 Task: Slide 5 - Table Of Contents-3.
Action: Mouse moved to (358, 304)
Screenshot: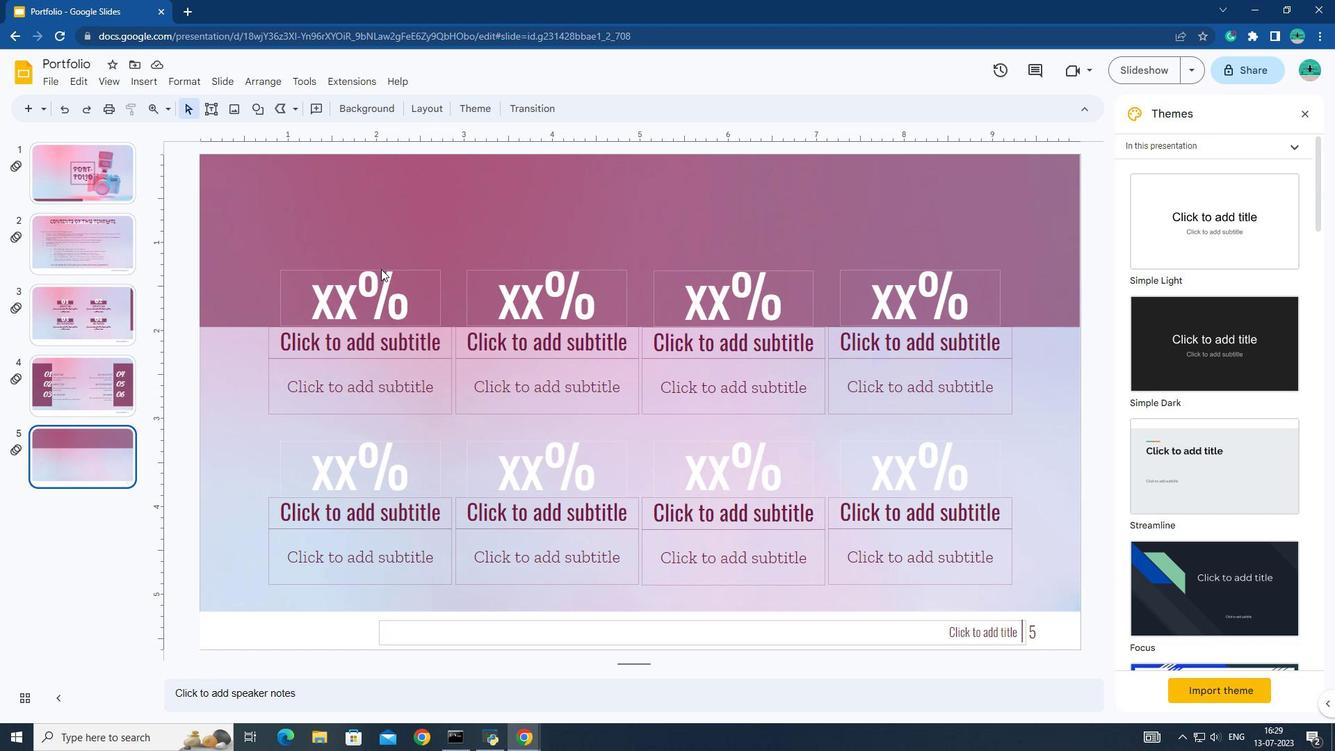 
Action: Mouse pressed left at (358, 304)
Screenshot: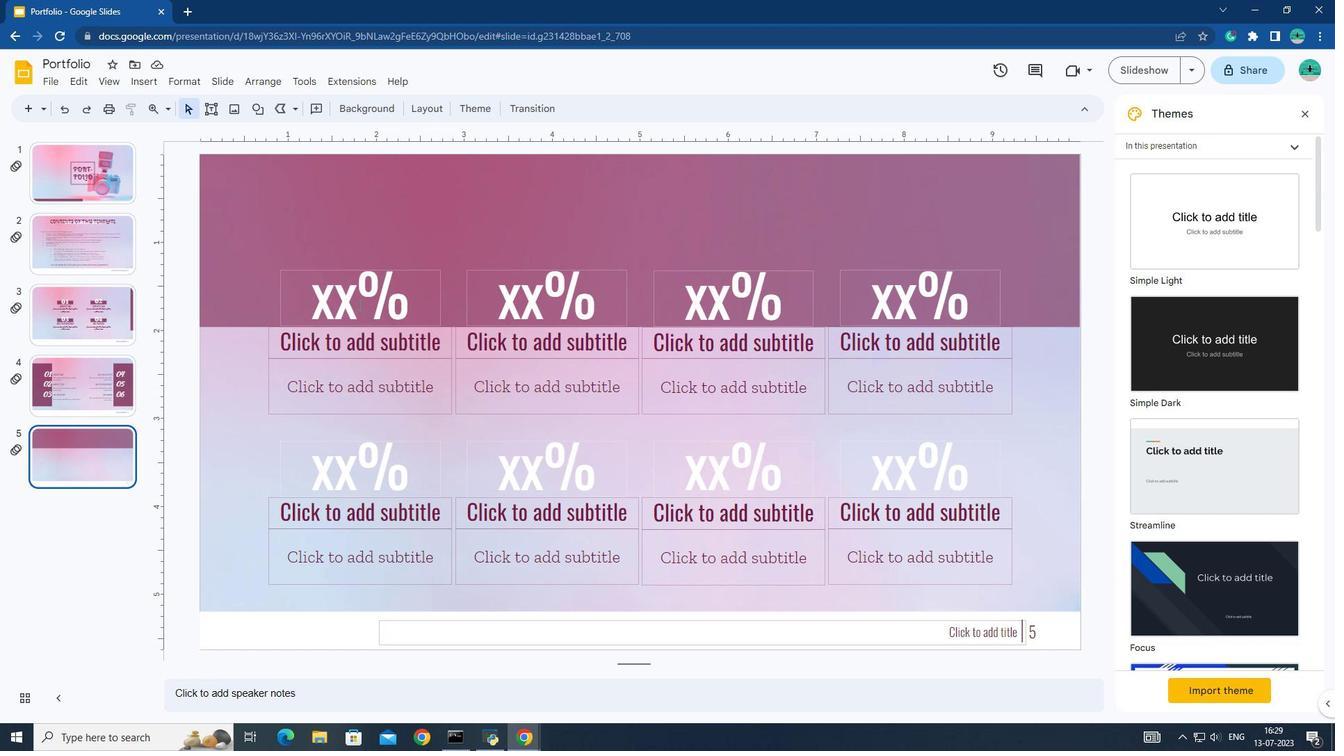 
Action: Key pressed 01
Screenshot: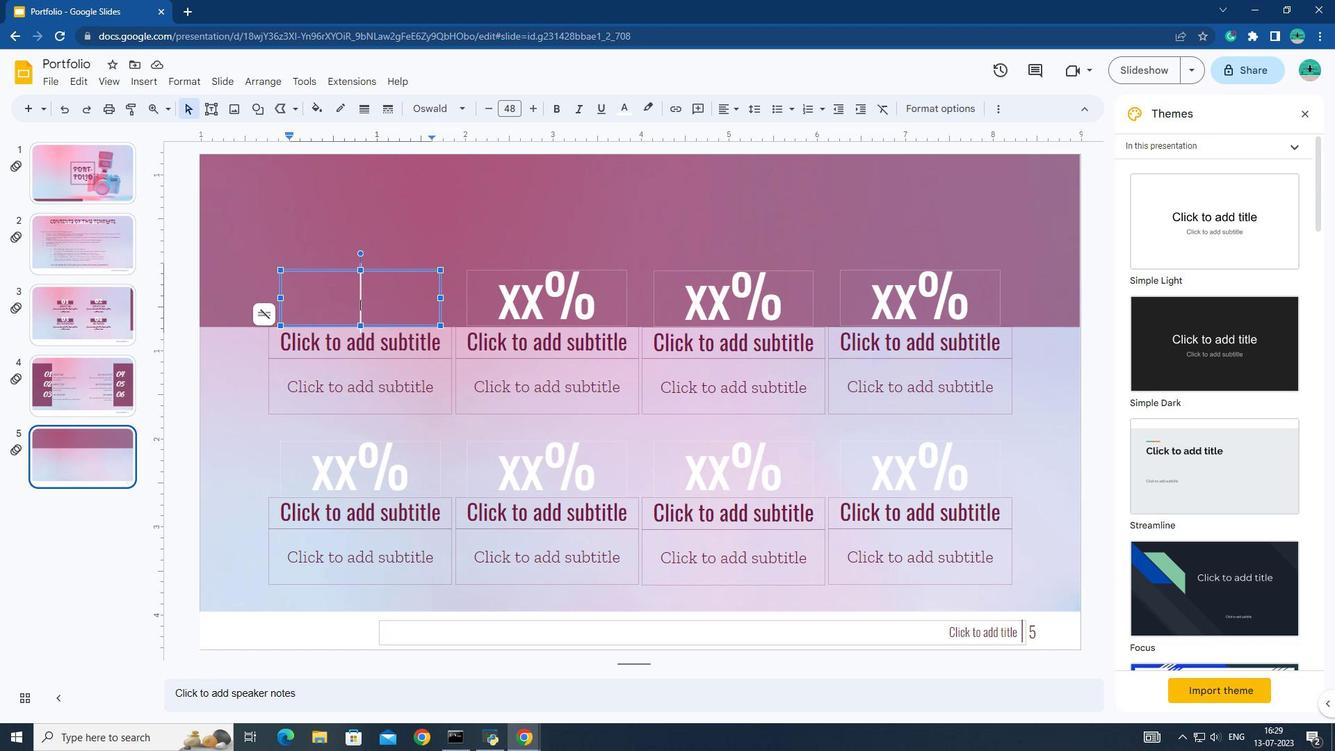 
Action: Mouse moved to (341, 336)
Screenshot: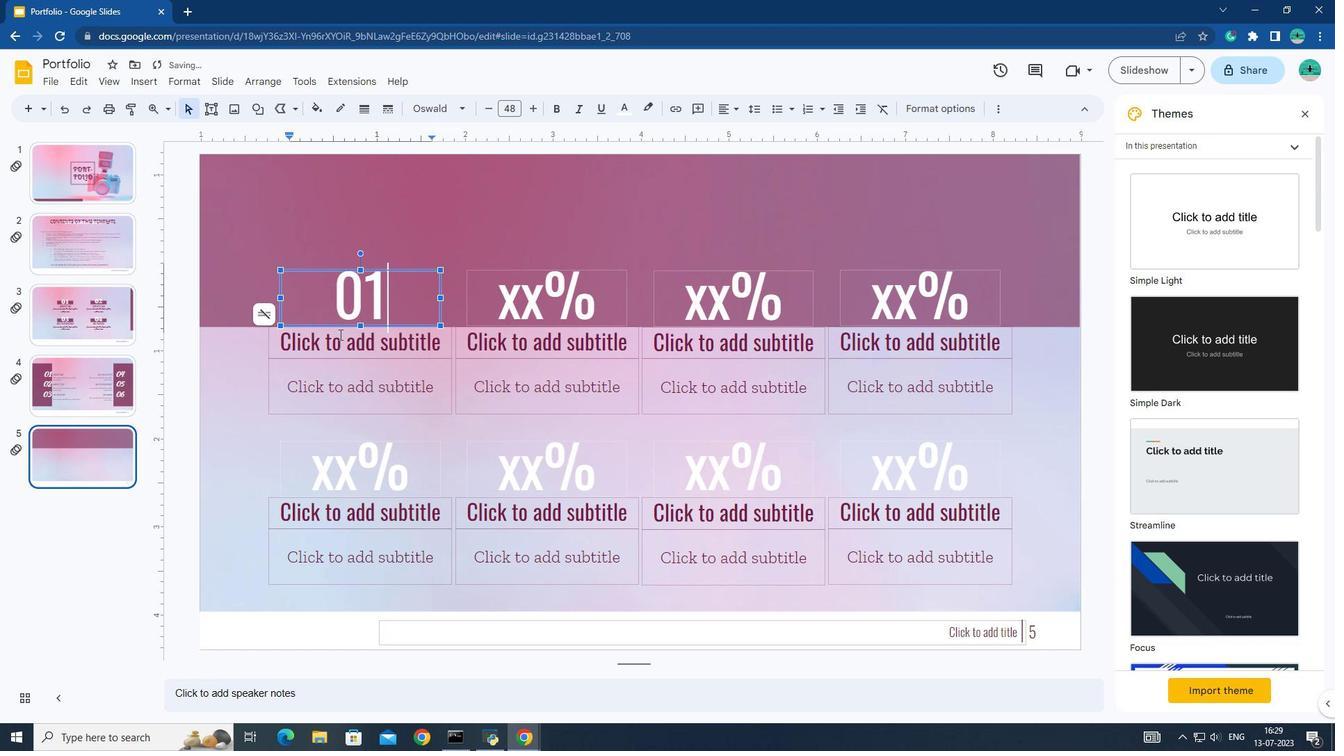 
Action: Mouse pressed left at (341, 336)
Screenshot: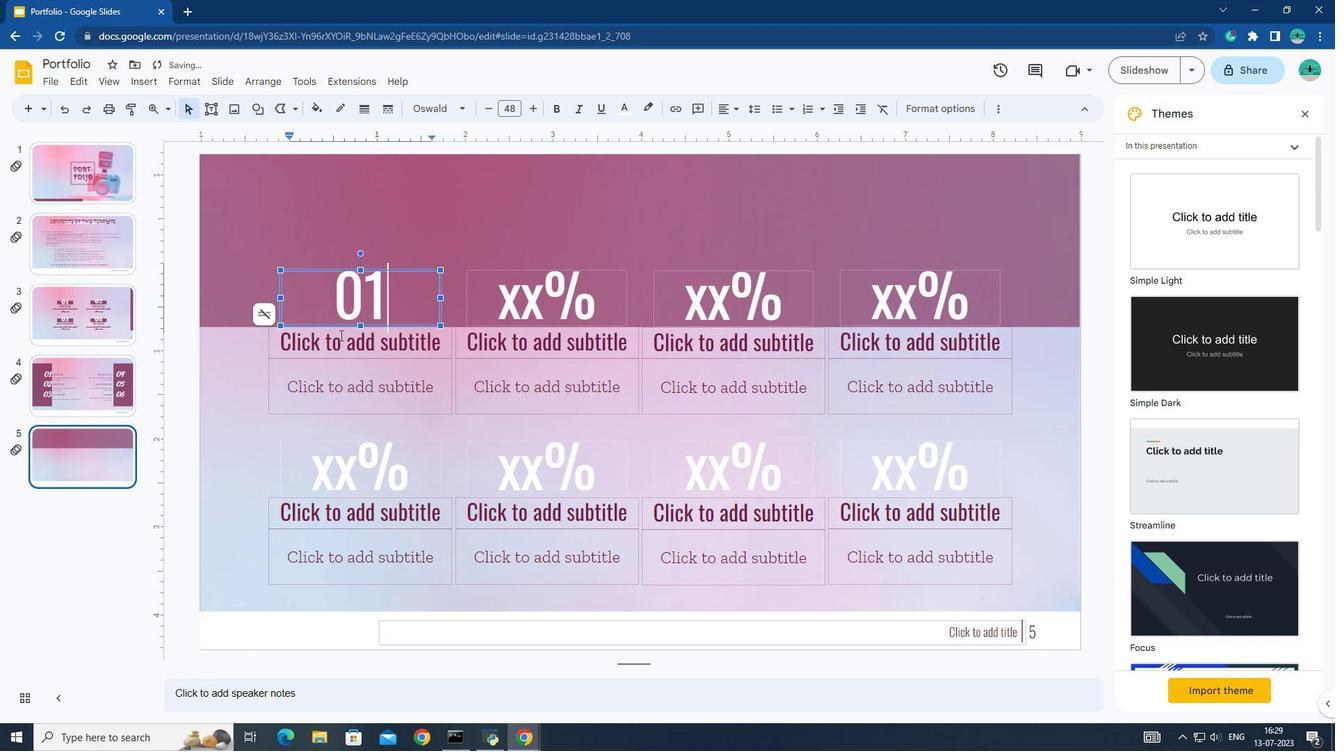
Action: Key pressed <Key.caps_lock>ABOUT<Key.space>ME
Screenshot: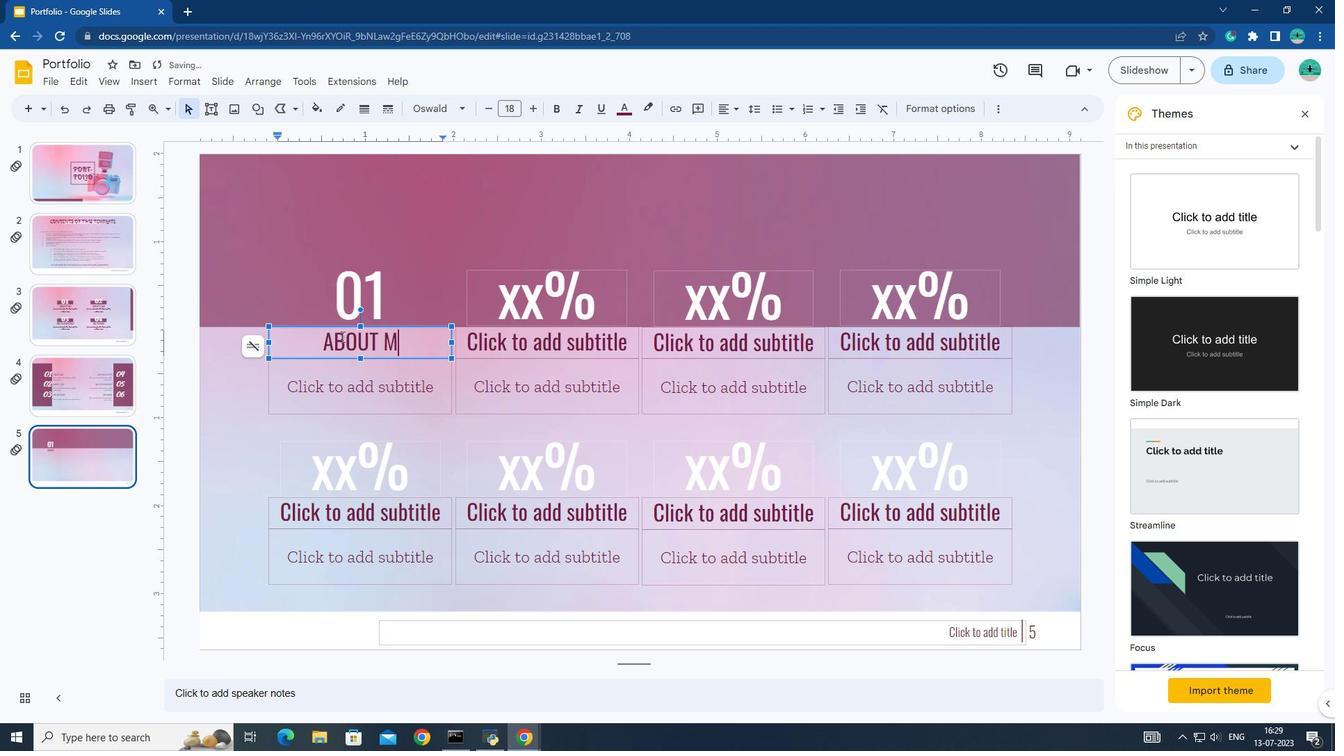 
Action: Mouse moved to (364, 380)
Screenshot: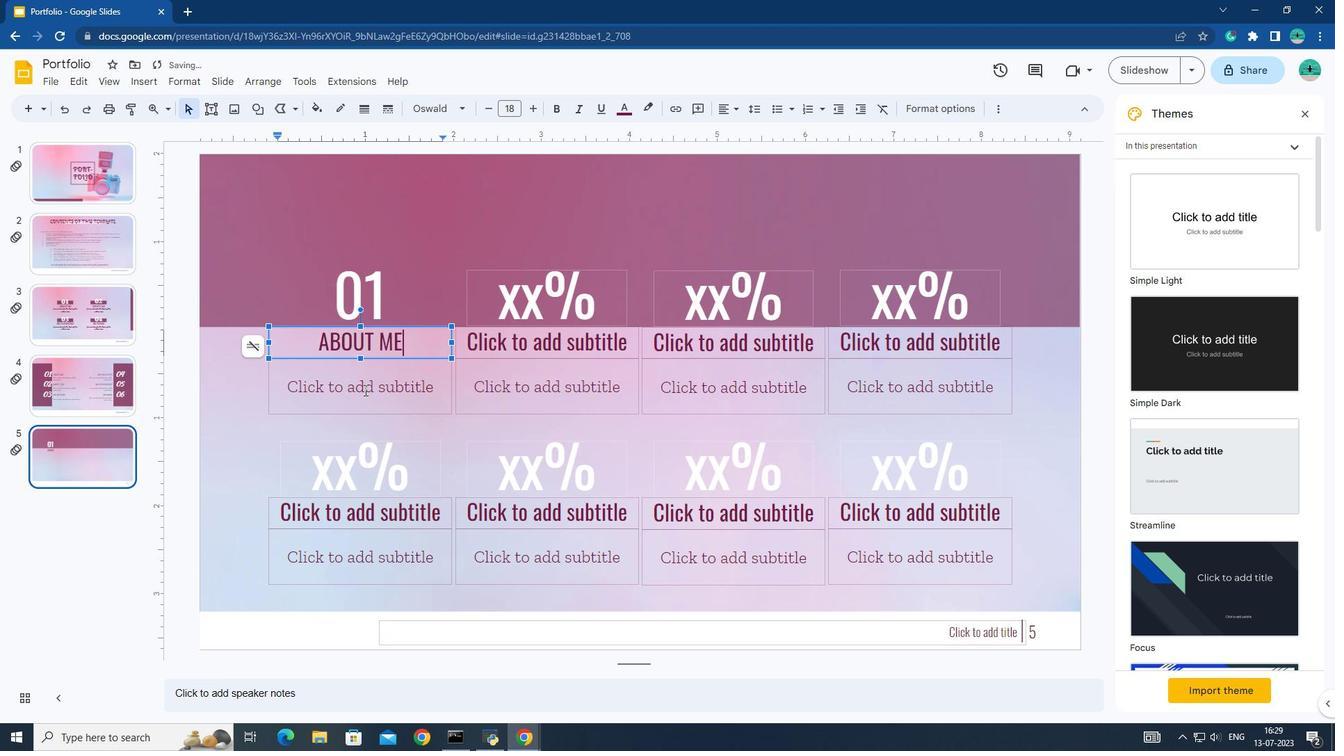 
Action: Mouse pressed left at (364, 380)
Screenshot: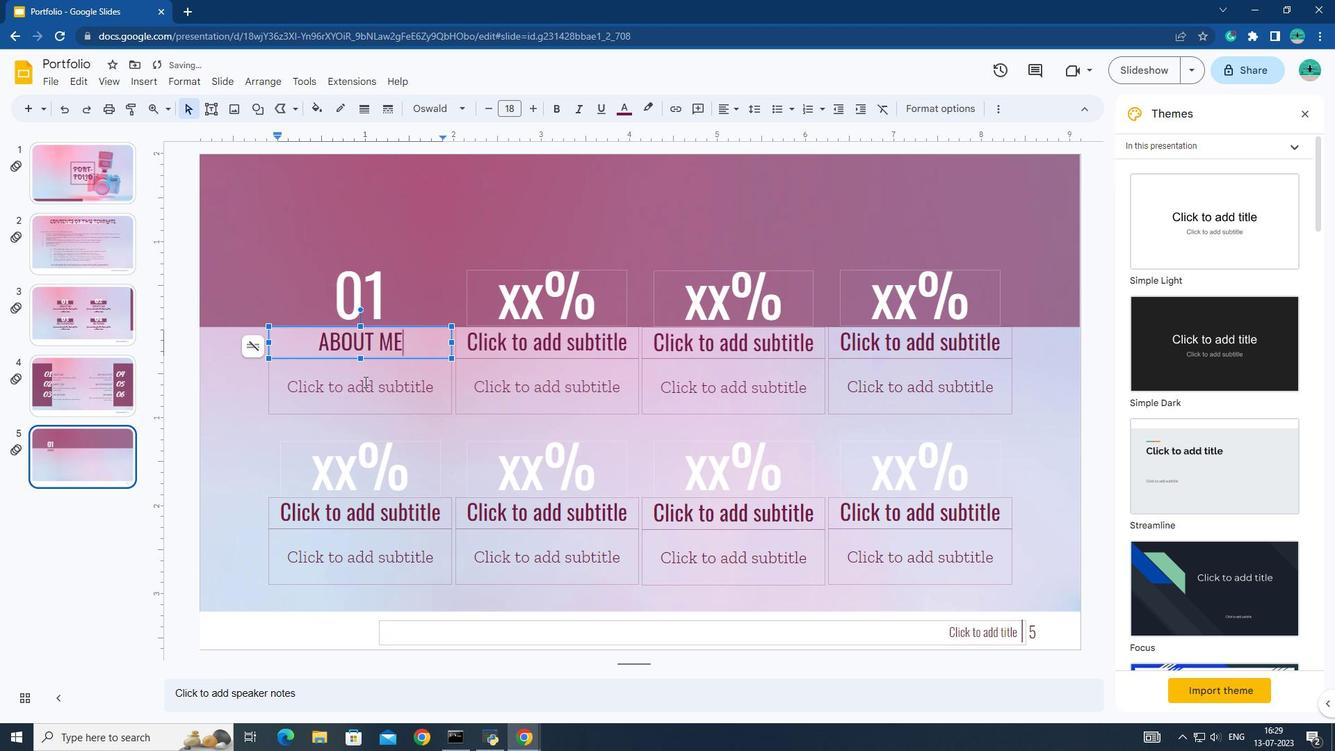
Action: Mouse moved to (366, 381)
Screenshot: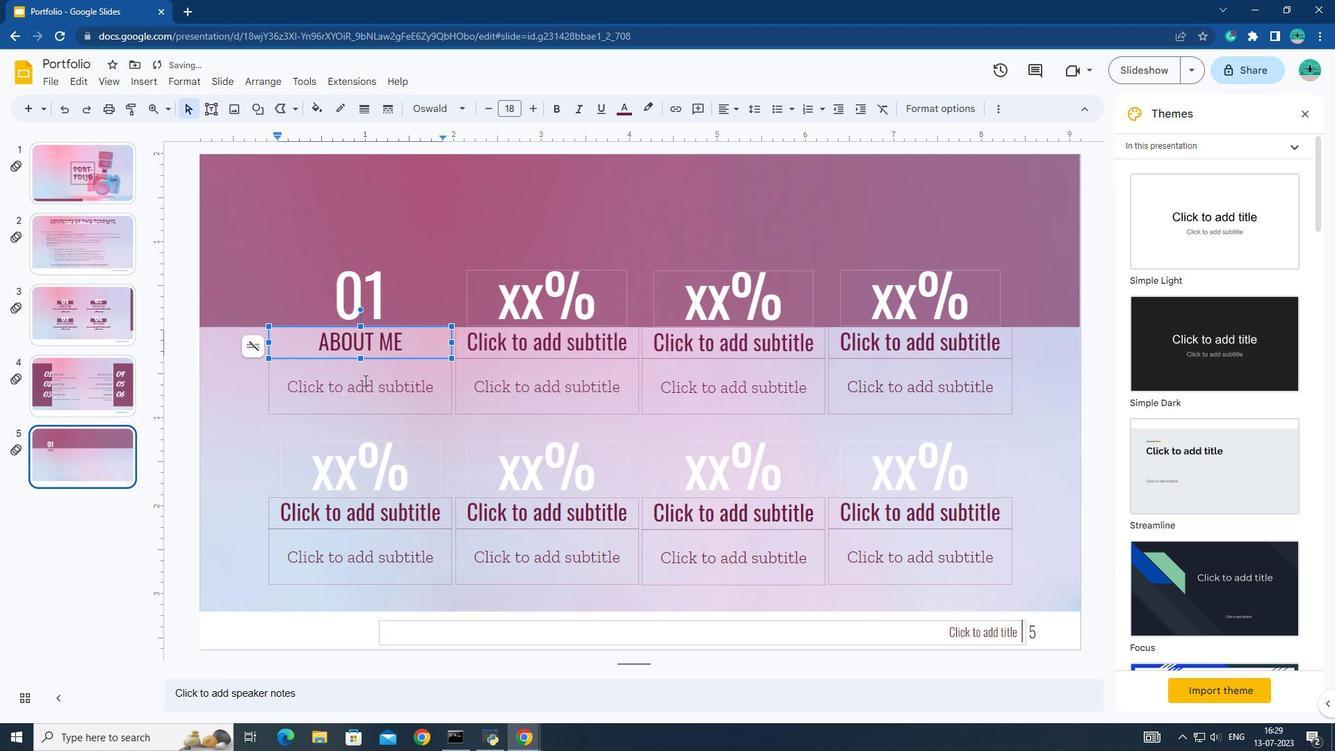 
Action: Key pressed Y<Key.caps_lock>ou<Key.space>can<Key.space>describe<Key.space>the<Key.space>topic<Key.space>ofth<Key.backspace><Key.backspace><Key.space>the<Key.space>section<Key.space>here
Screenshot: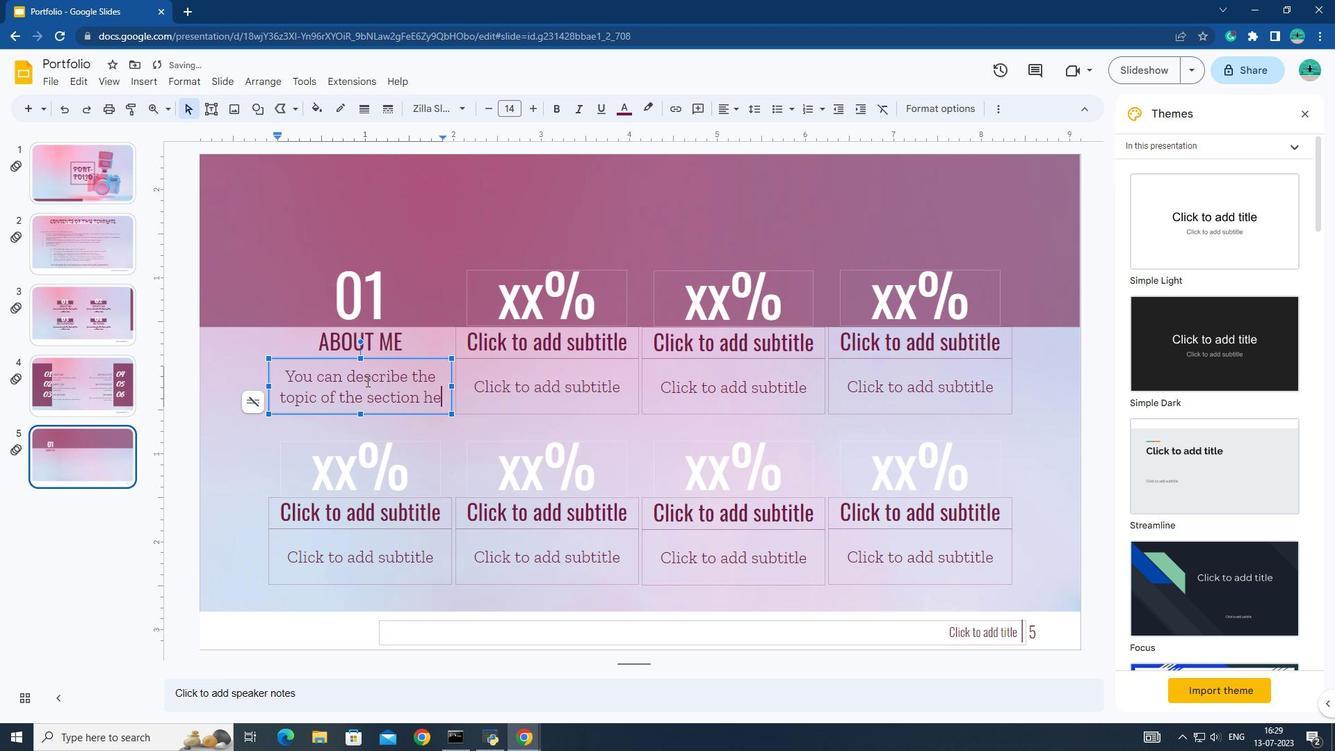 
Action: Mouse moved to (346, 333)
Screenshot: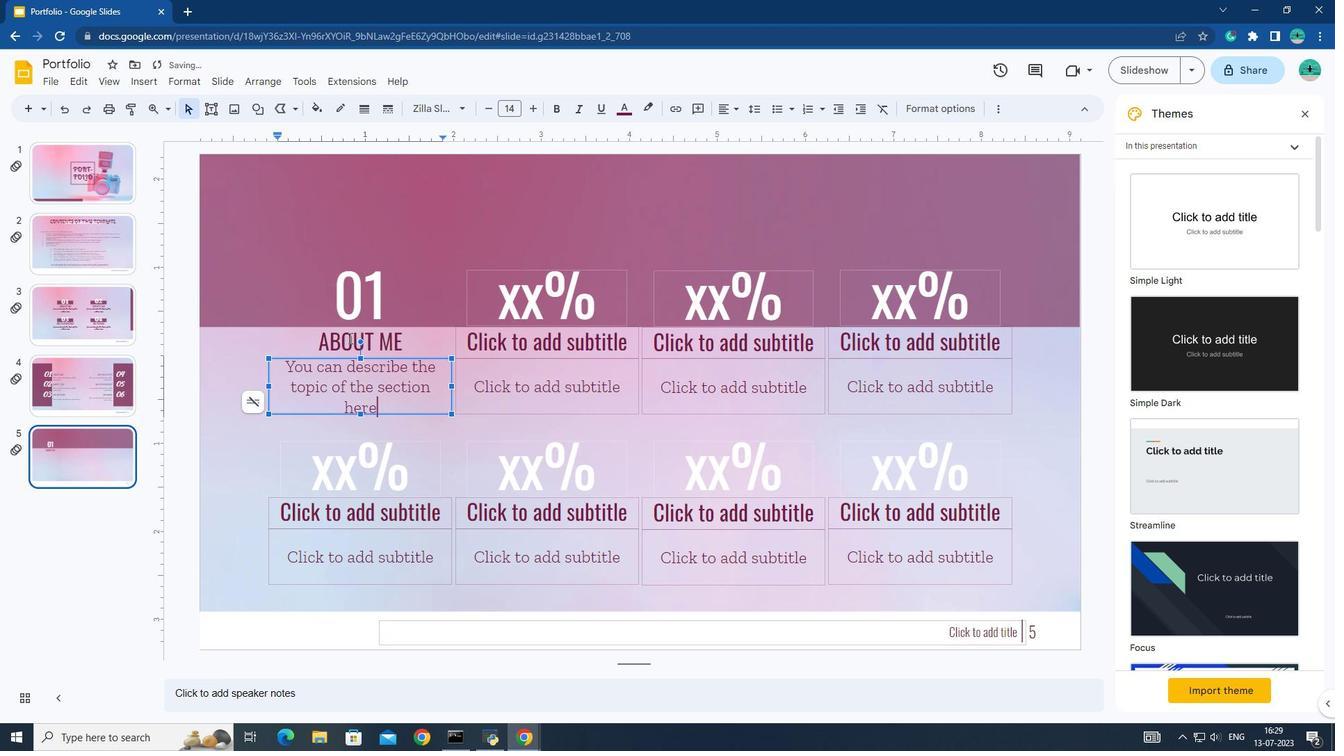 
Action: Mouse pressed left at (346, 333)
Screenshot: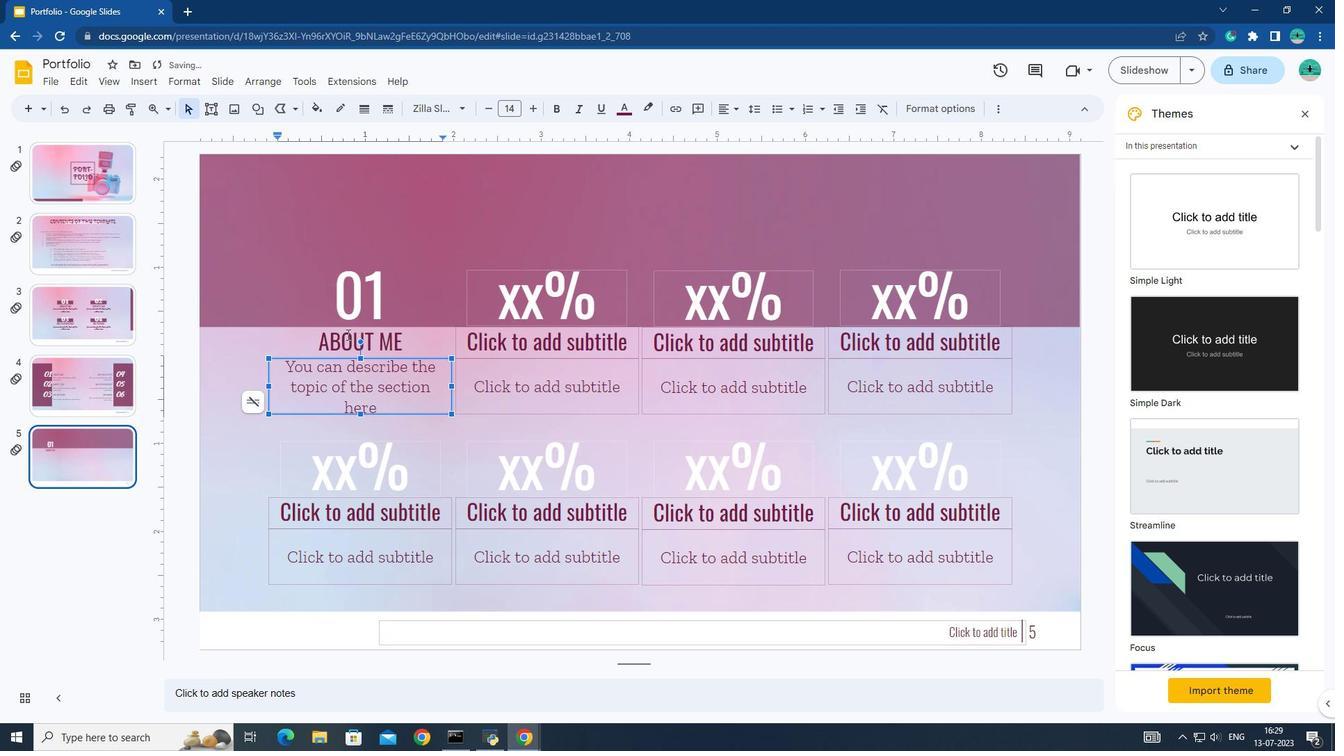 
Action: Mouse pressed left at (346, 333)
Screenshot: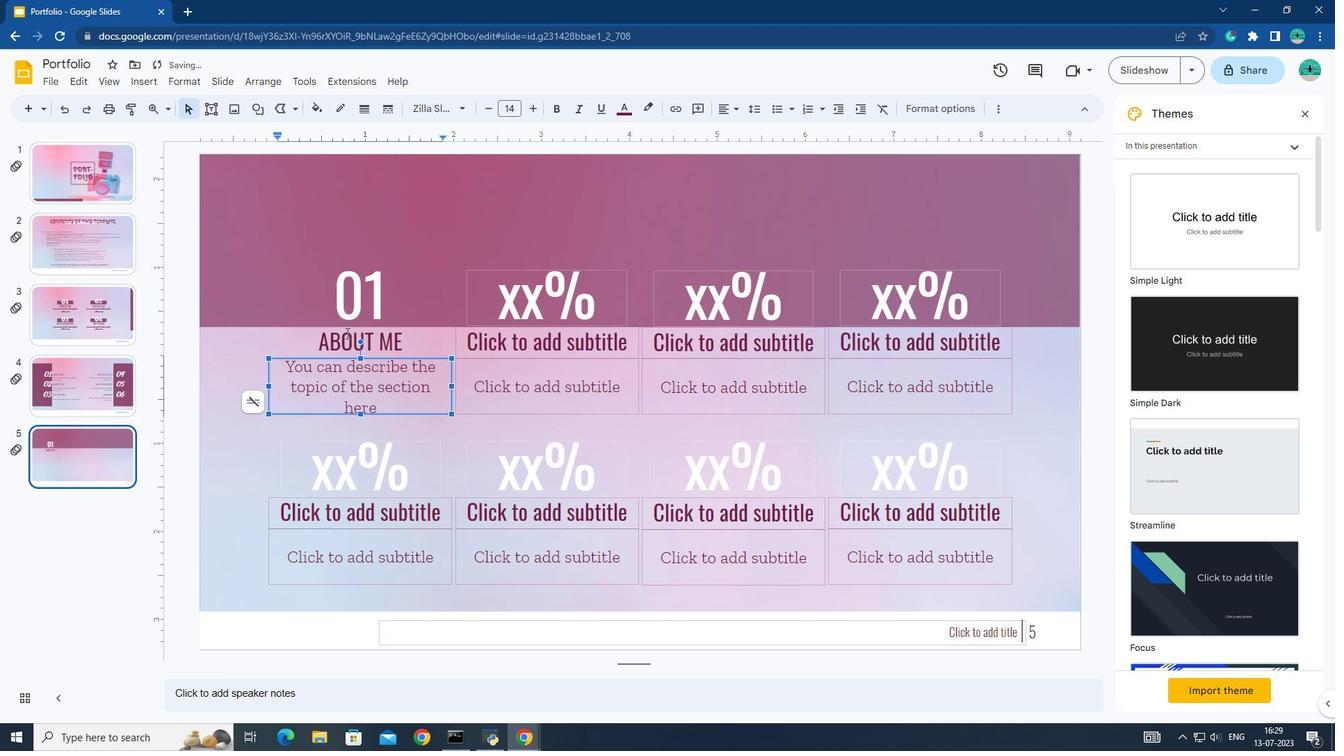 
Action: Mouse moved to (334, 342)
Screenshot: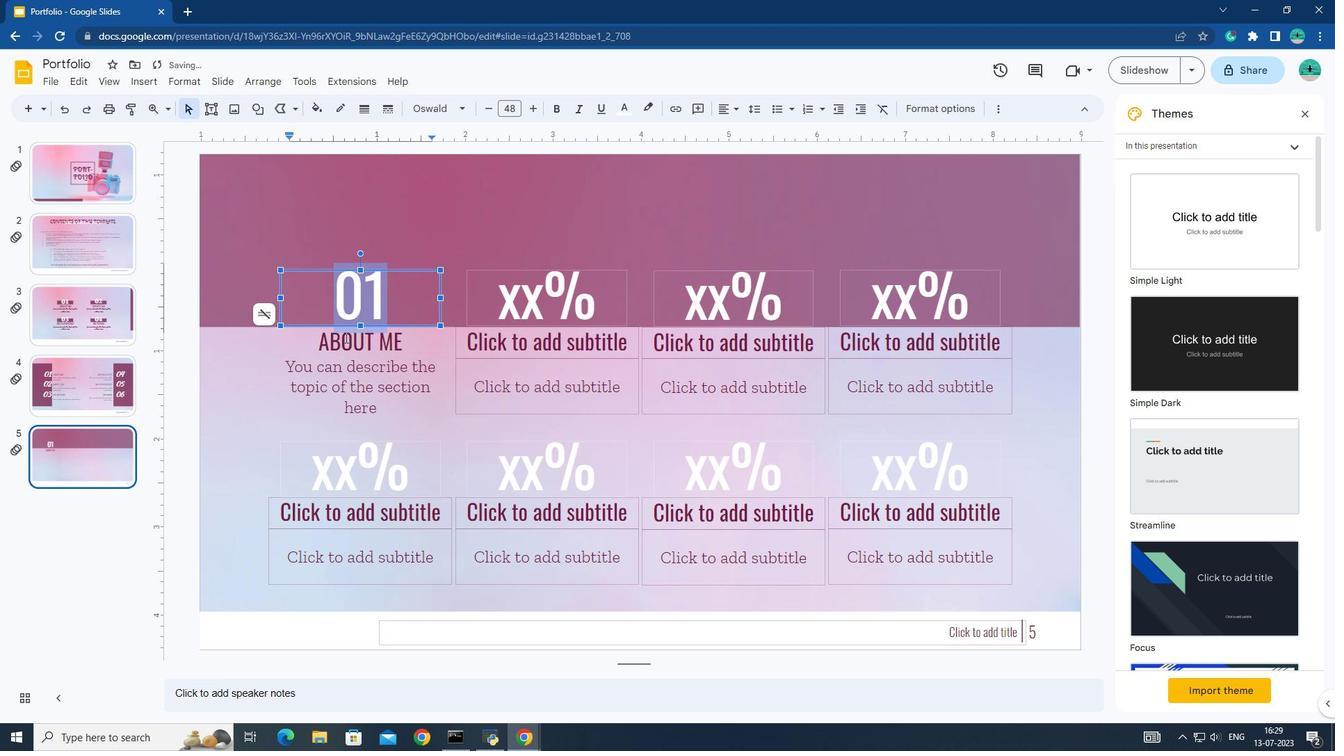 
Action: Mouse pressed left at (334, 342)
Screenshot: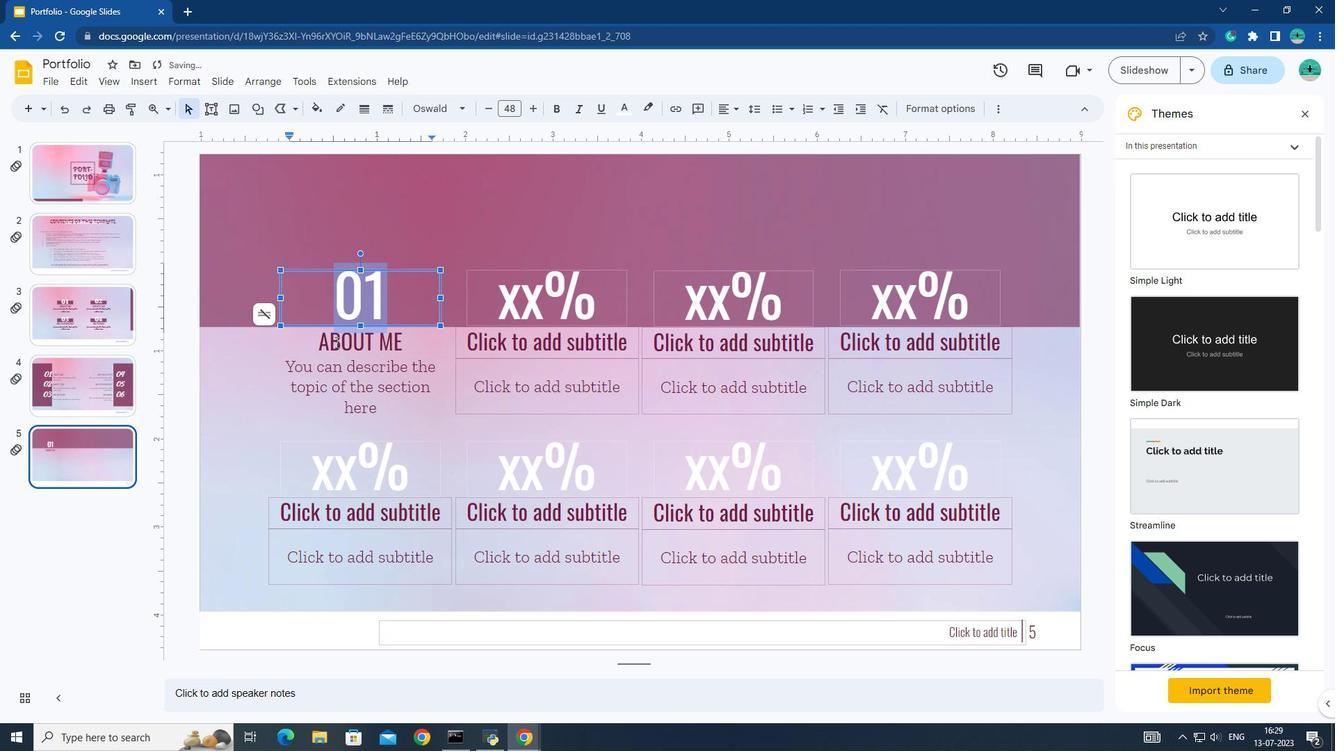 
Action: Mouse pressed left at (334, 342)
Screenshot: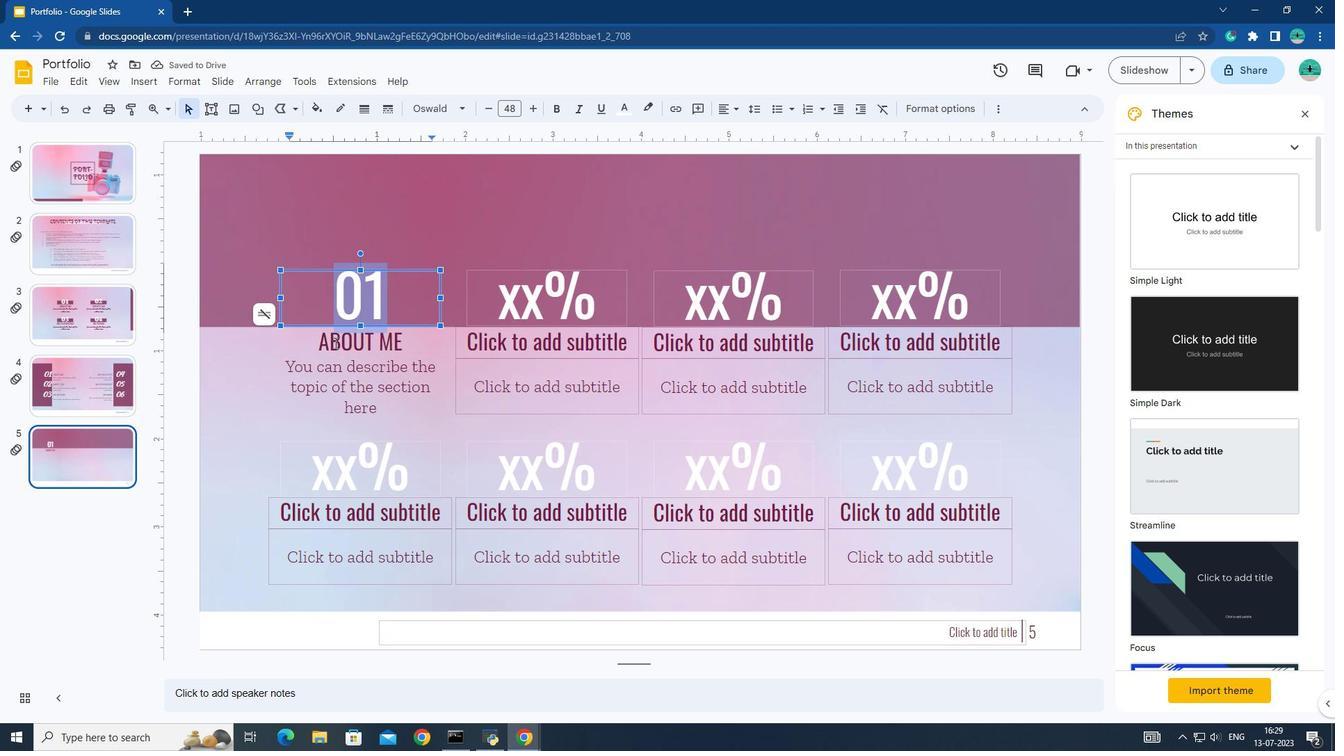 
Action: Mouse moved to (335, 345)
Screenshot: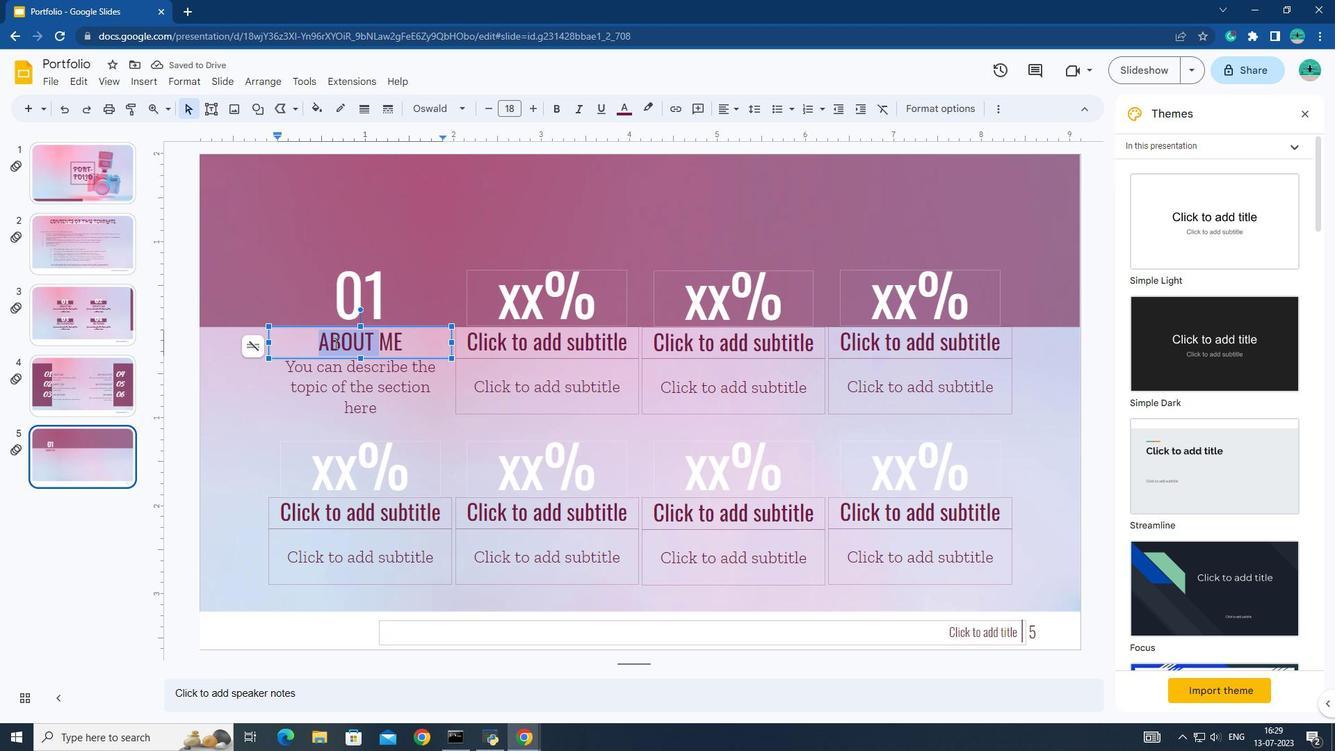 
Action: Mouse pressed left at (335, 345)
Screenshot: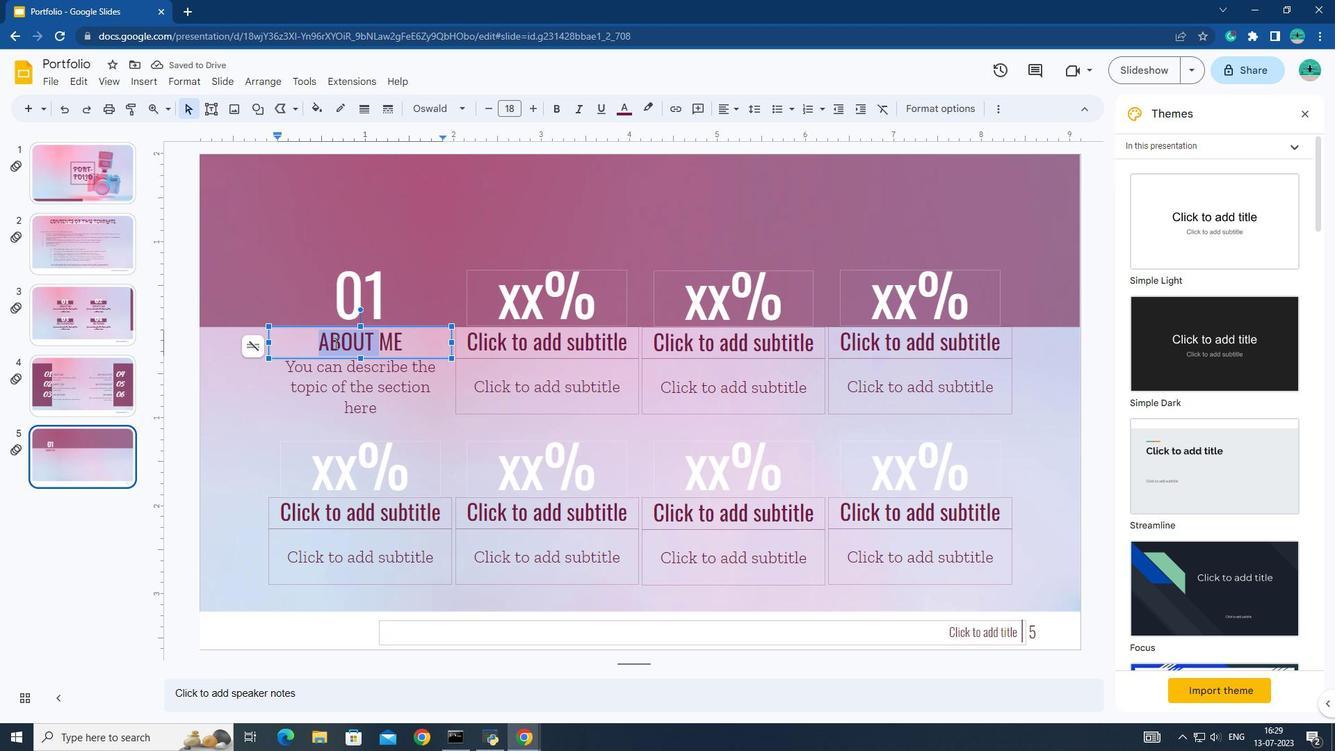 
Action: Mouse moved to (324, 338)
Screenshot: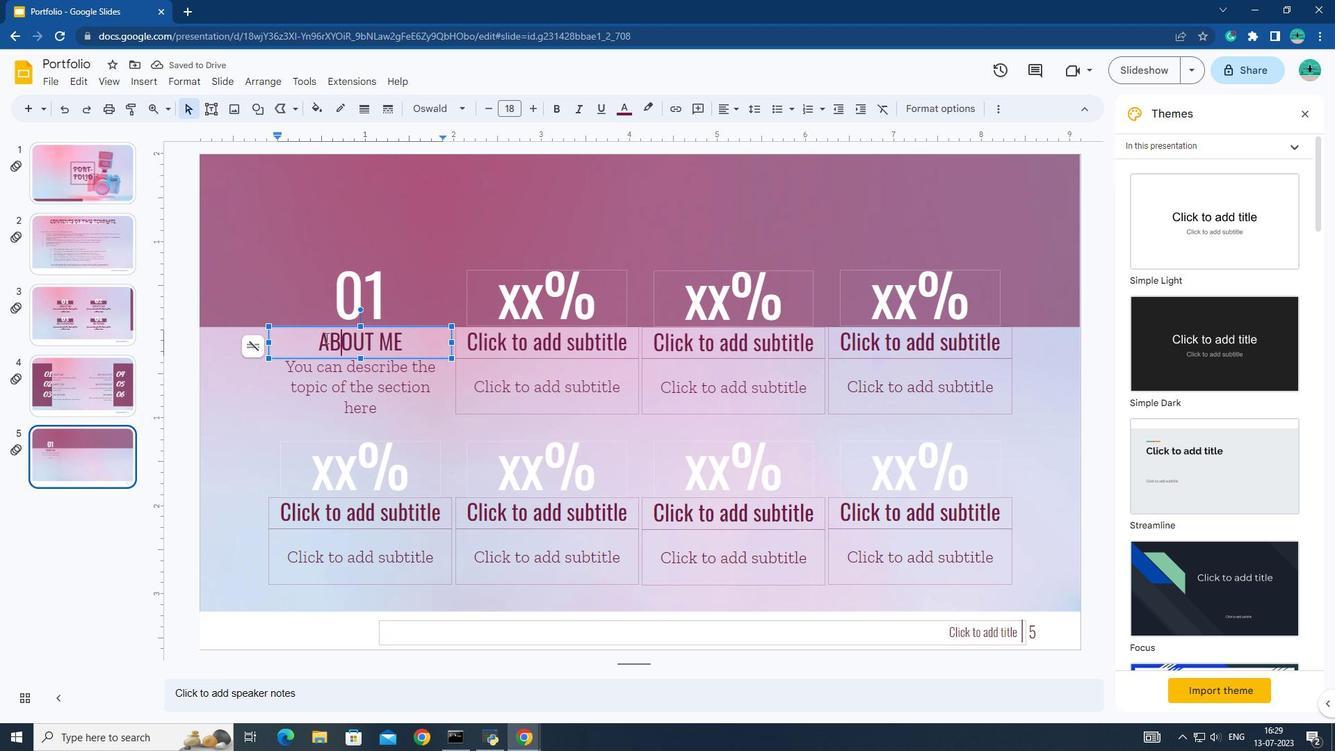 
Action: Mouse pressed left at (324, 338)
Screenshot: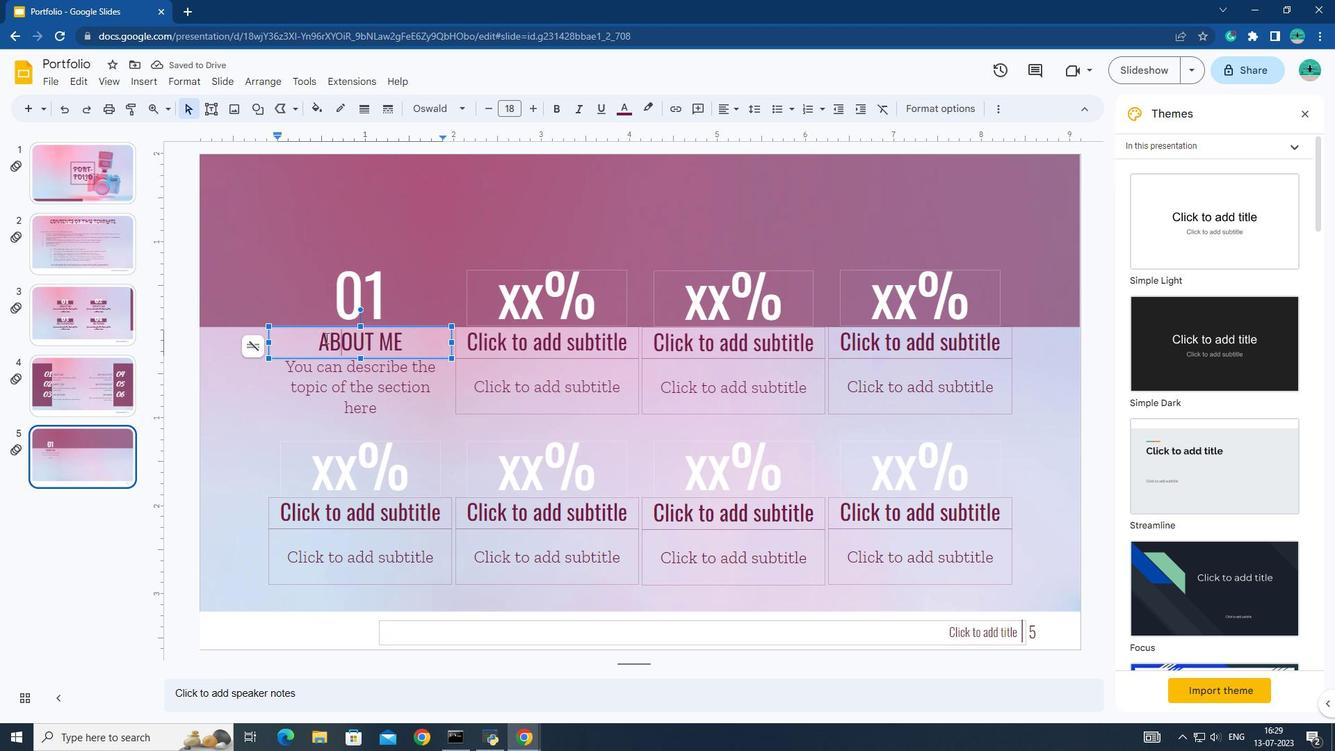 
Action: Mouse pressed left at (324, 338)
Screenshot: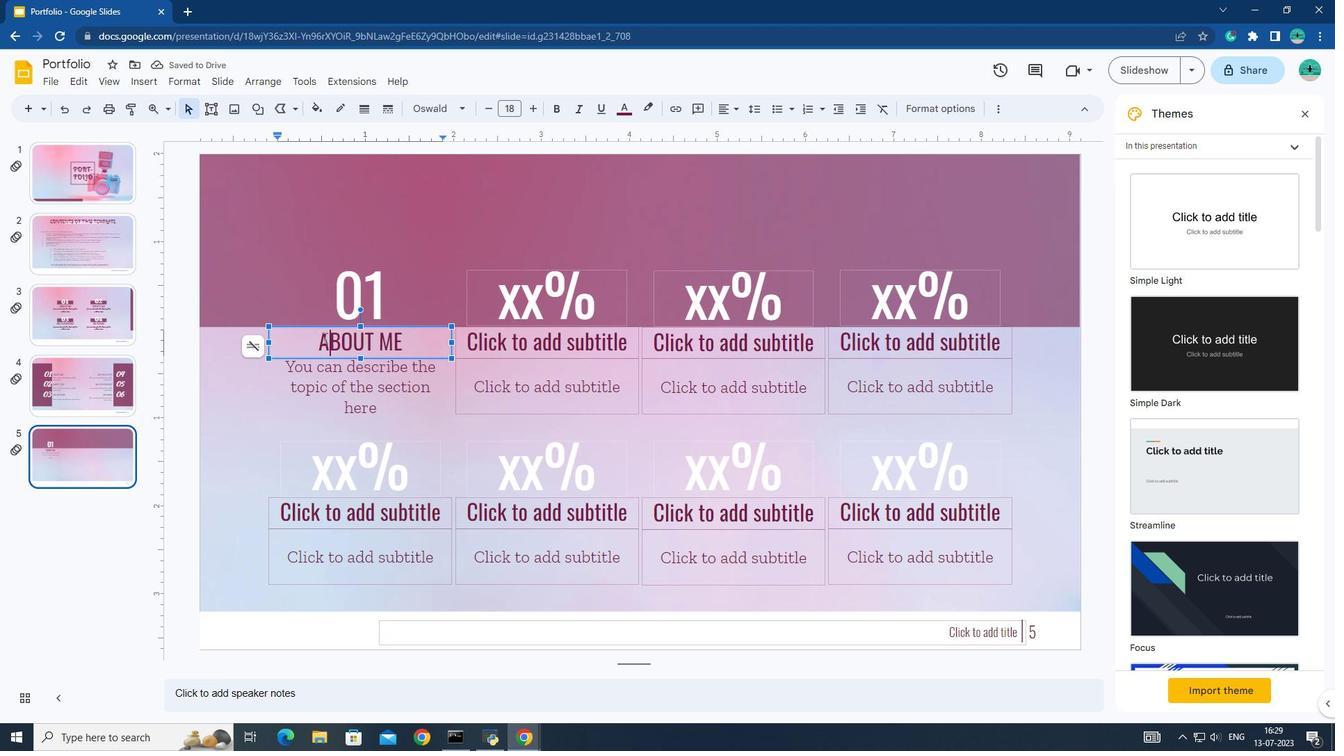 
Action: Mouse moved to (323, 337)
Screenshot: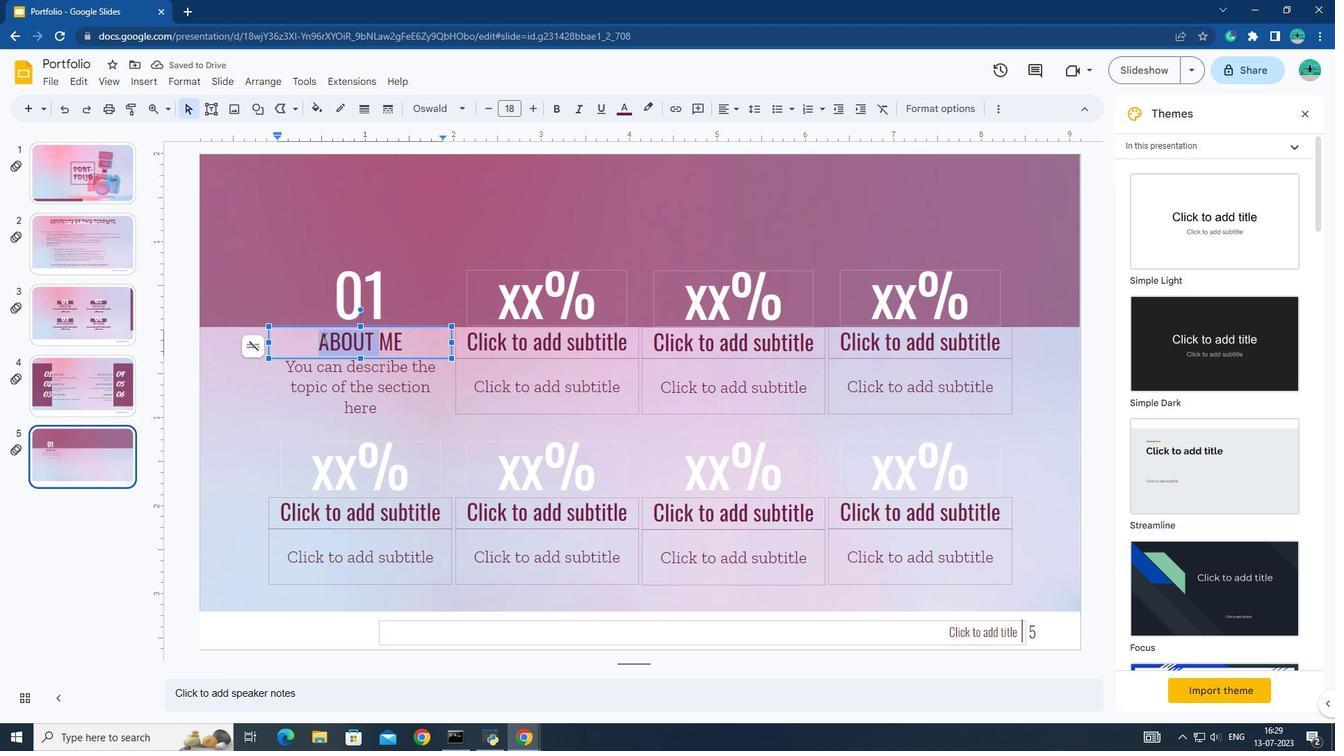 
Action: Mouse pressed left at (323, 337)
Screenshot: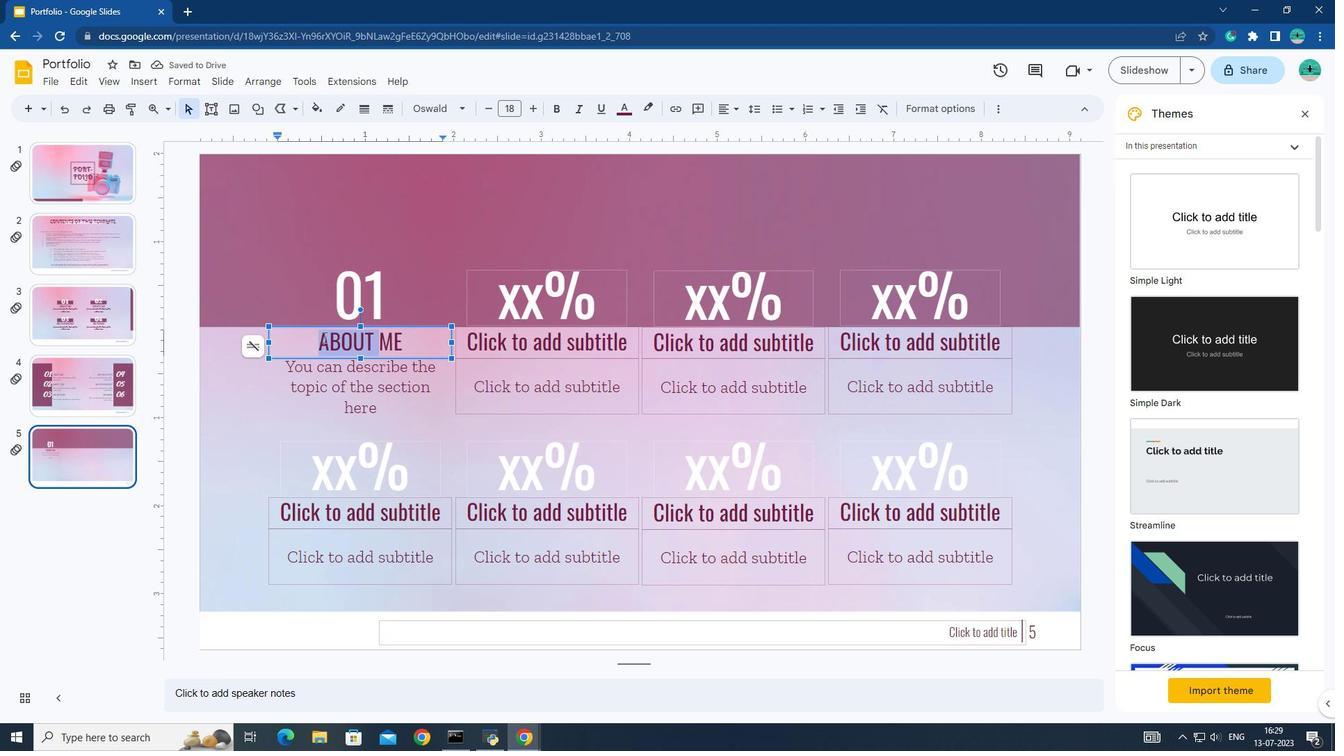 
Action: Mouse moved to (320, 333)
Screenshot: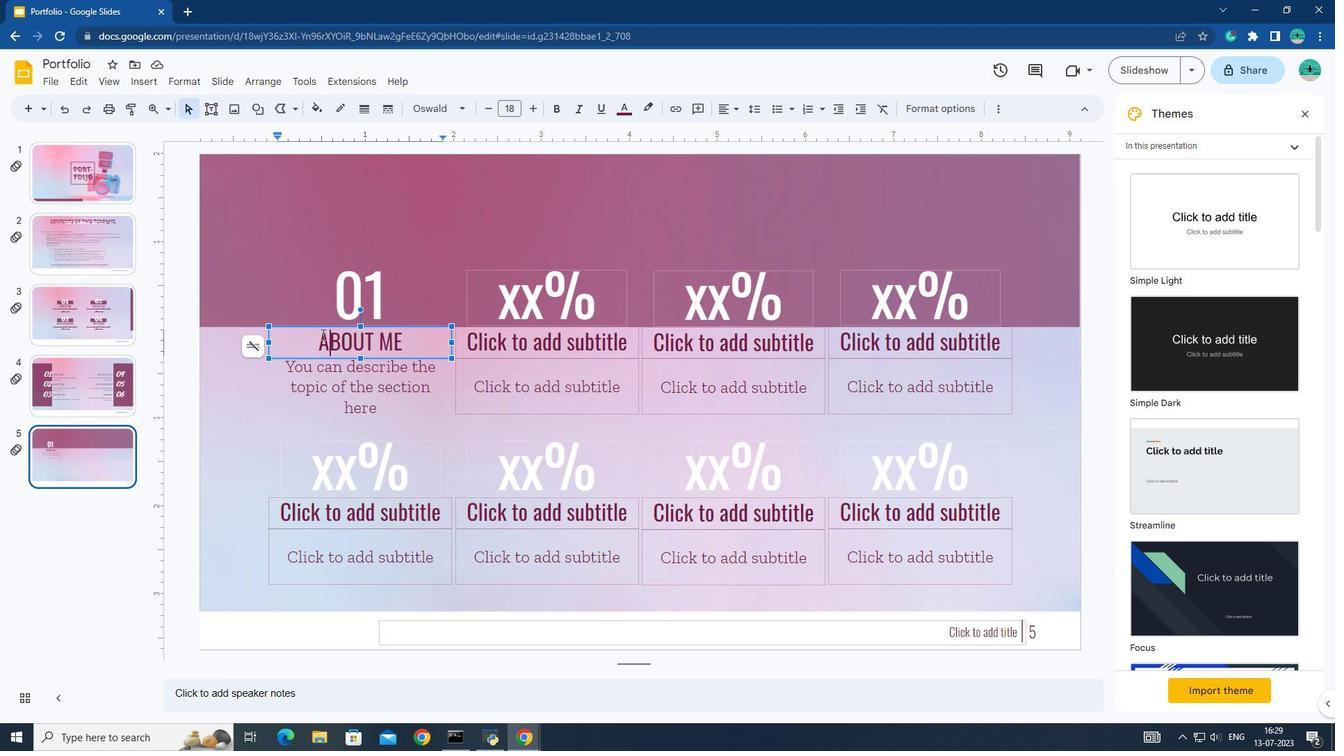 
Action: Mouse pressed left at (320, 333)
Screenshot: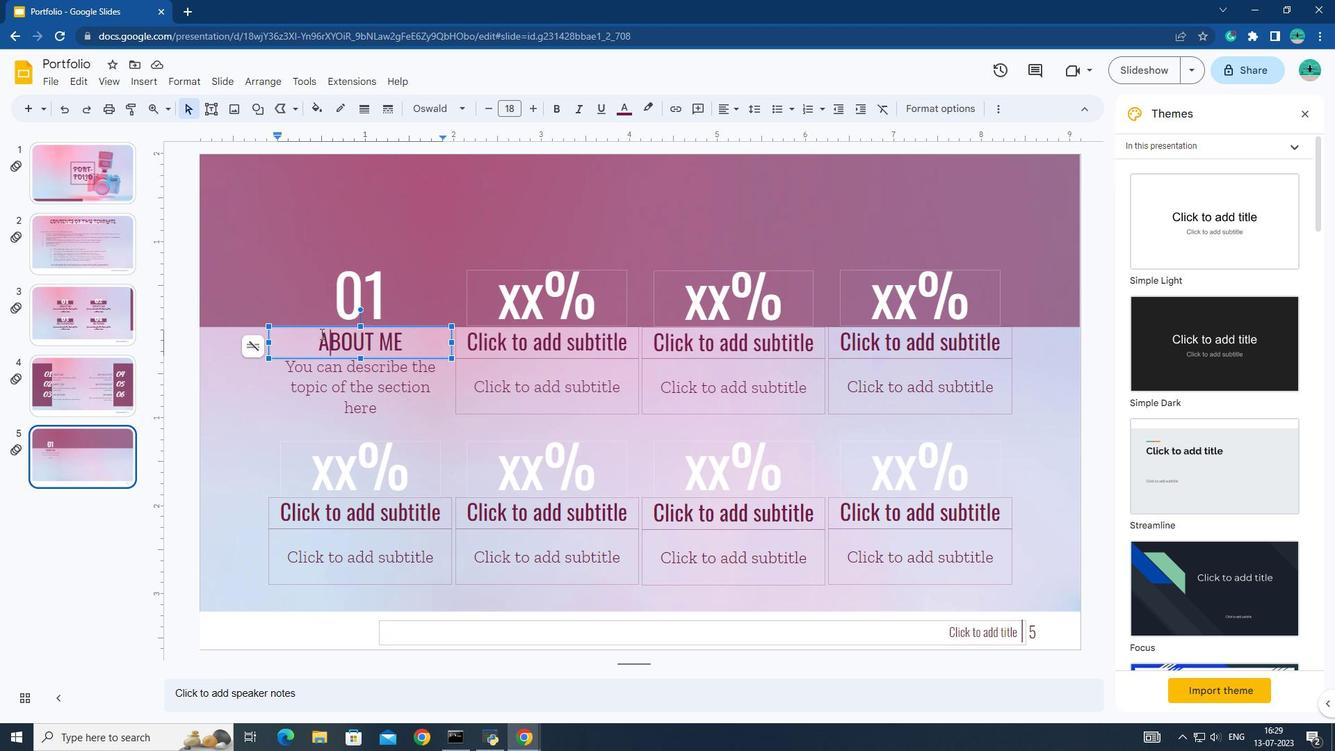 
Action: Mouse moved to (320, 333)
Screenshot: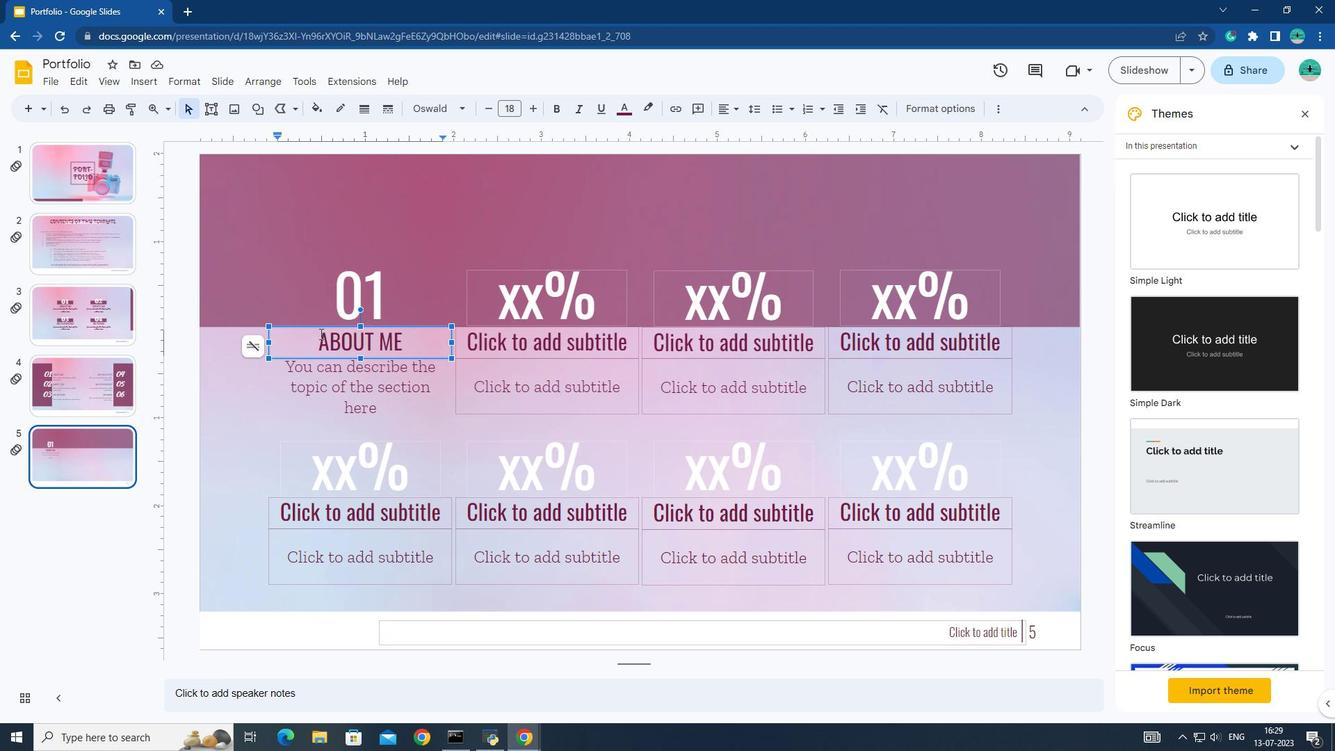 
Action: Mouse pressed left at (320, 333)
Screenshot: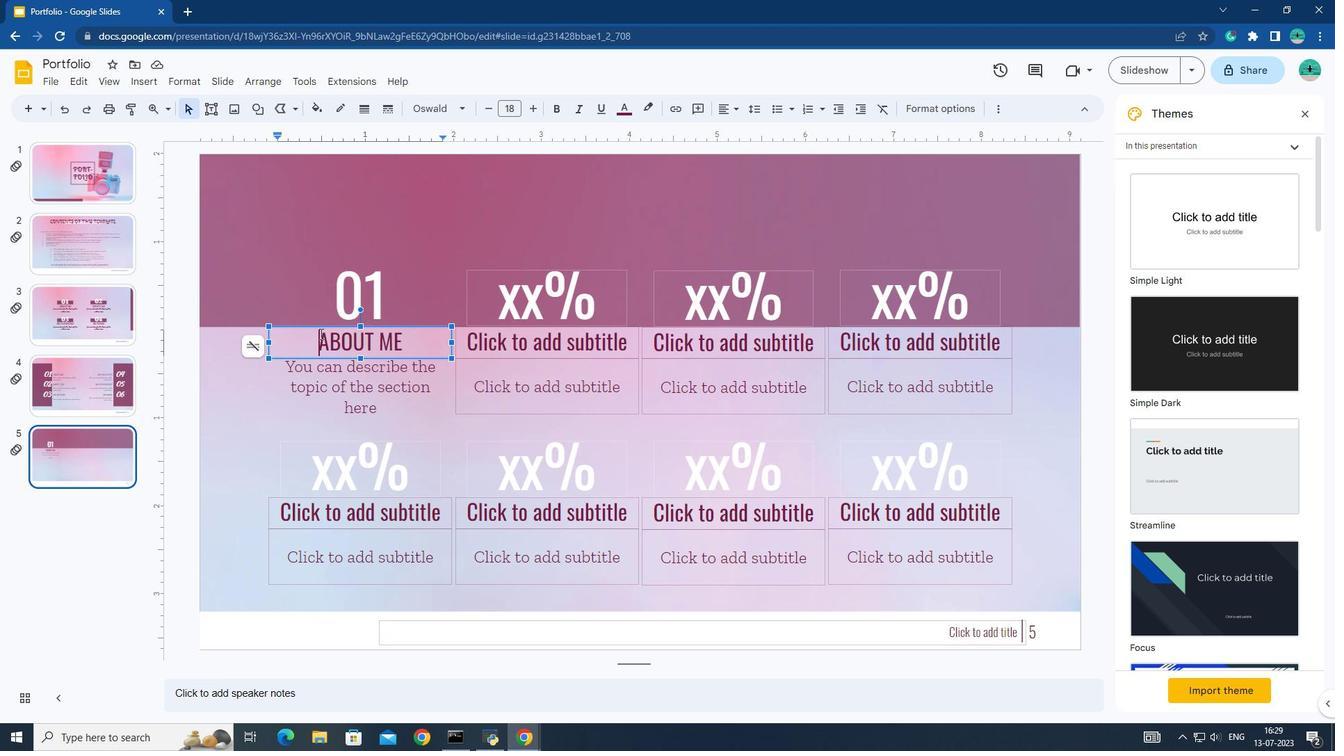 
Action: Mouse pressed left at (320, 333)
Screenshot: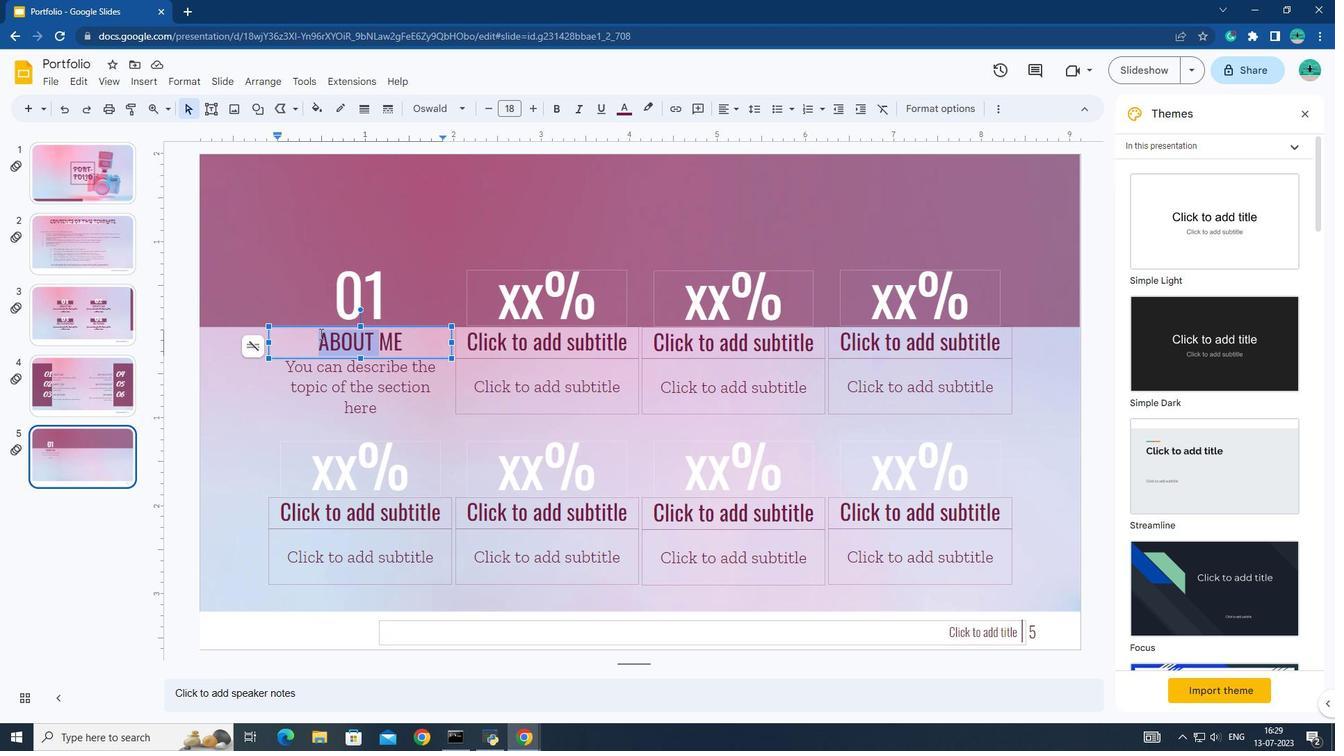 
Action: Mouse moved to (460, 106)
Screenshot: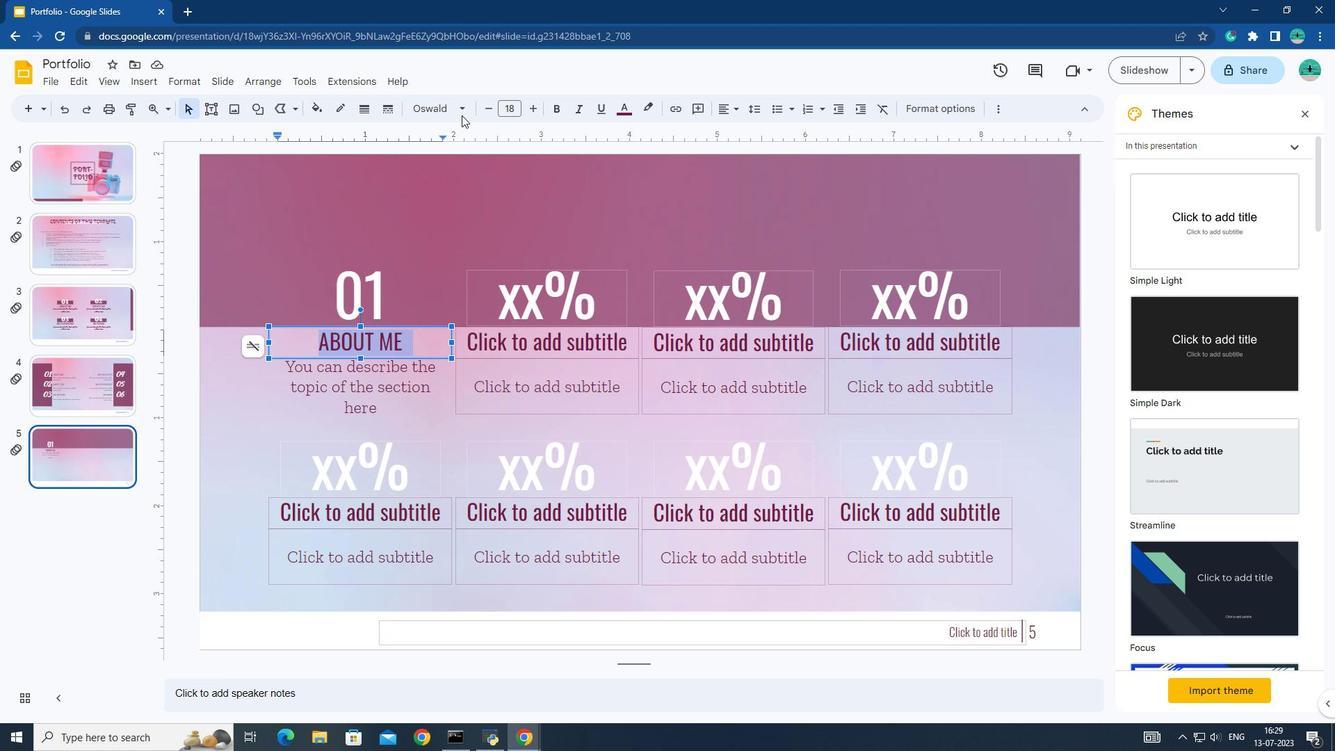 
Action: Mouse pressed left at (460, 106)
Screenshot: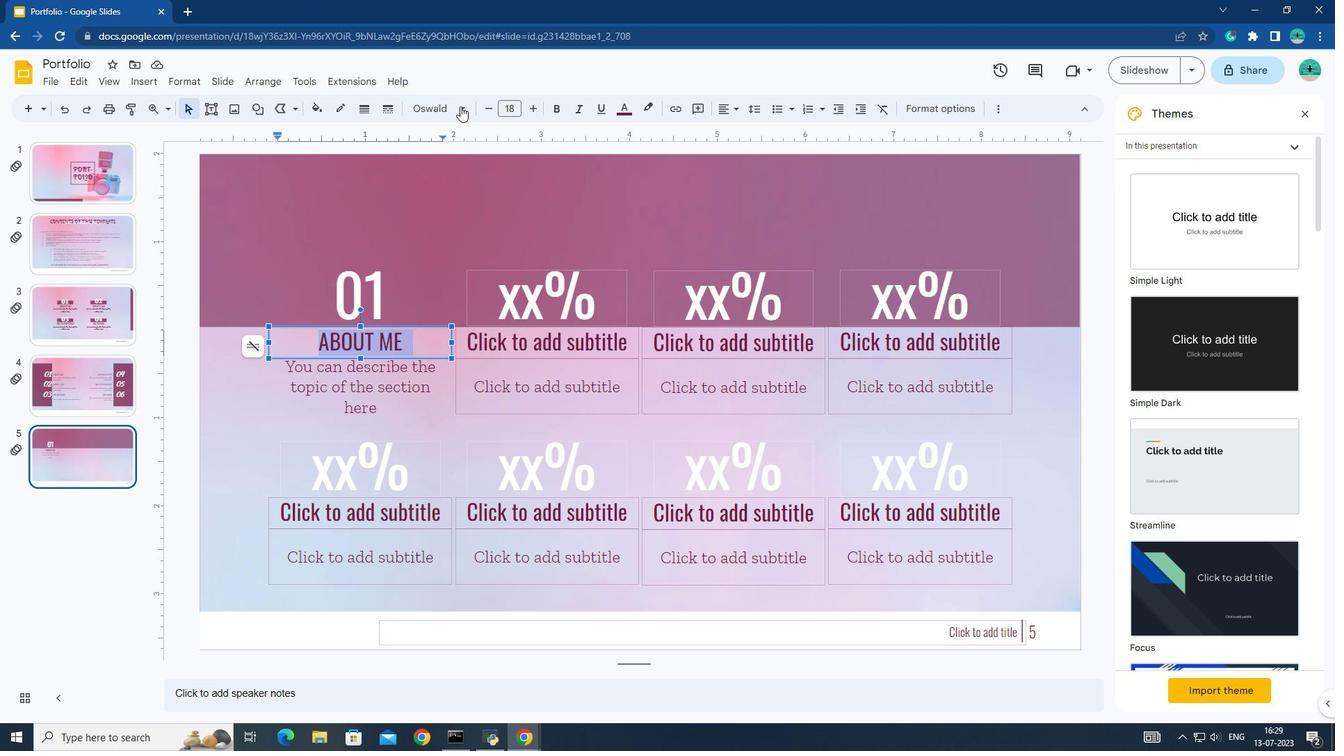 
Action: Mouse moved to (505, 587)
Screenshot: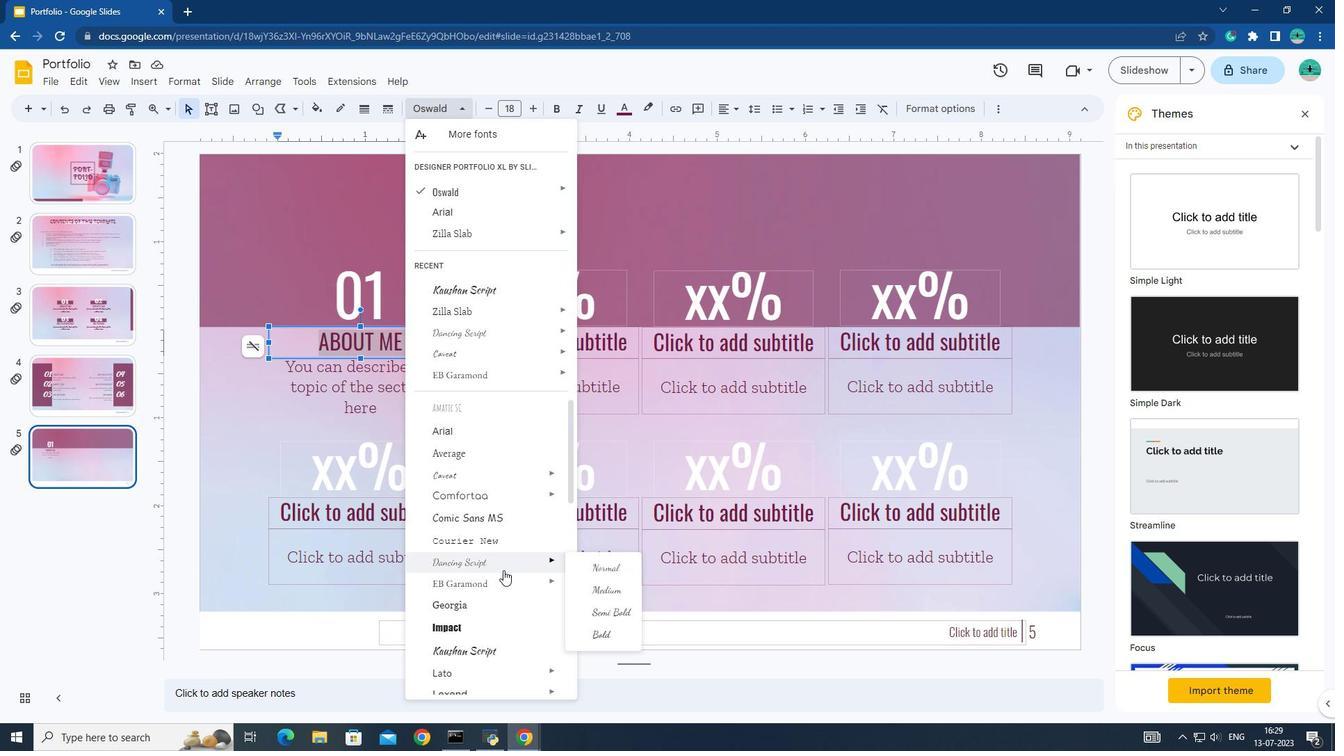 
Action: Mouse scrolled (505, 586) with delta (0, 0)
Screenshot: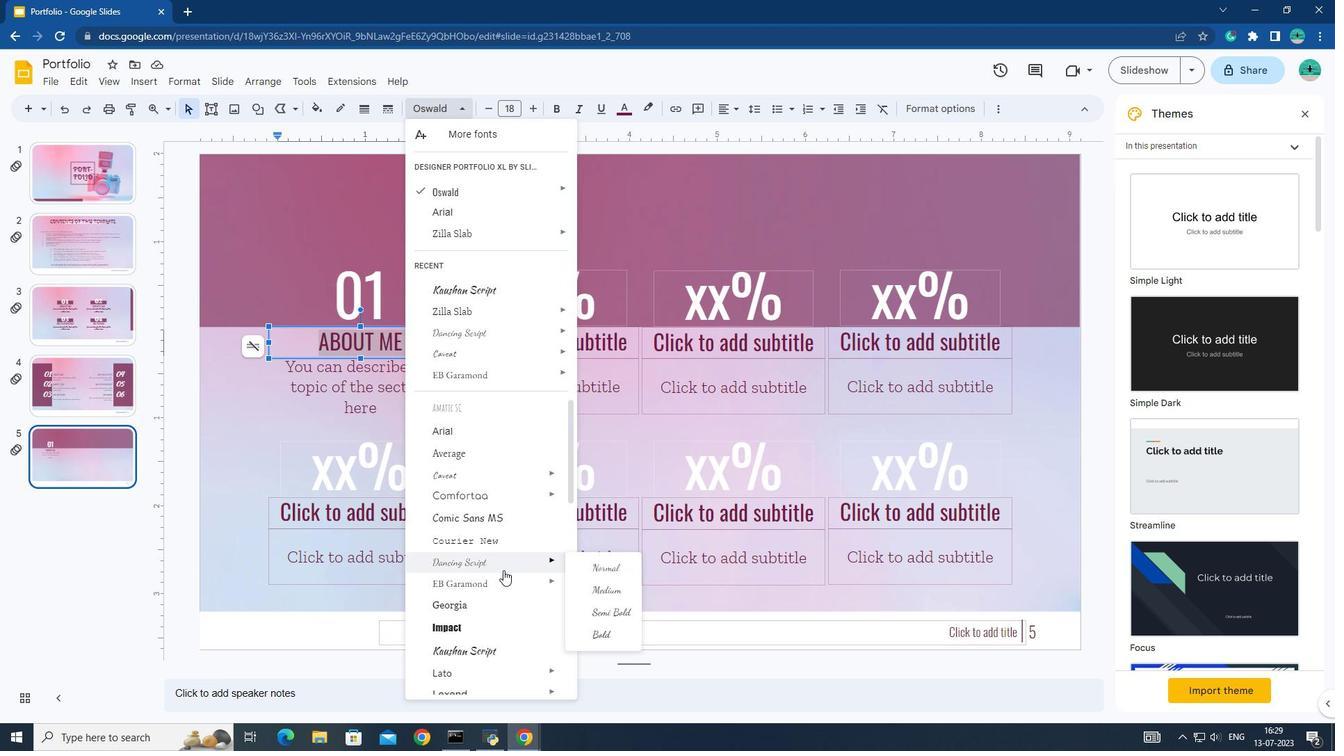 
Action: Mouse moved to (505, 598)
Screenshot: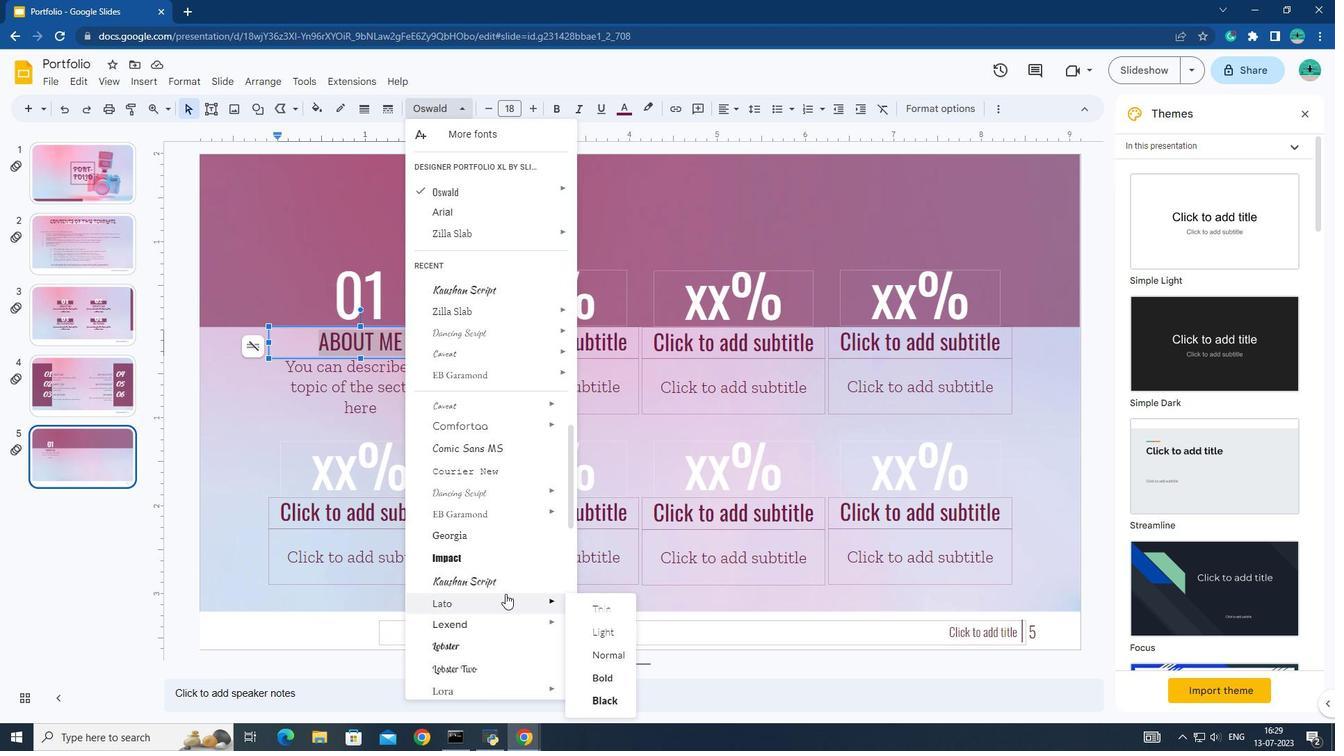 
Action: Mouse scrolled (505, 598) with delta (0, 0)
Screenshot: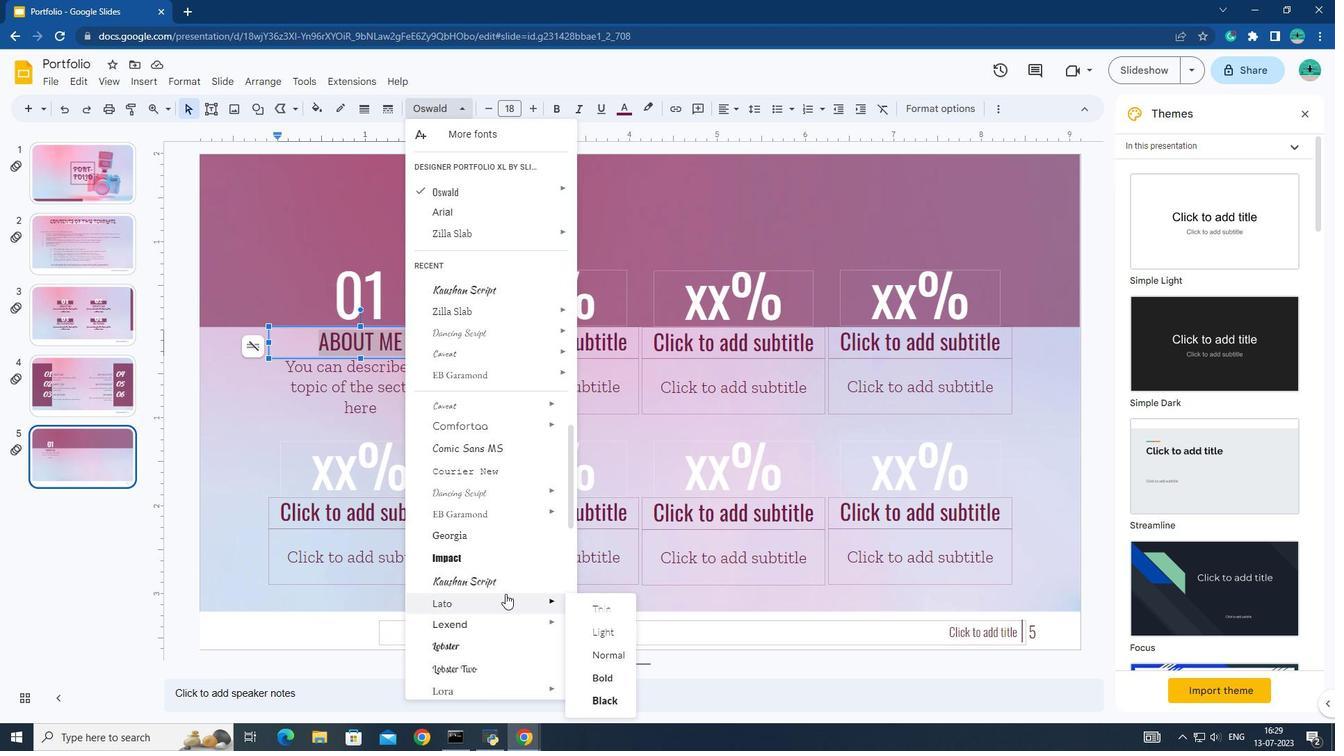 
Action: Mouse moved to (502, 601)
Screenshot: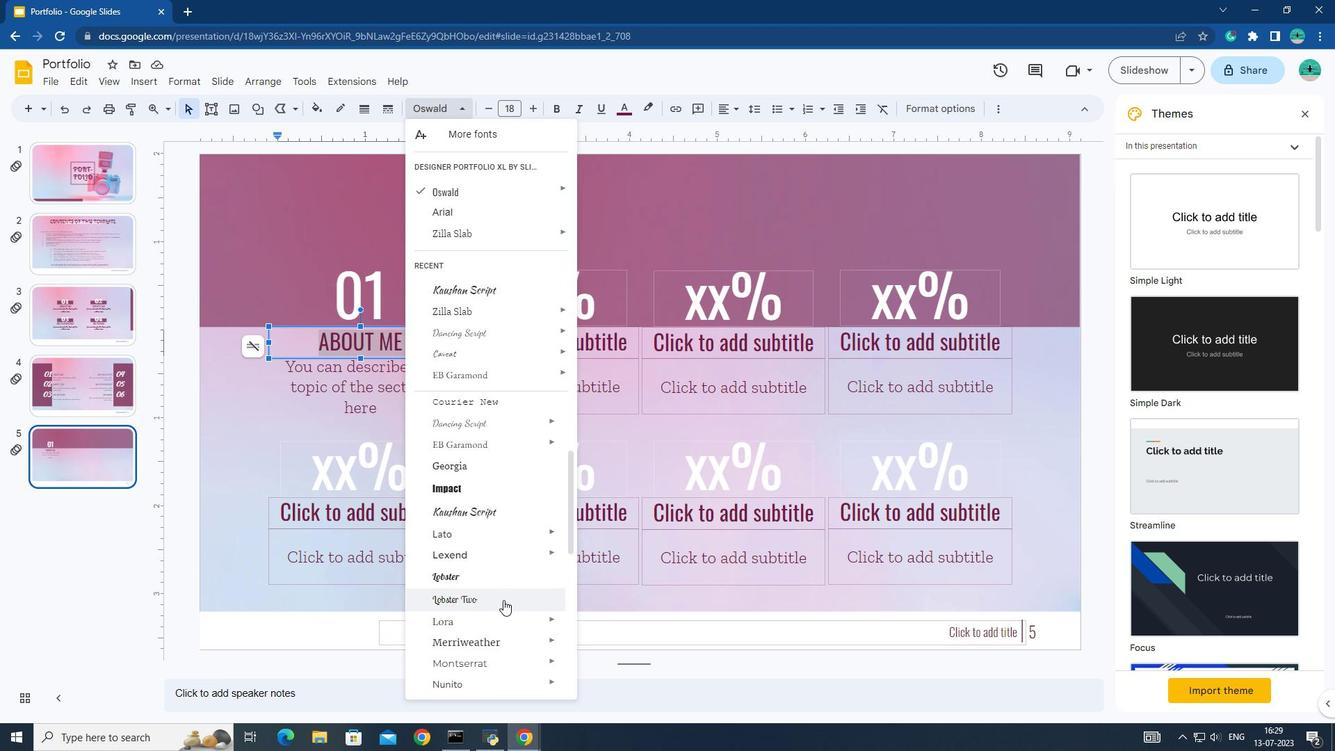 
Action: Mouse pressed left at (502, 601)
Screenshot: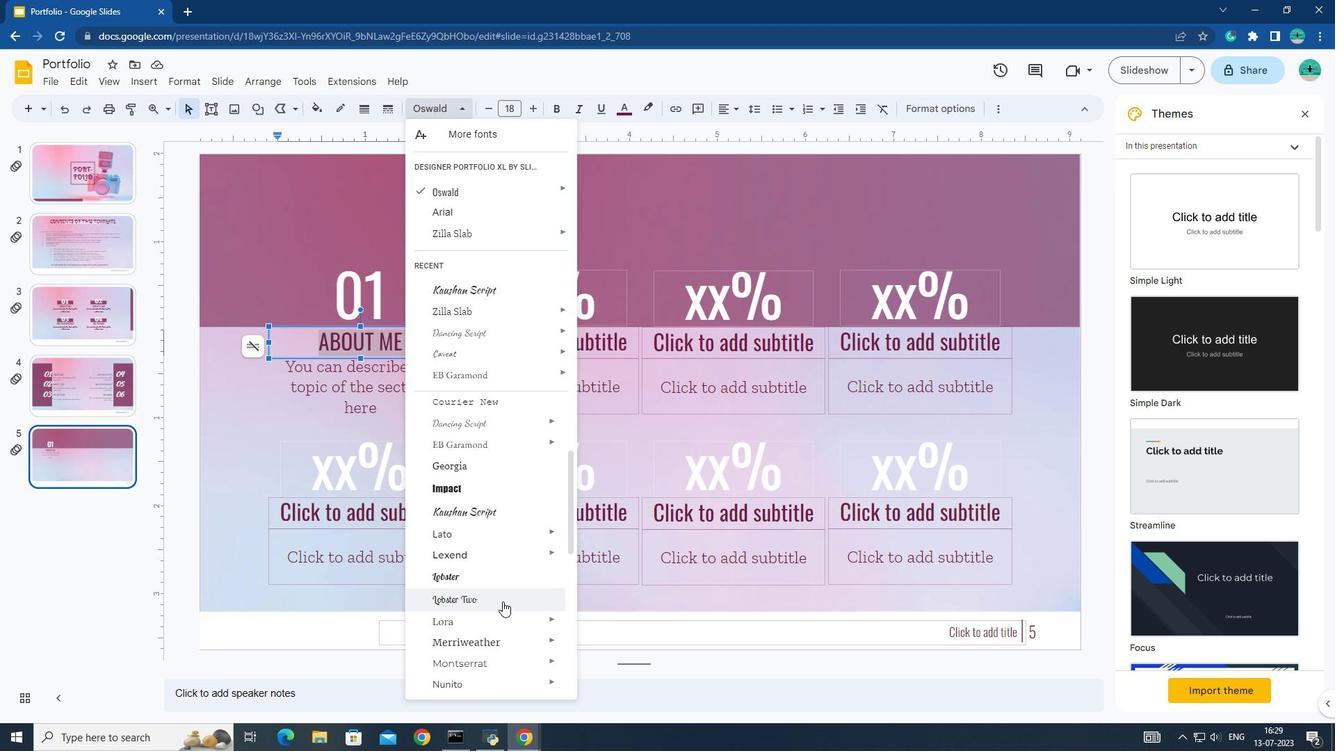 
Action: Mouse moved to (363, 387)
Screenshot: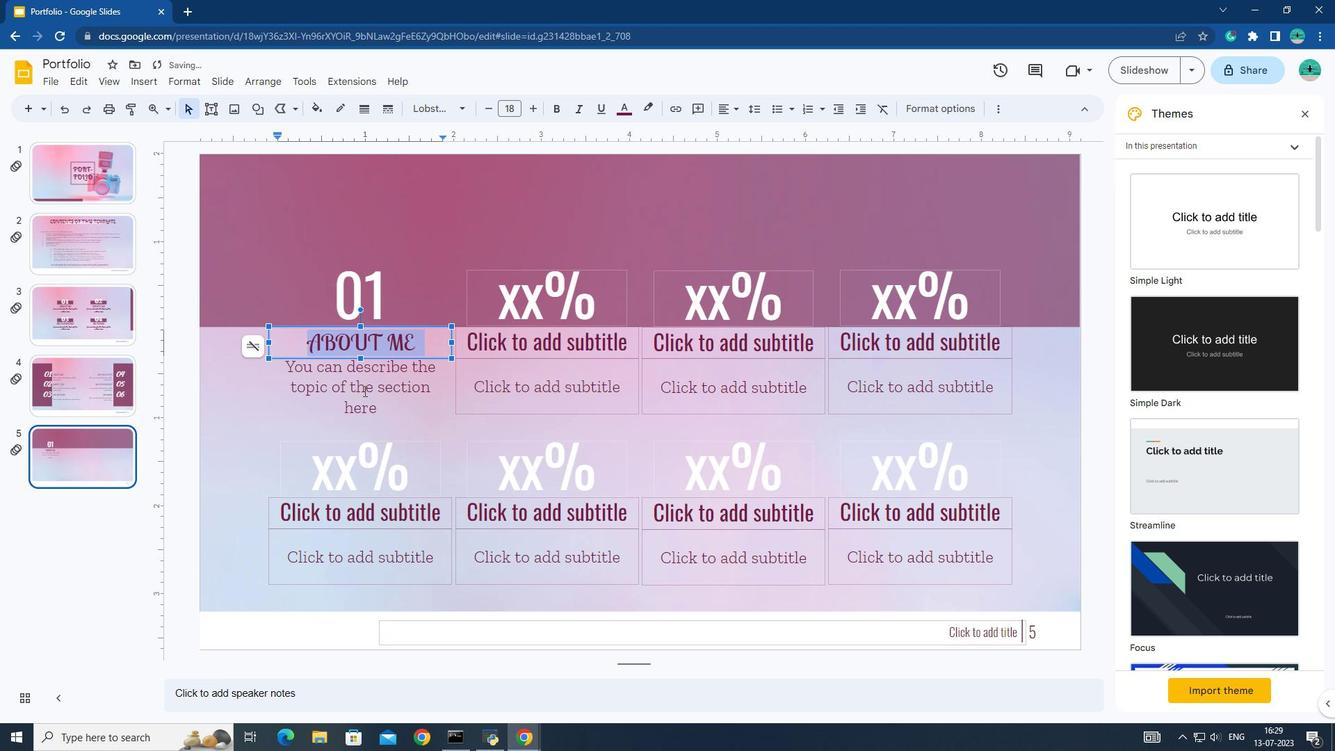 
Action: Mouse pressed left at (363, 387)
Screenshot: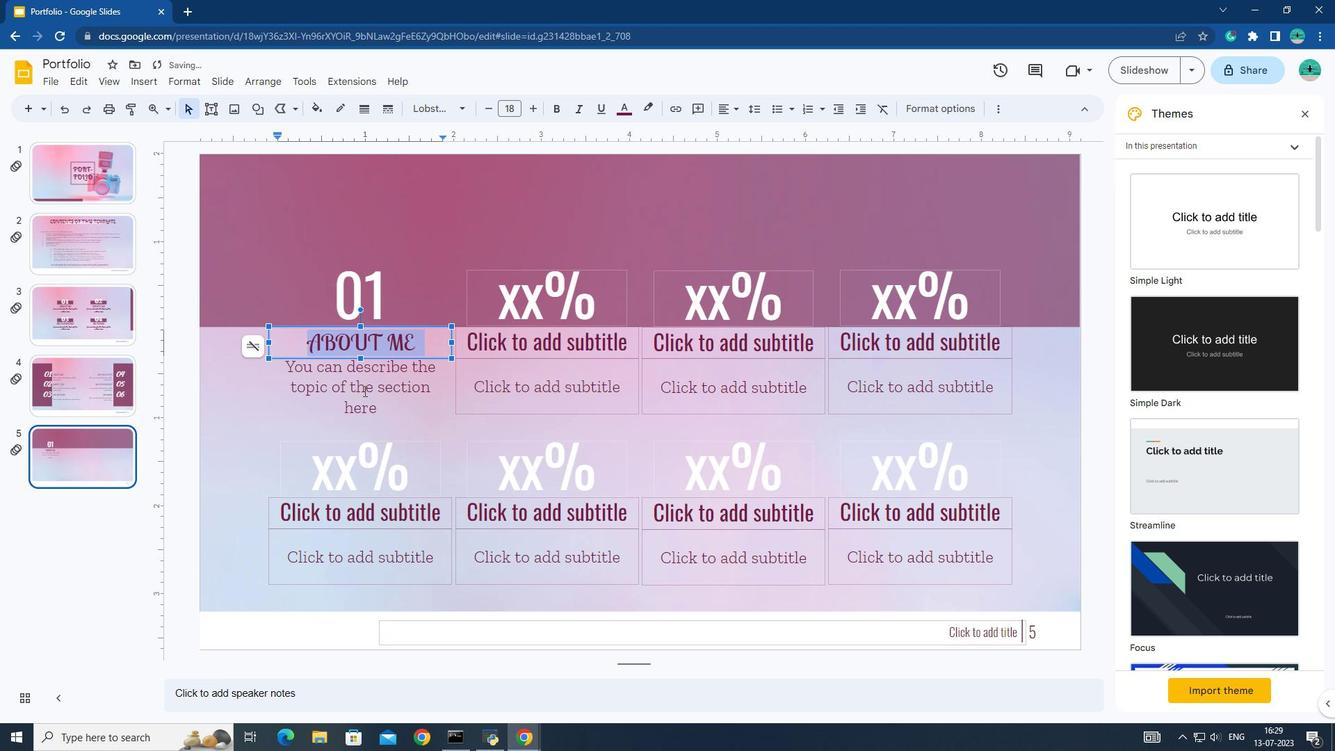 
Action: Mouse pressed left at (363, 387)
Screenshot: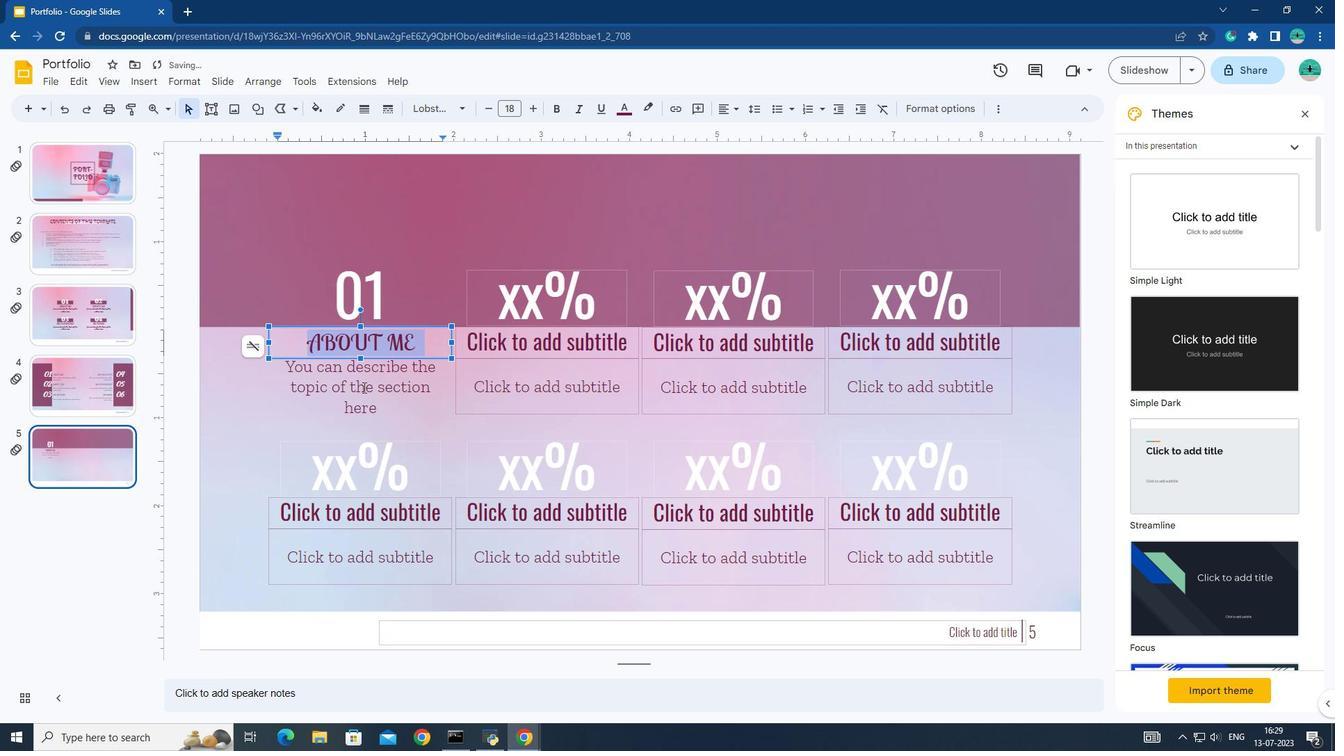 
Action: Mouse moved to (290, 364)
Screenshot: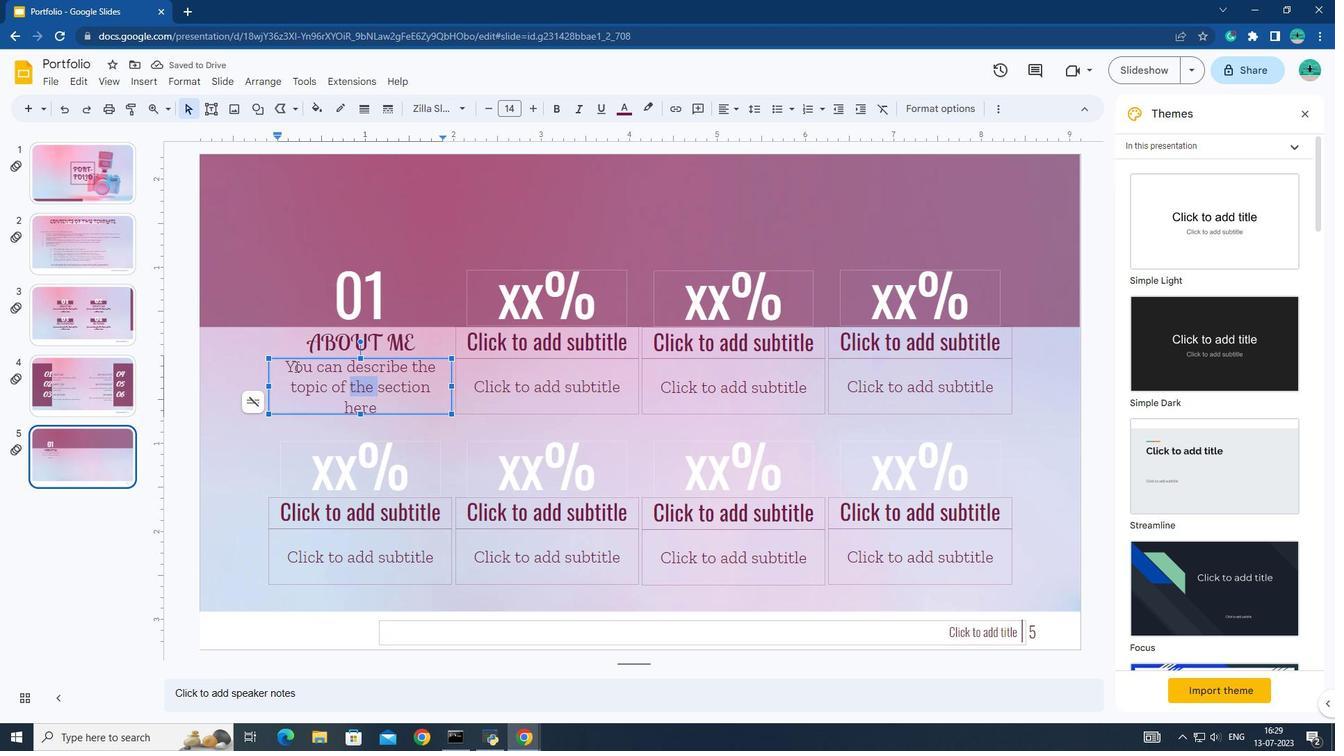 
Action: Mouse pressed left at (290, 364)
Screenshot: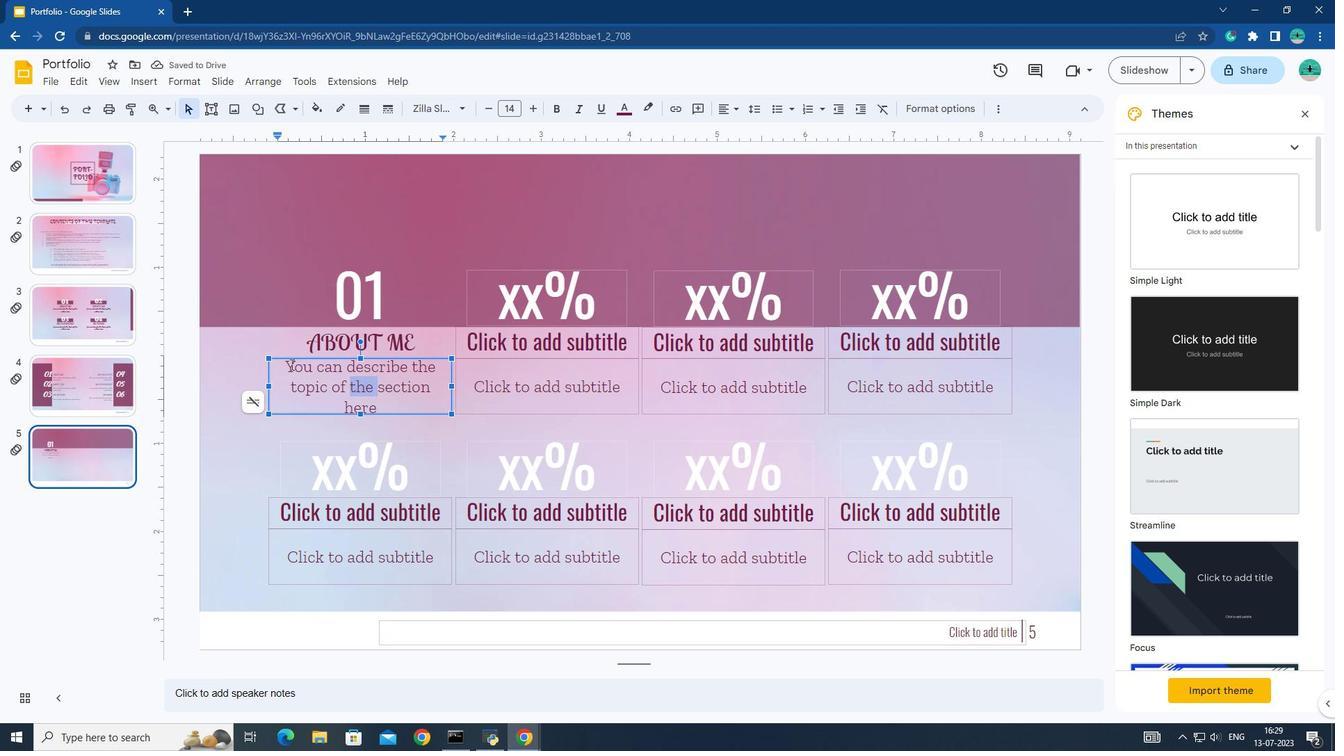 
Action: Mouse pressed left at (290, 364)
Screenshot: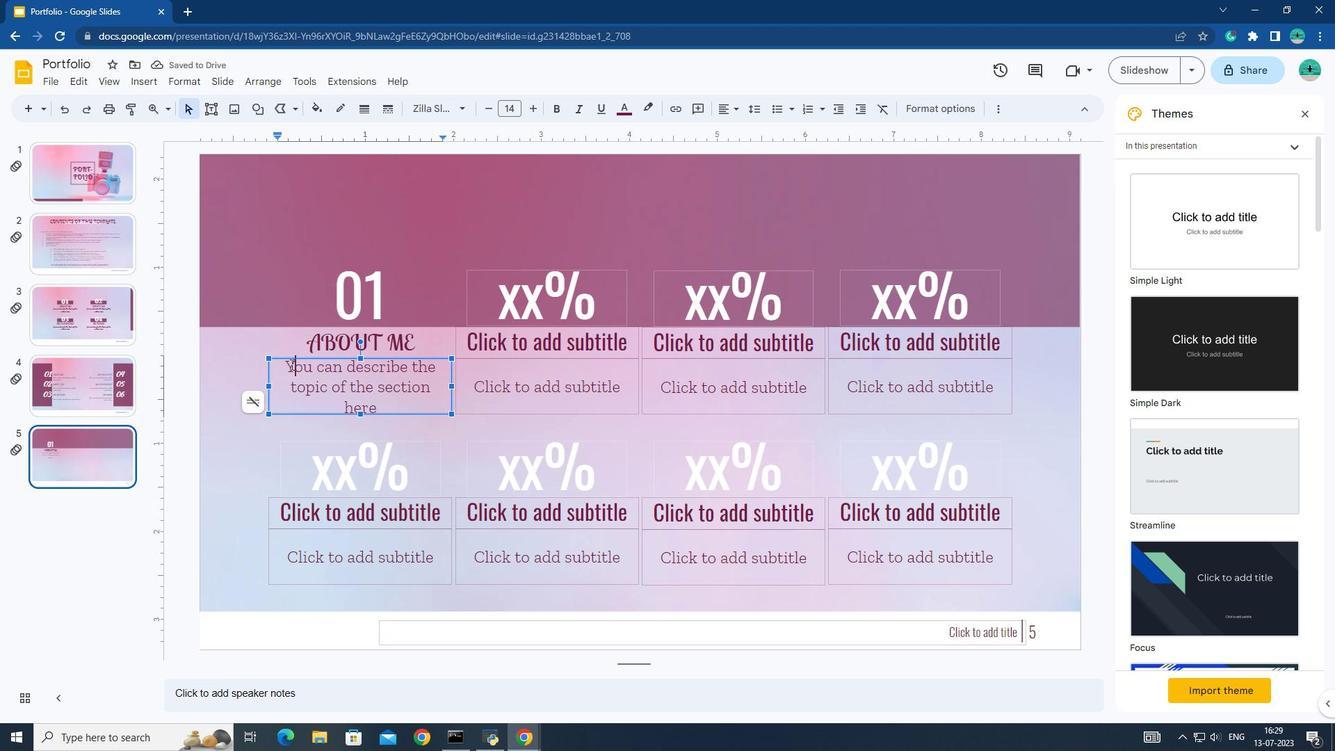 
Action: Mouse pressed left at (290, 364)
Screenshot: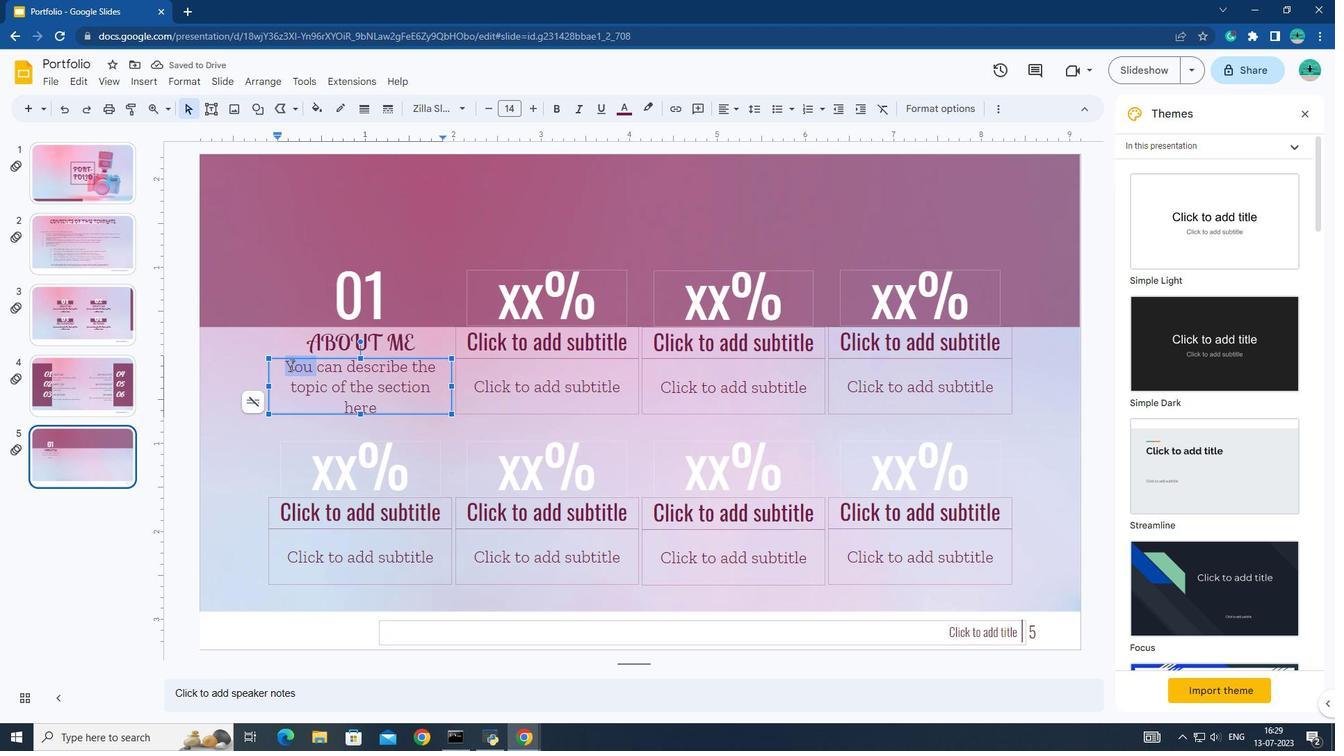 
Action: Mouse moved to (465, 107)
Screenshot: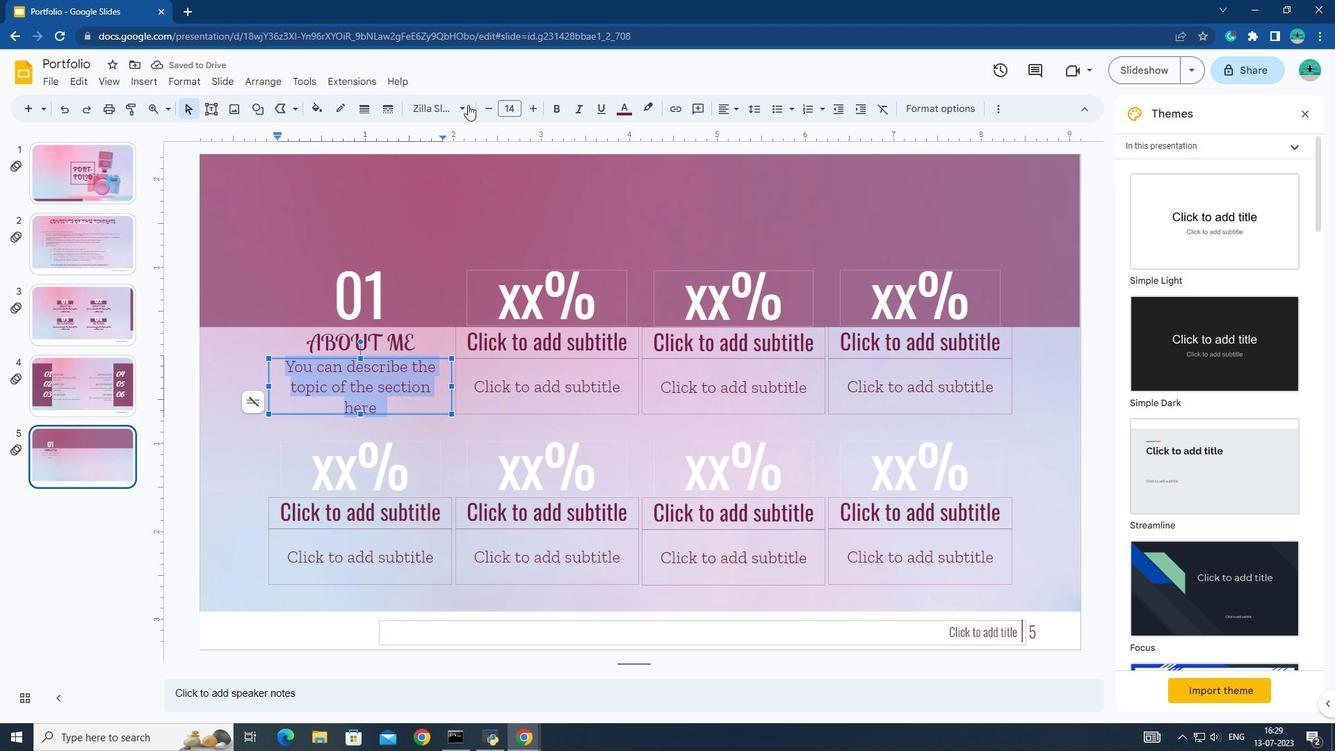 
Action: Mouse pressed left at (465, 107)
Screenshot: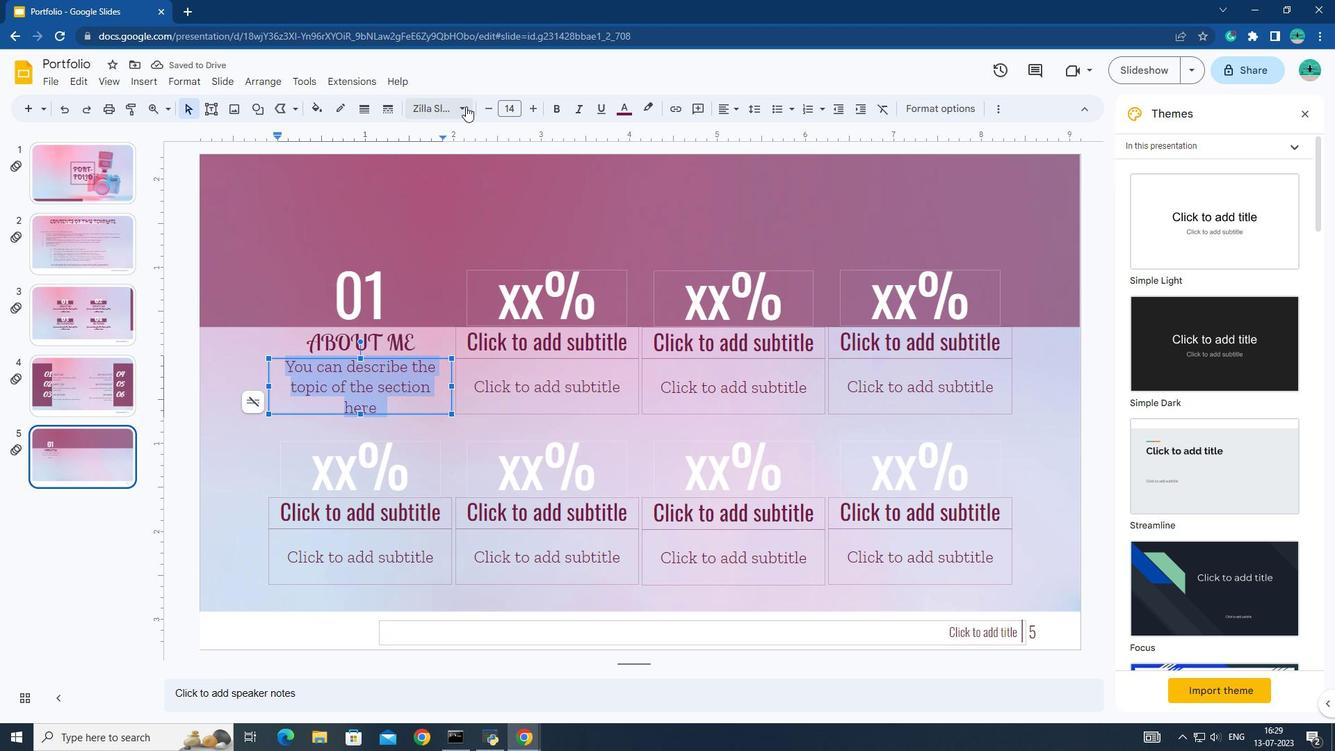 
Action: Mouse moved to (498, 531)
Screenshot: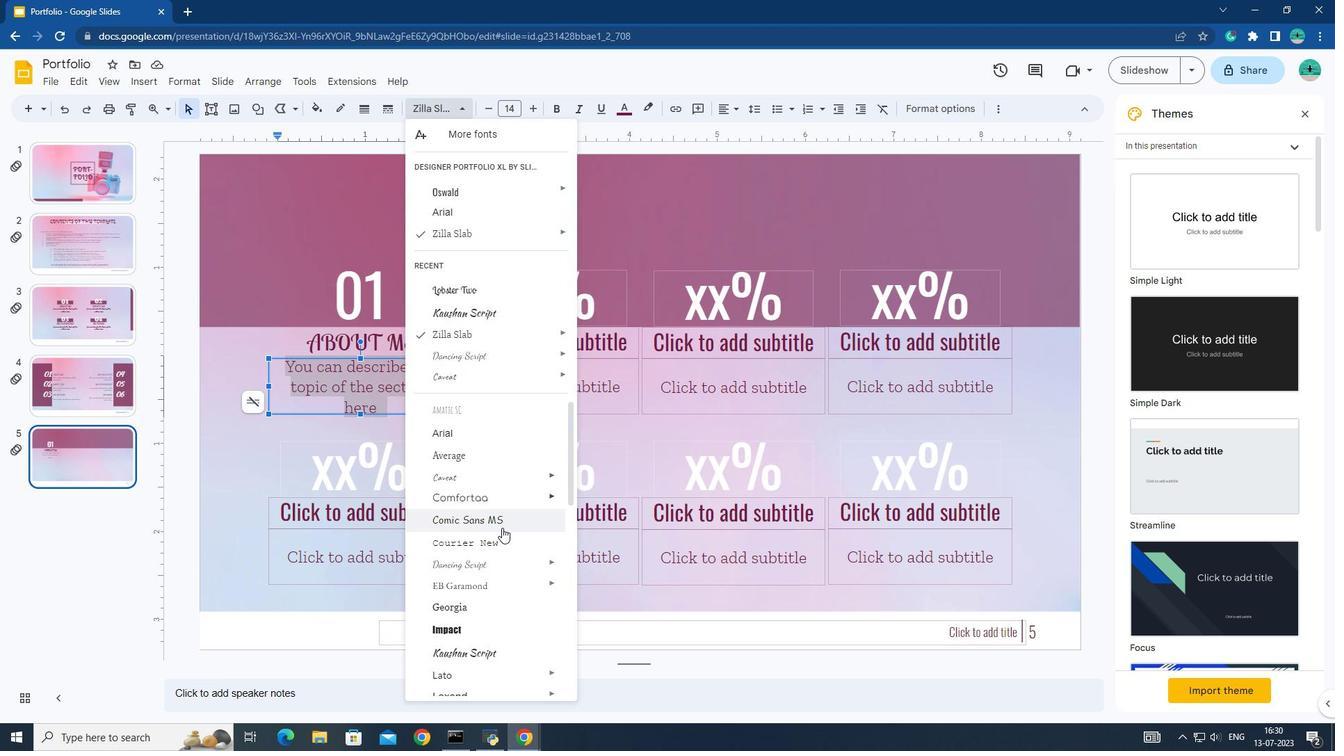 
Action: Mouse scrolled (498, 530) with delta (0, 0)
Screenshot: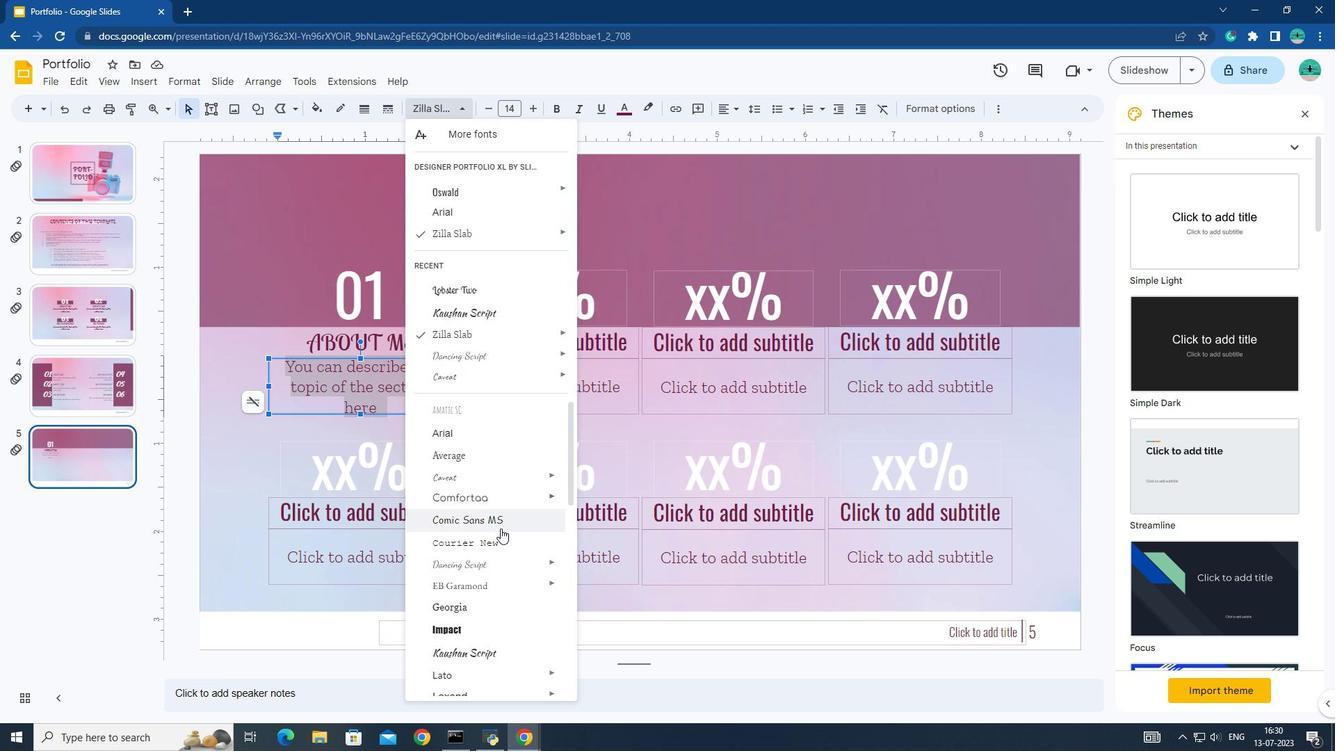 
Action: Mouse scrolled (498, 530) with delta (0, 0)
Screenshot: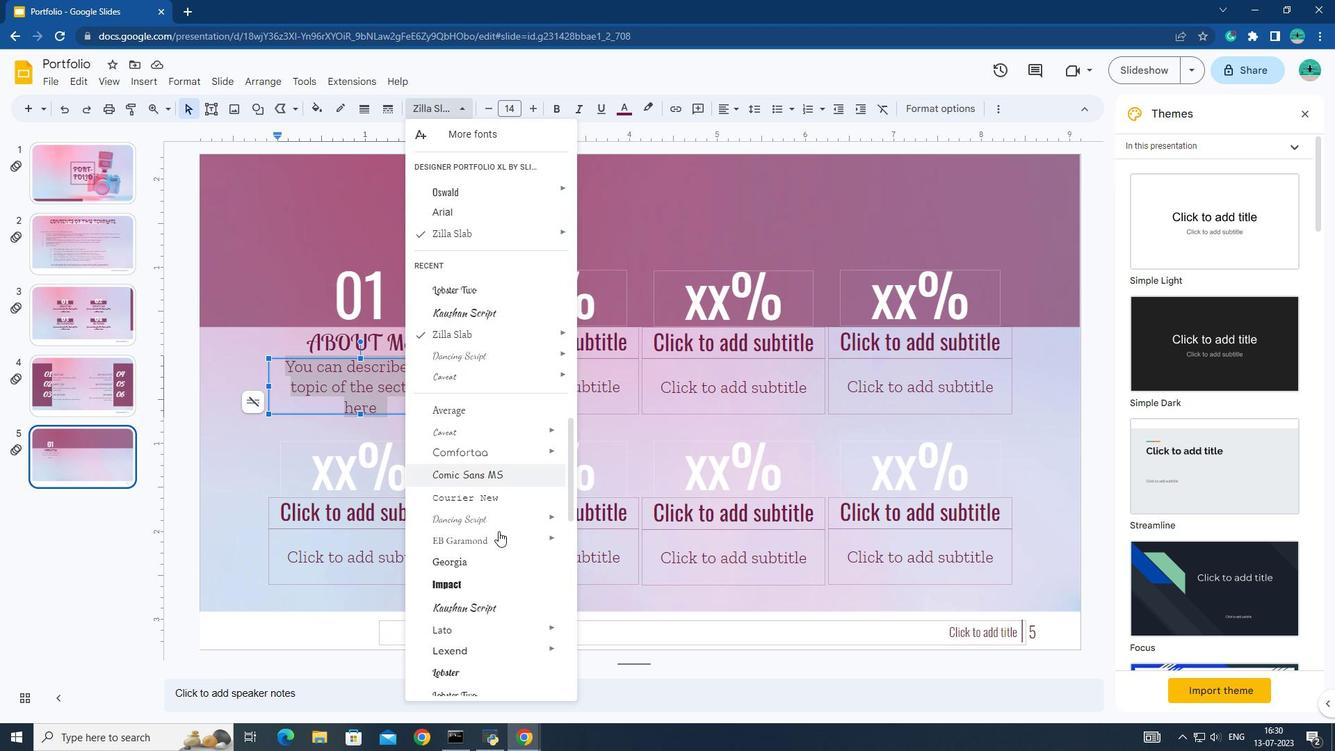 
Action: Mouse moved to (497, 531)
Screenshot: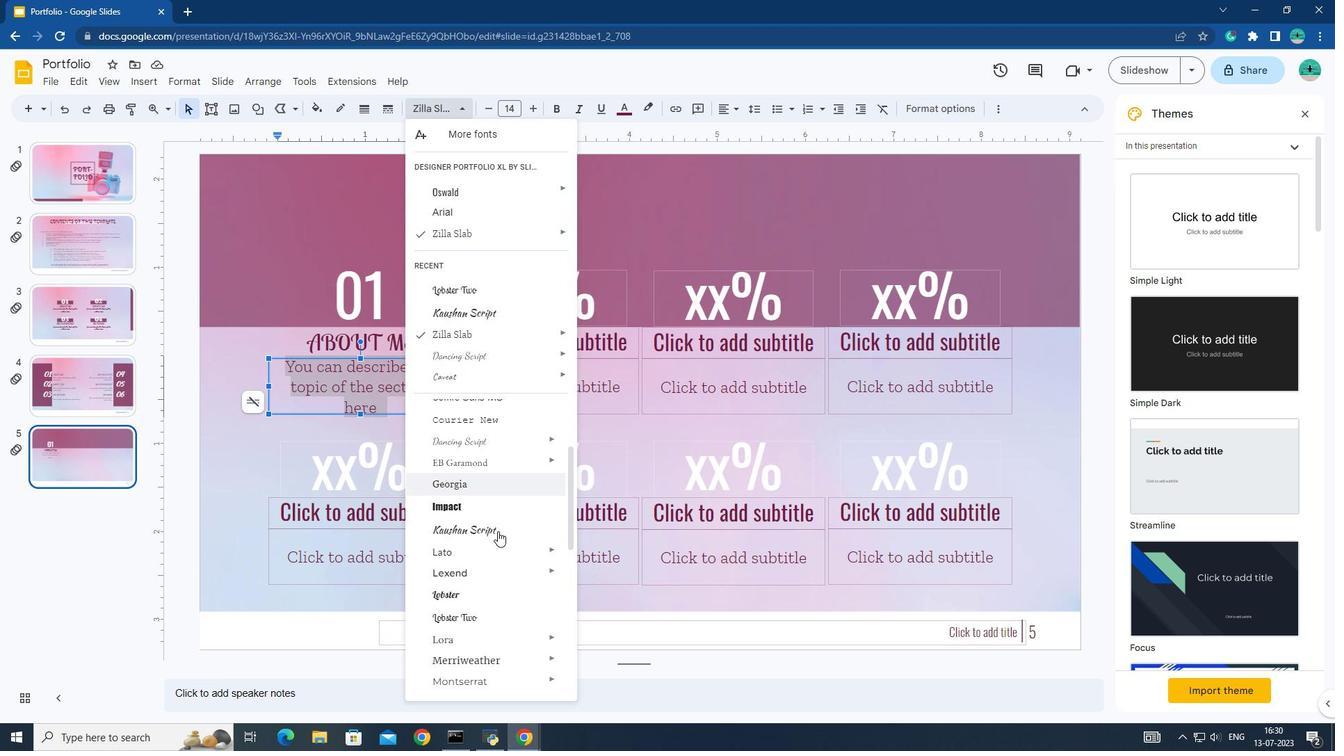 
Action: Mouse scrolled (497, 530) with delta (0, 0)
Screenshot: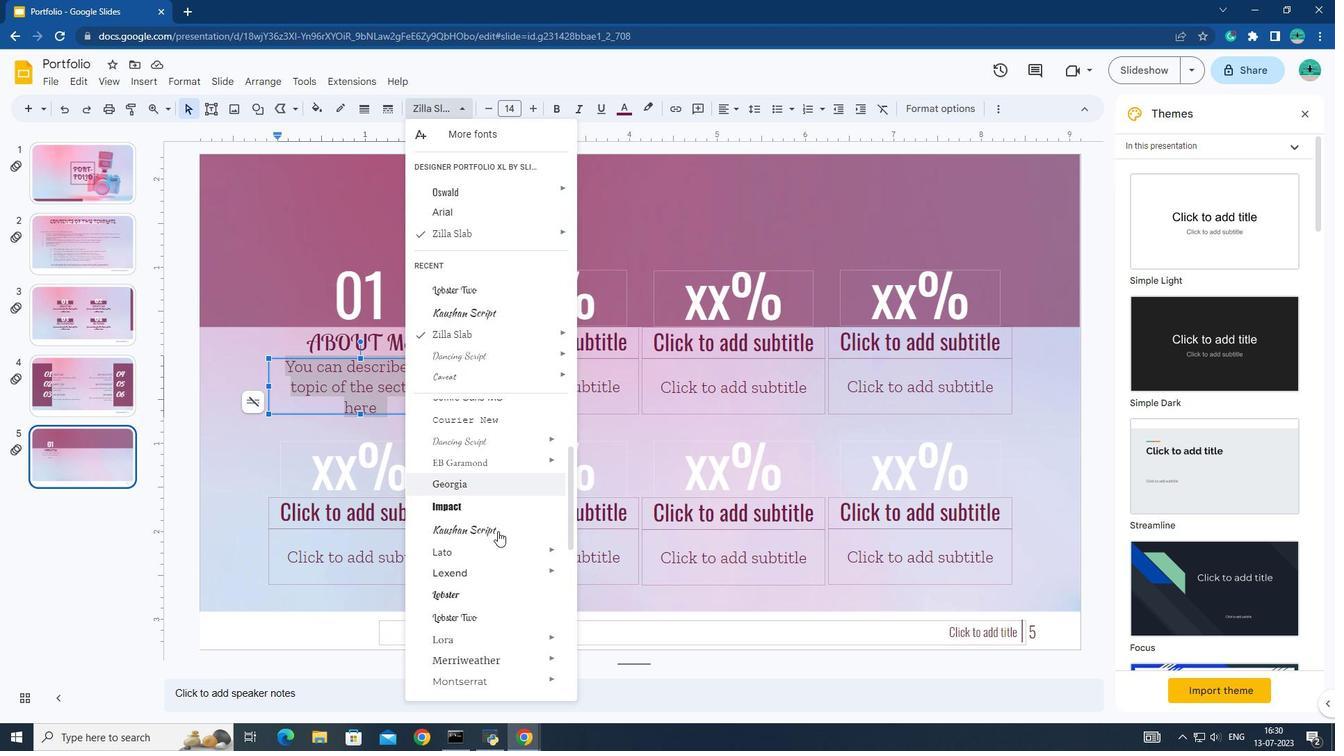 
Action: Mouse scrolled (497, 530) with delta (0, 0)
Screenshot: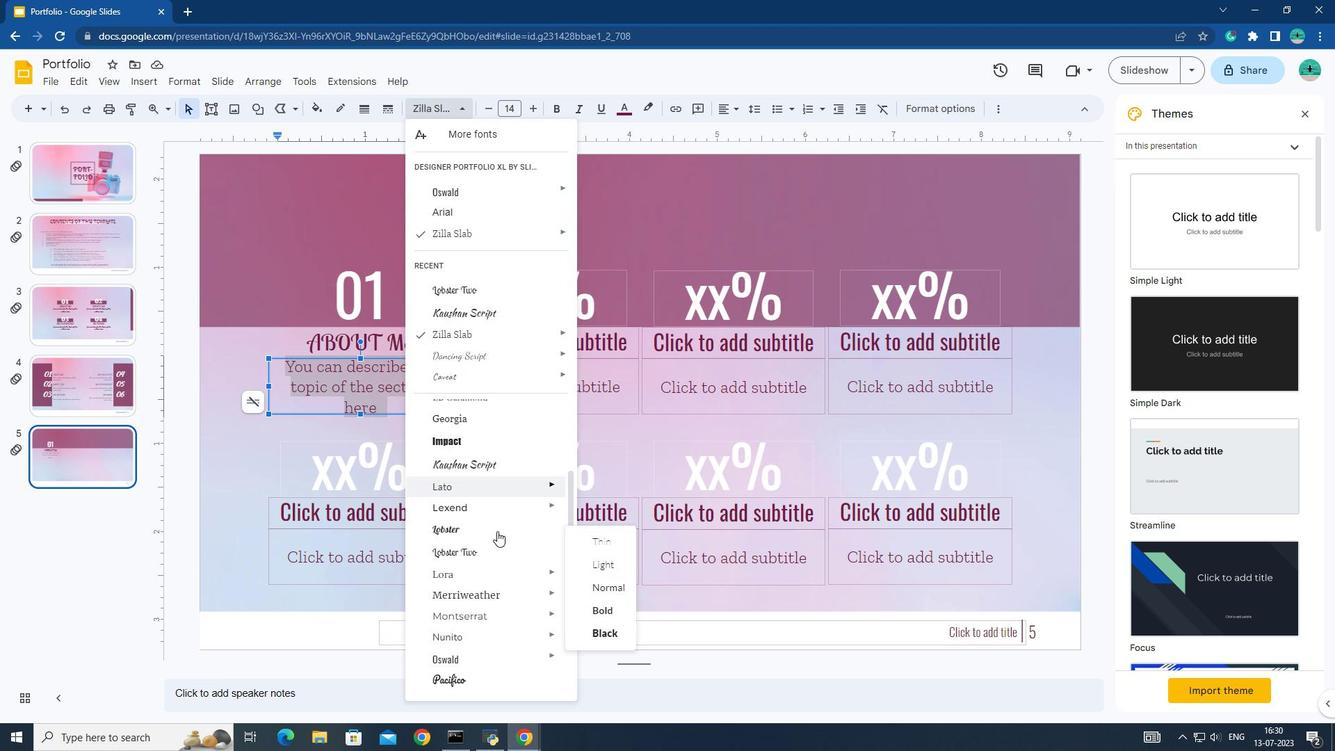 
Action: Mouse scrolled (497, 530) with delta (0, 0)
Screenshot: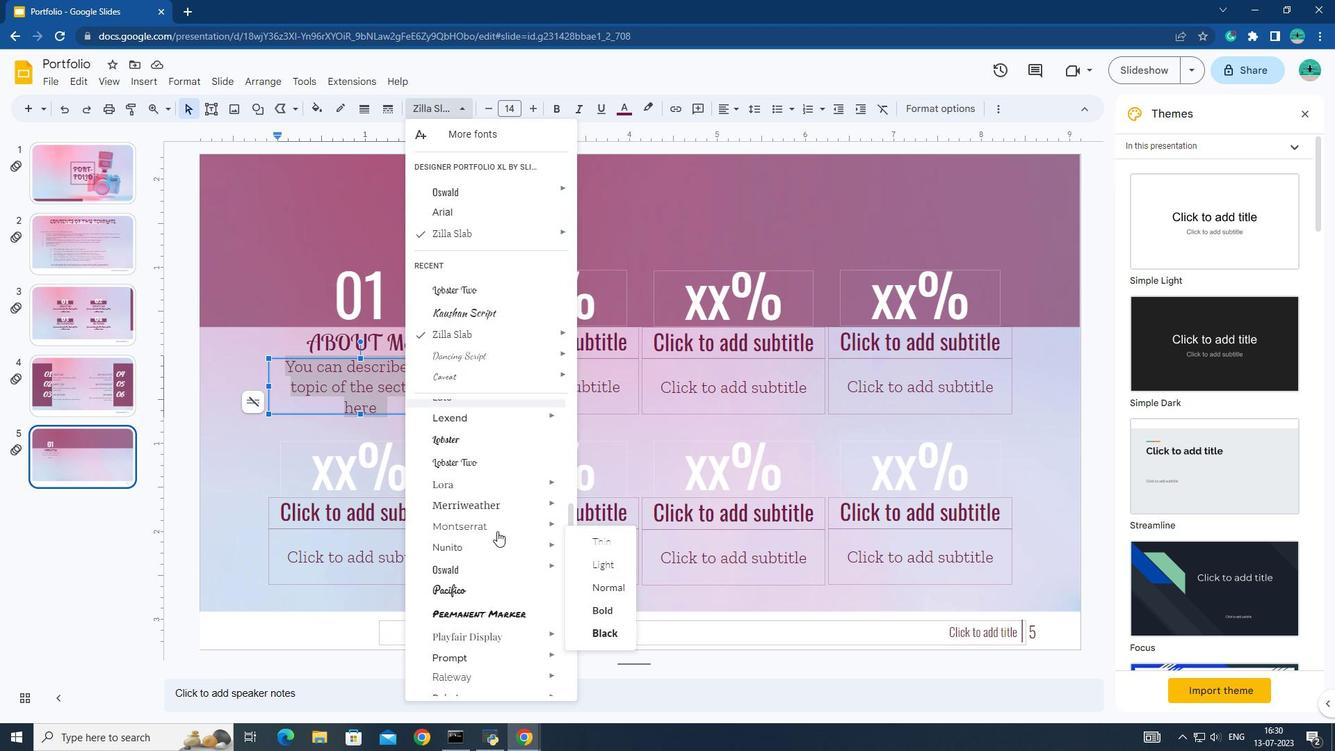 
Action: Mouse moved to (468, 516)
Screenshot: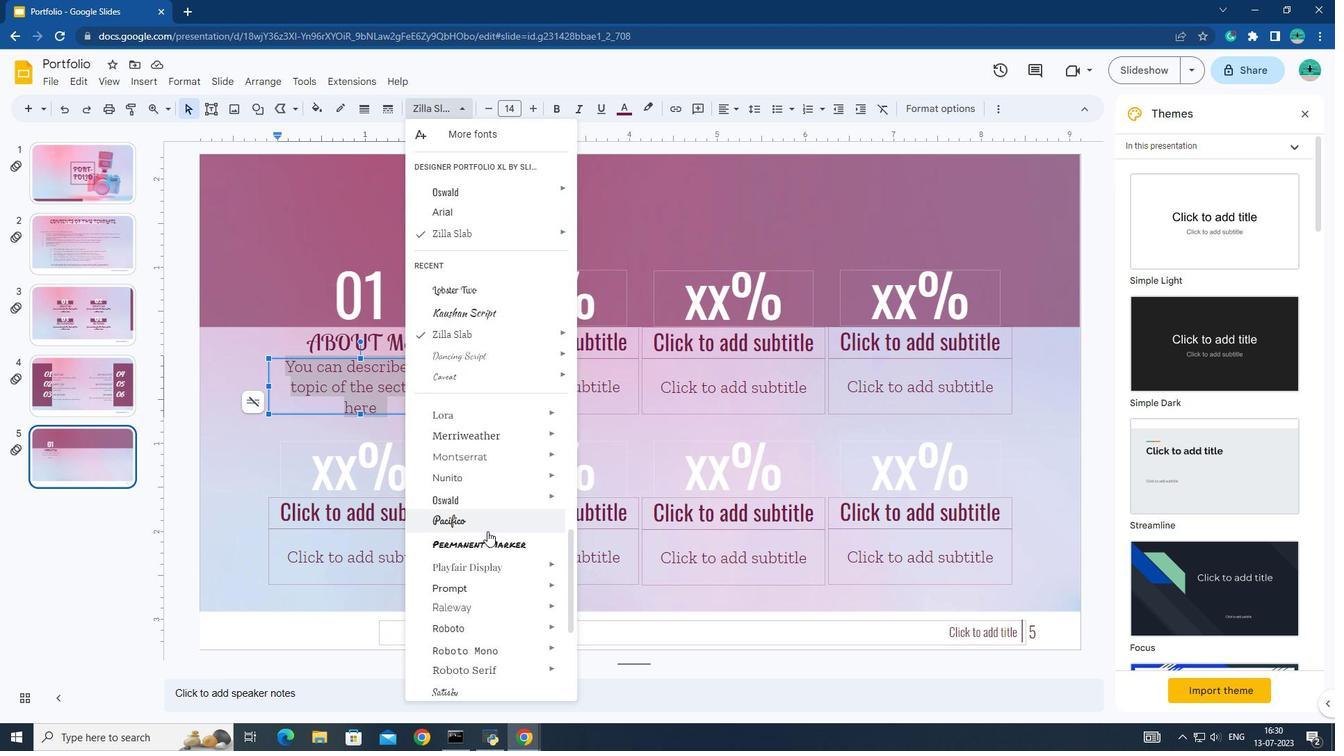 
Action: Mouse pressed left at (468, 516)
Screenshot: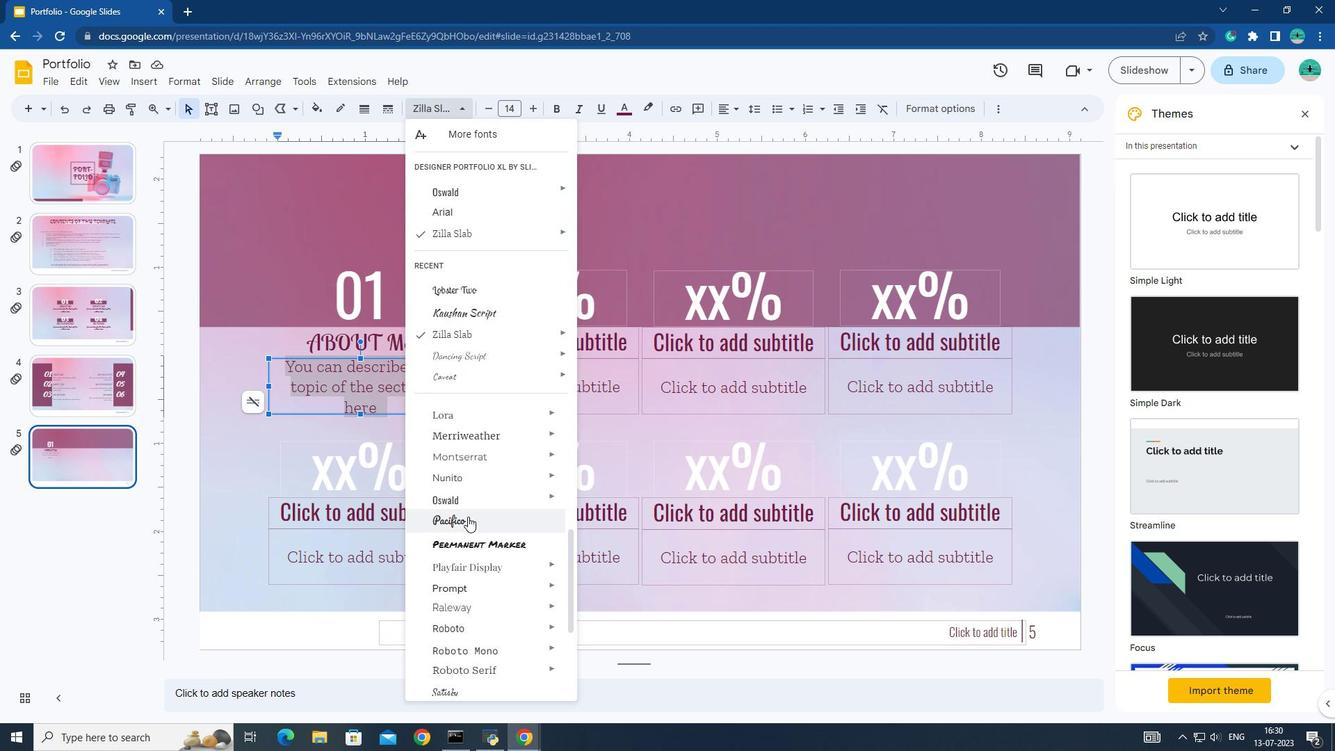 
Action: Mouse moved to (547, 306)
Screenshot: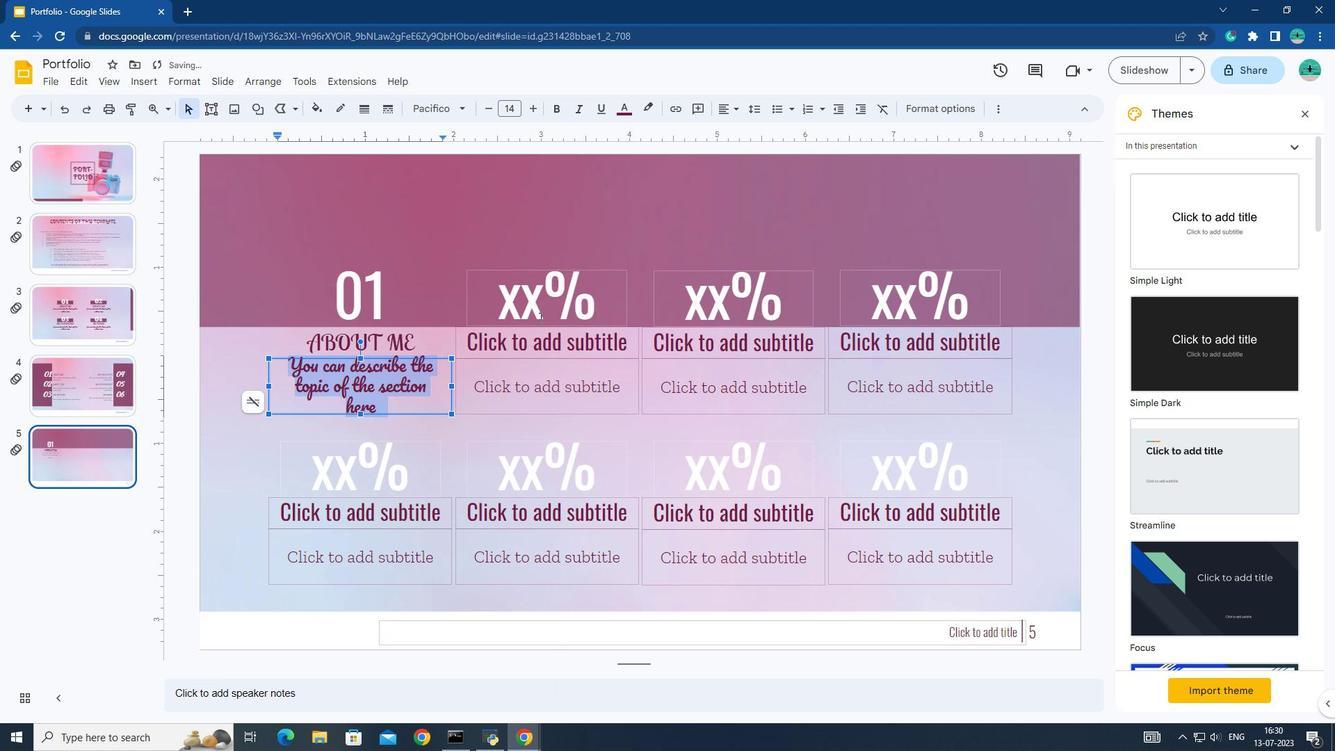 
Action: Mouse pressed left at (547, 306)
Screenshot: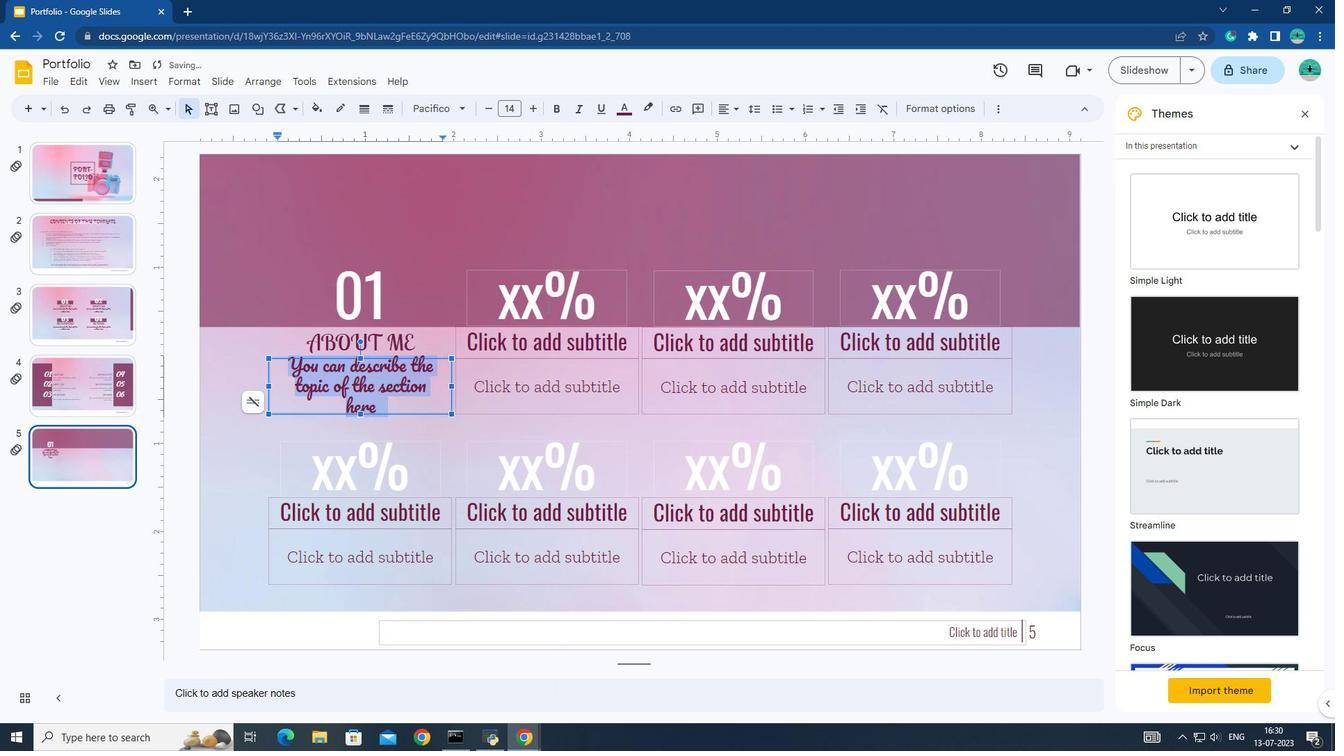 
Action: Mouse moved to (547, 306)
Screenshot: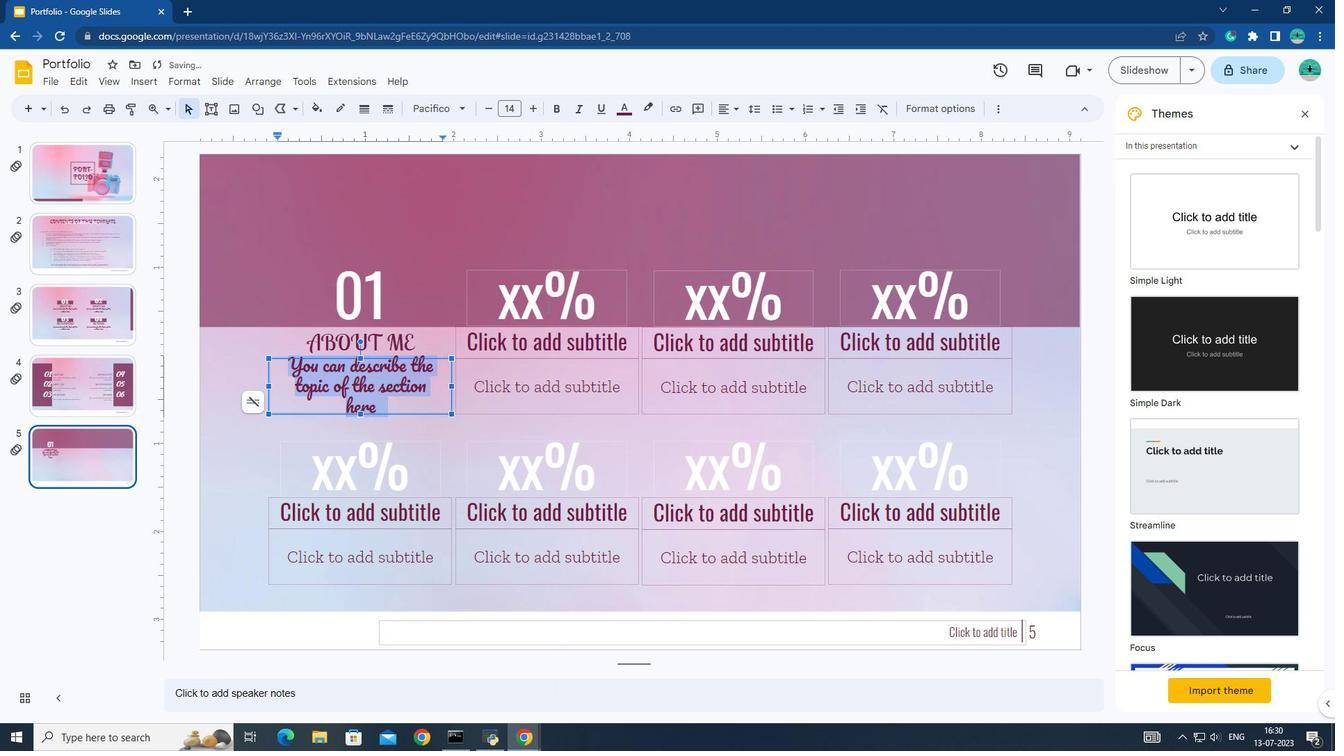 
Action: Key pressed 02
Screenshot: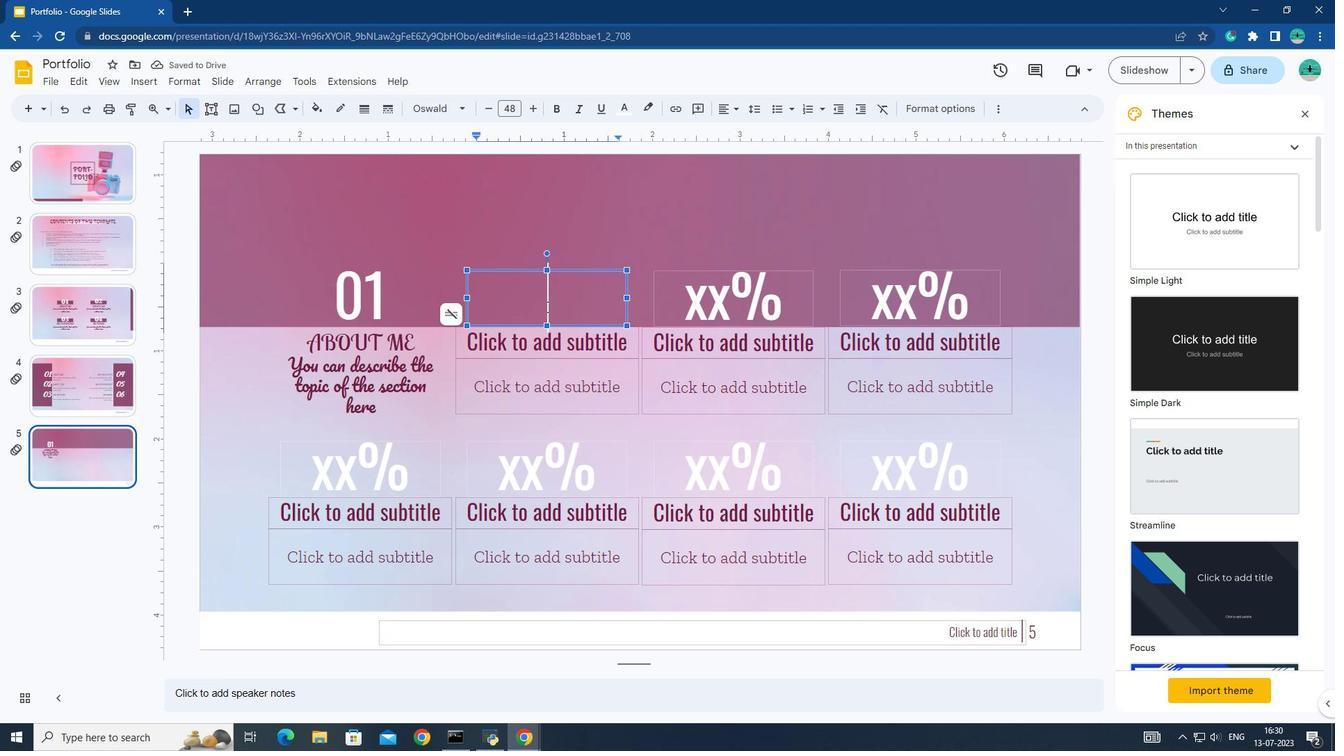 
Action: Mouse moved to (570, 340)
Screenshot: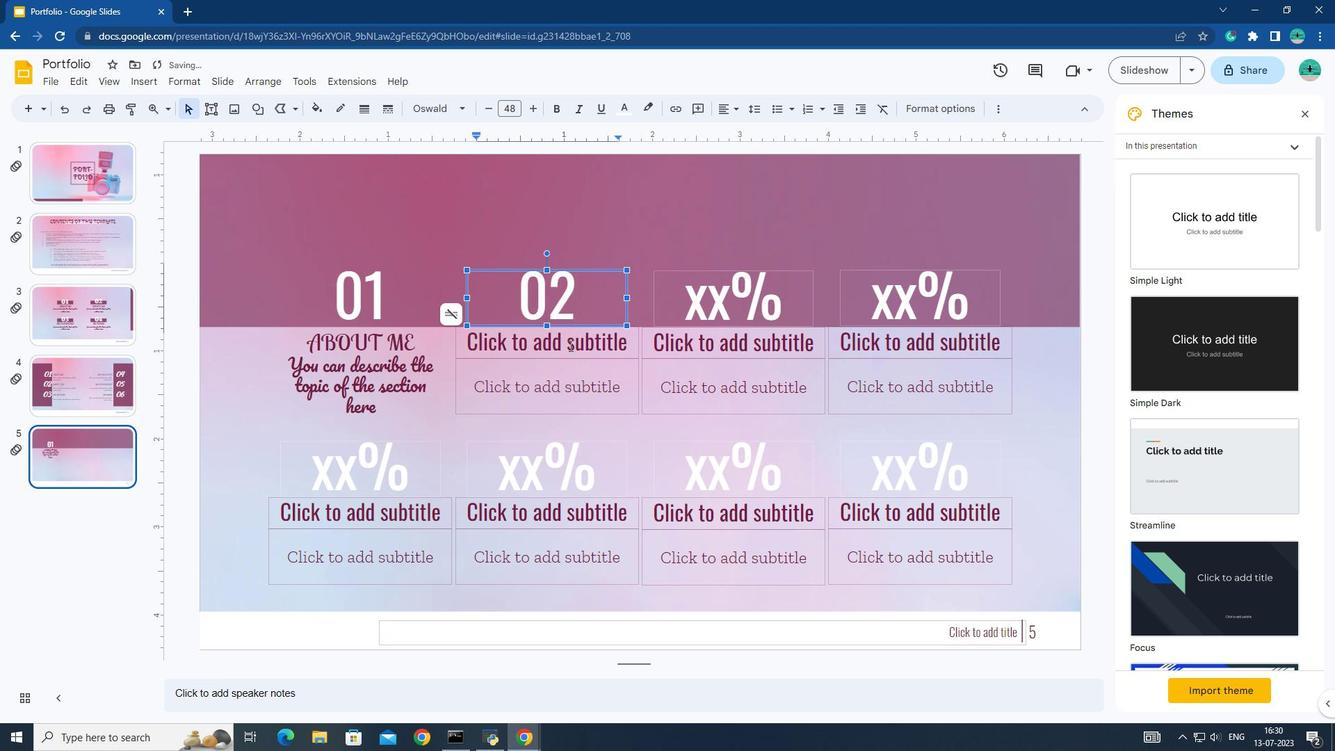 
Action: Mouse pressed left at (570, 340)
Screenshot: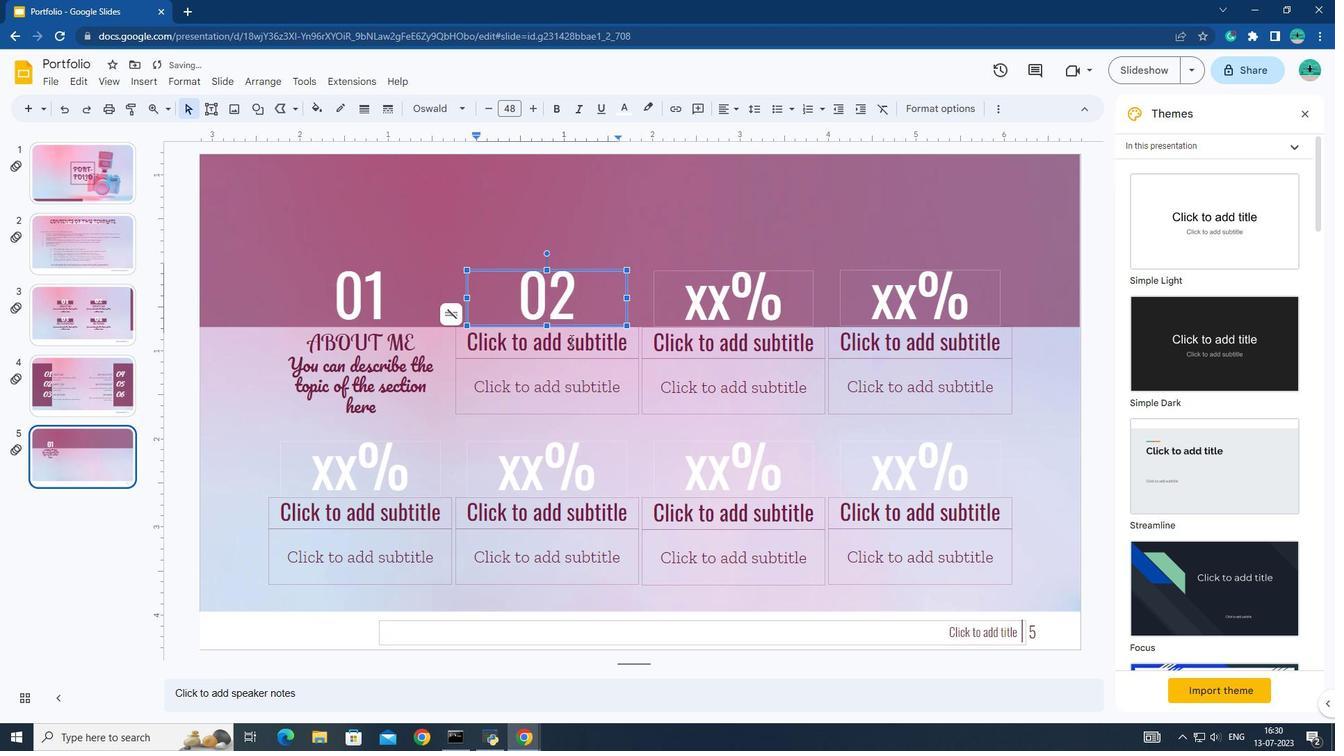 
Action: Mouse moved to (571, 339)
Screenshot: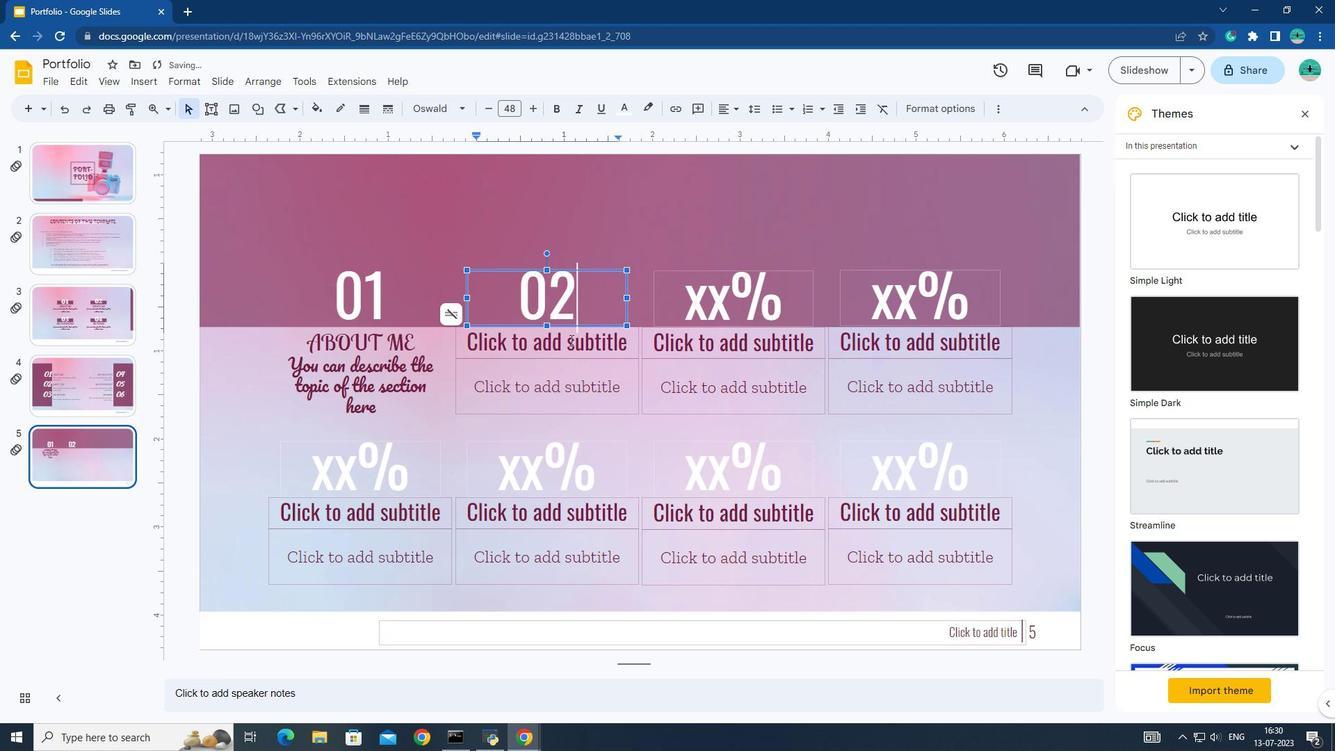 
Action: Key pressed <Key.caps_lock>WHAT<Key.space>I<Key.space>DO
Screenshot: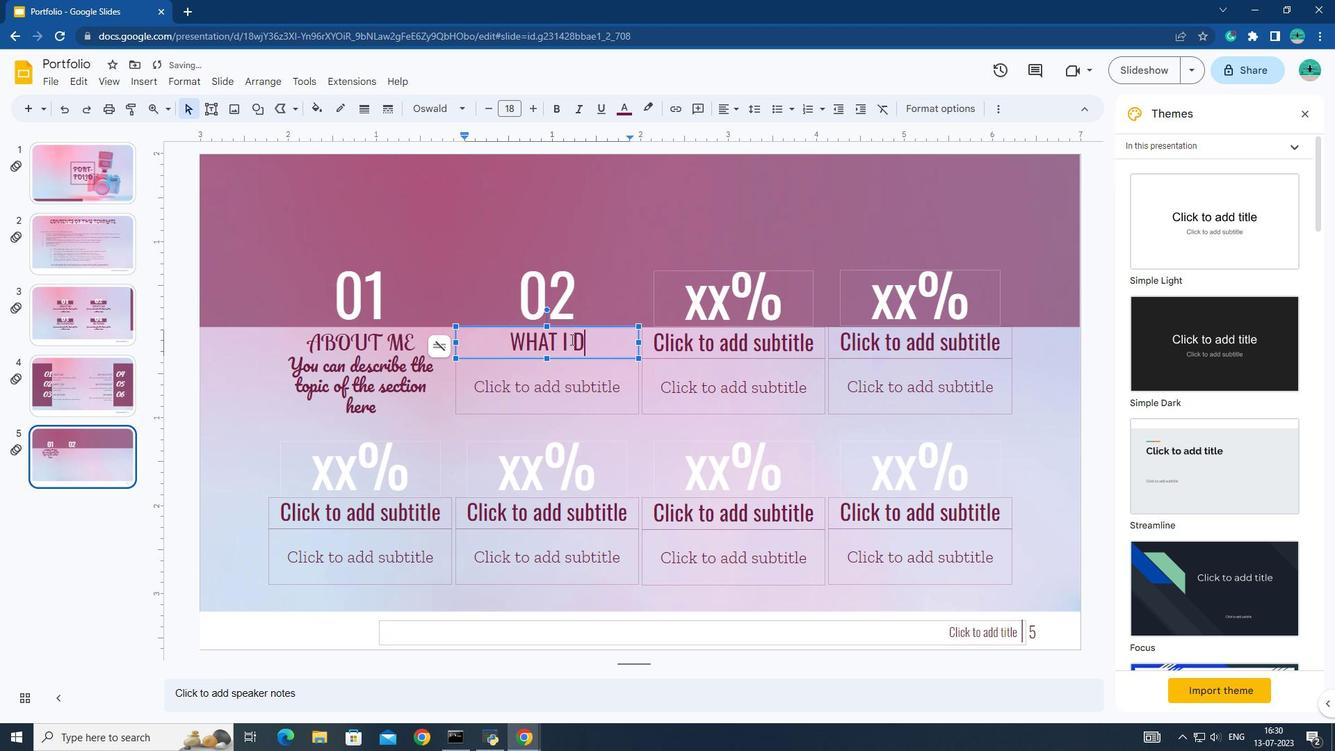 
Action: Mouse moved to (587, 382)
Screenshot: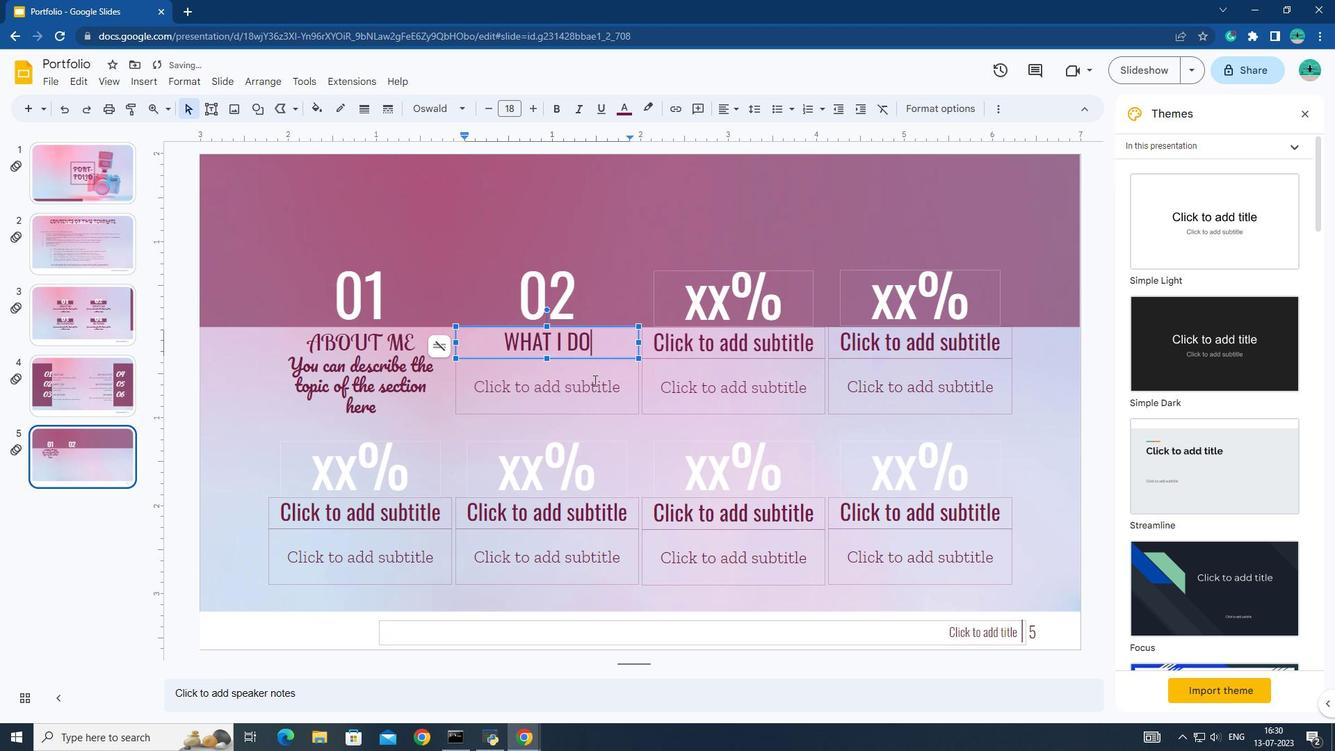 
Action: Mouse pressed left at (587, 382)
Screenshot: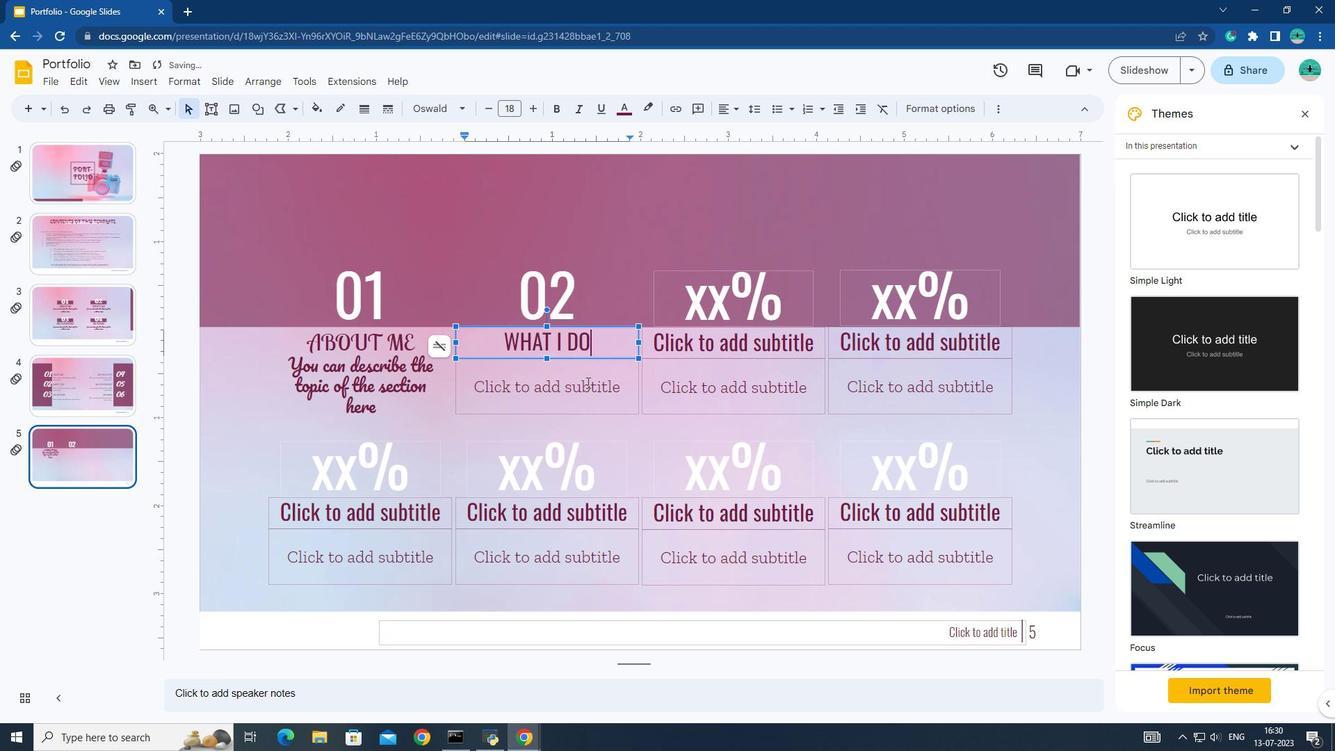 
Action: Key pressed Y<Key.caps_lock>ou<Key.space>can<Key.space>describe<Key.space>the<Key.space>topic<Key.space>of<Key.space>the<Key.space>section
Screenshot: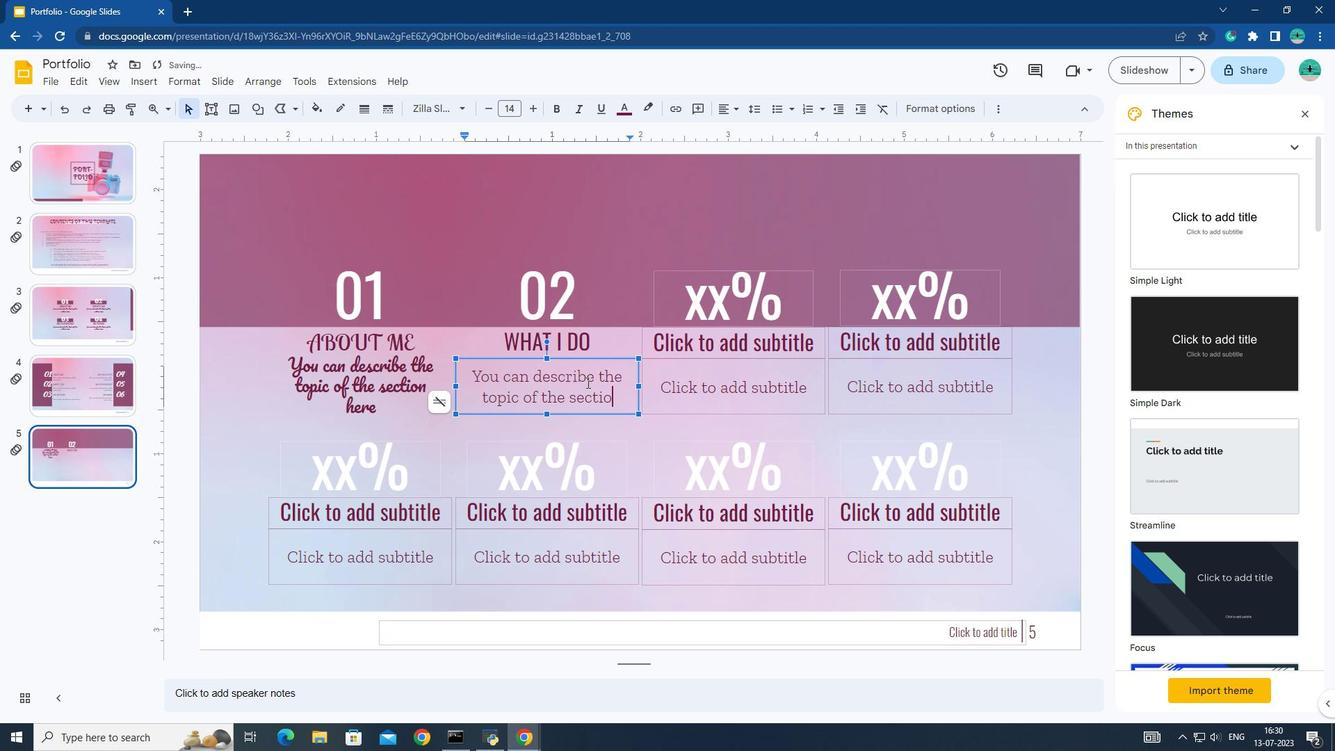 
Action: Mouse moved to (575, 338)
Screenshot: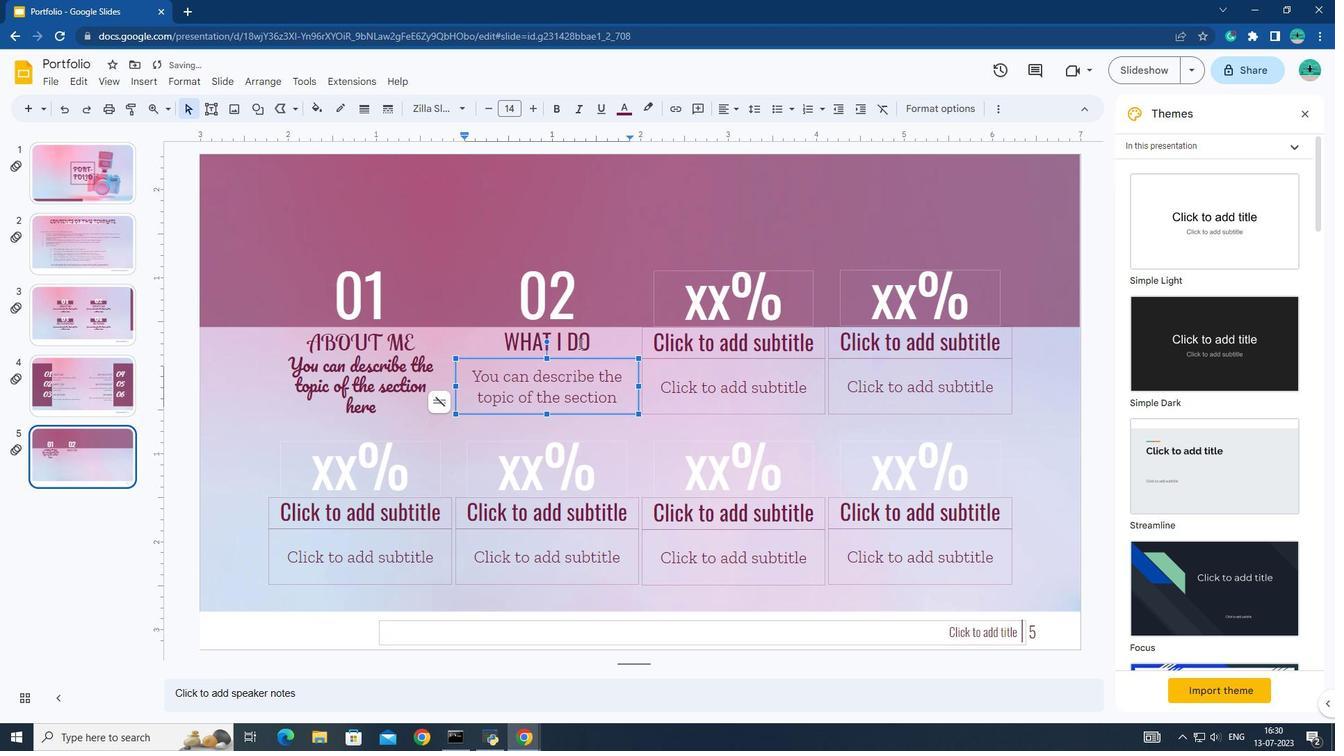 
Action: Mouse pressed left at (575, 338)
Screenshot: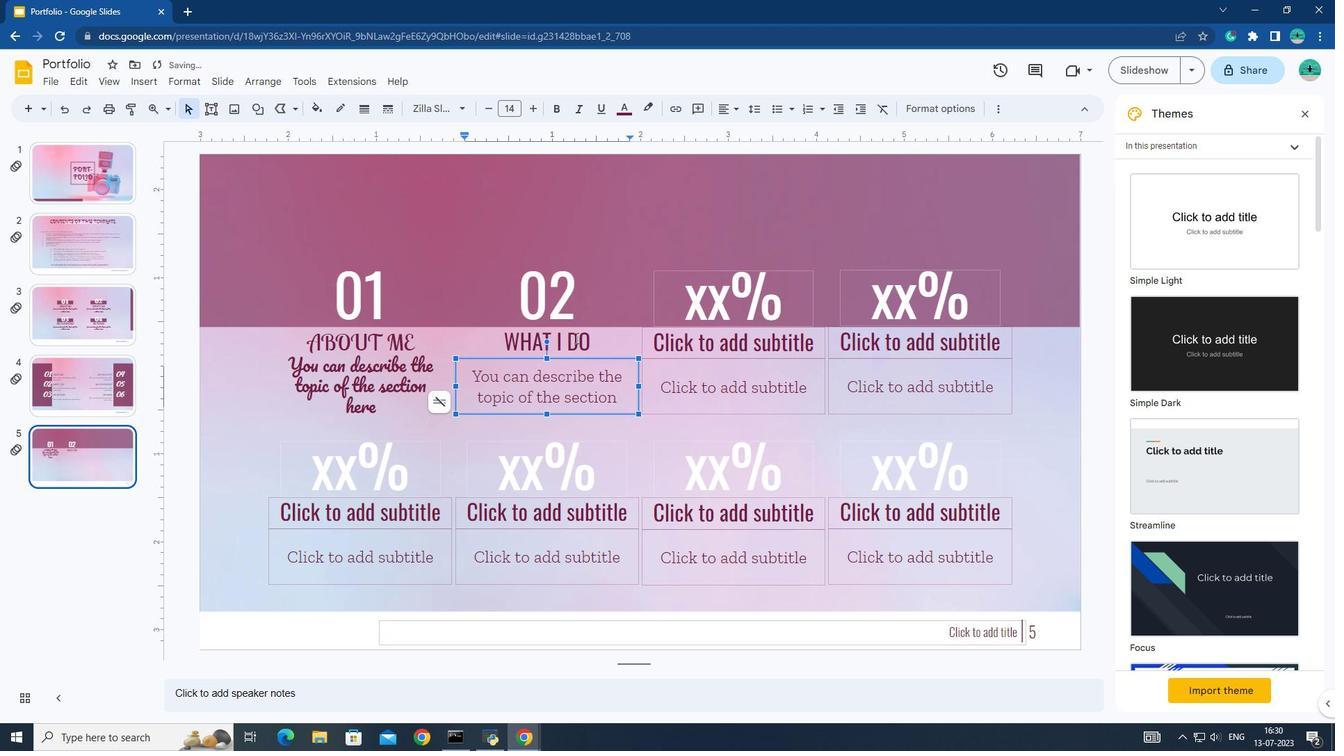 
Action: Mouse moved to (505, 336)
Screenshot: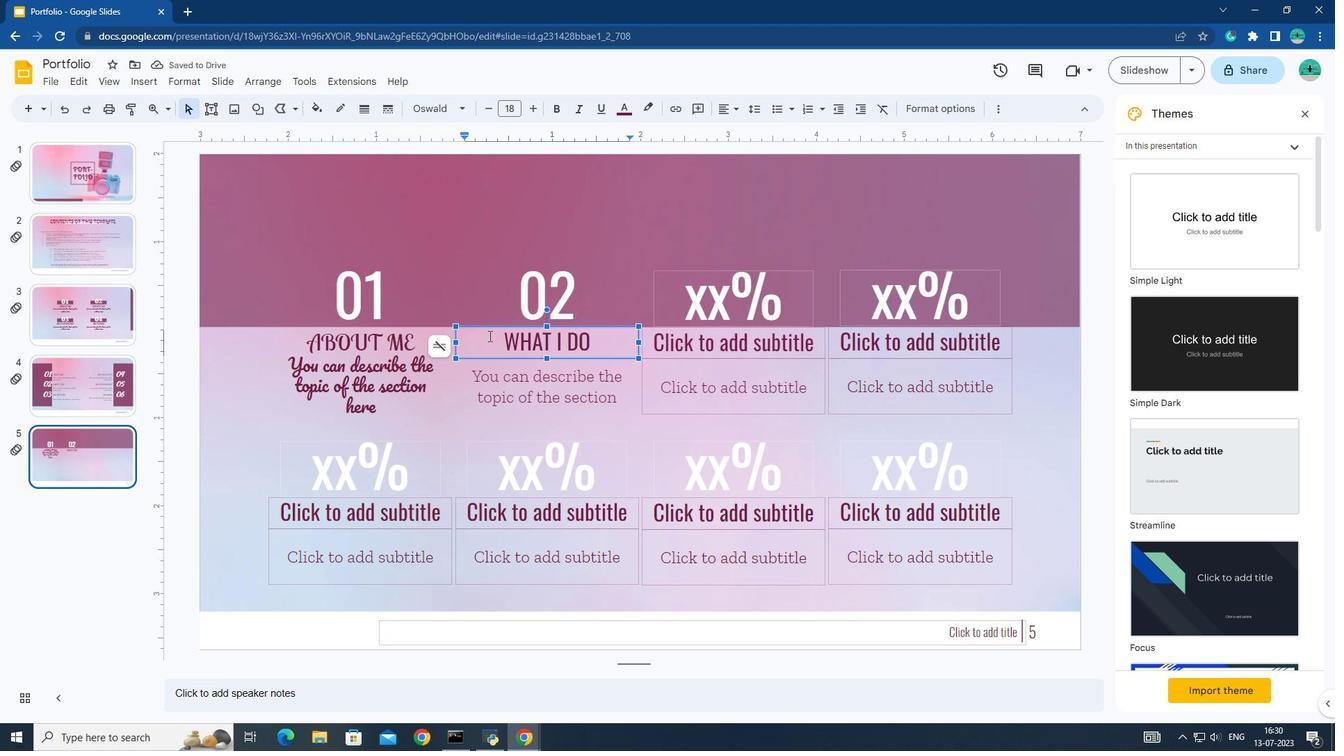 
Action: Mouse pressed left at (505, 336)
Screenshot: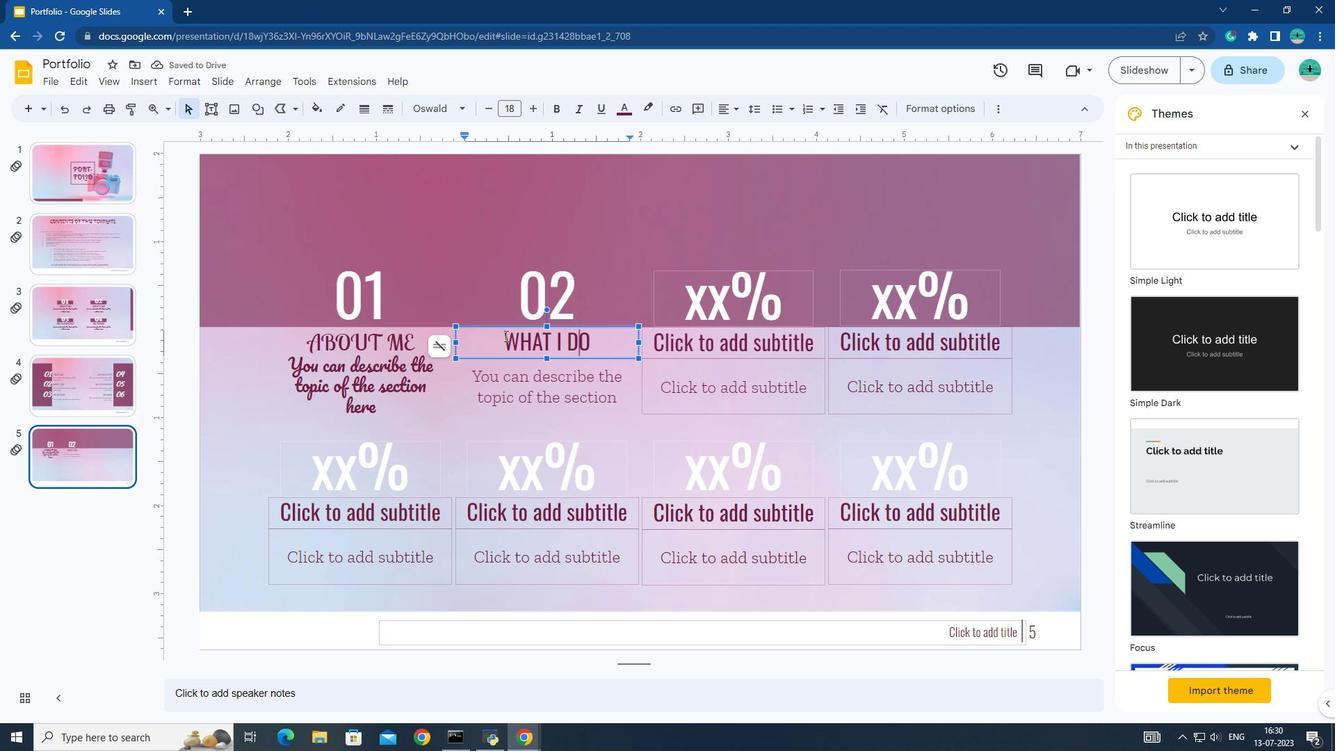 
Action: Mouse pressed left at (505, 336)
Screenshot: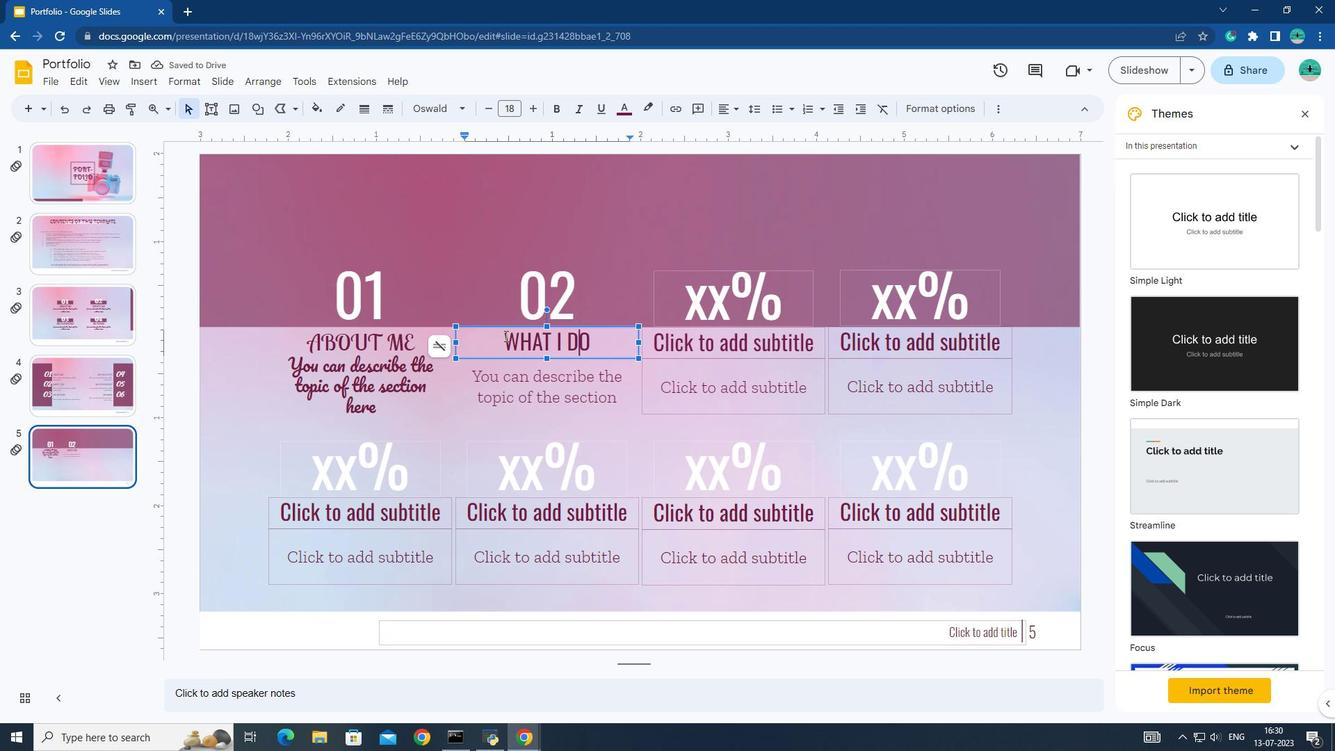 
Action: Mouse moved to (505, 336)
Screenshot: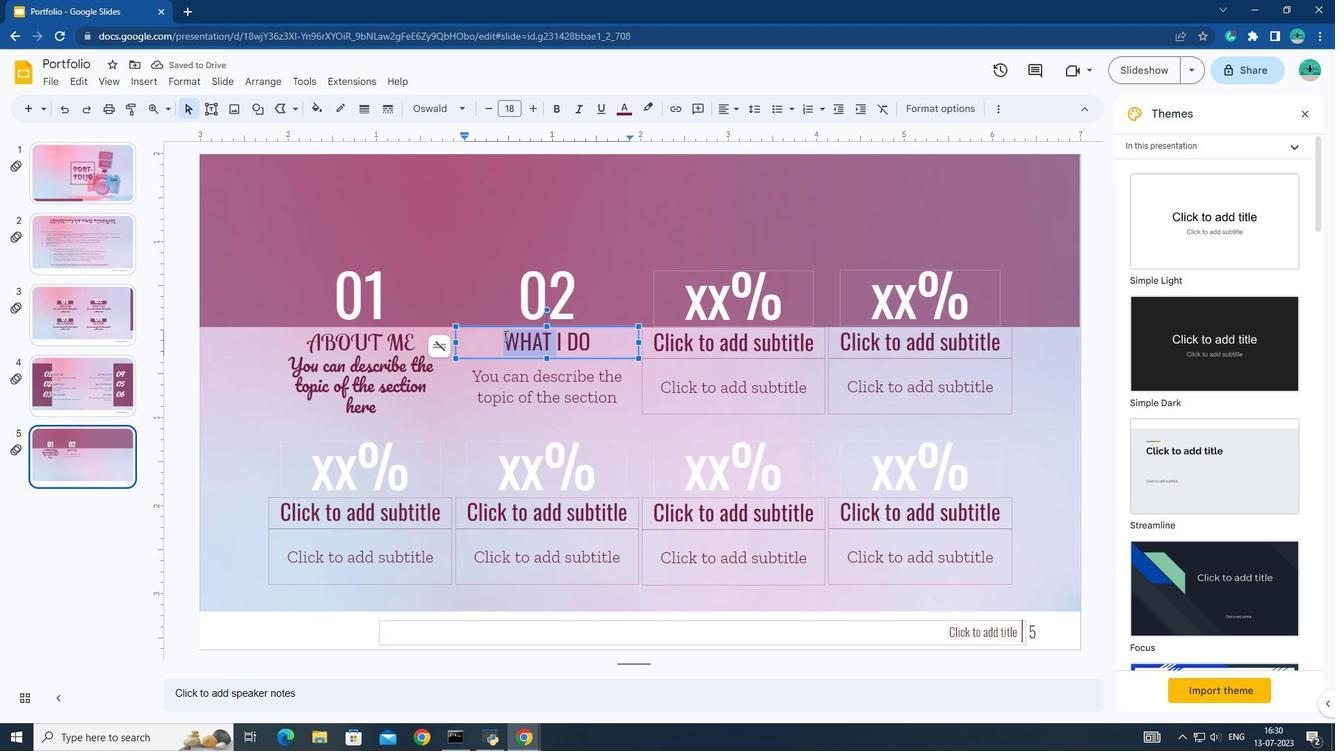 
Action: Mouse pressed left at (505, 336)
Screenshot: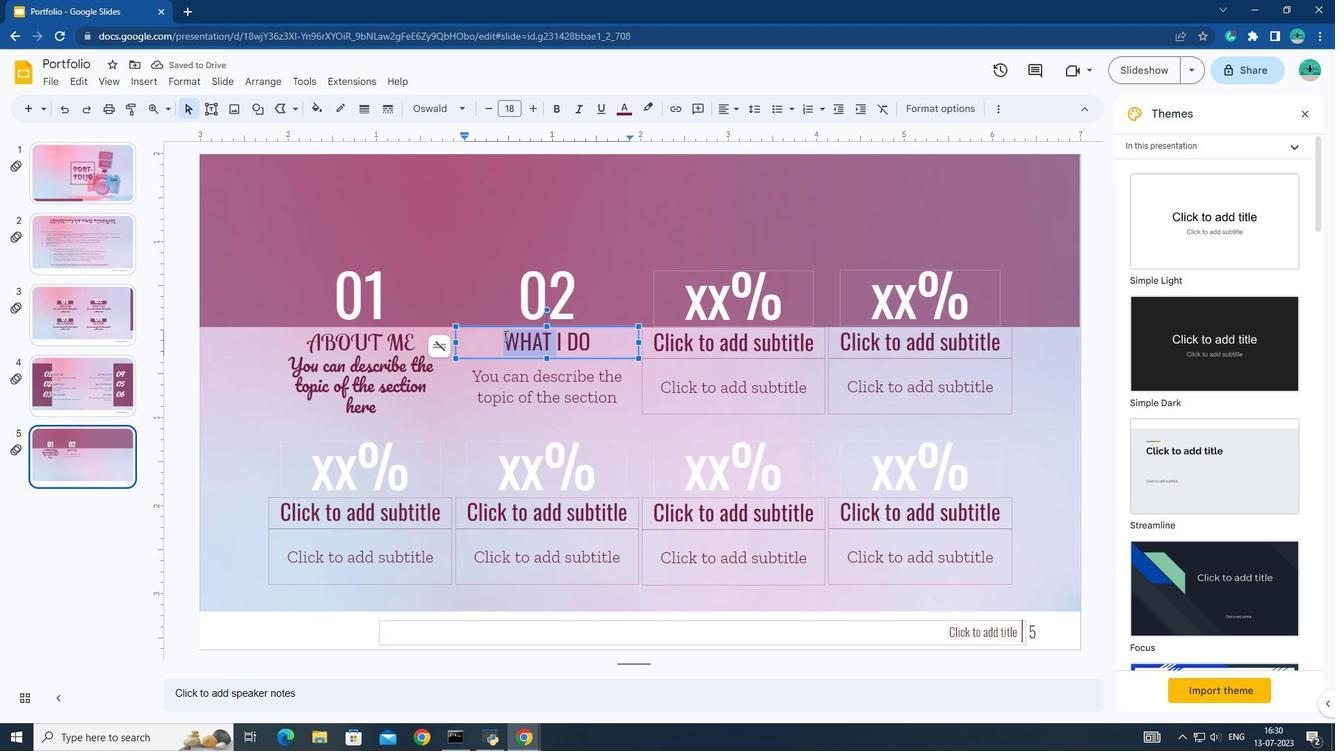 
Action: Mouse moved to (450, 105)
Screenshot: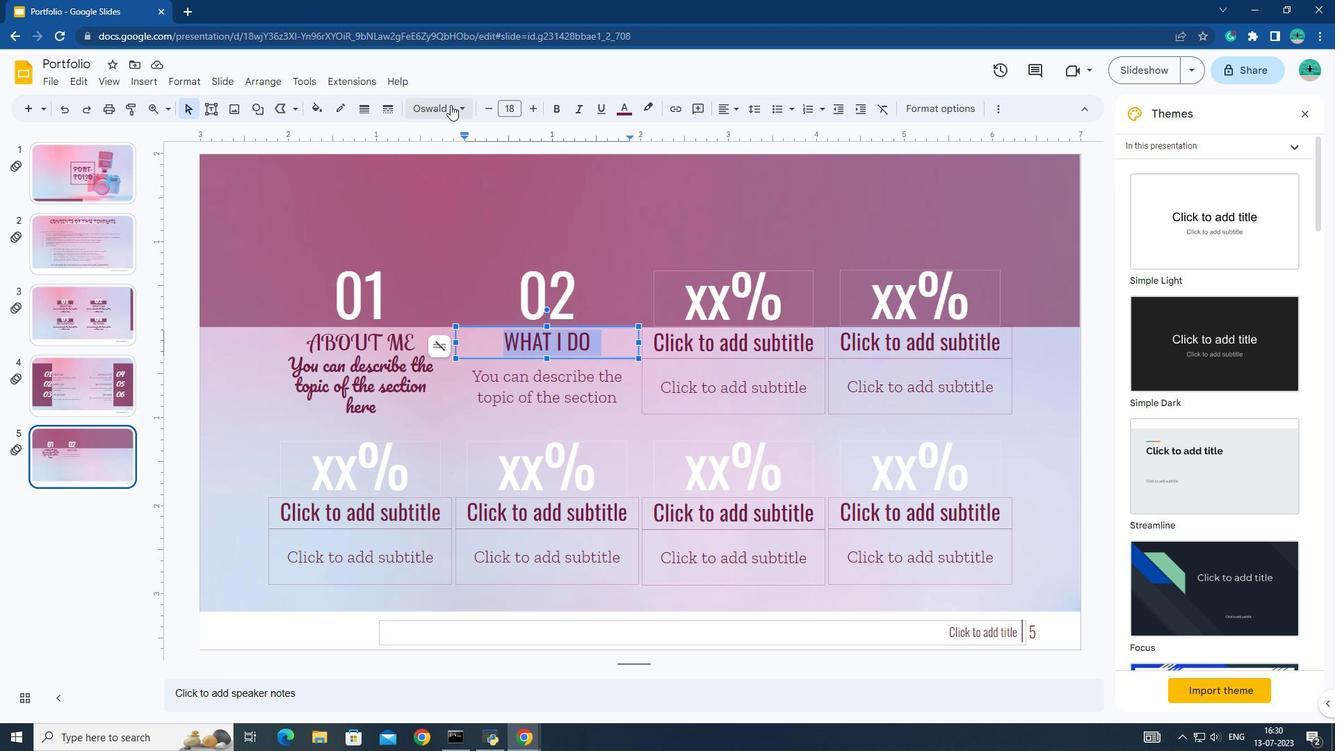 
Action: Mouse pressed left at (450, 105)
Screenshot: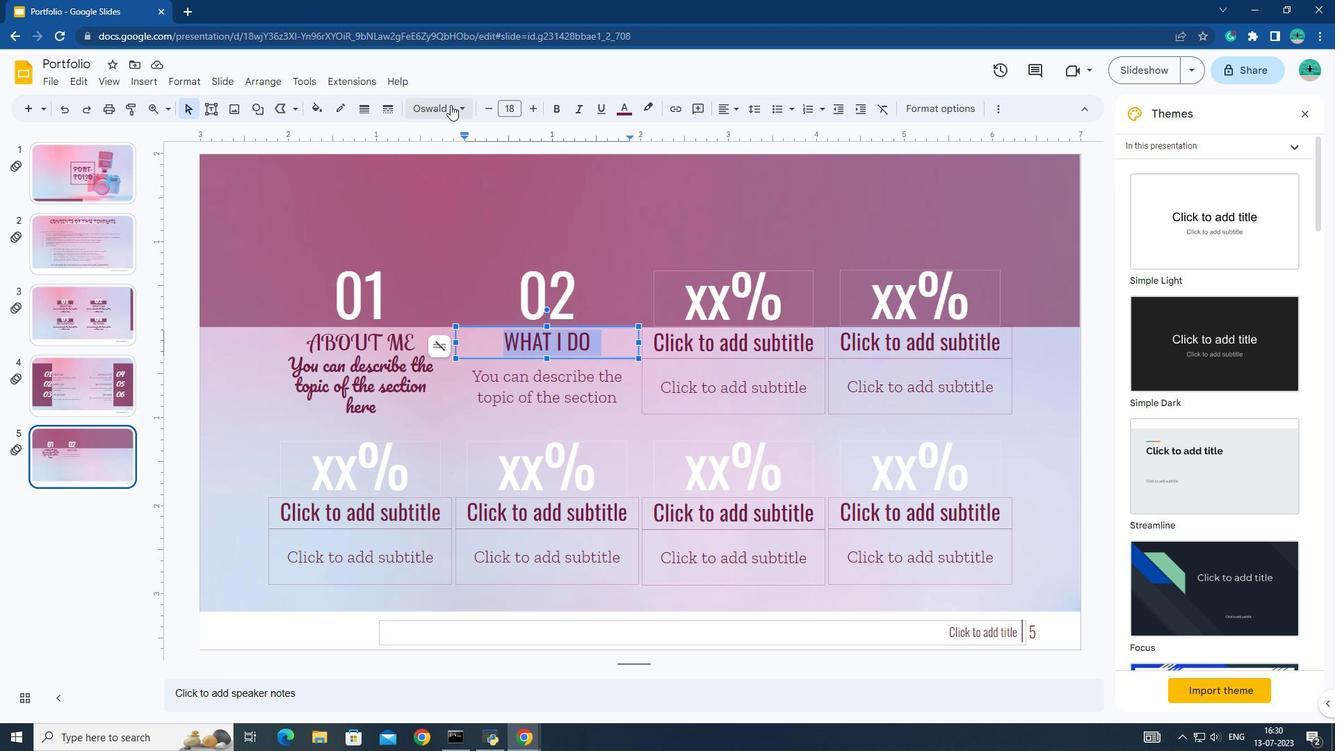 
Action: Mouse moved to (498, 315)
Screenshot: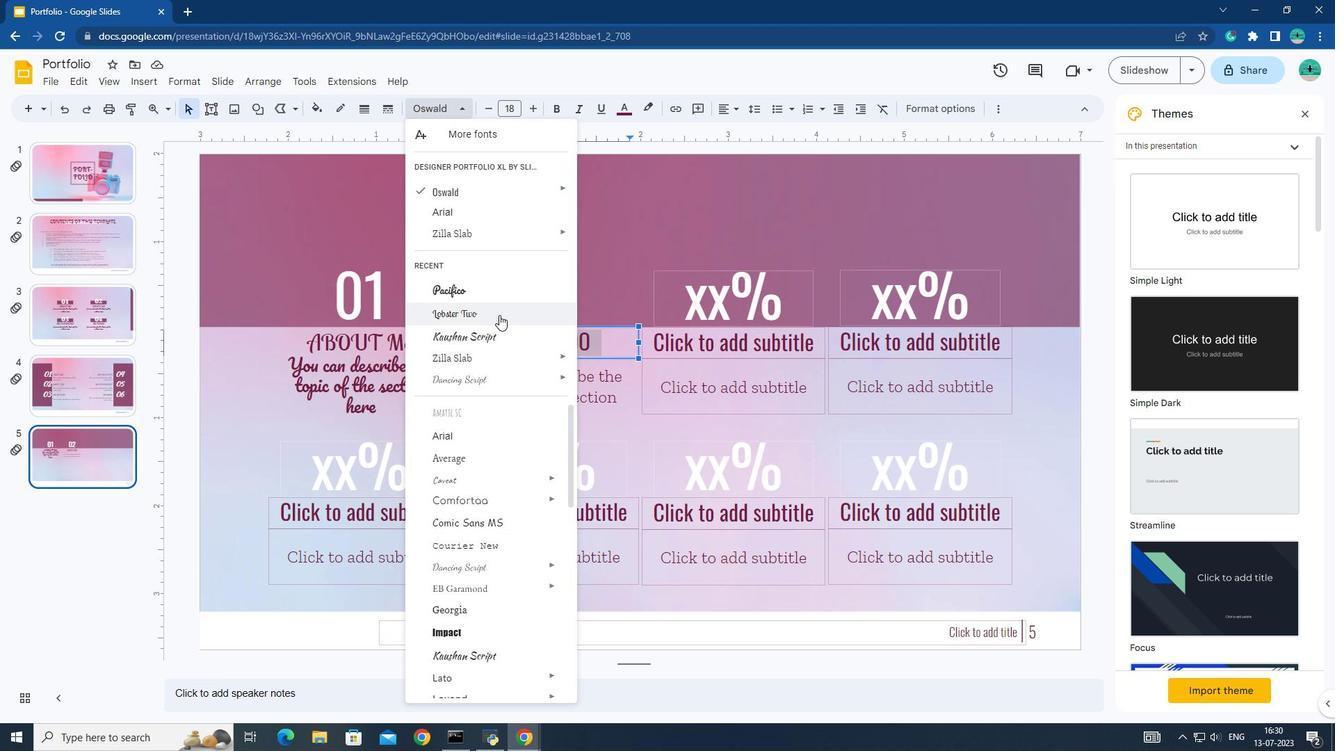 
Action: Mouse pressed left at (498, 315)
Screenshot: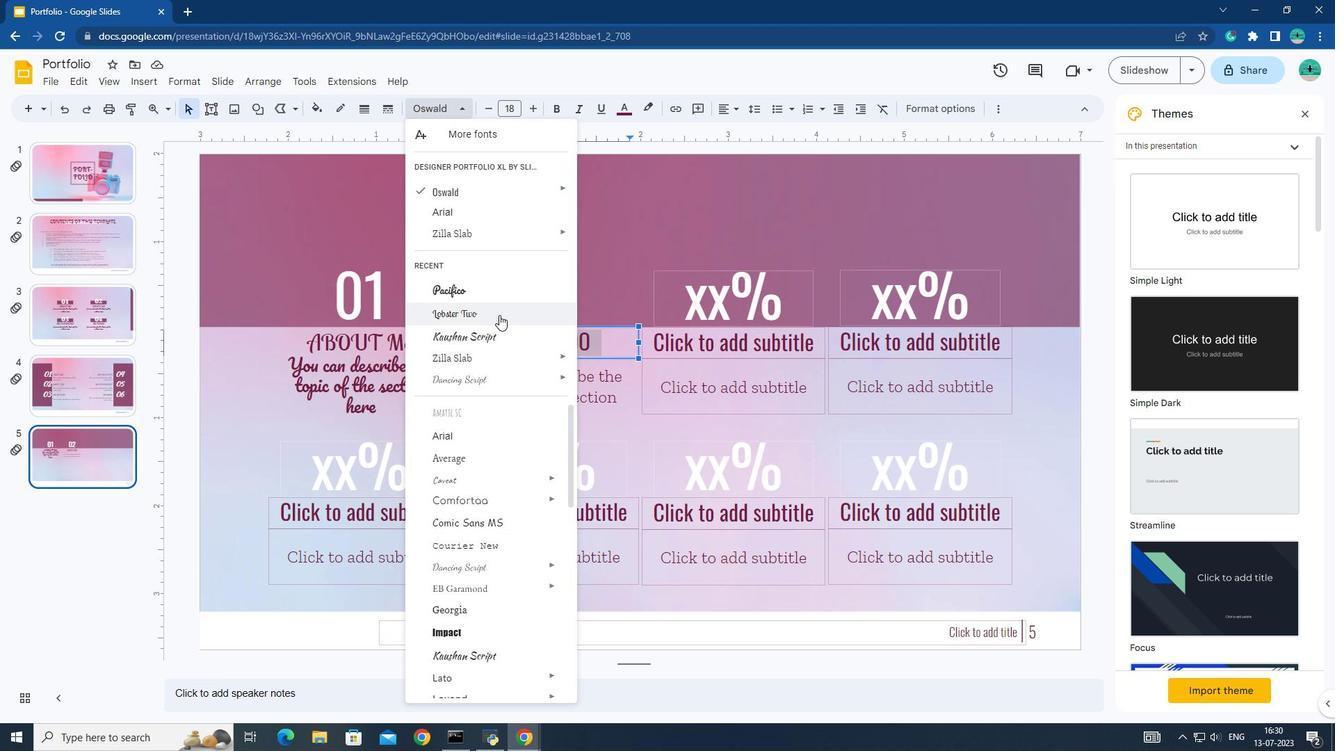 
Action: Mouse moved to (519, 378)
Screenshot: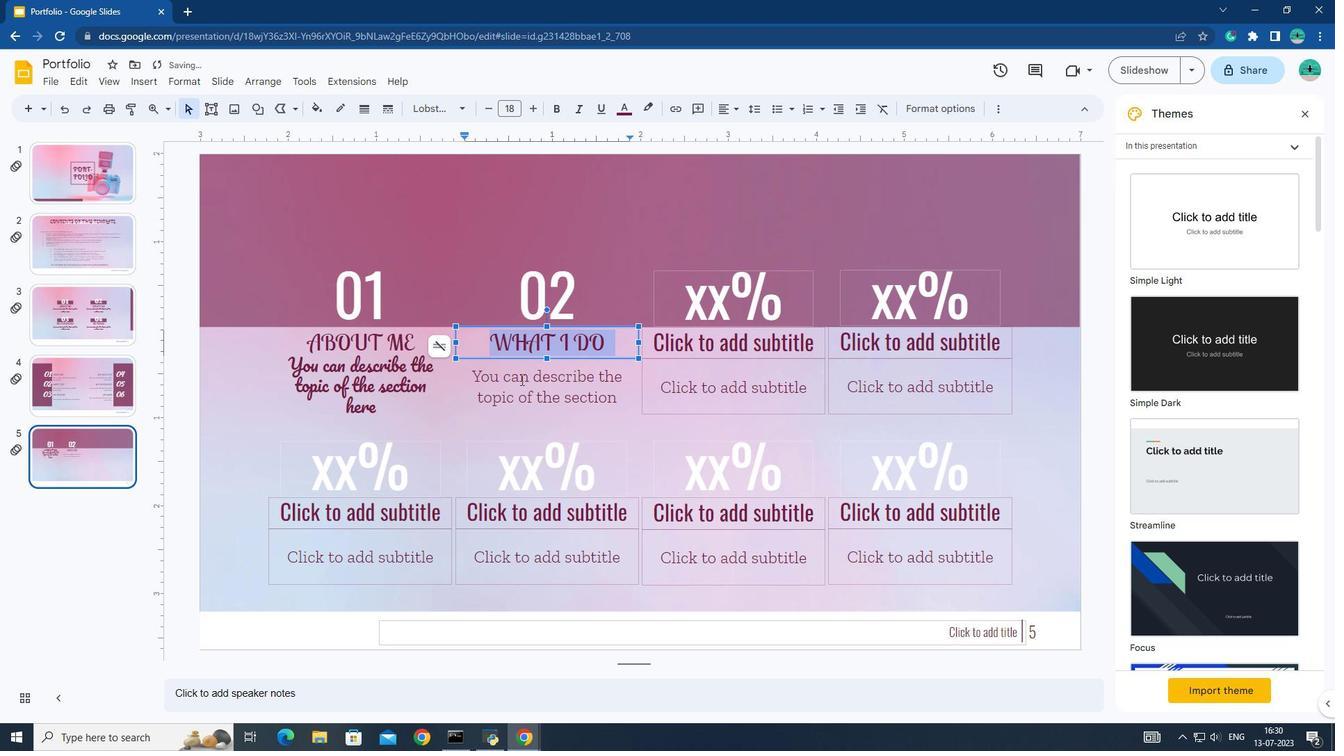 
Action: Mouse pressed left at (519, 378)
Screenshot: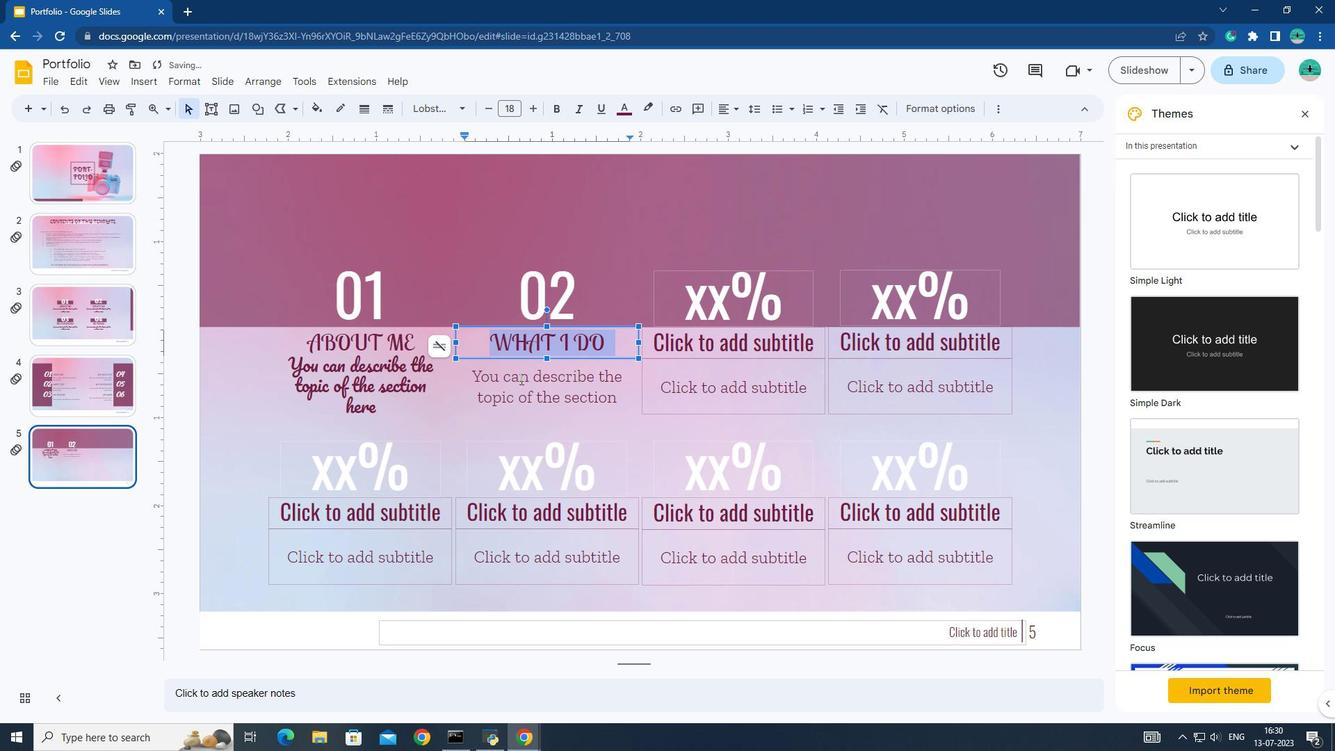 
Action: Mouse pressed left at (519, 378)
Screenshot: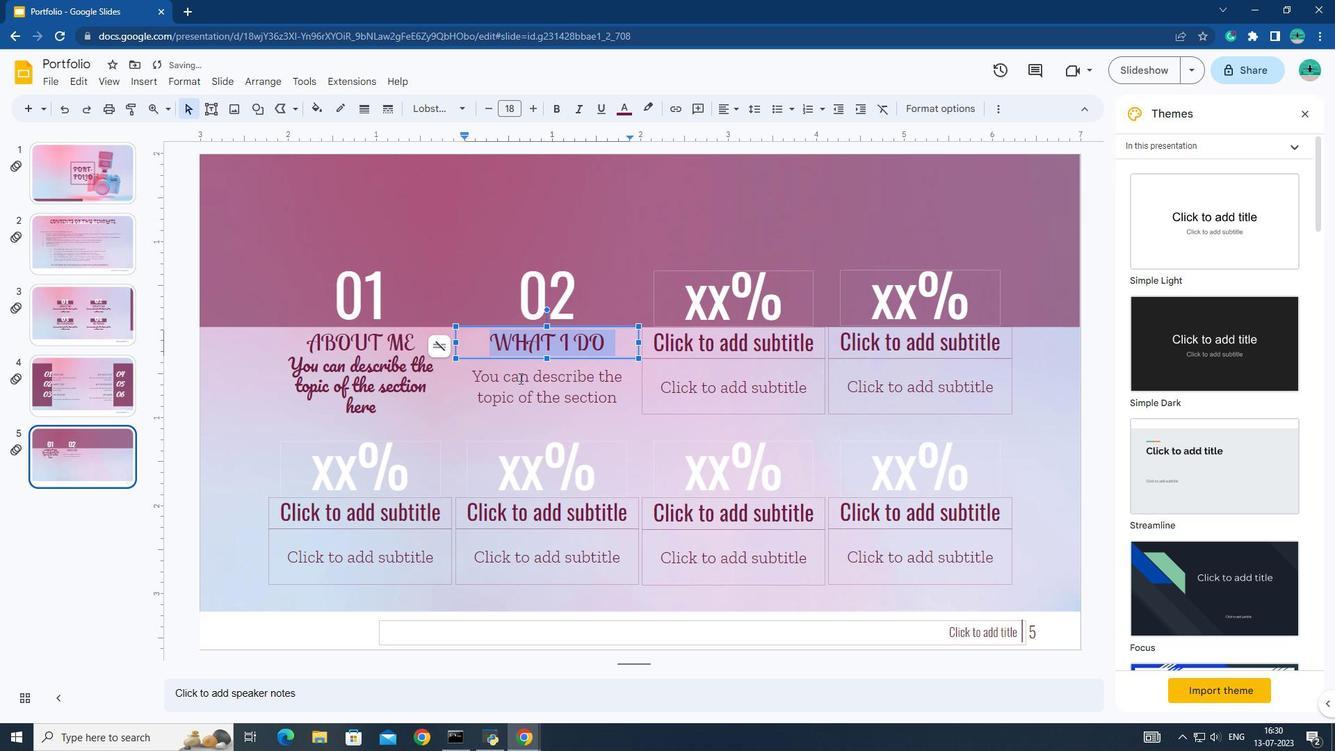 
Action: Mouse moved to (468, 372)
Screenshot: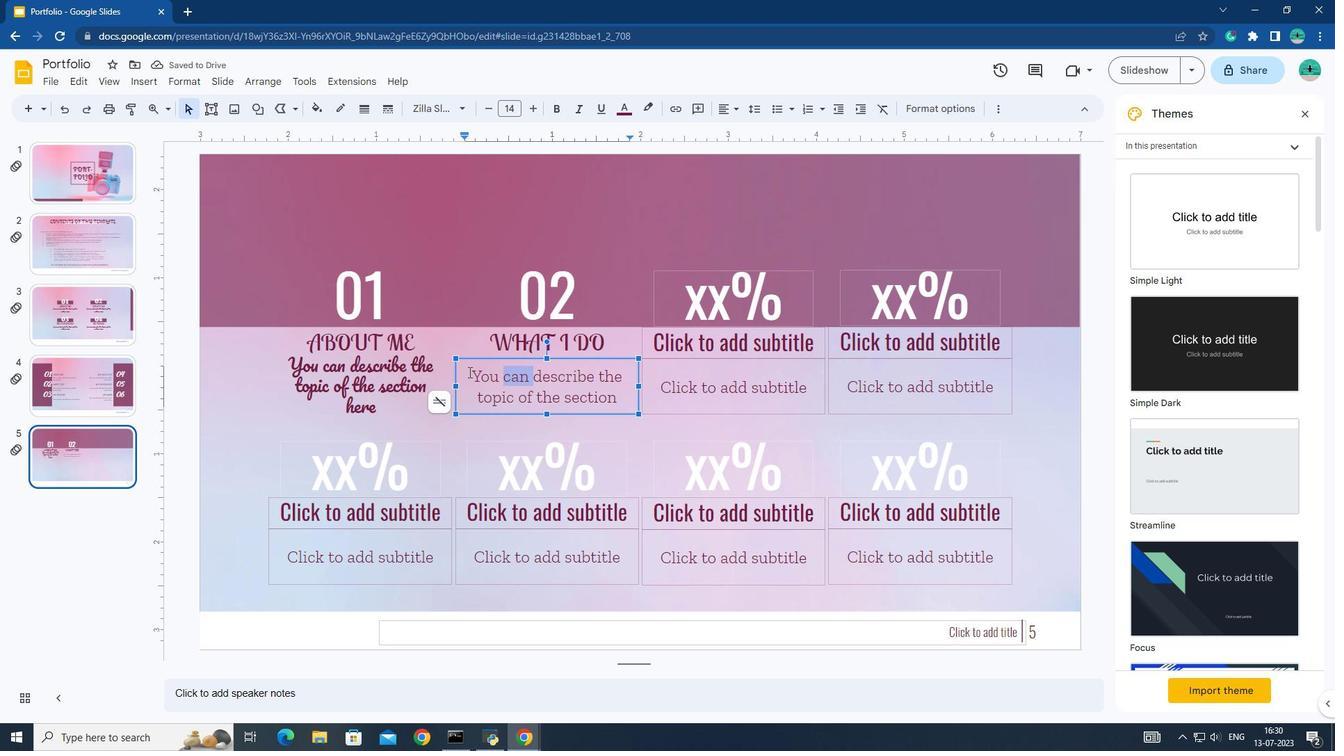 
Action: Mouse pressed left at (468, 372)
Screenshot: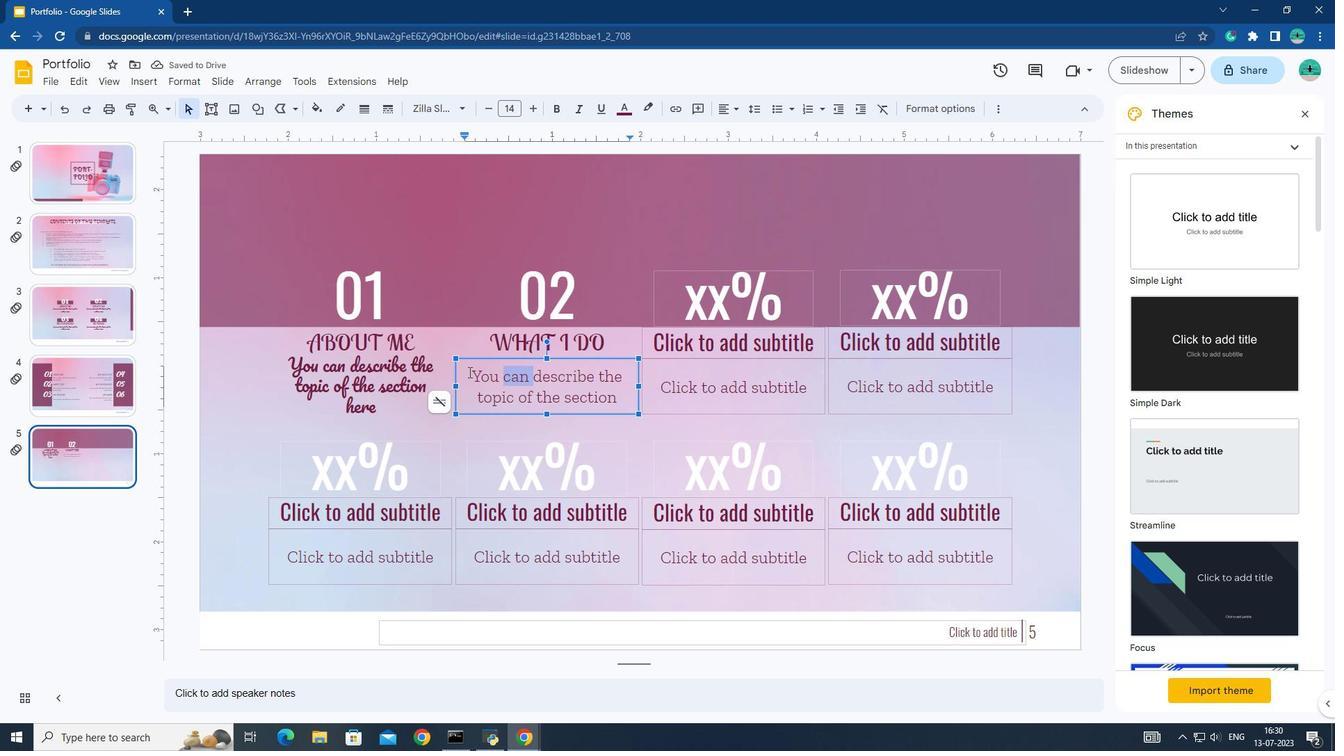 
Action: Mouse moved to (468, 373)
Screenshot: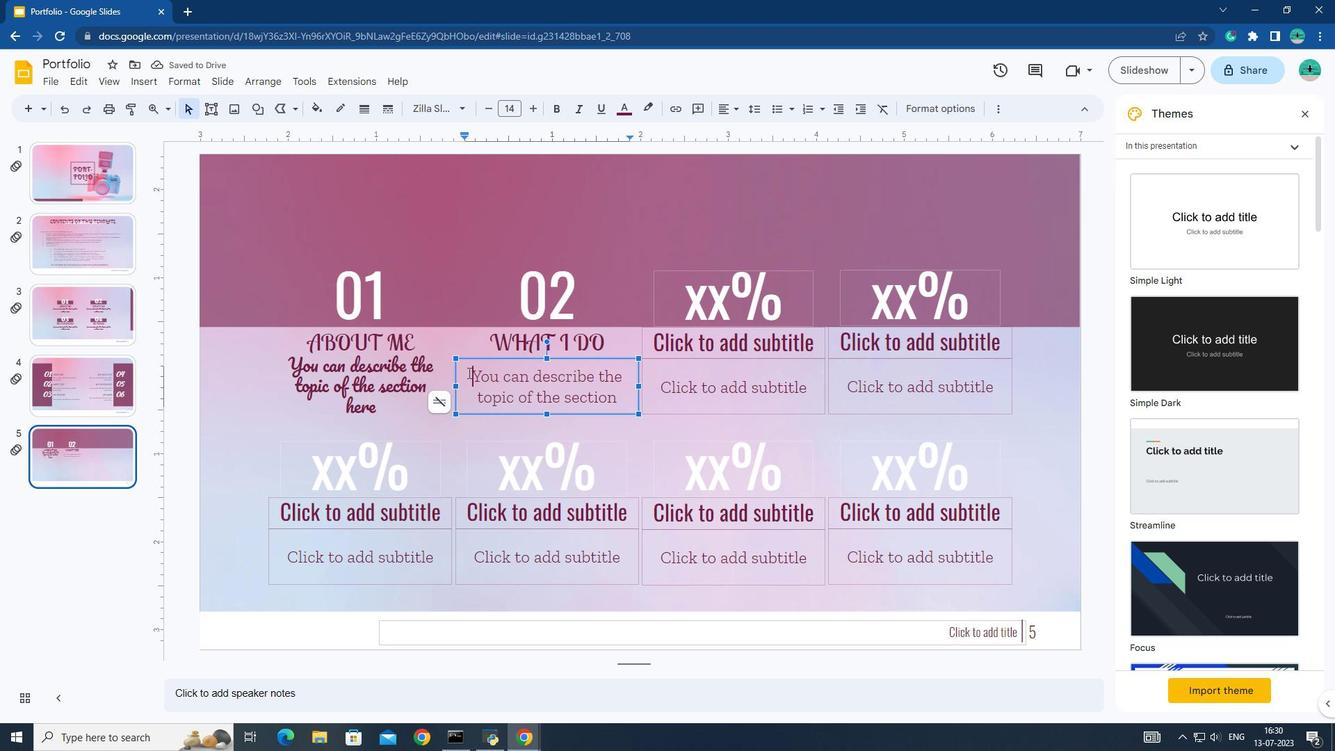 
Action: Mouse pressed left at (468, 373)
Screenshot: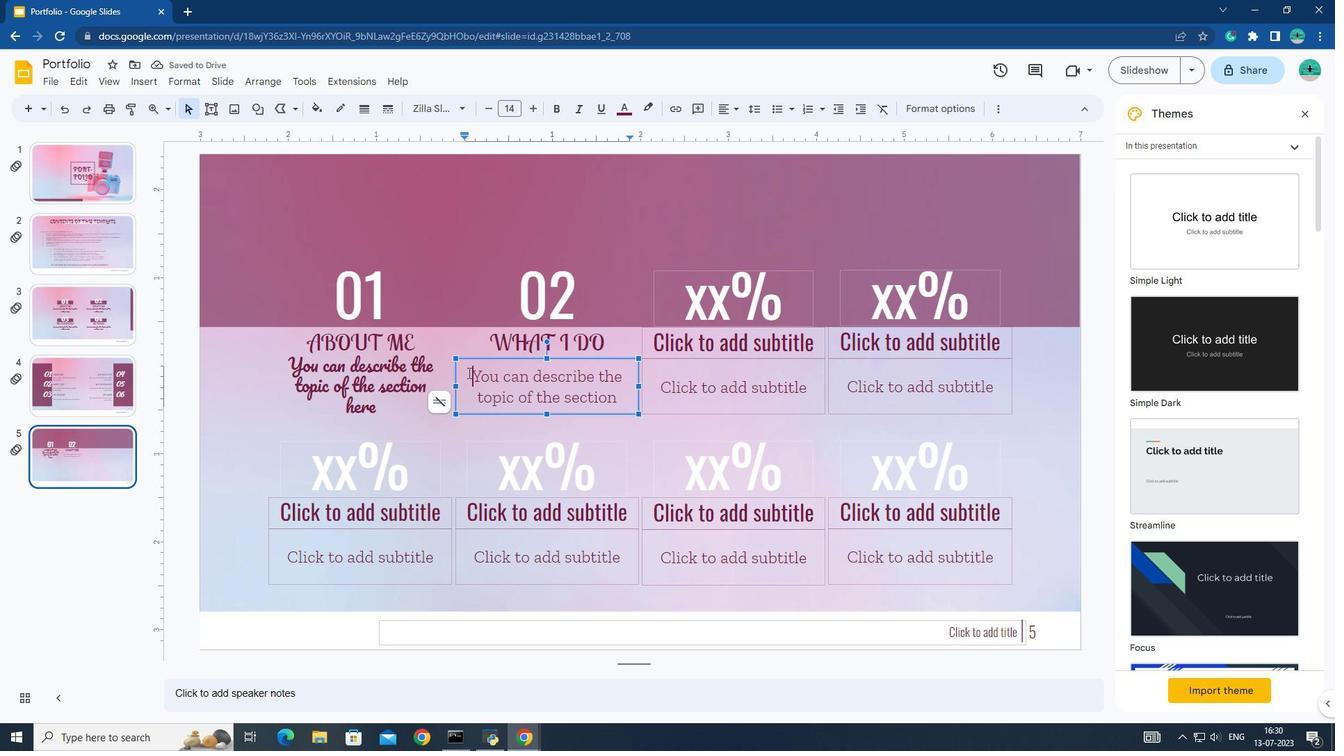 
Action: Mouse moved to (468, 373)
Screenshot: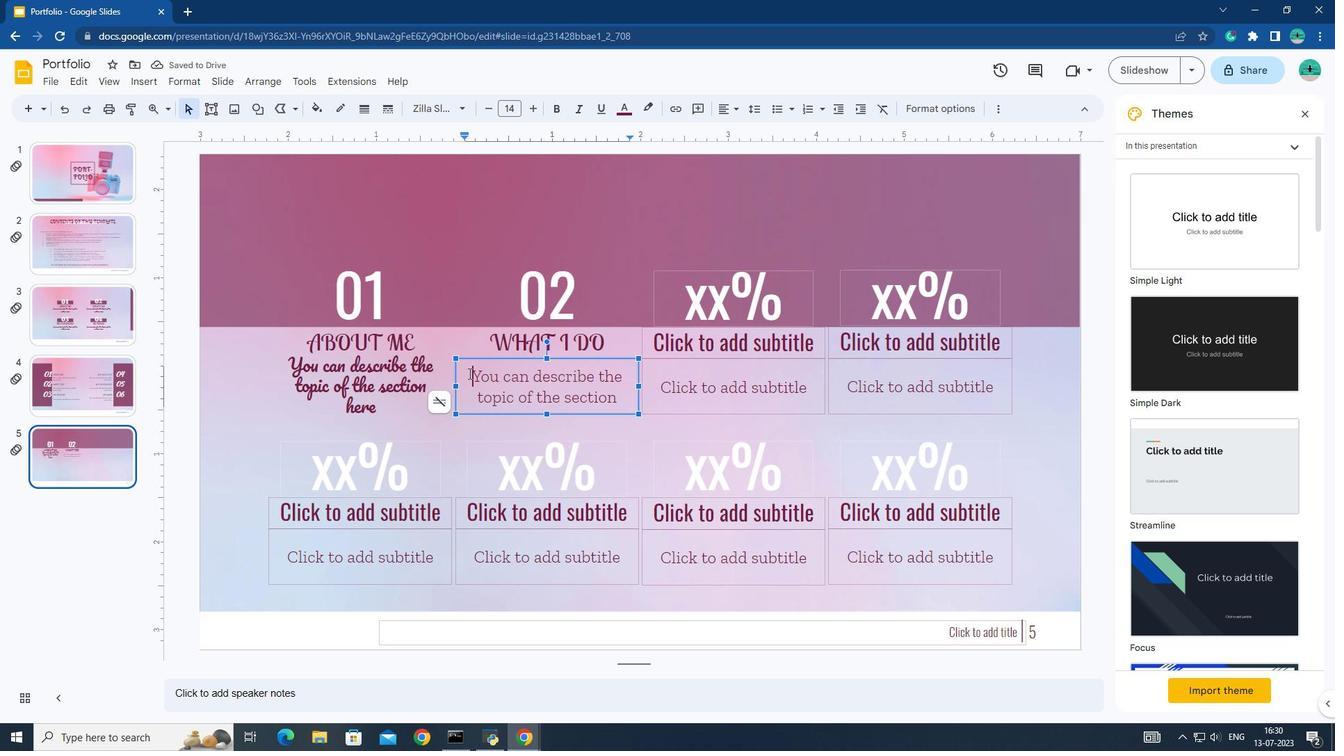 
Action: Mouse pressed left at (468, 373)
Screenshot: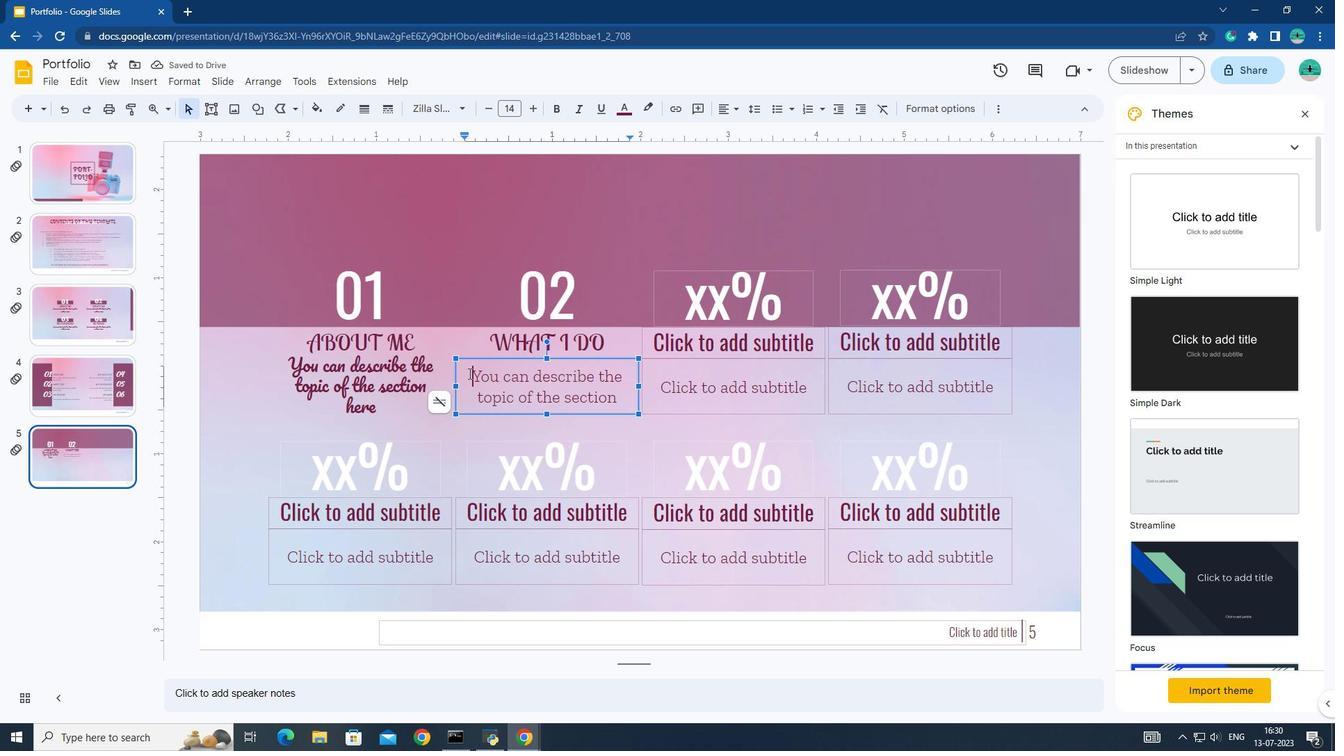 
Action: Mouse moved to (469, 374)
Screenshot: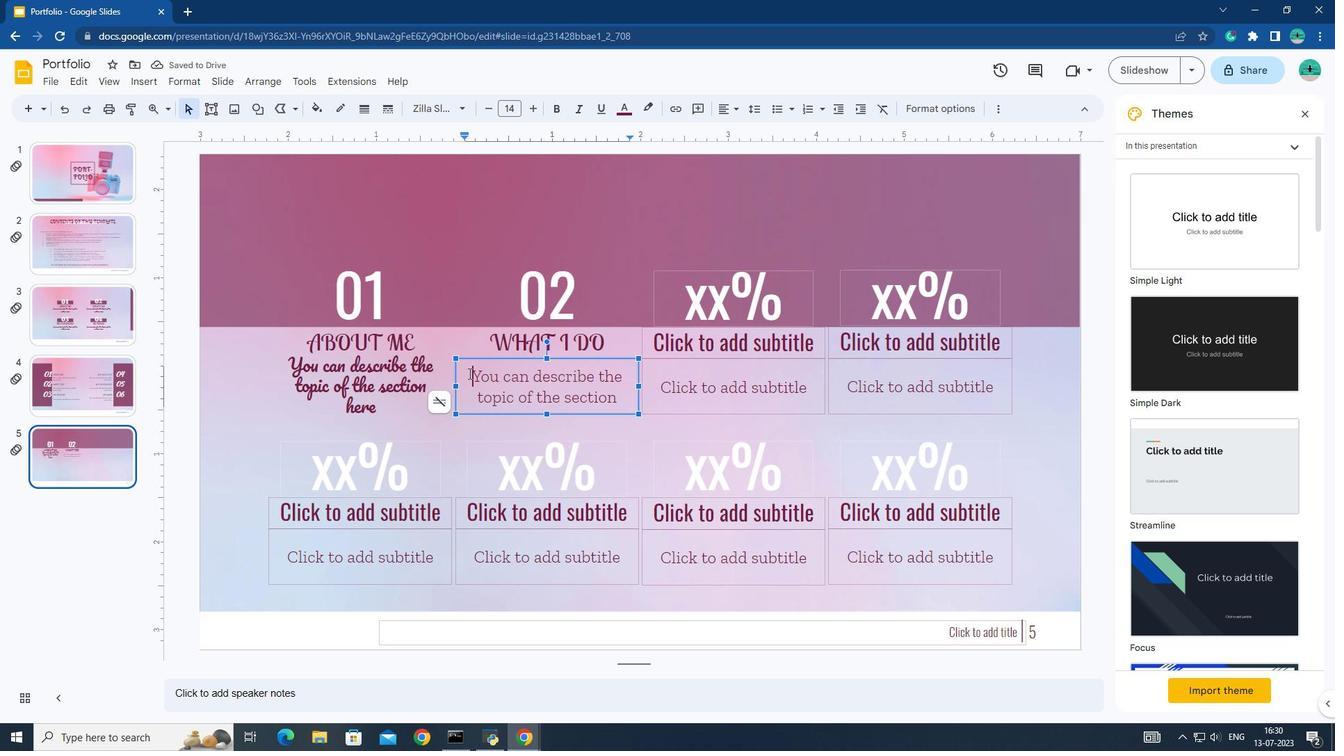
Action: Mouse pressed left at (469, 374)
Screenshot: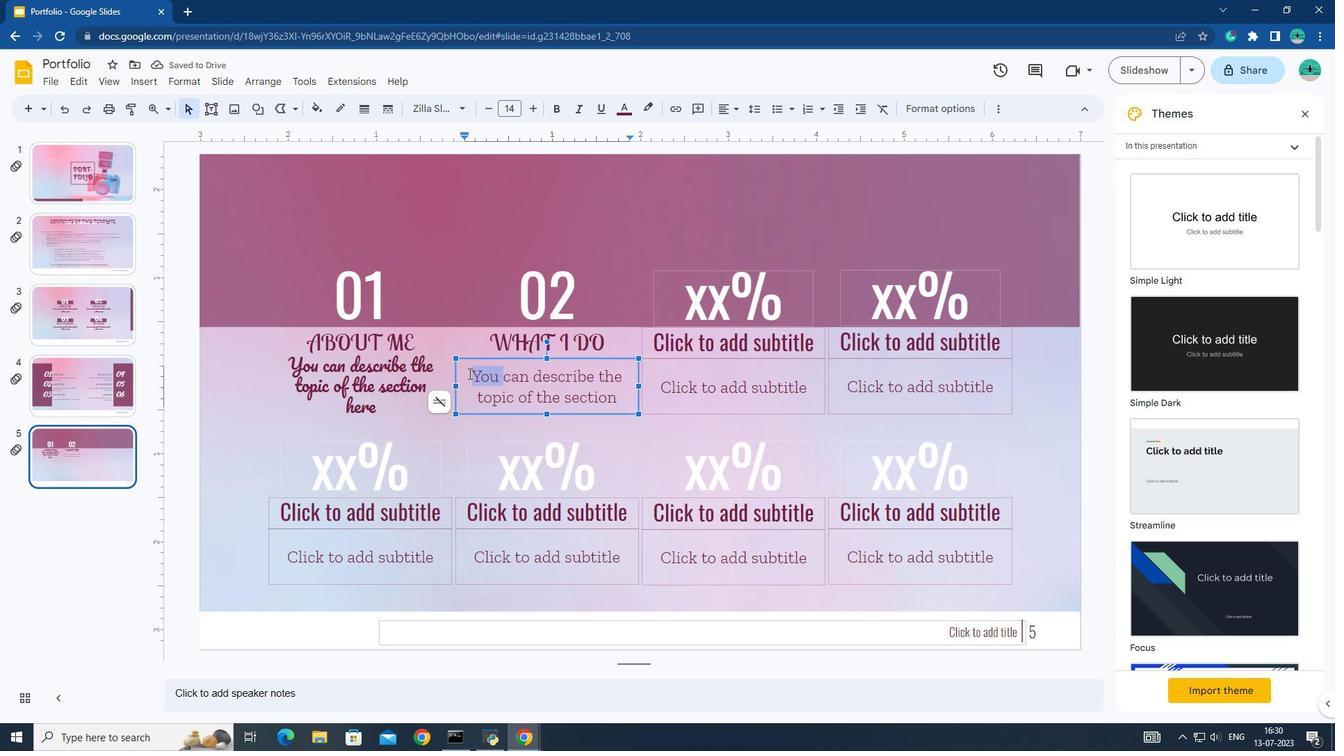 
Action: Mouse moved to (470, 374)
Screenshot: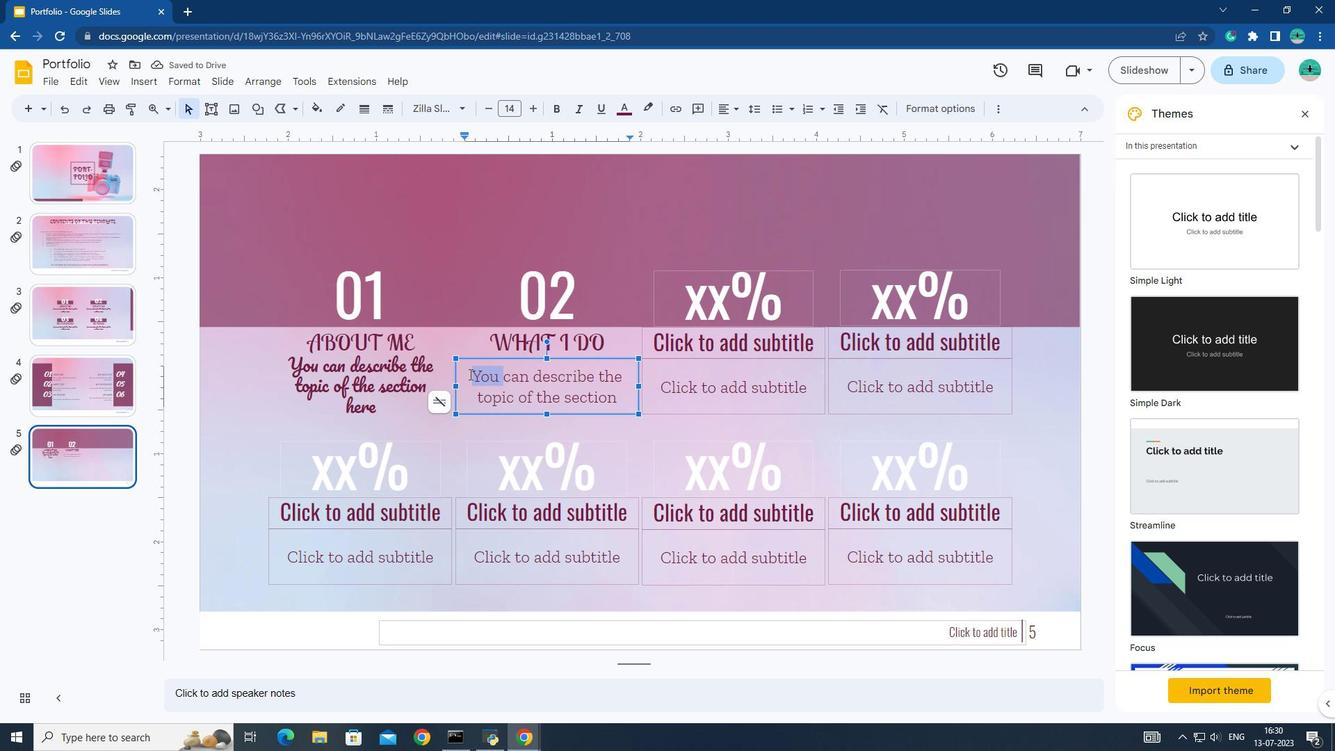 
Action: Mouse pressed left at (470, 374)
Screenshot: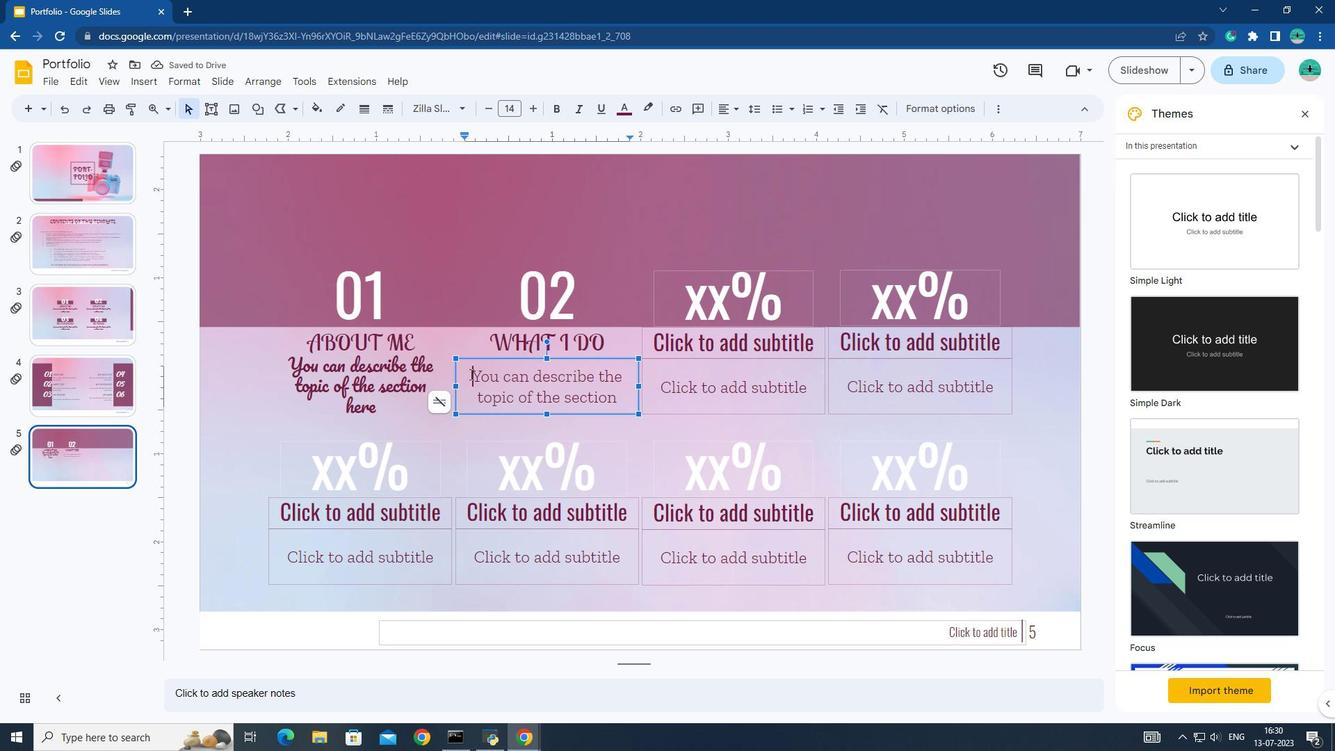 
Action: Mouse pressed left at (470, 374)
Screenshot: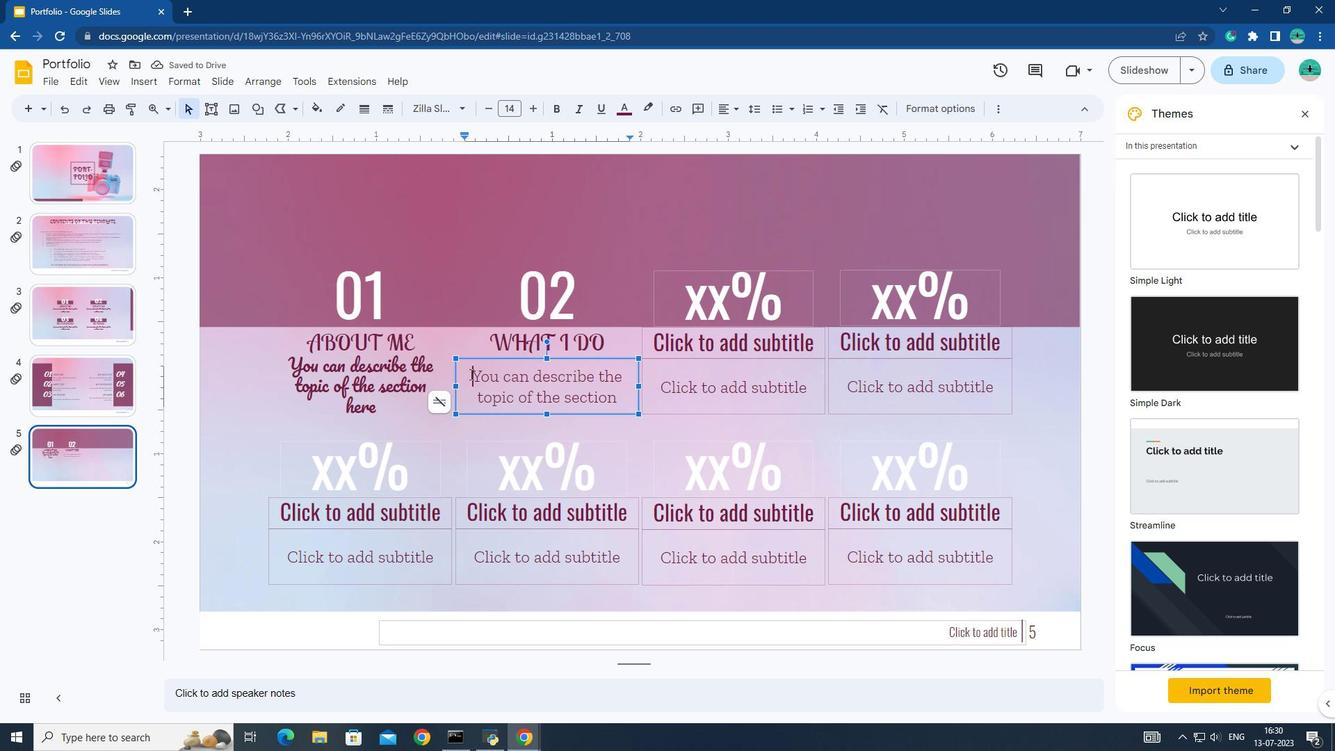 
Action: Mouse moved to (470, 375)
Screenshot: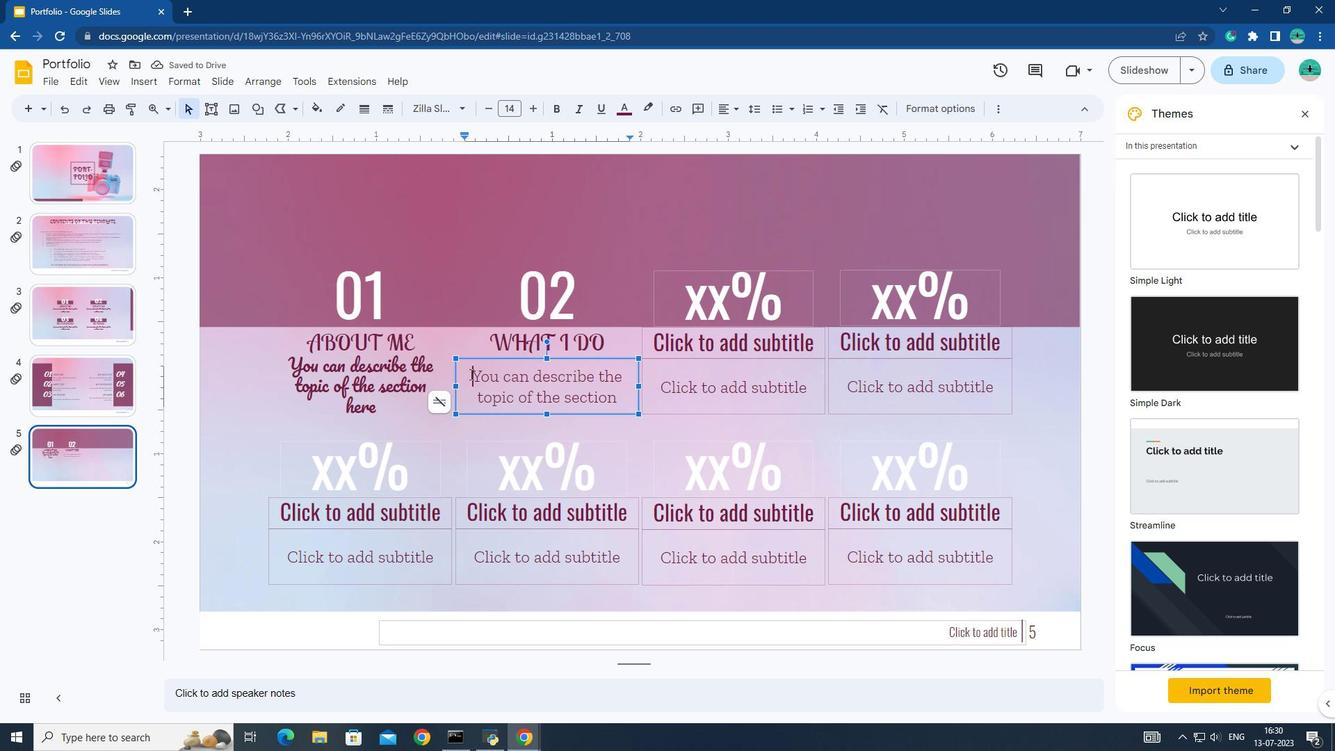 
Action: Mouse pressed left at (470, 375)
Screenshot: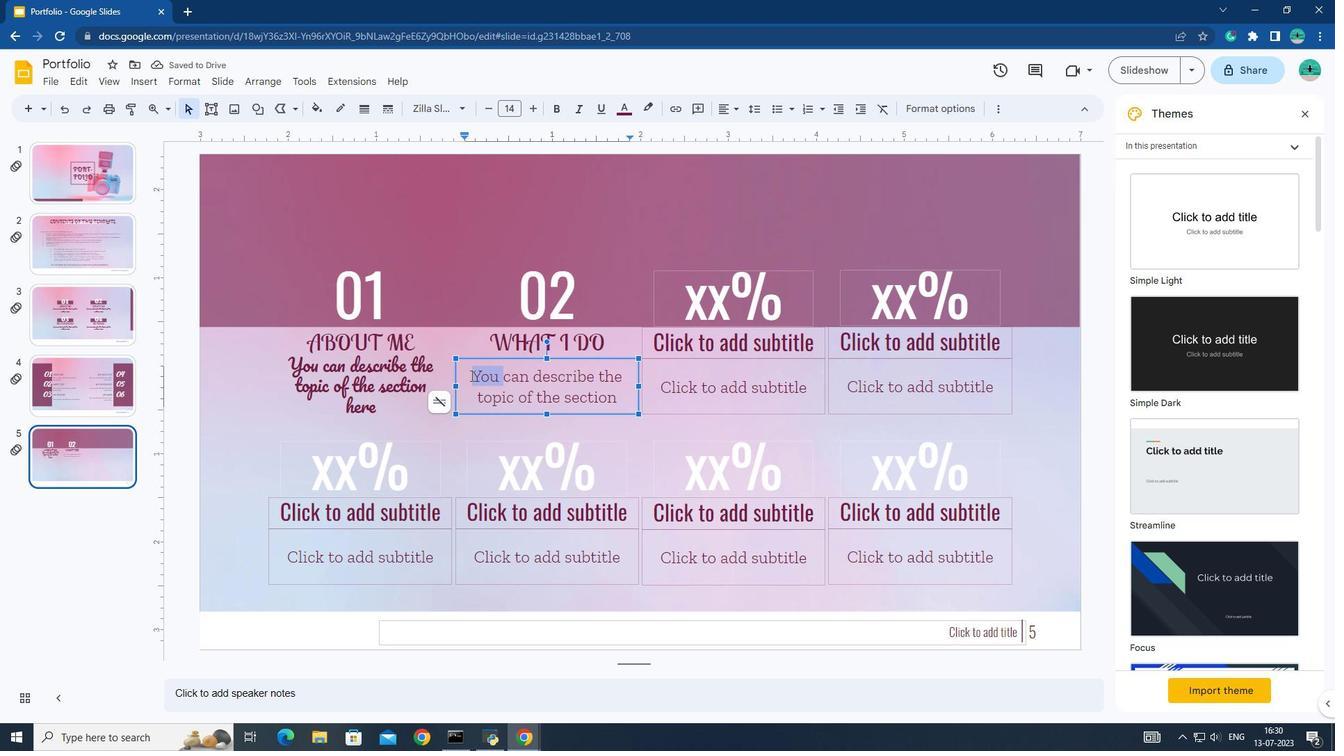 
Action: Mouse pressed left at (470, 375)
Screenshot: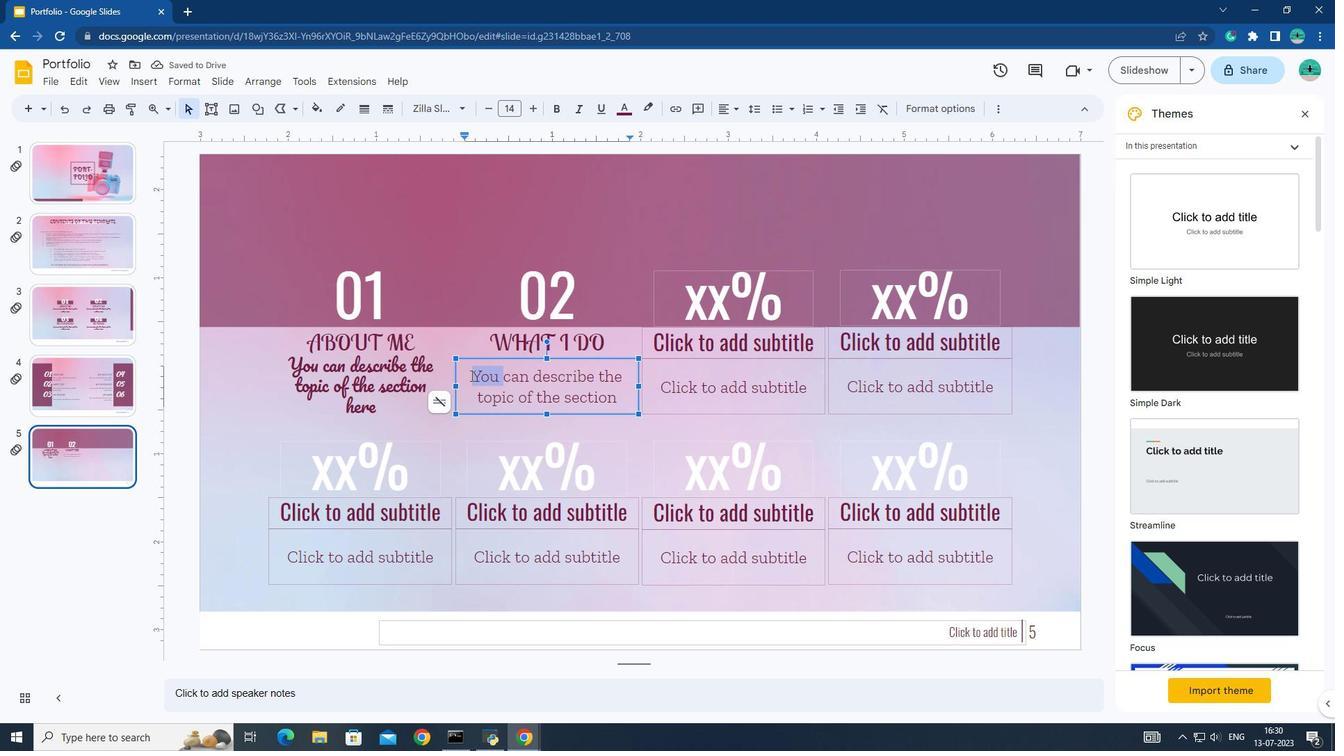 
Action: Mouse pressed left at (470, 375)
Screenshot: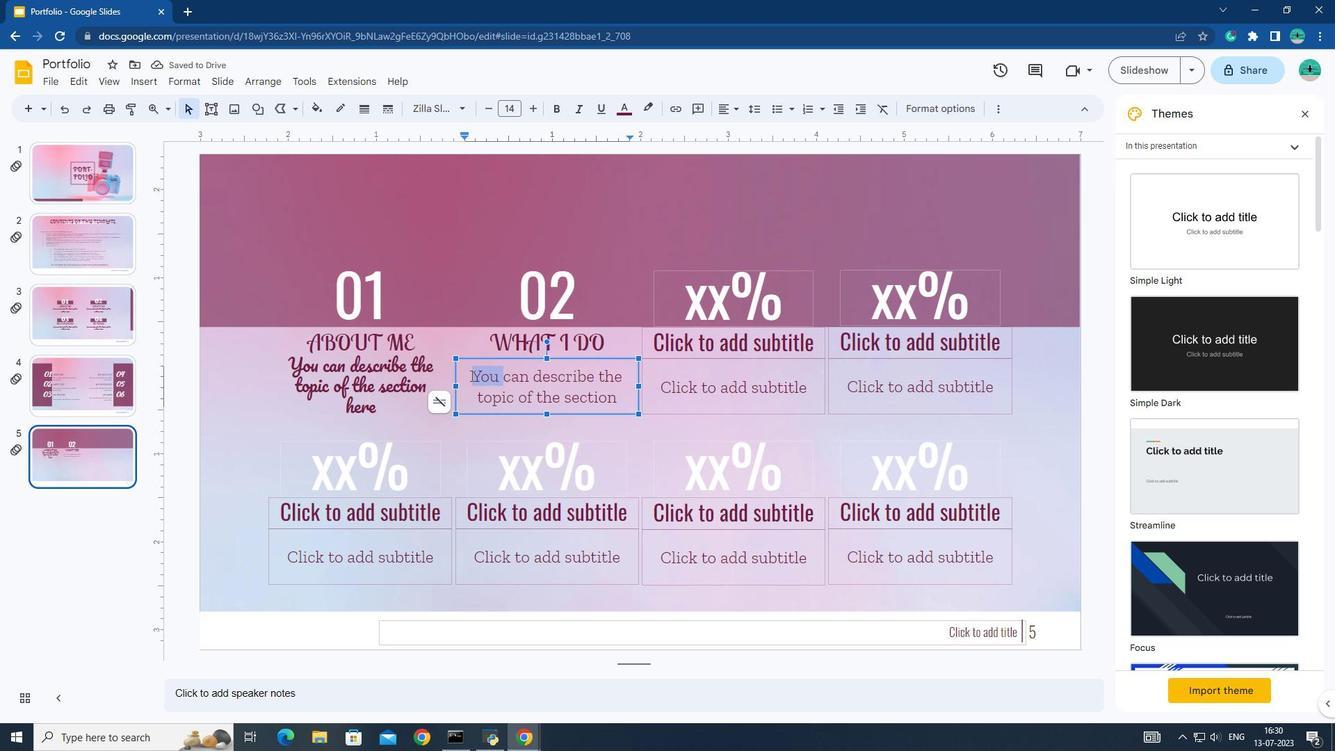 
Action: Mouse moved to (464, 109)
Screenshot: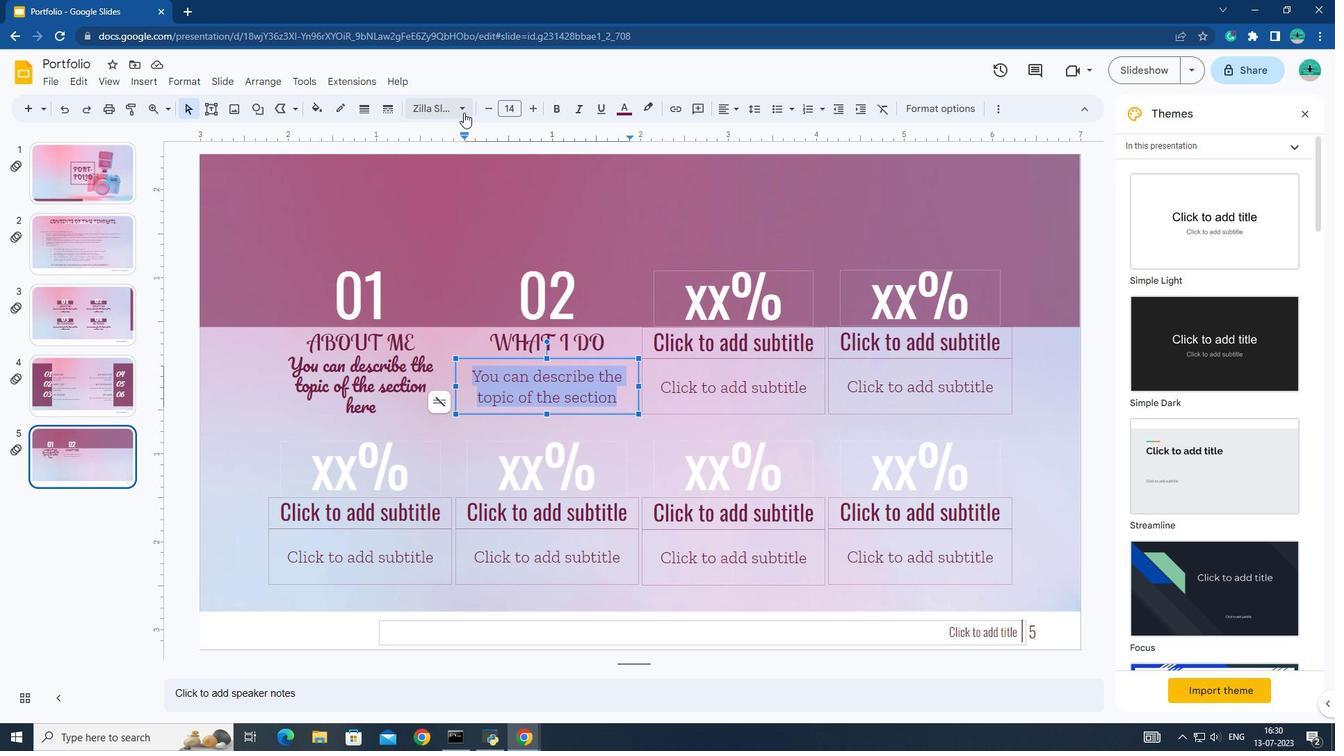 
Action: Mouse pressed left at (464, 109)
Screenshot: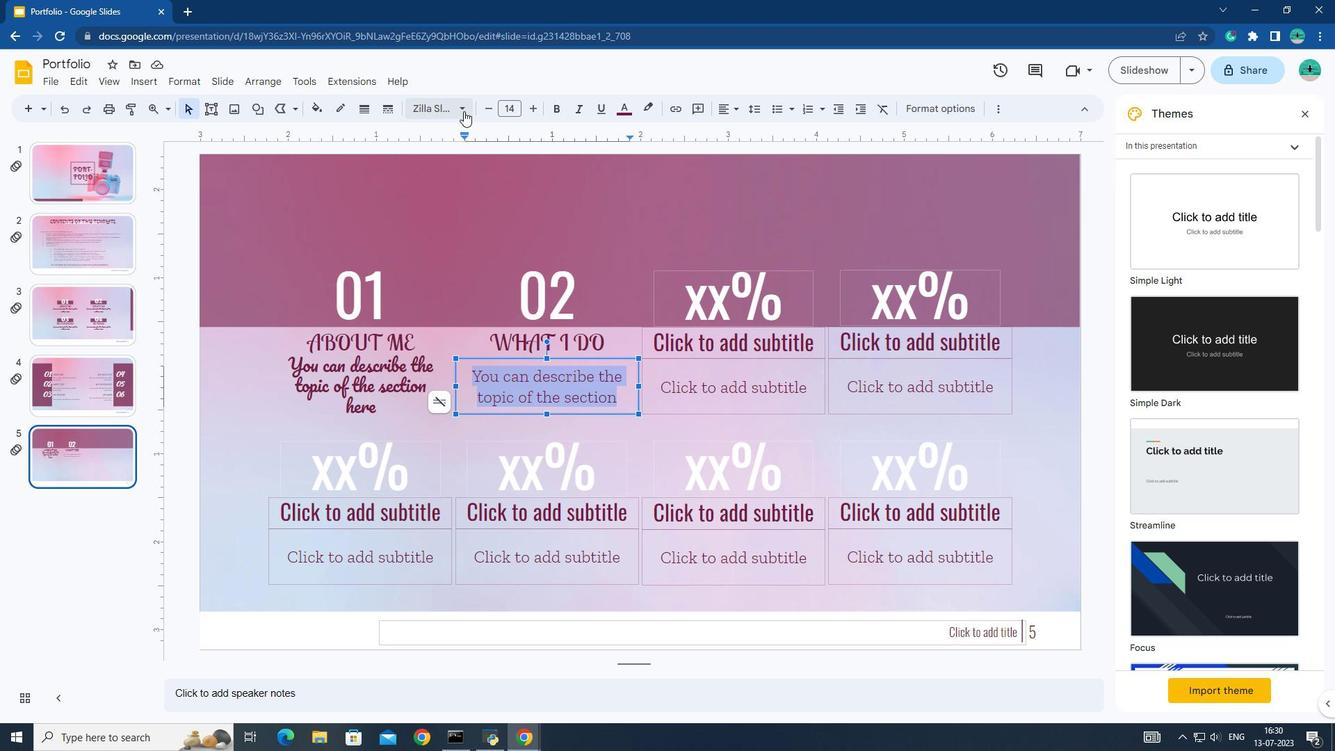 
Action: Mouse moved to (470, 319)
Screenshot: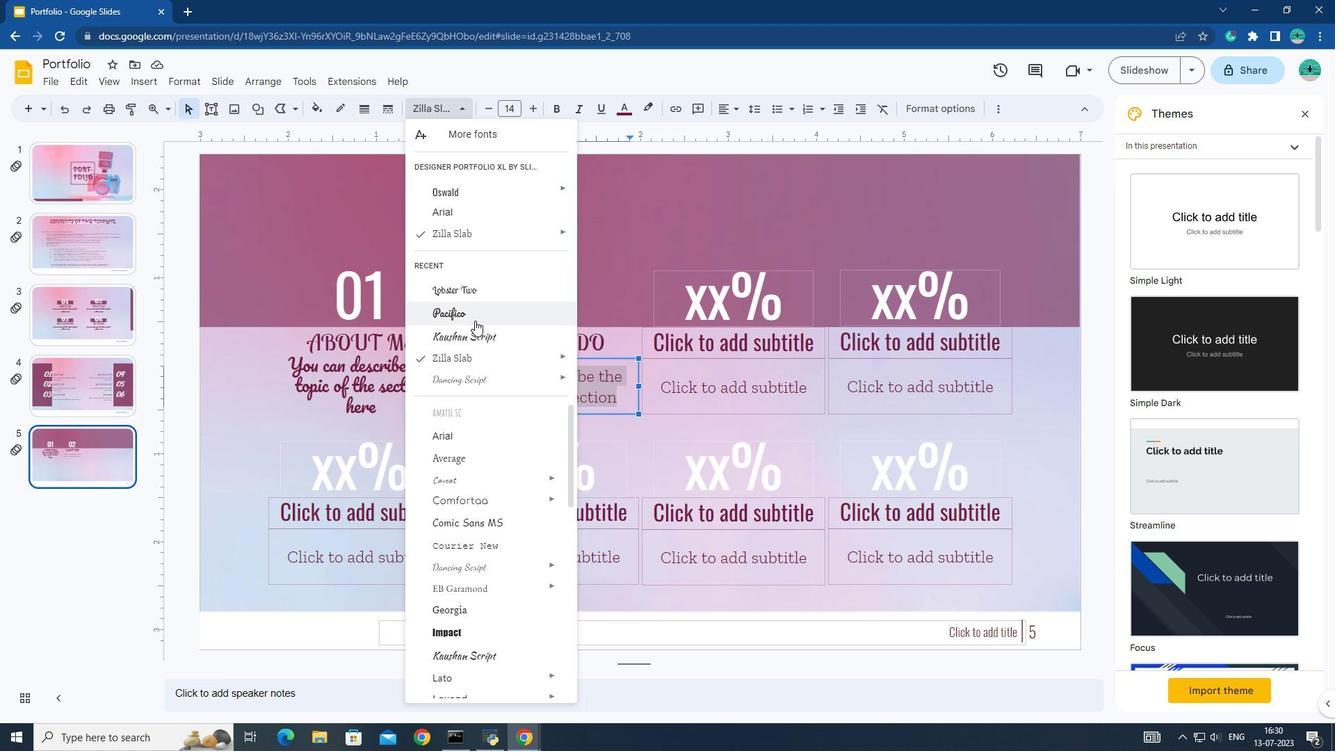 
Action: Mouse pressed left at (470, 319)
Screenshot: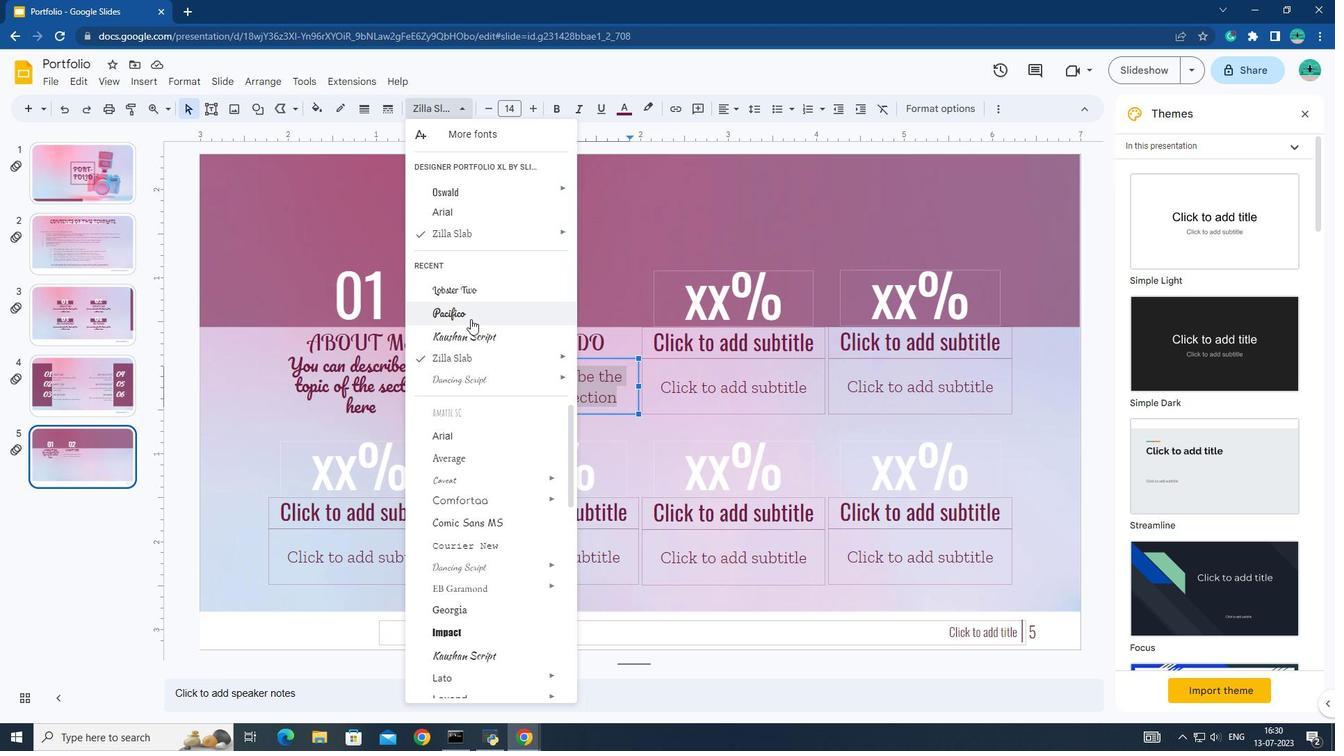 
Action: Mouse moved to (736, 315)
Screenshot: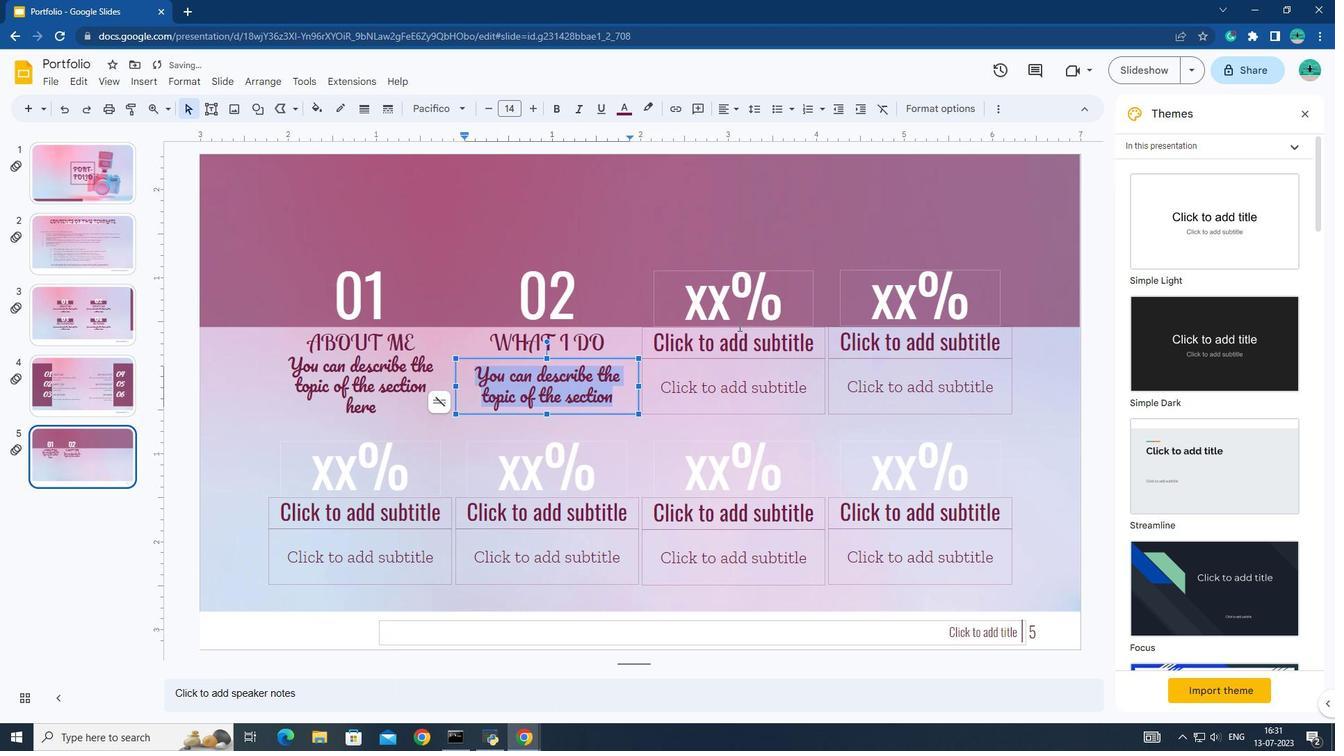 
Action: Mouse pressed left at (736, 315)
Screenshot: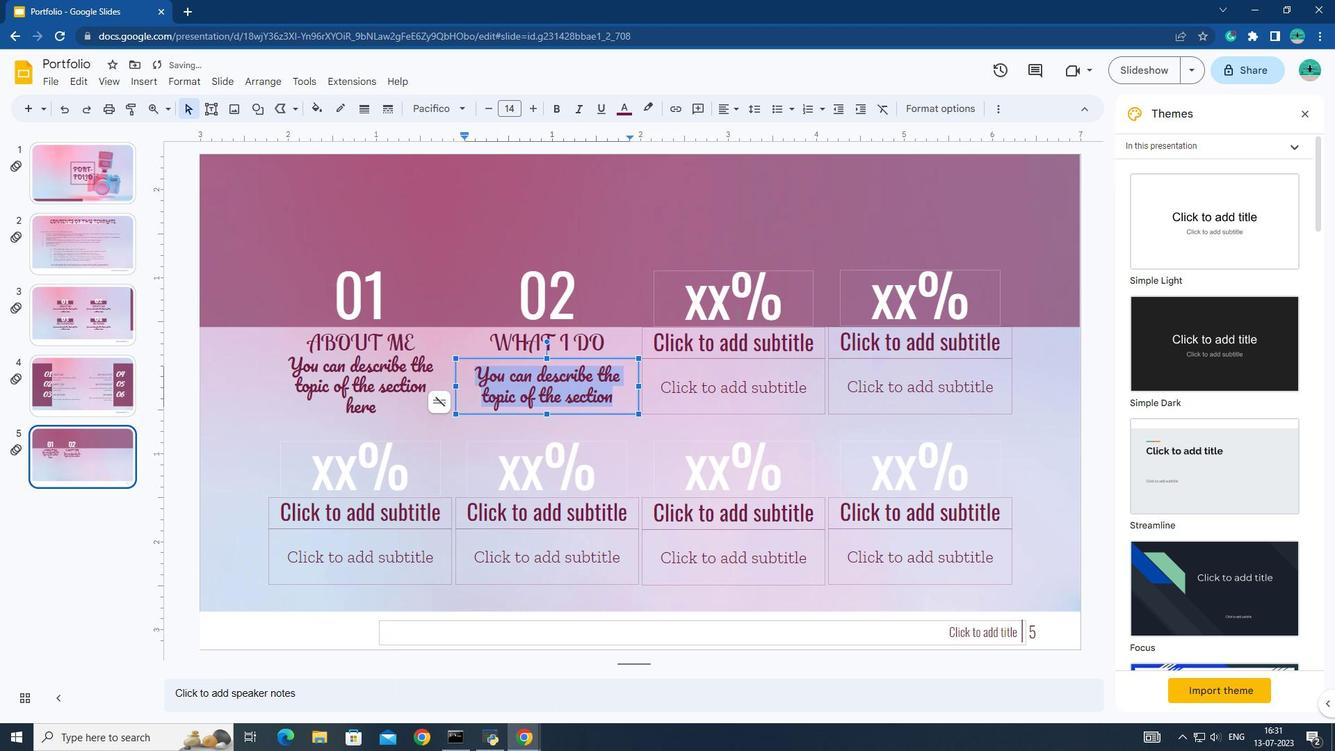 
Action: Mouse moved to (736, 314)
Screenshot: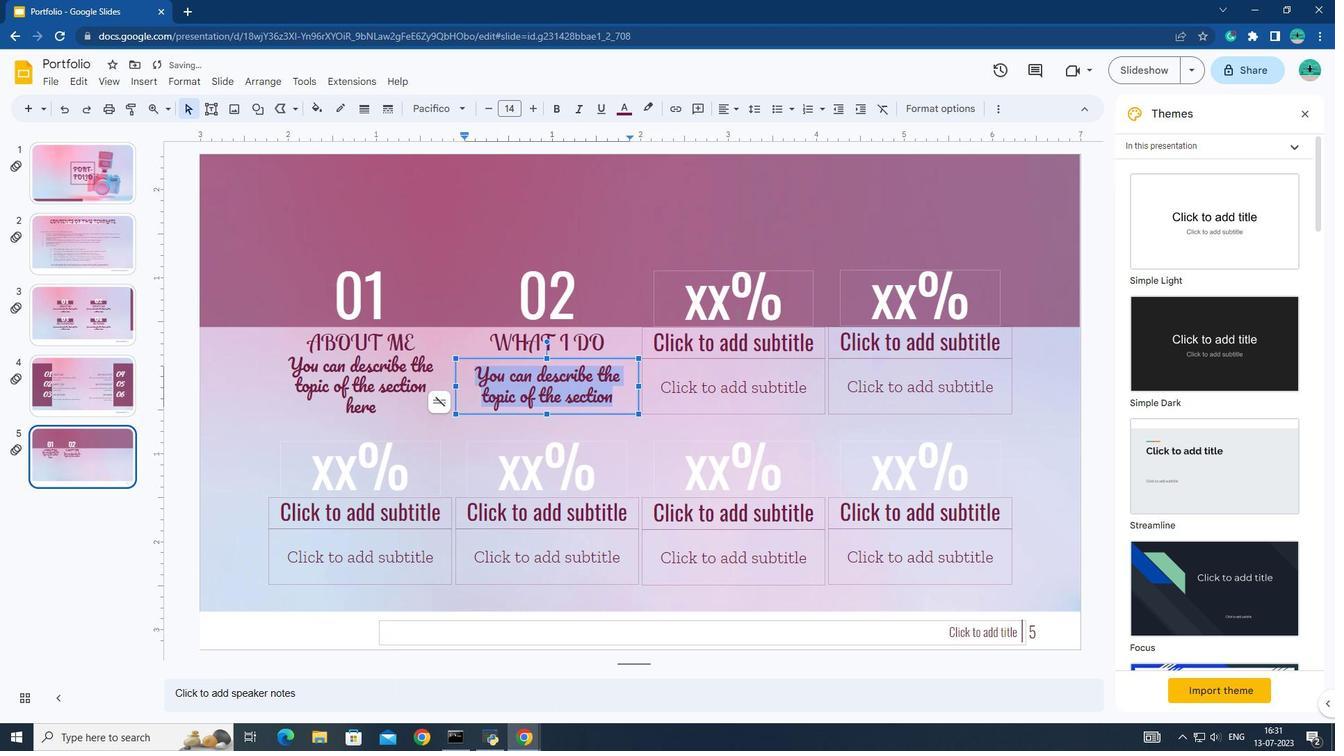 
Action: Key pressed 03
Screenshot: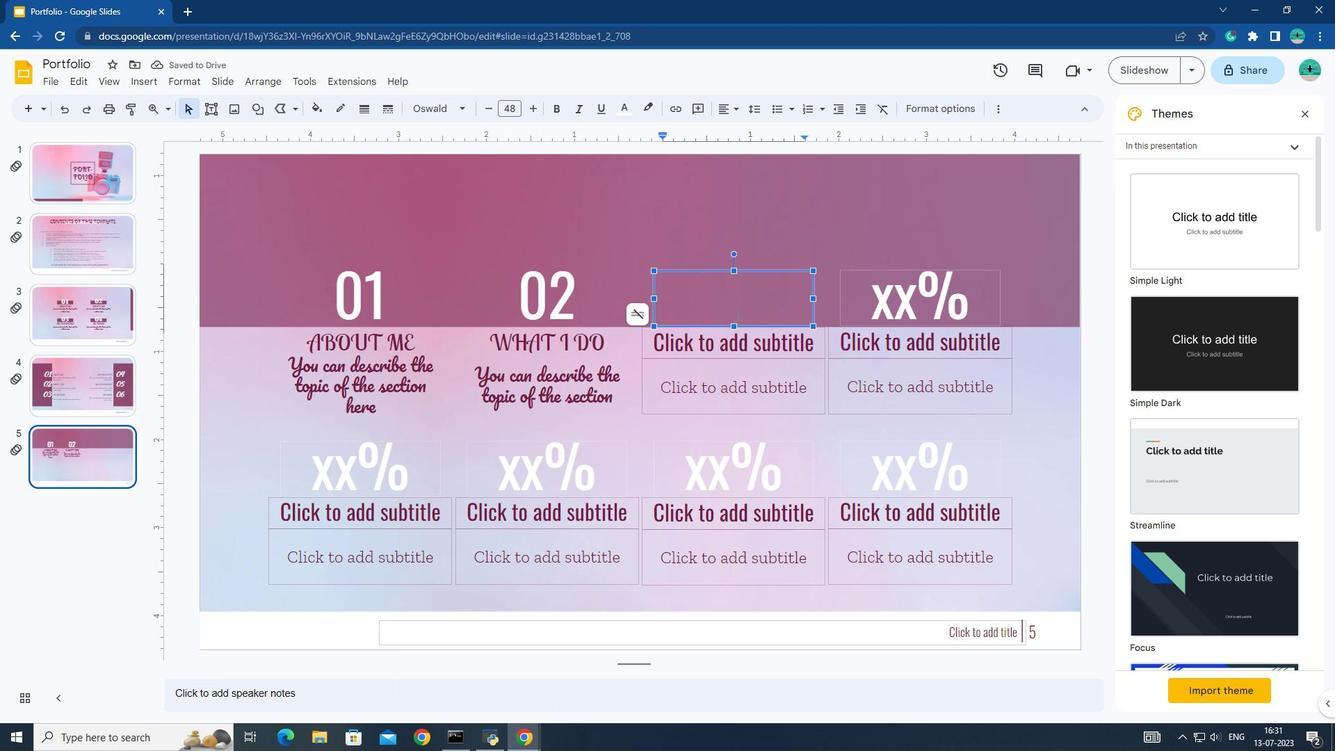 
Action: Mouse moved to (720, 338)
Screenshot: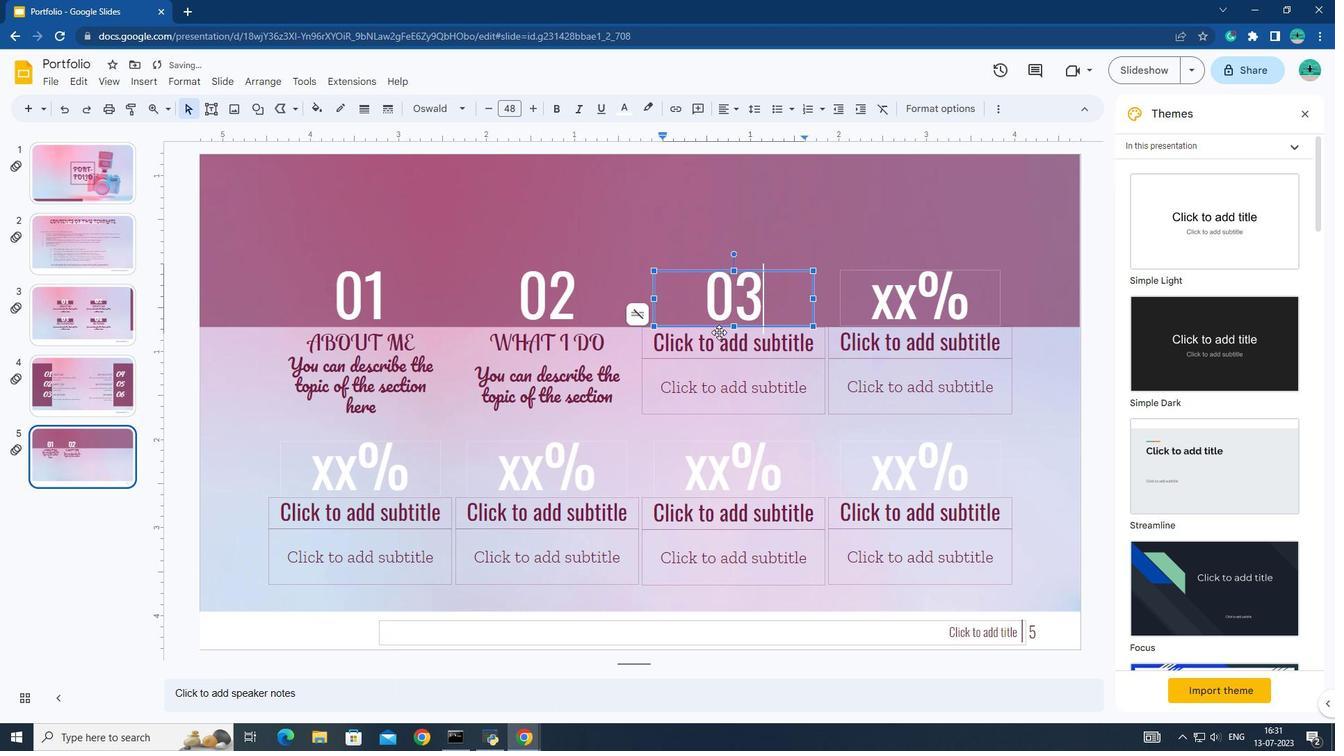 
Action: Mouse pressed left at (720, 338)
Screenshot: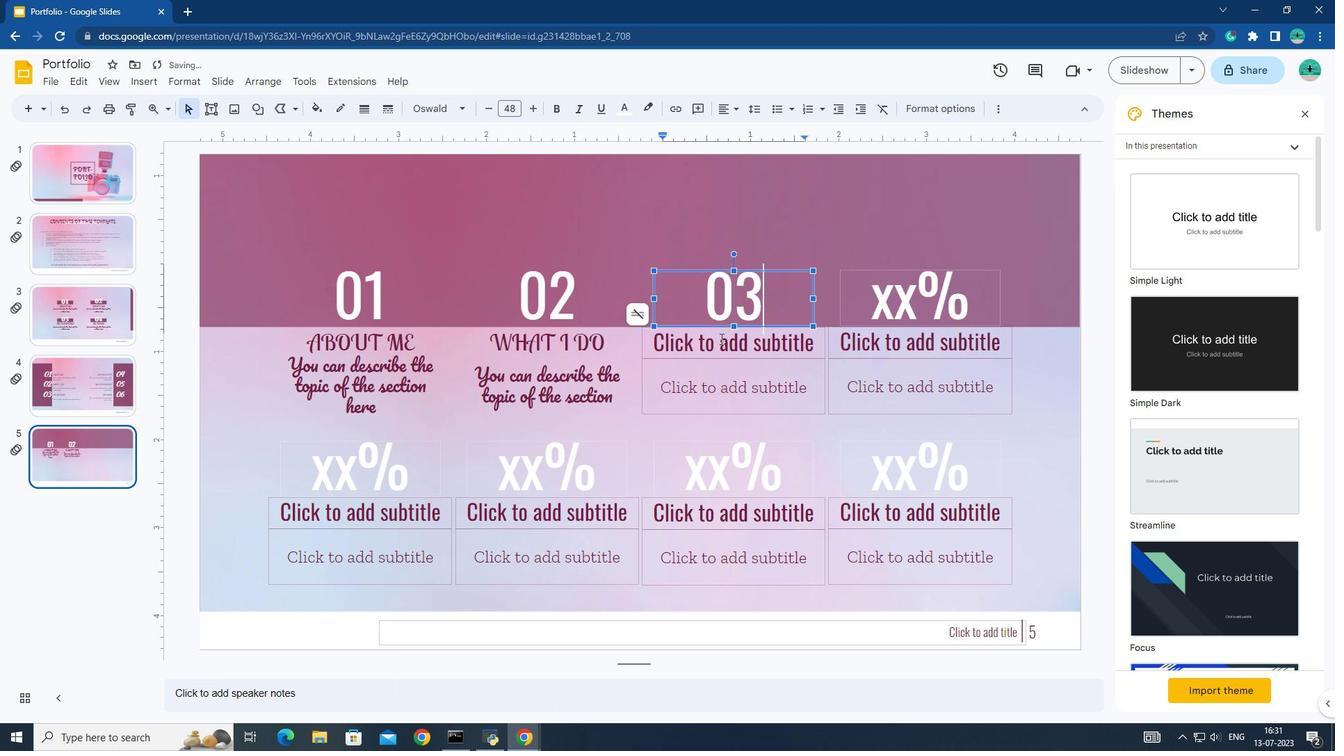 
Action: Mouse moved to (726, 342)
Screenshot: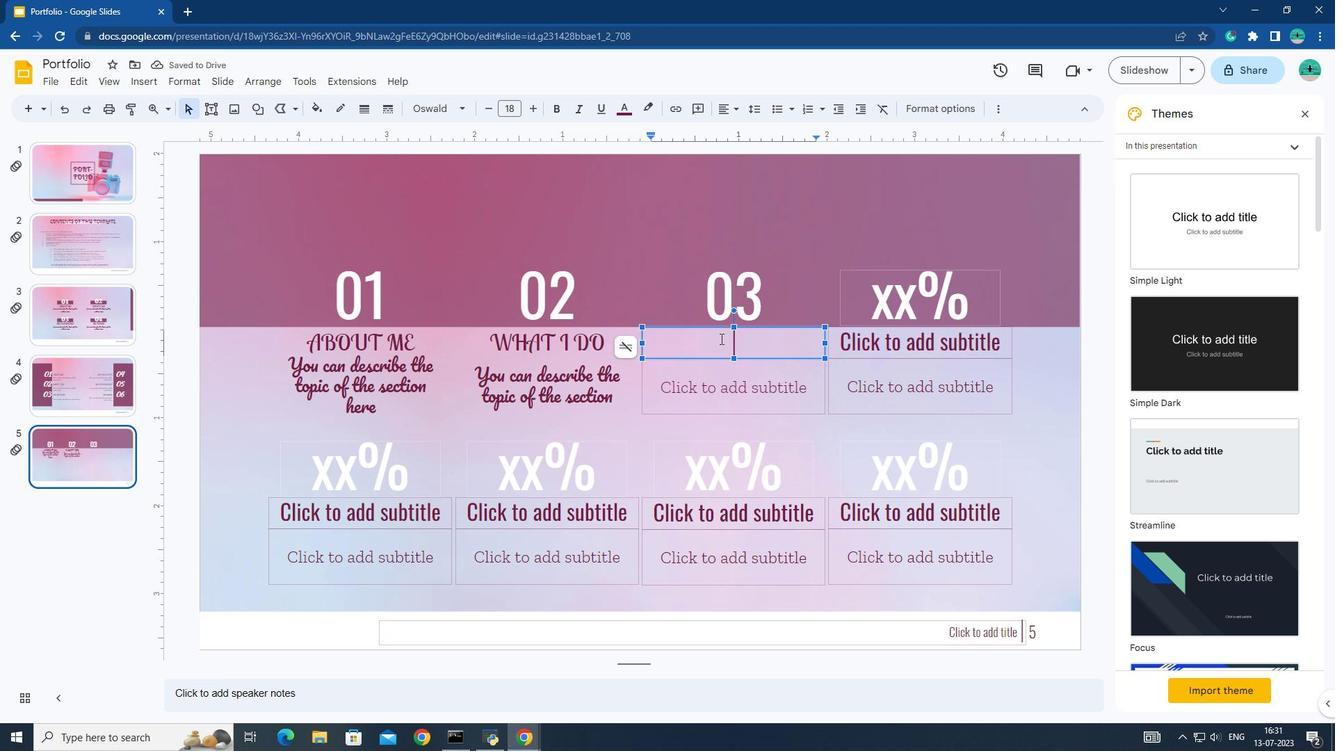 
Action: Key pressed <Key.caps_lock>MY<Key.space>RESUM
Screenshot: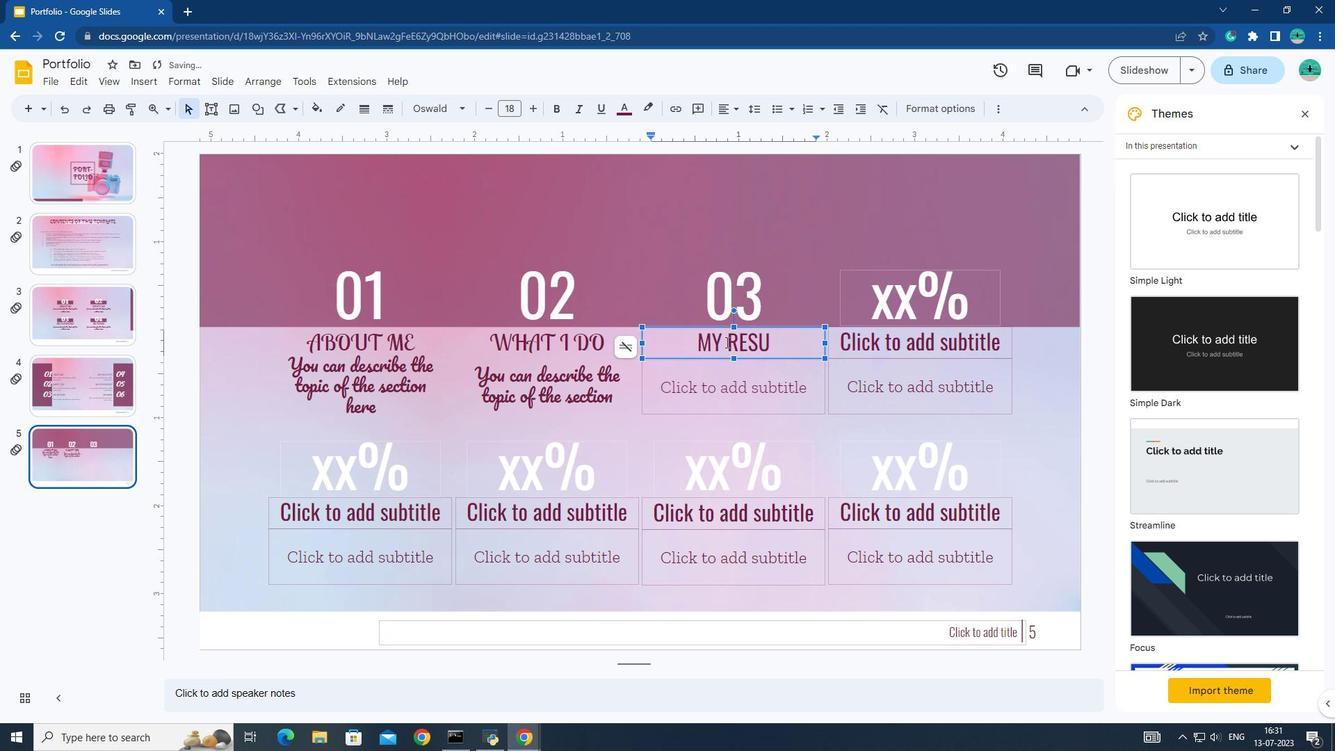 
Action: Mouse moved to (726, 342)
Screenshot: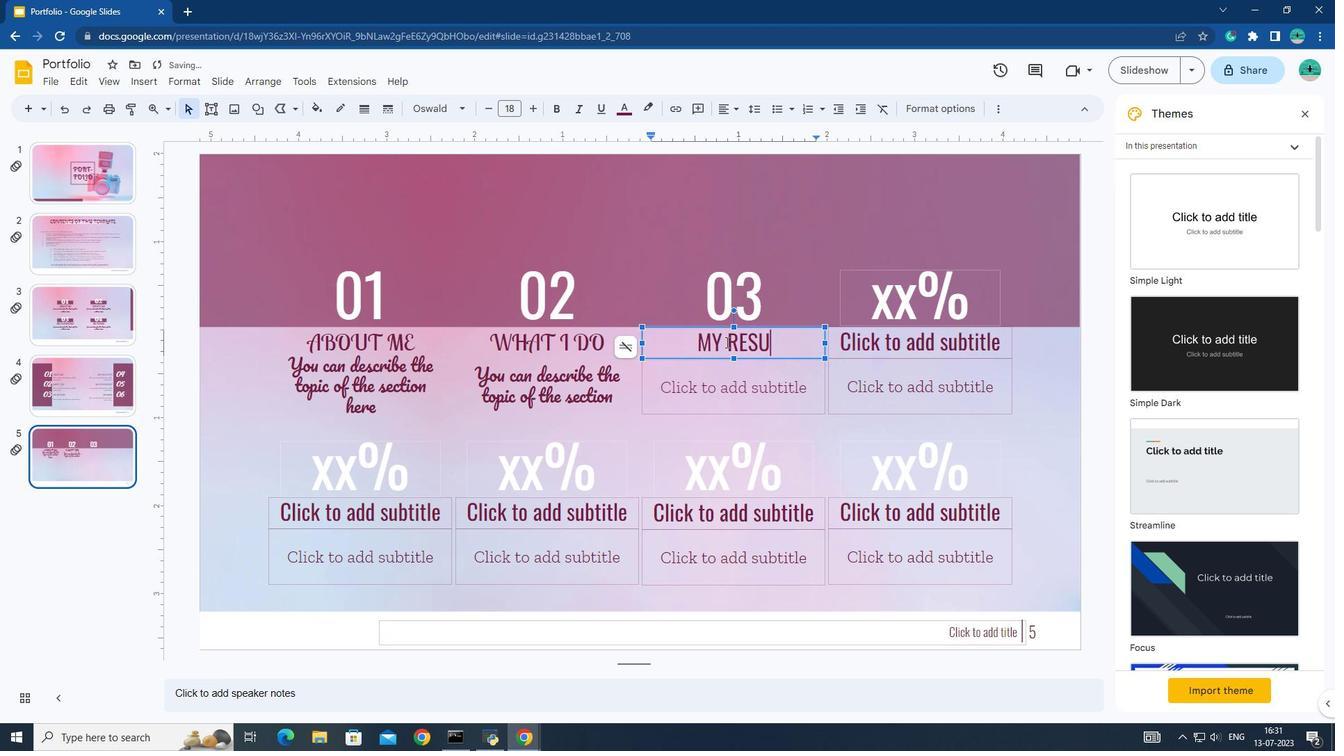 
Action: Key pressed E<Key.space>
Screenshot: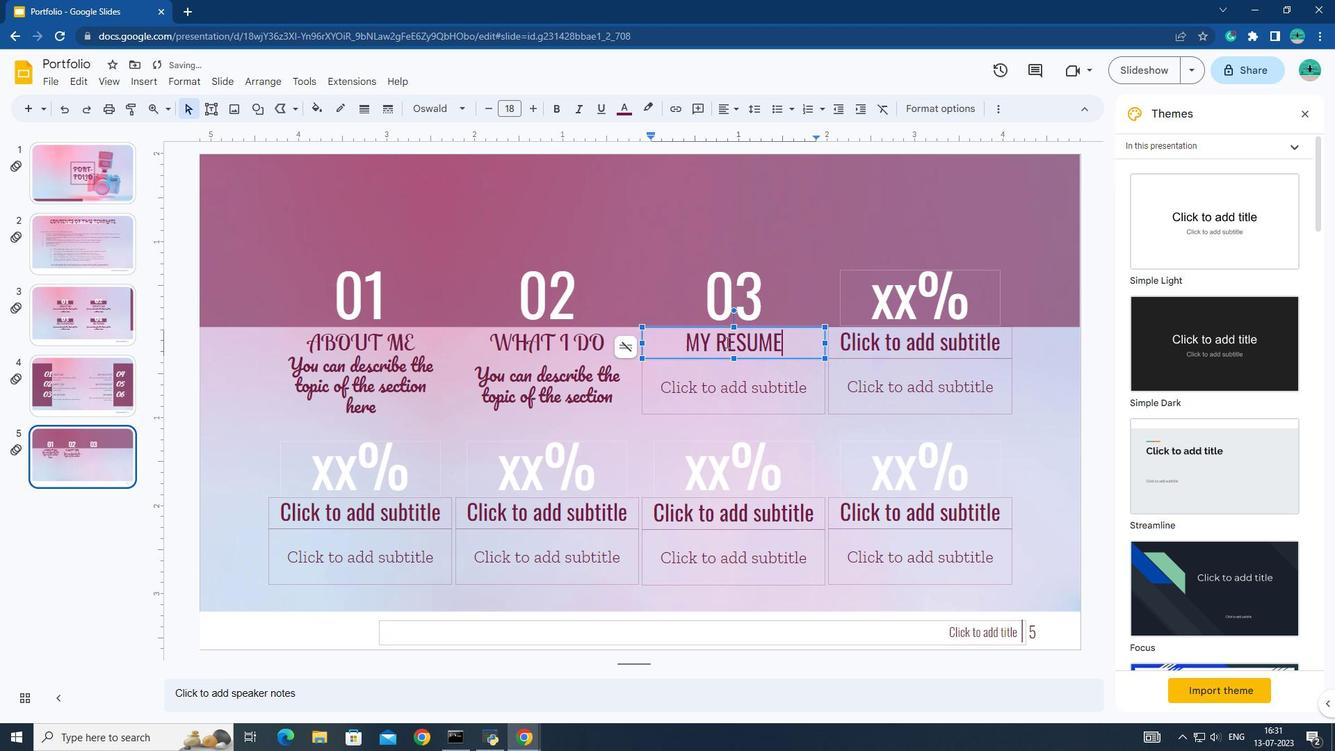 
Action: Mouse moved to (700, 370)
Screenshot: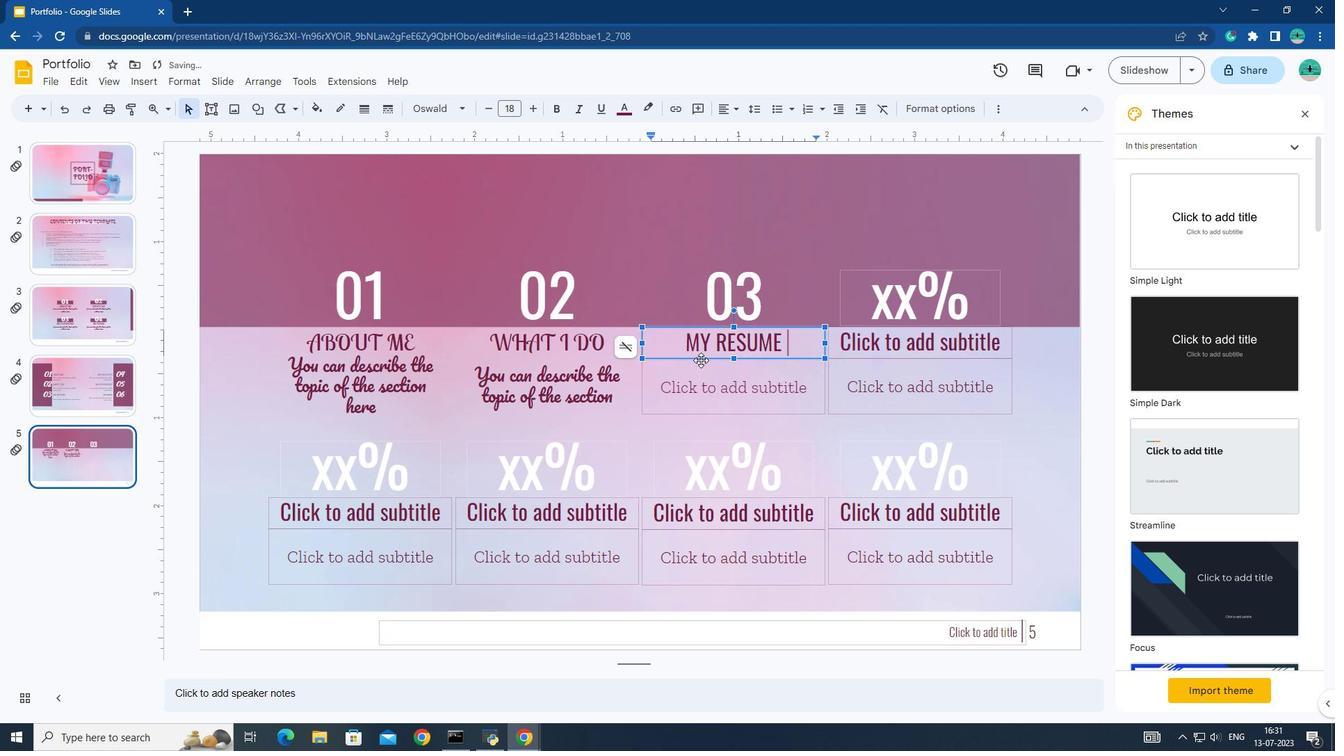 
Action: Mouse pressed left at (700, 370)
Screenshot: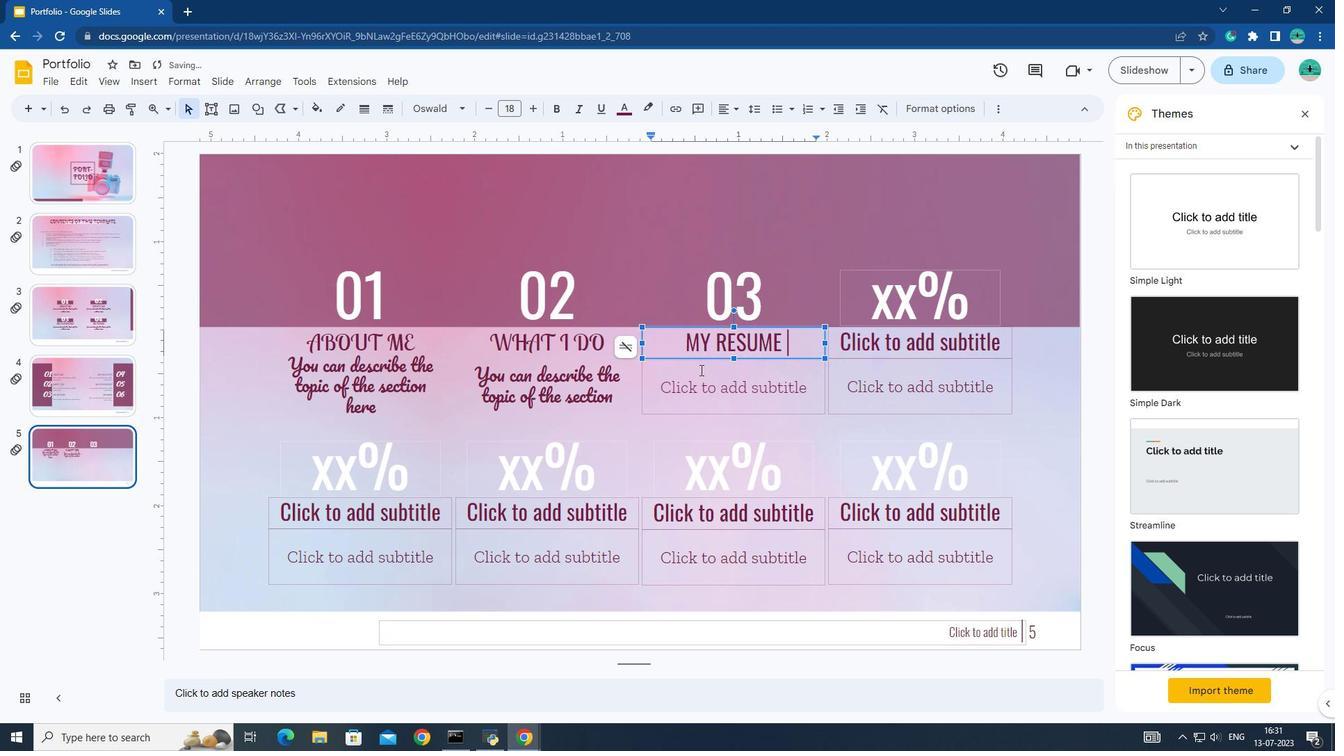 
Action: Key pressed Y<Key.caps_lock>ou<Key.space>can<Key.space>decribe<Key.space>
Screenshot: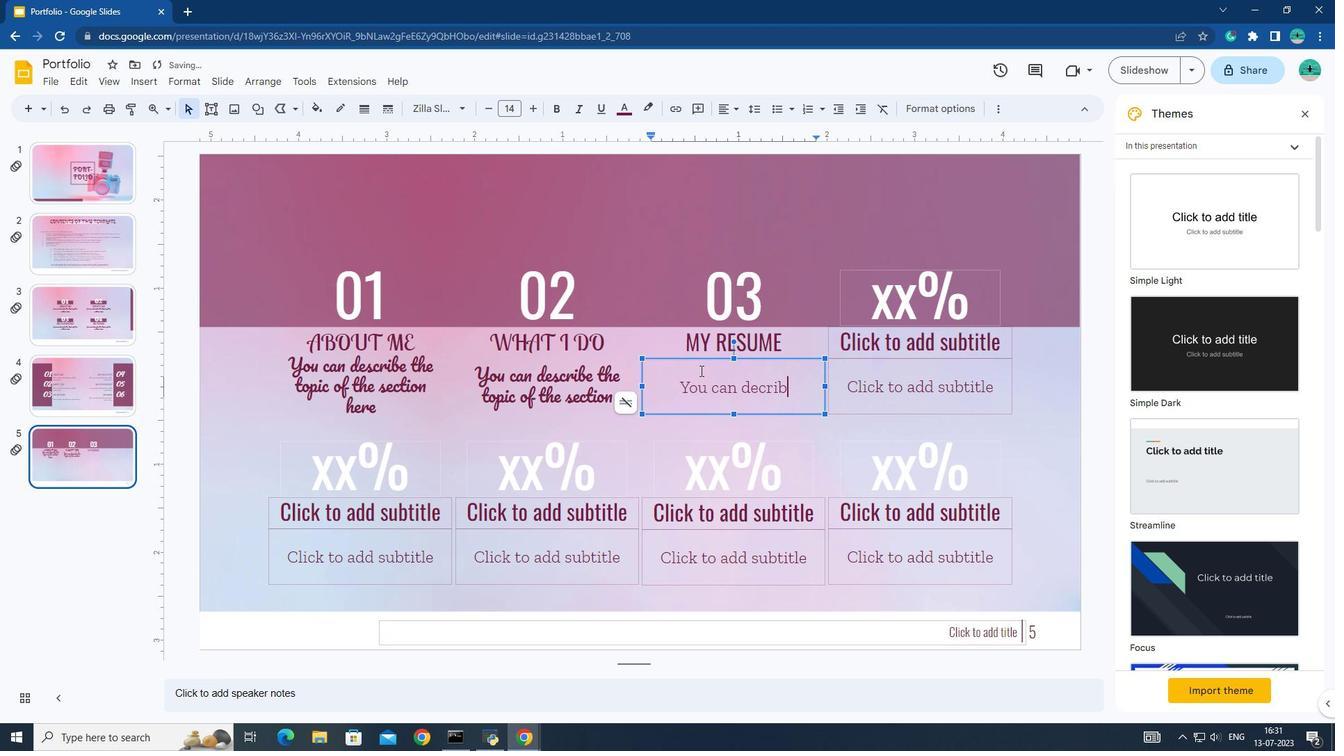 
Action: Mouse moved to (706, 374)
Screenshot: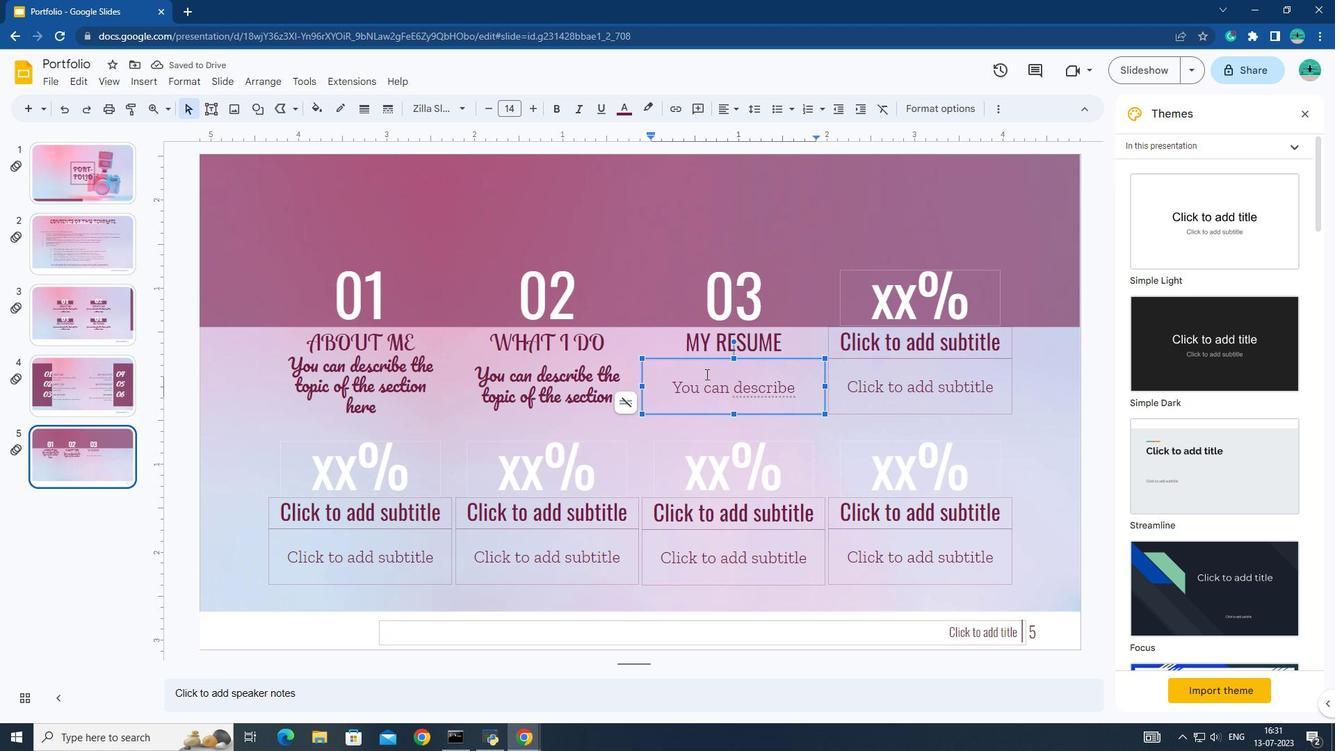 
Action: Key pressed the<Key.space>topice<Key.backspace><Key.space>of<Key.space>the<Key.space>section<Key.space>
Screenshot: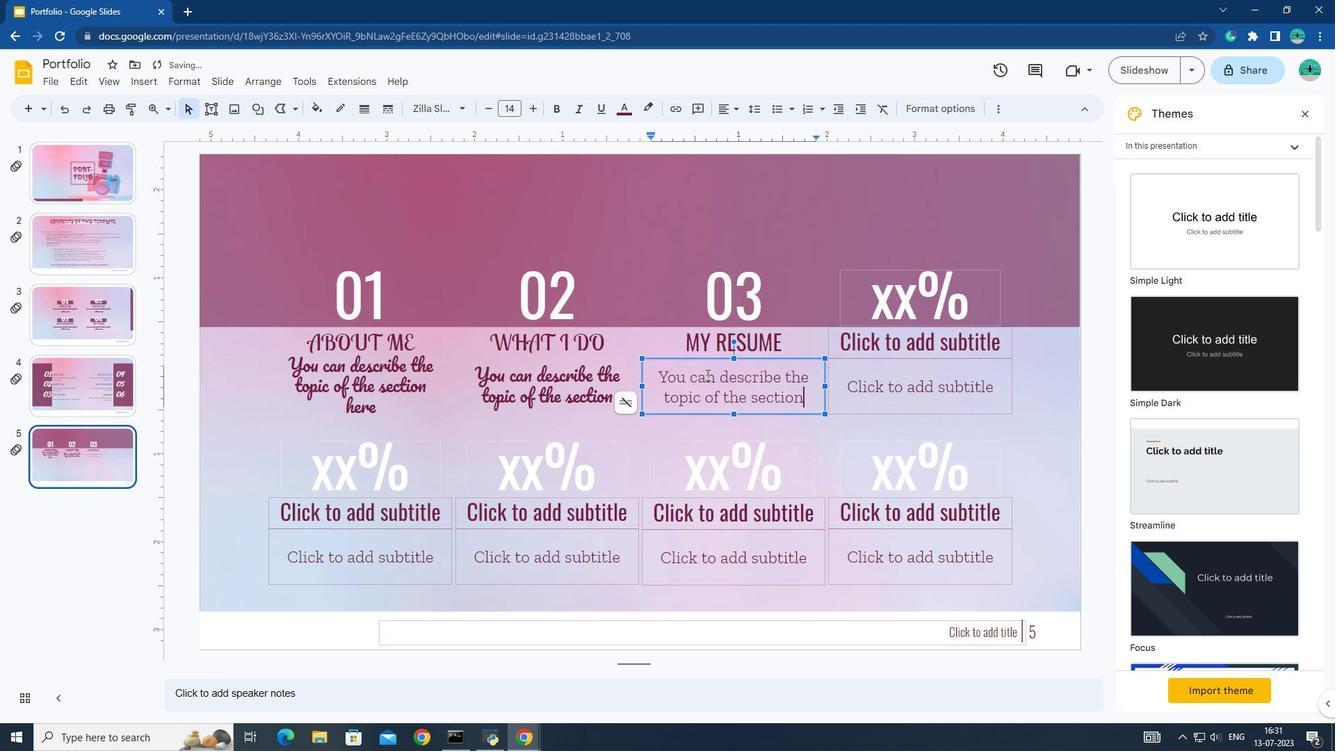 
Action: Mouse moved to (710, 343)
Screenshot: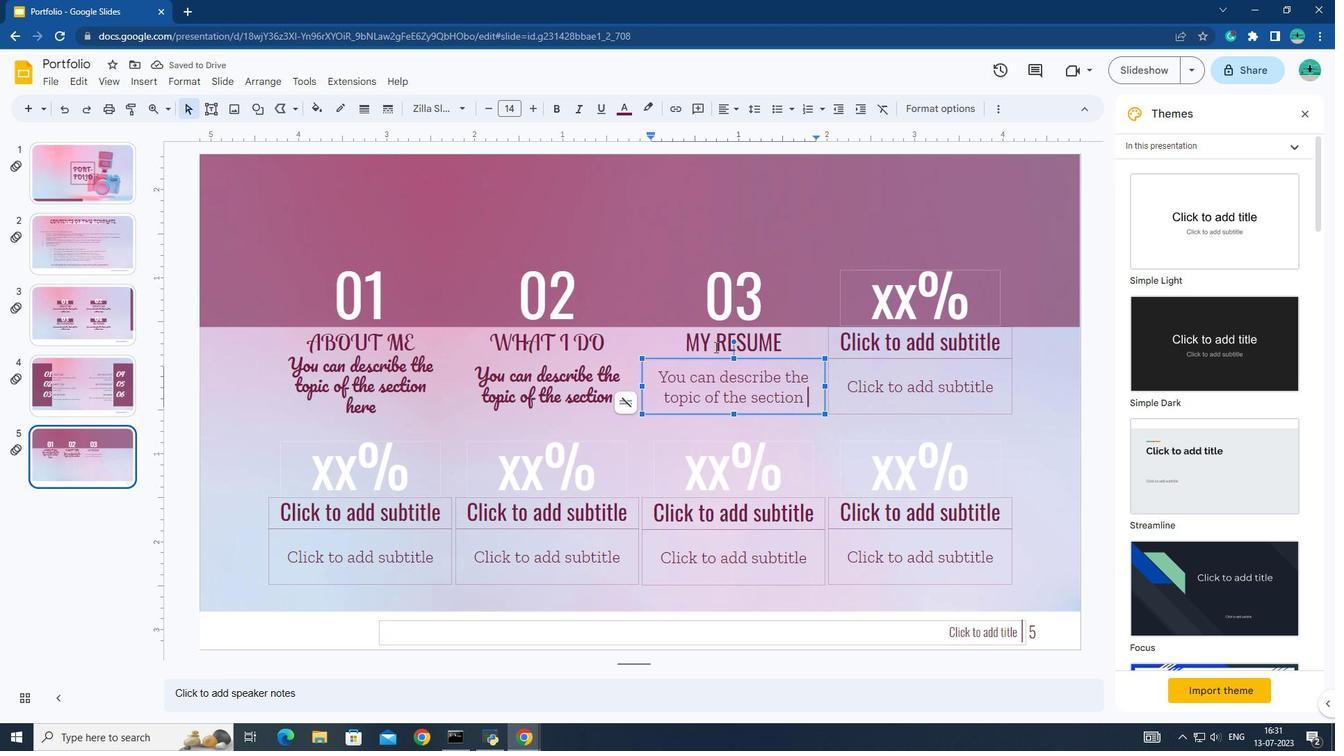 
Action: Mouse pressed left at (710, 343)
Screenshot: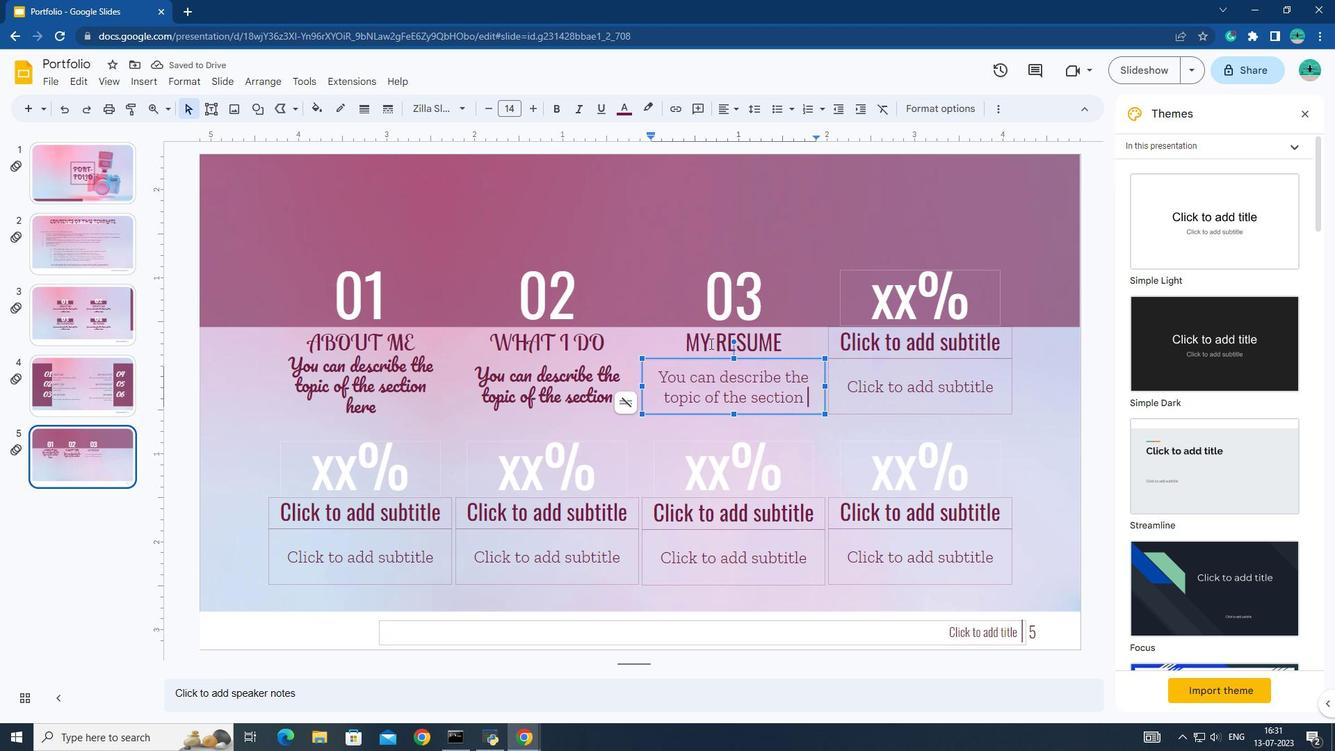 
Action: Mouse pressed left at (710, 343)
Screenshot: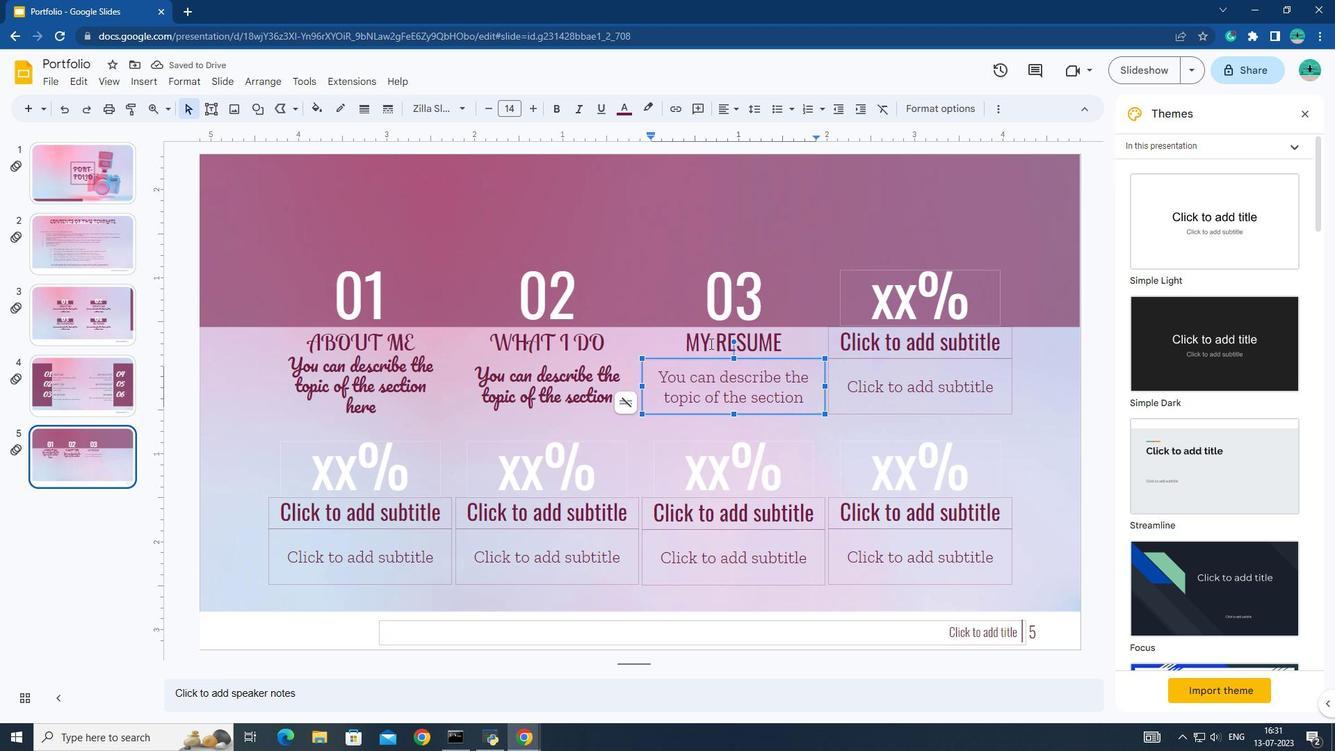 
Action: Mouse moved to (688, 340)
Screenshot: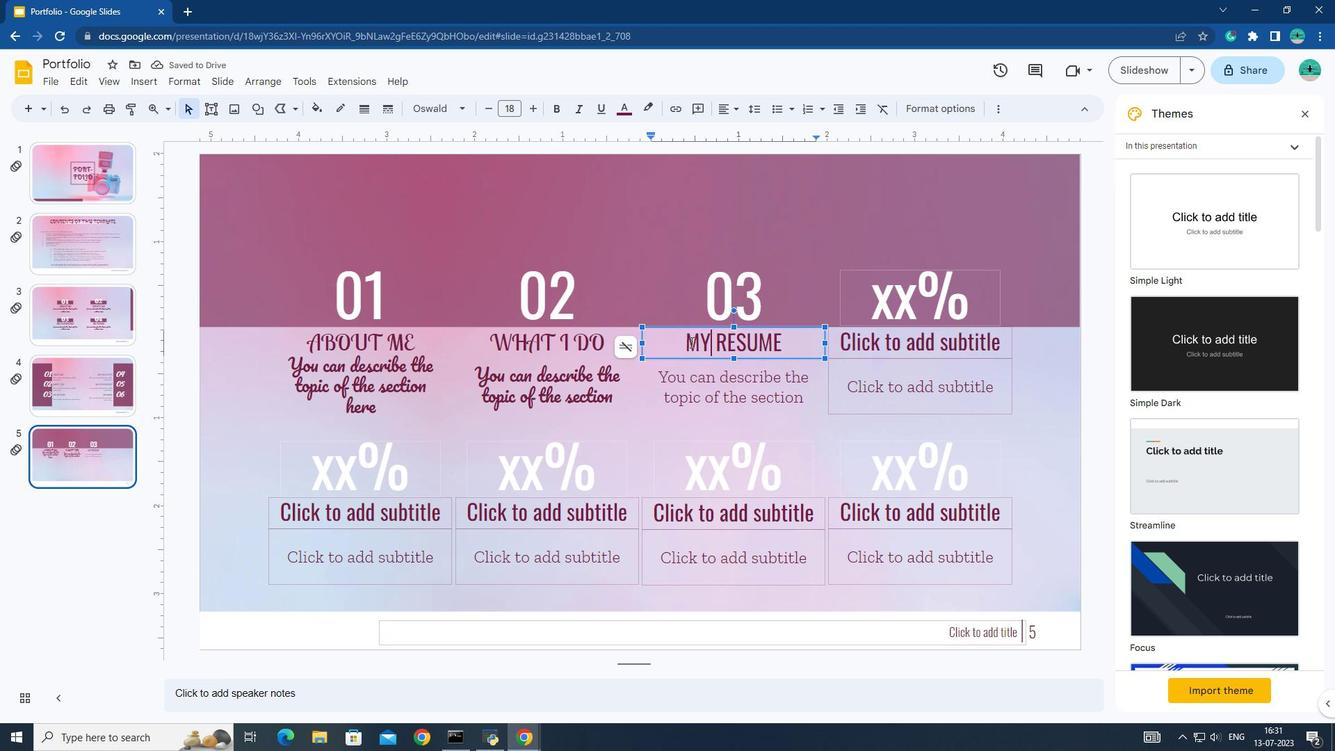 
Action: Mouse pressed left at (688, 340)
Screenshot: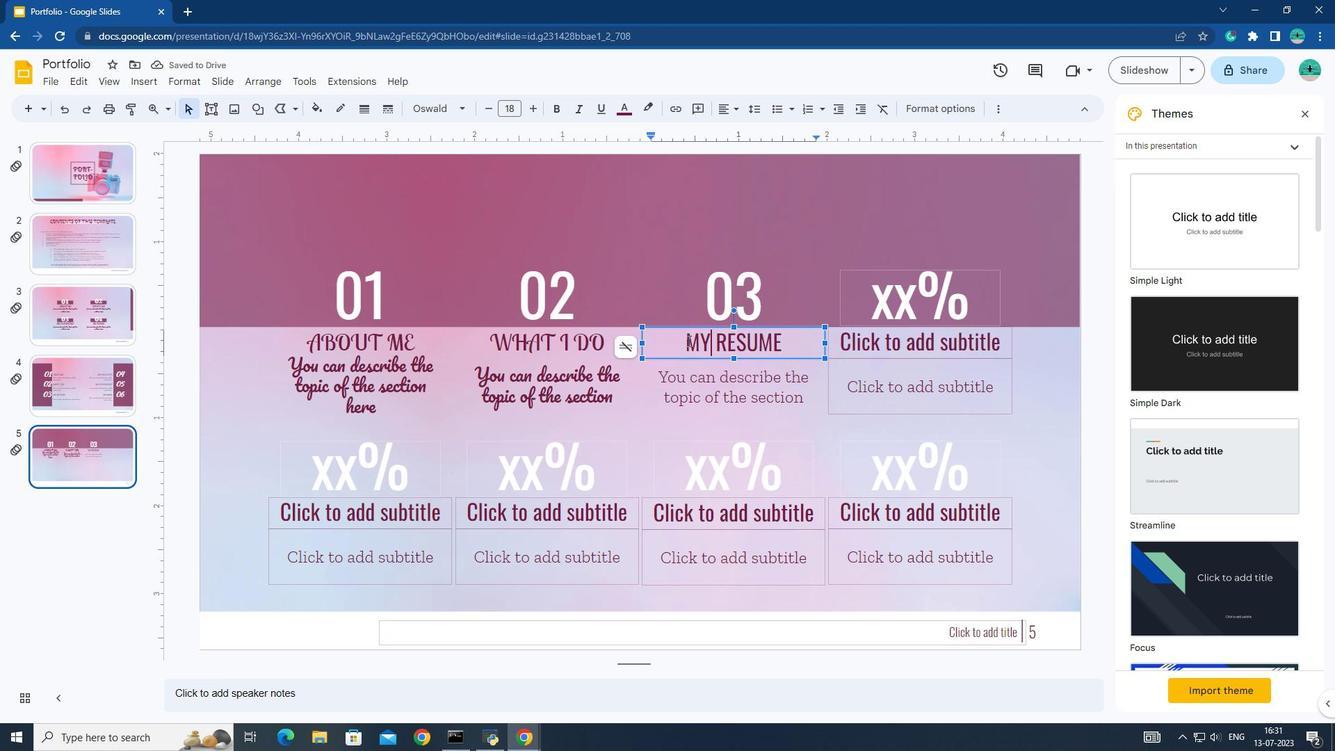 
Action: Mouse moved to (464, 108)
Screenshot: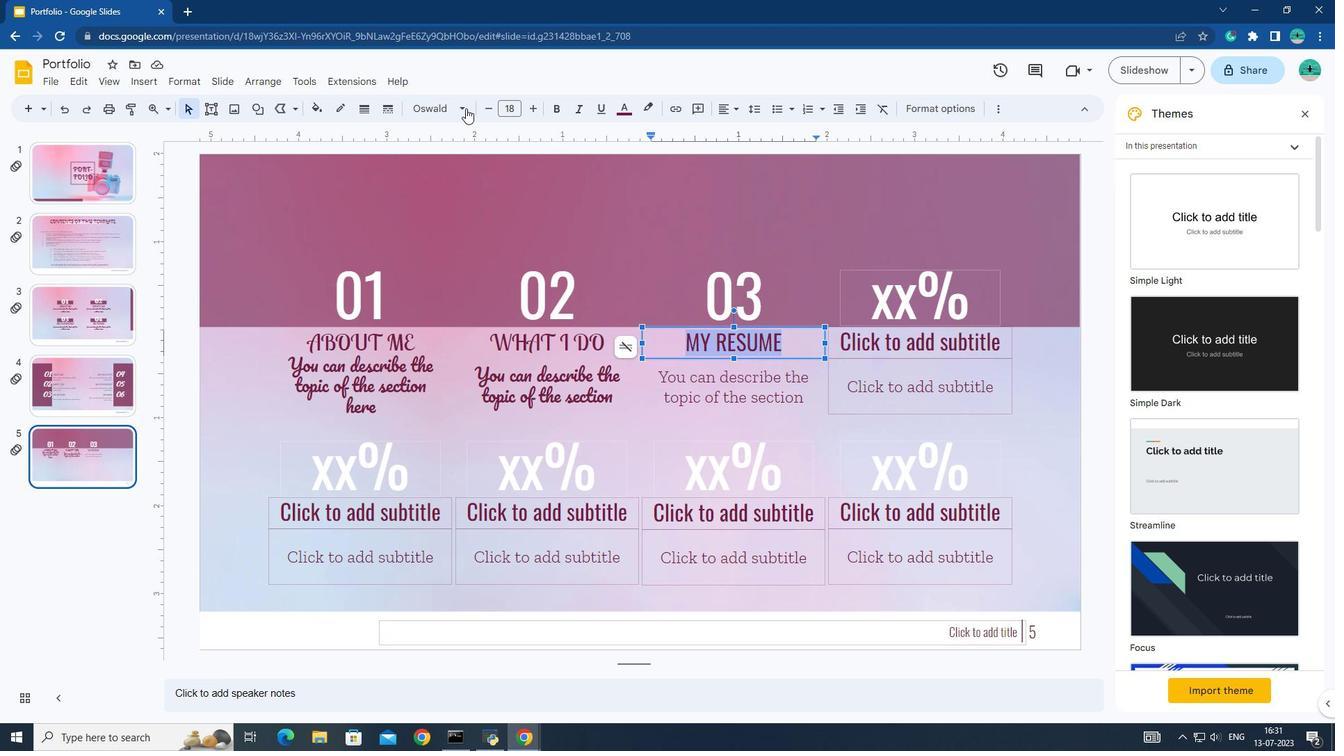 
Action: Mouse pressed left at (464, 108)
Screenshot: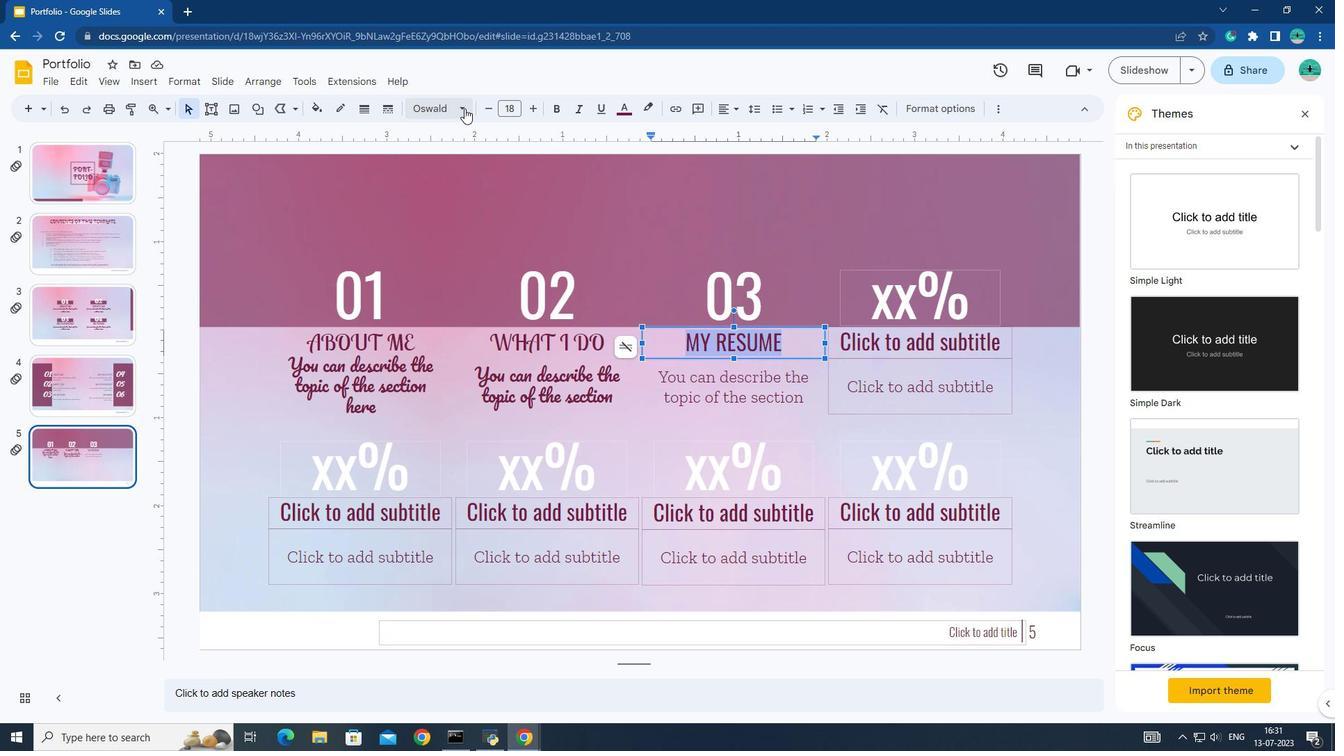 
Action: Mouse moved to (473, 310)
Screenshot: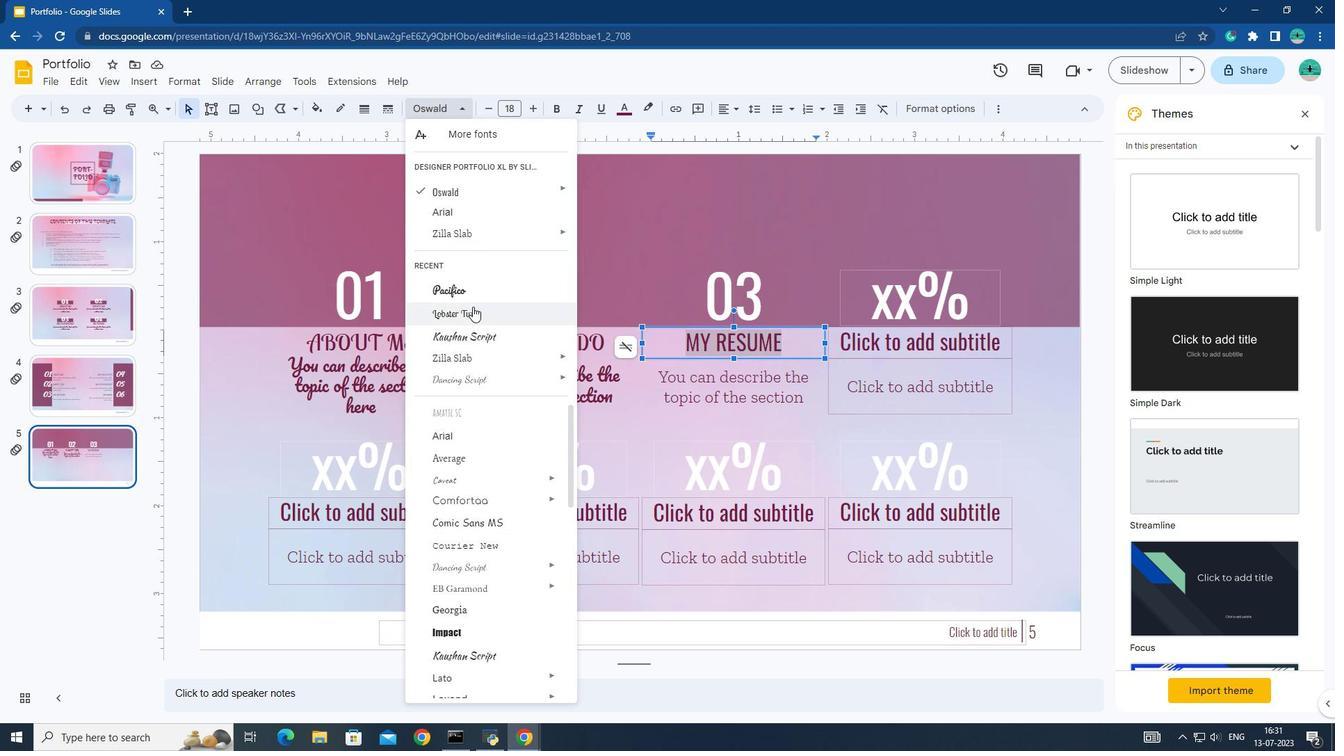 
Action: Mouse pressed left at (473, 310)
Screenshot: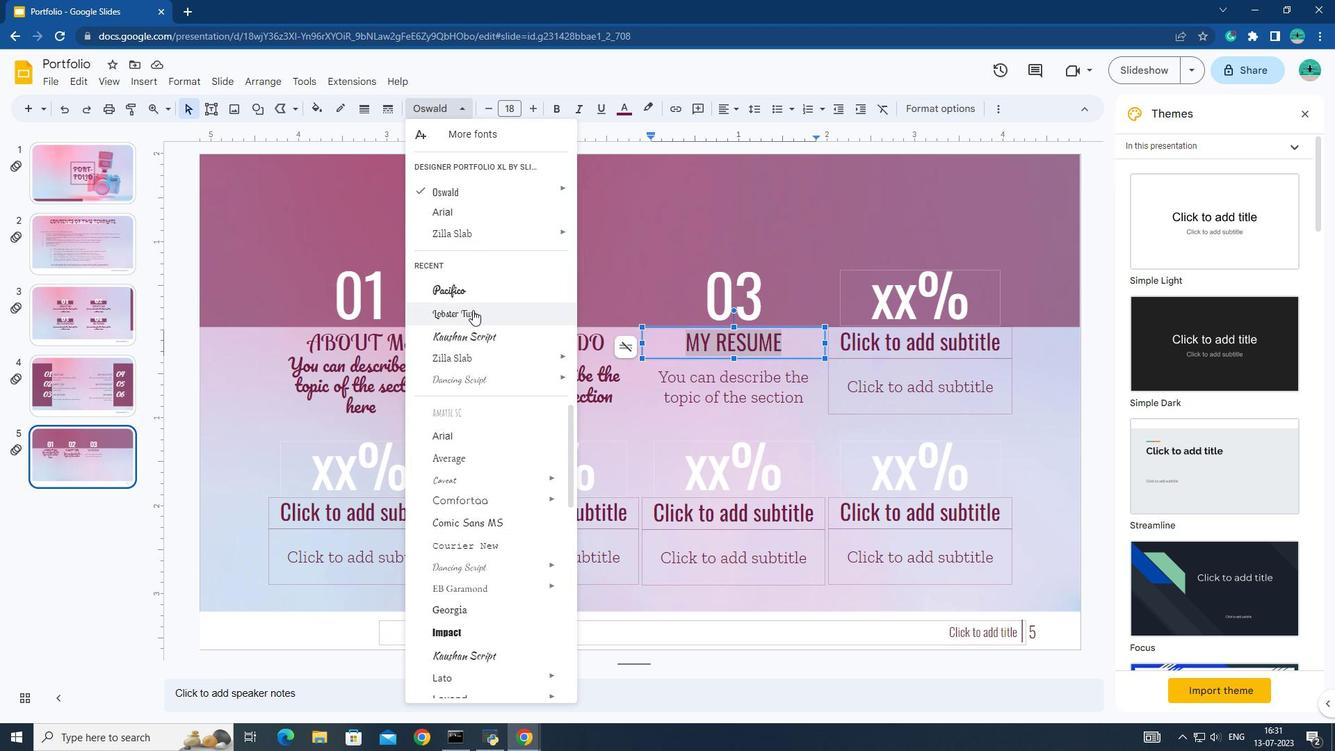 
Action: Mouse moved to (665, 374)
Screenshot: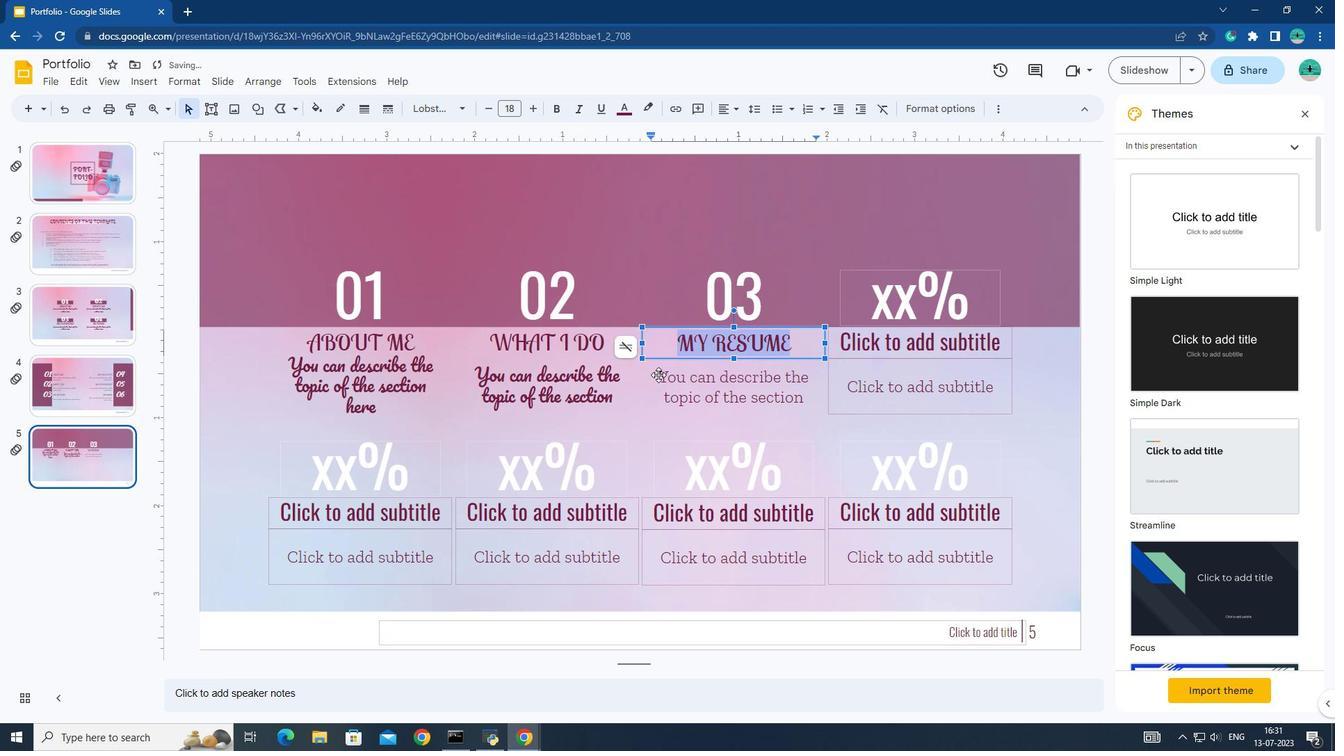 
Action: Mouse pressed left at (665, 374)
Screenshot: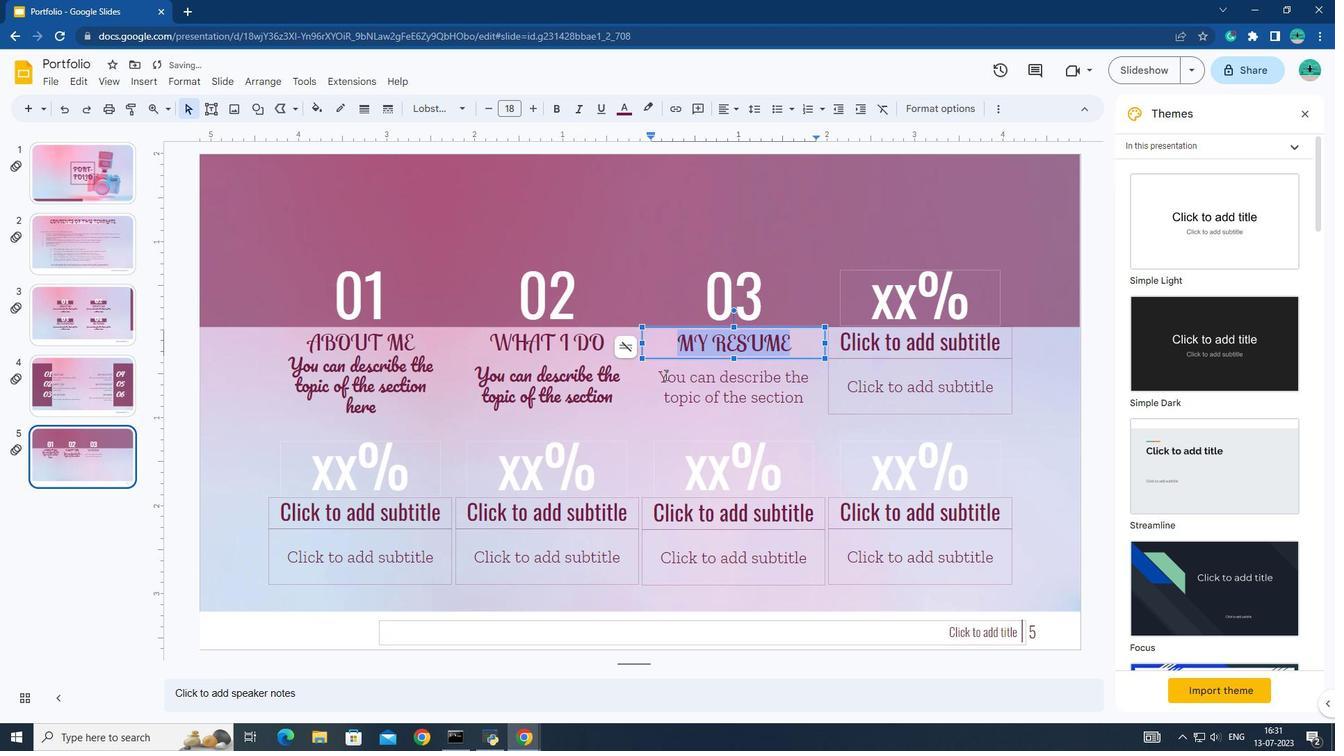 
Action: Mouse moved to (658, 377)
Screenshot: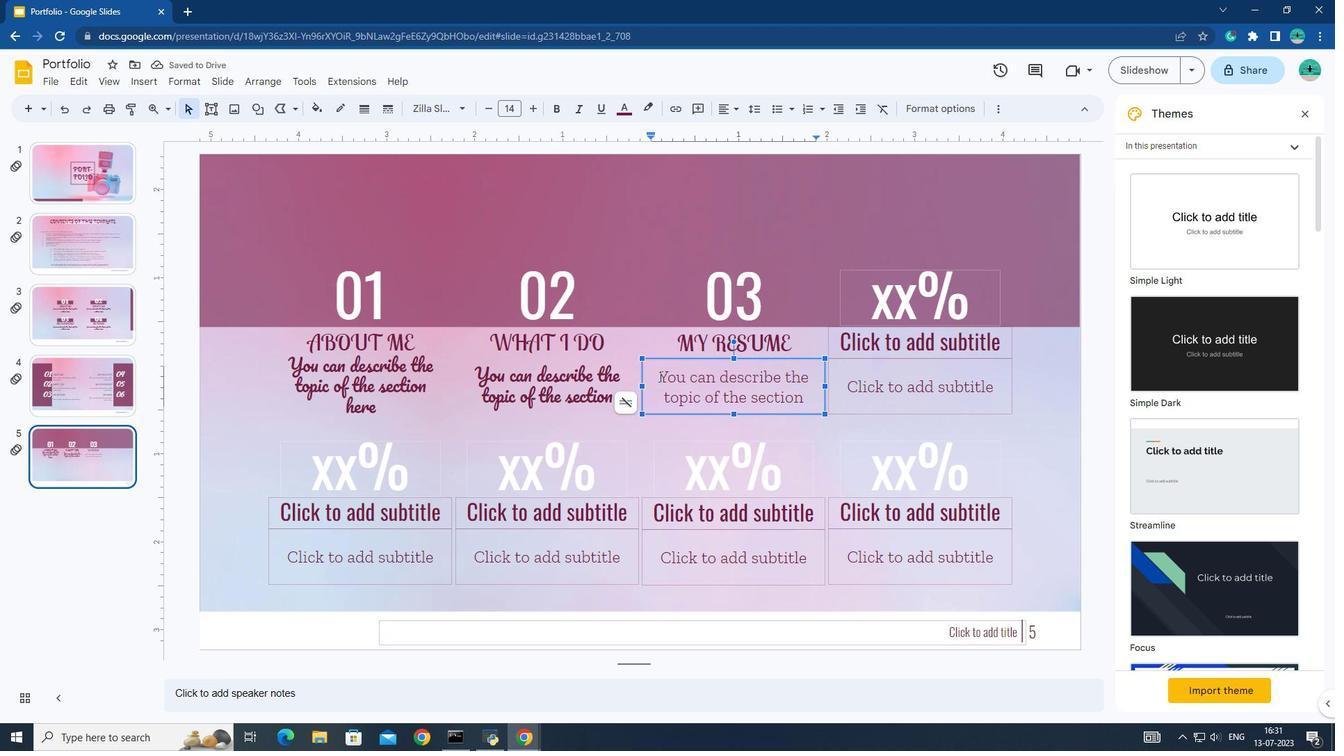 
Action: Mouse pressed left at (658, 377)
Screenshot: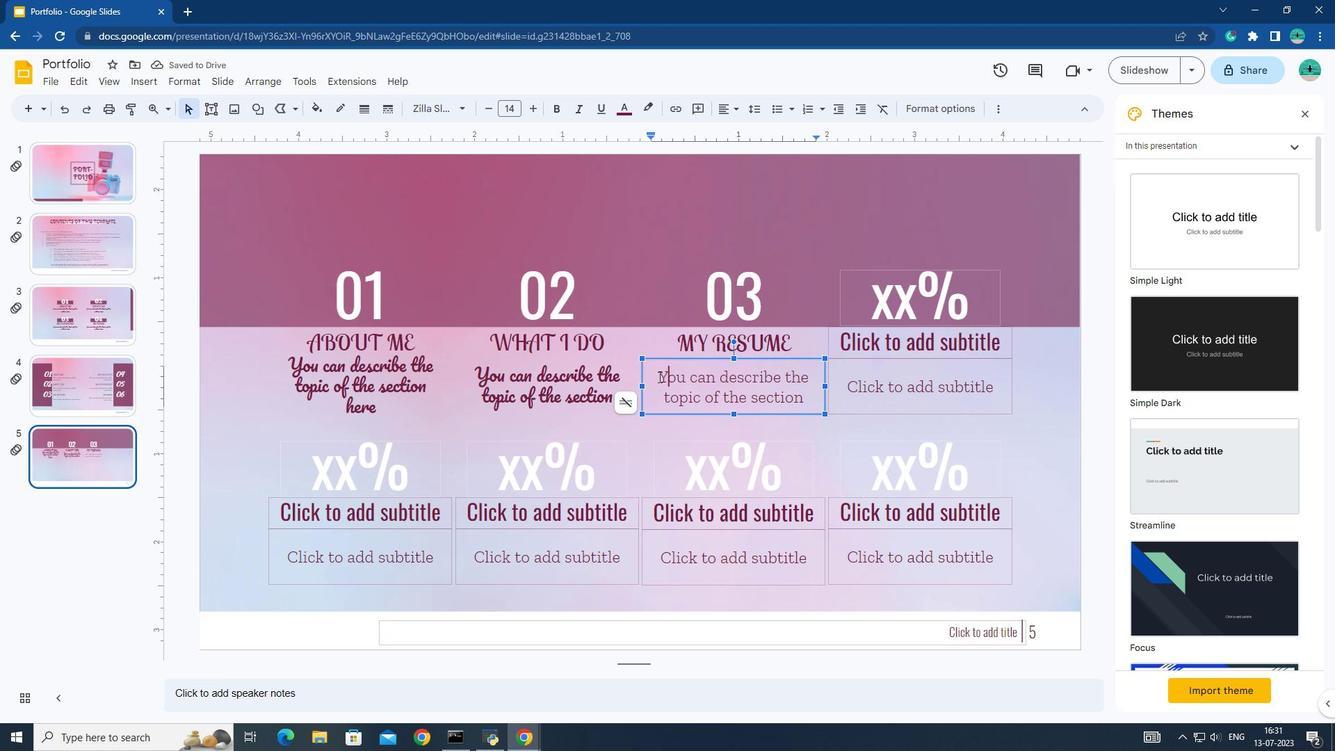 
Action: Mouse pressed left at (658, 377)
Screenshot: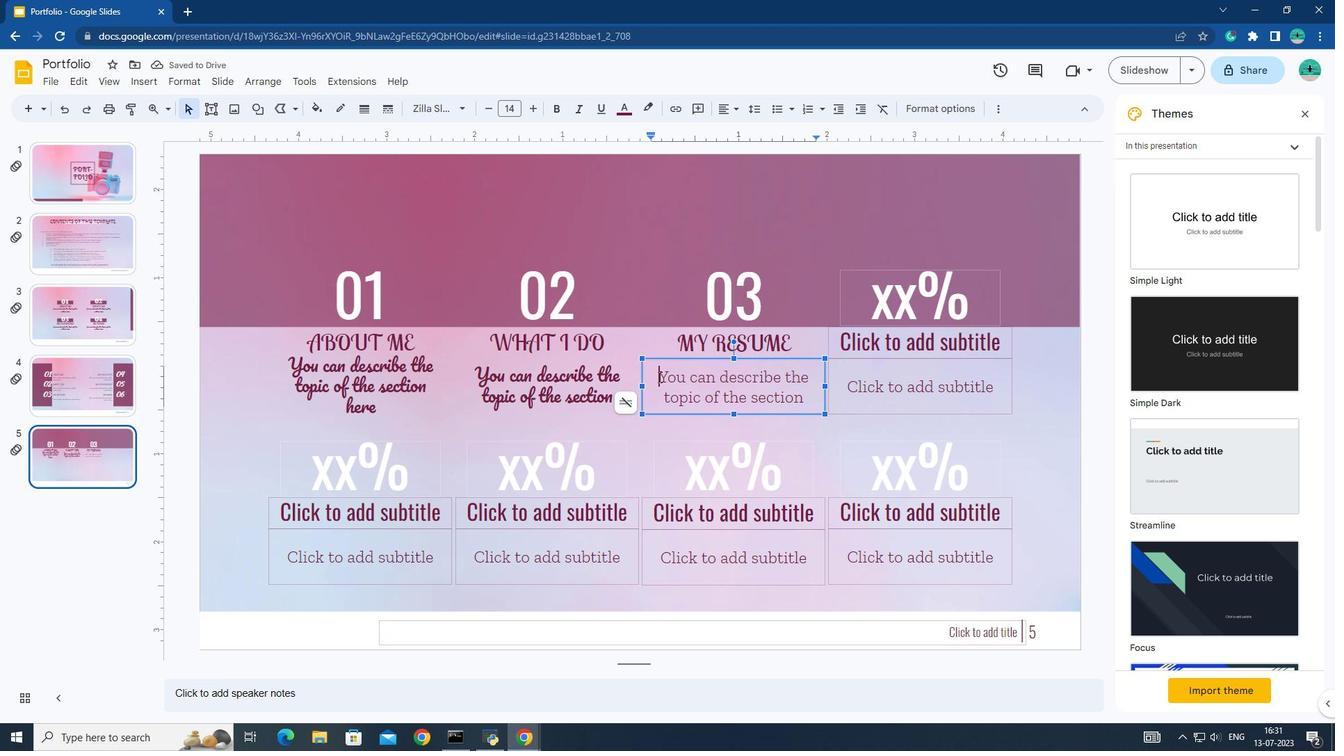 
Action: Mouse pressed left at (658, 377)
Screenshot: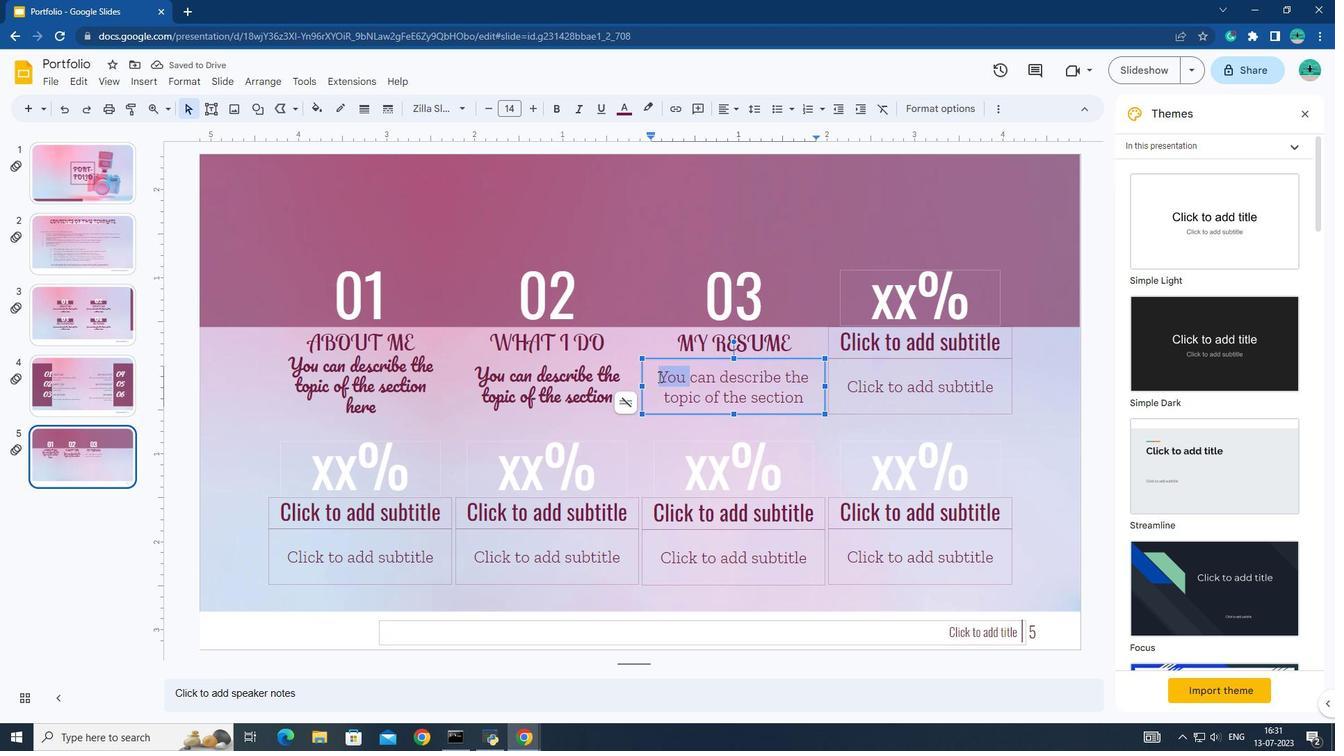 
Action: Mouse moved to (464, 102)
Screenshot: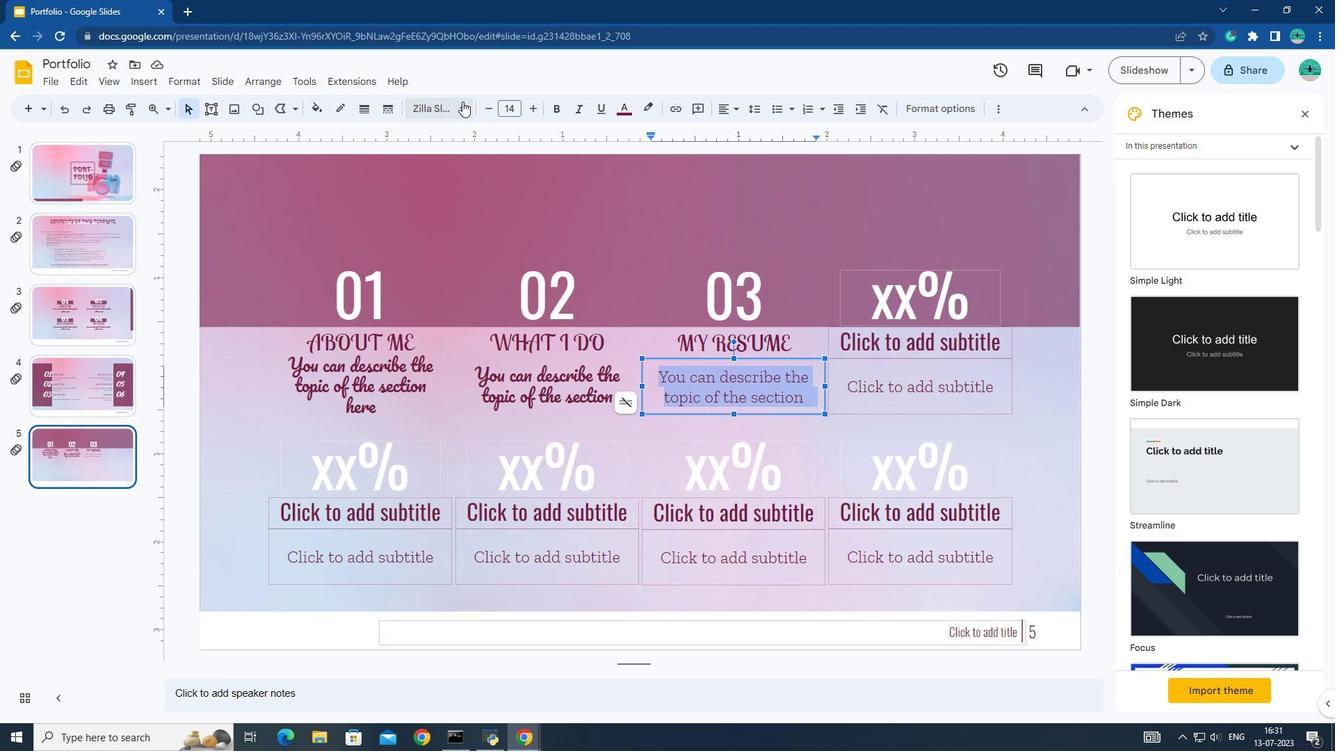 
Action: Mouse pressed left at (464, 102)
Screenshot: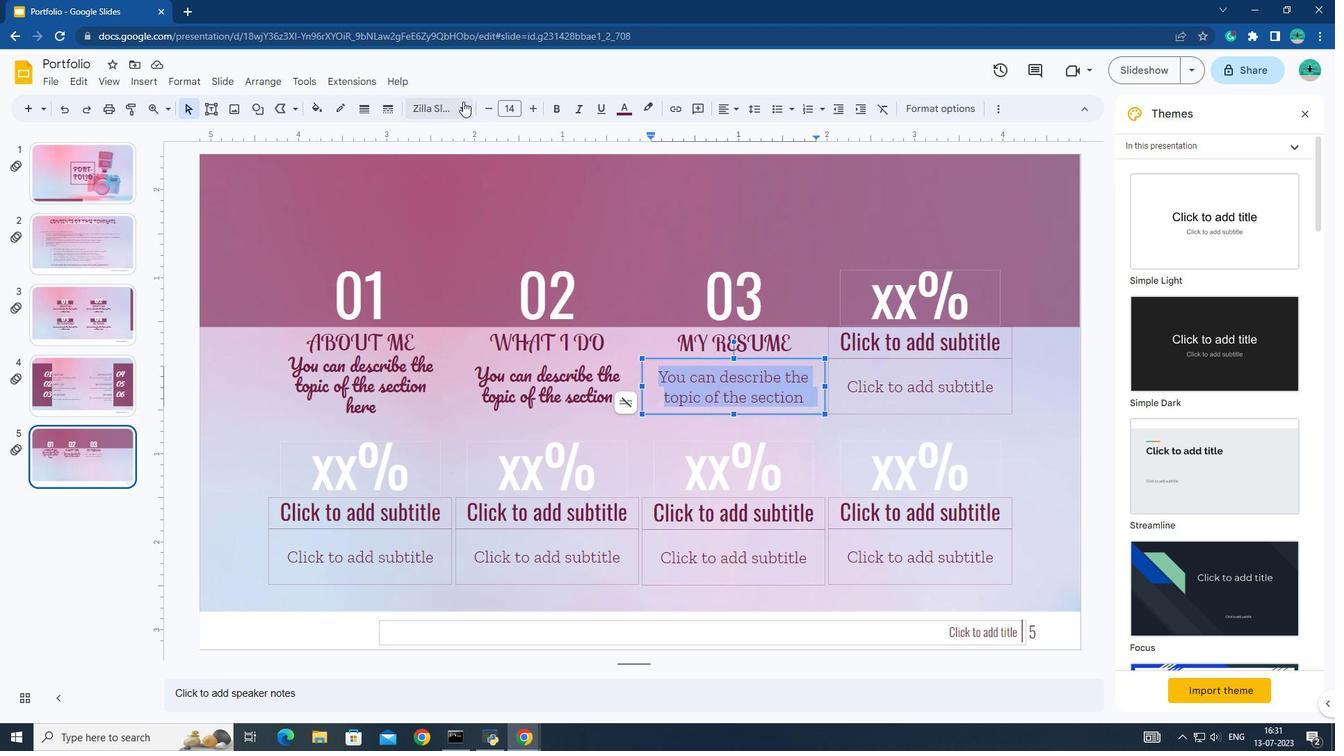 
Action: Mouse moved to (473, 316)
Screenshot: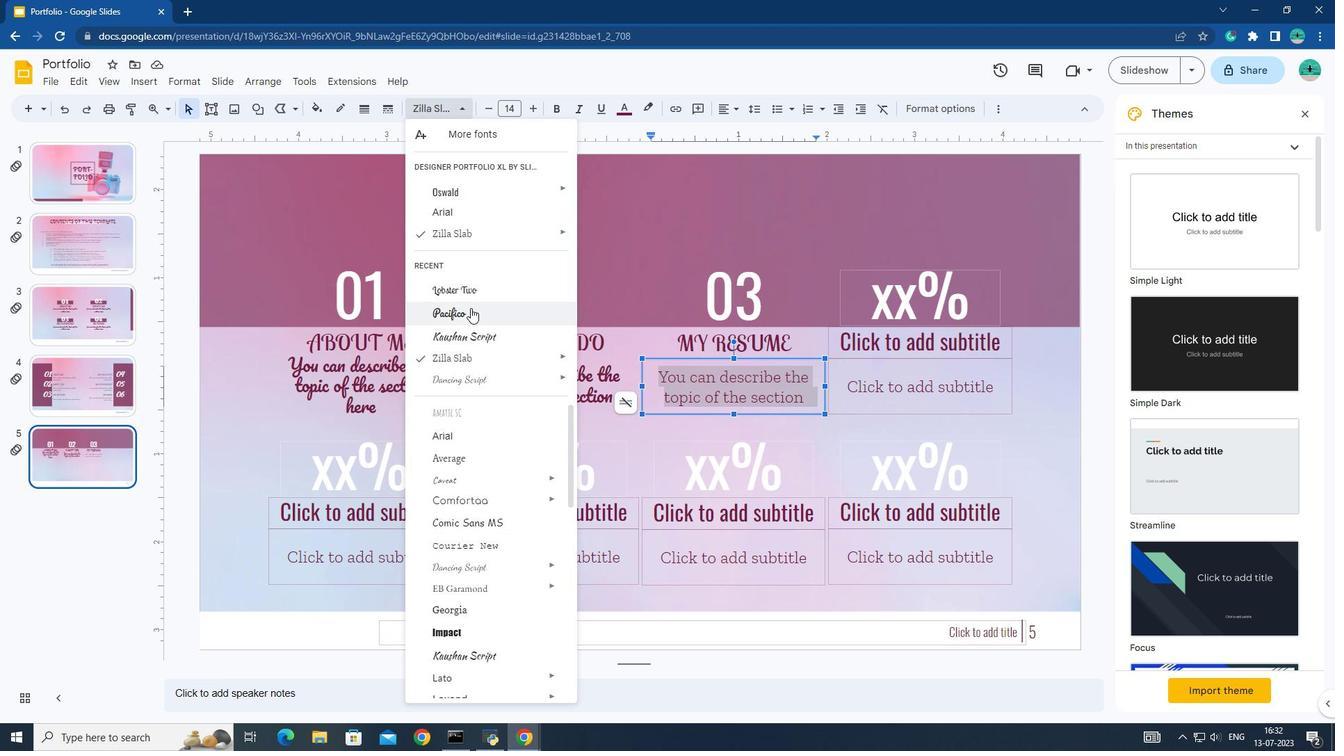 
Action: Mouse pressed left at (473, 316)
Screenshot: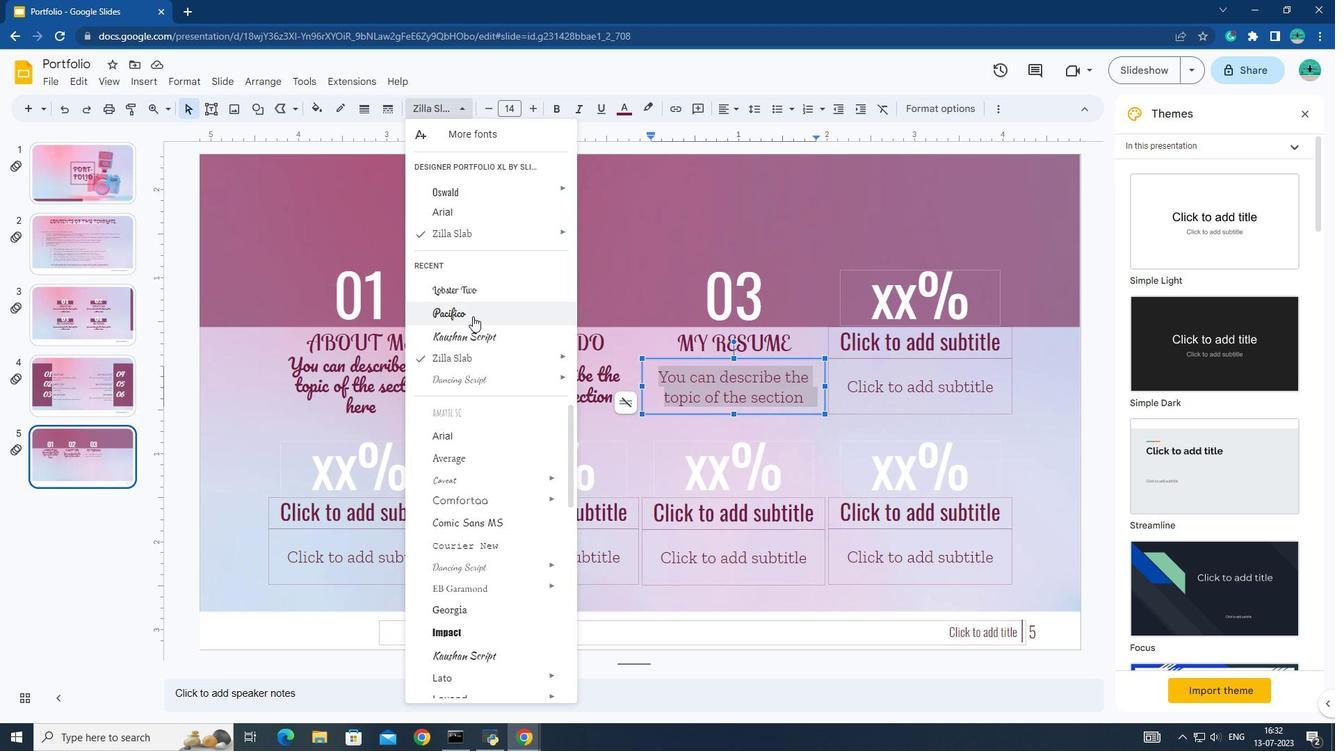 
Action: Mouse moved to (917, 306)
Screenshot: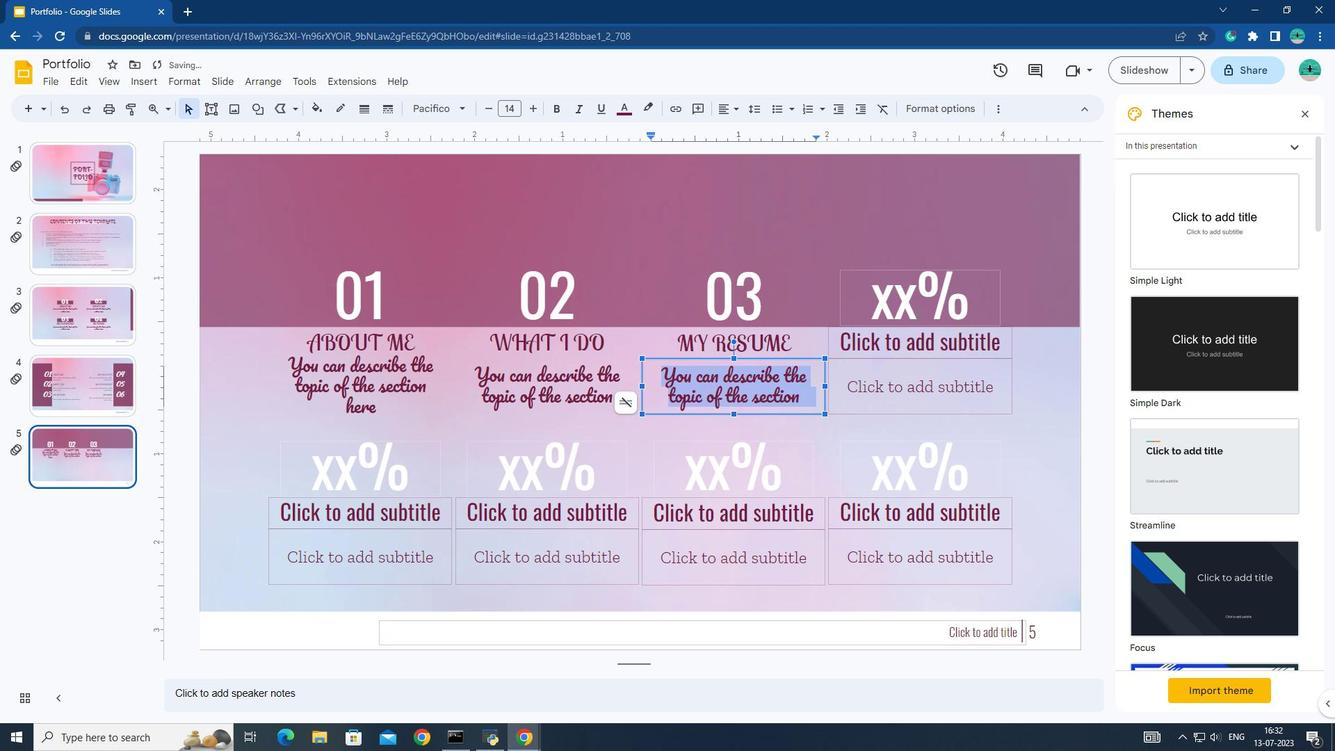 
Action: Mouse pressed left at (917, 306)
Screenshot: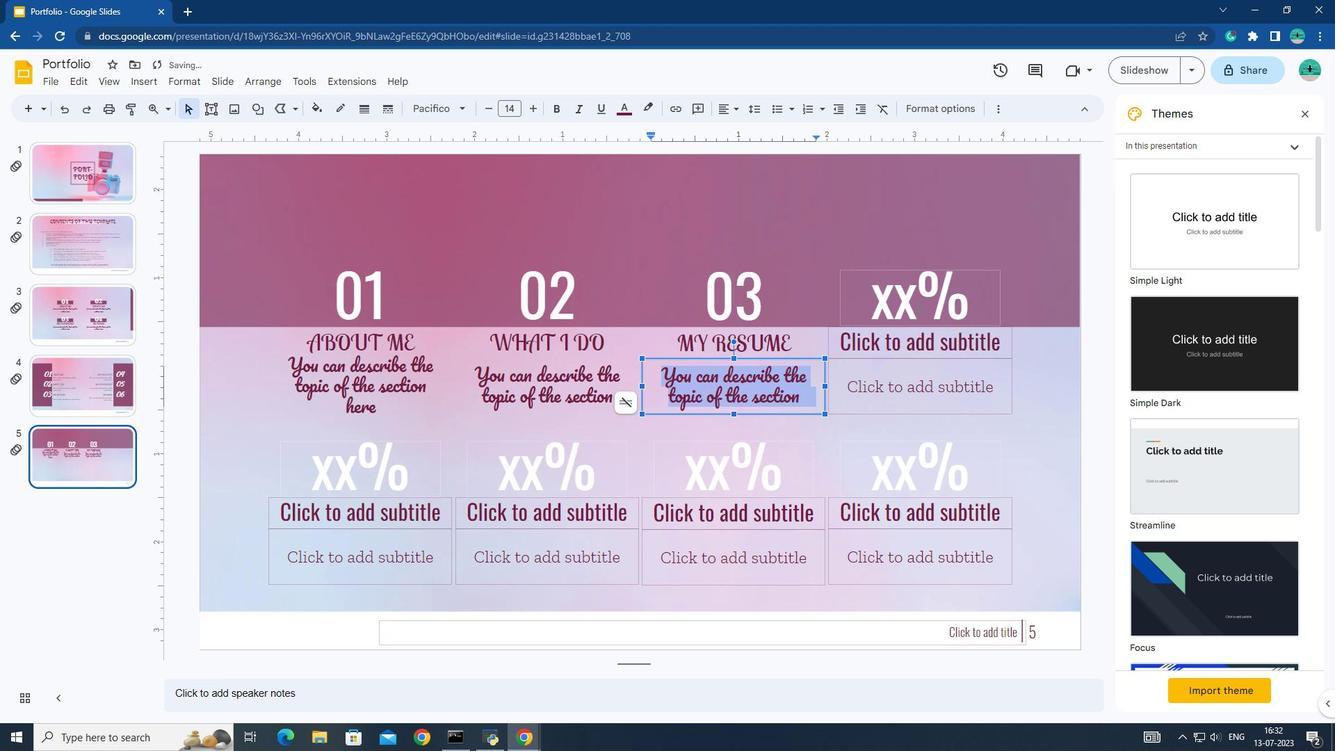 
Action: Mouse moved to (1240, 492)
Screenshot: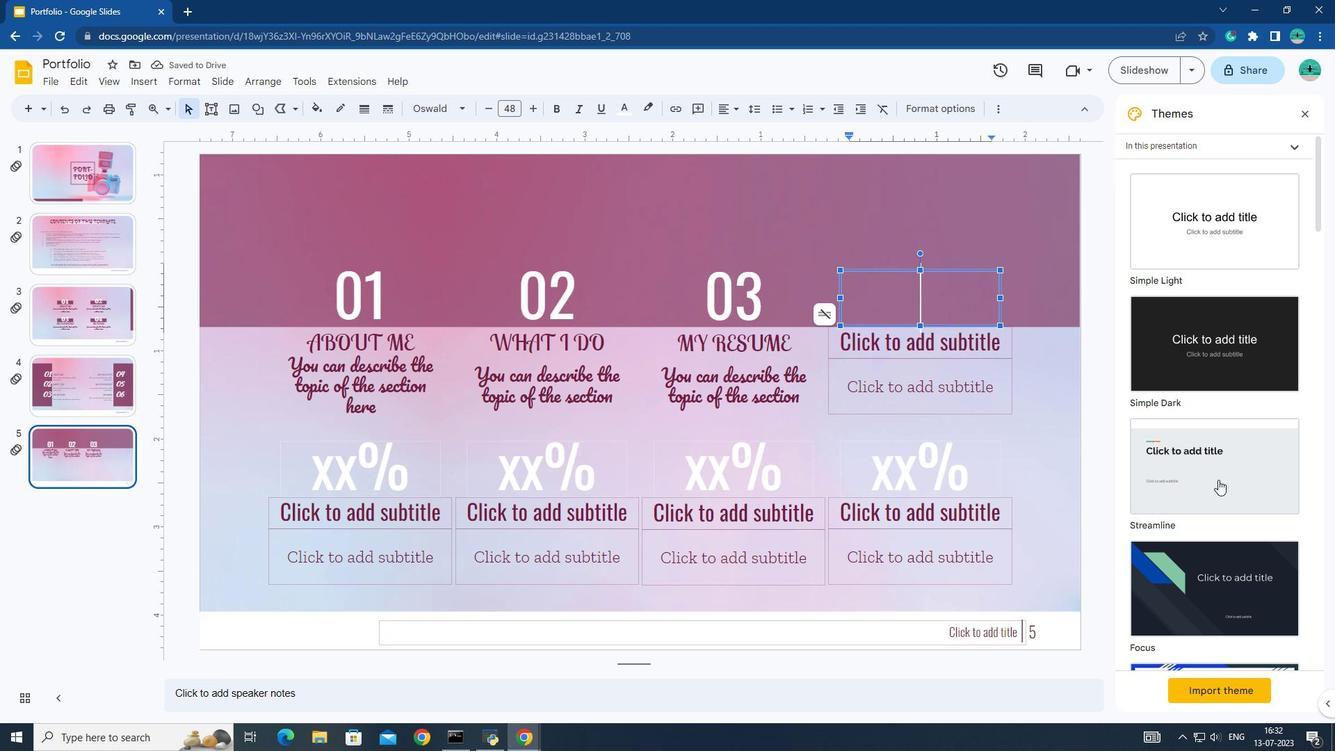 
Action: Key pressed 04
Screenshot: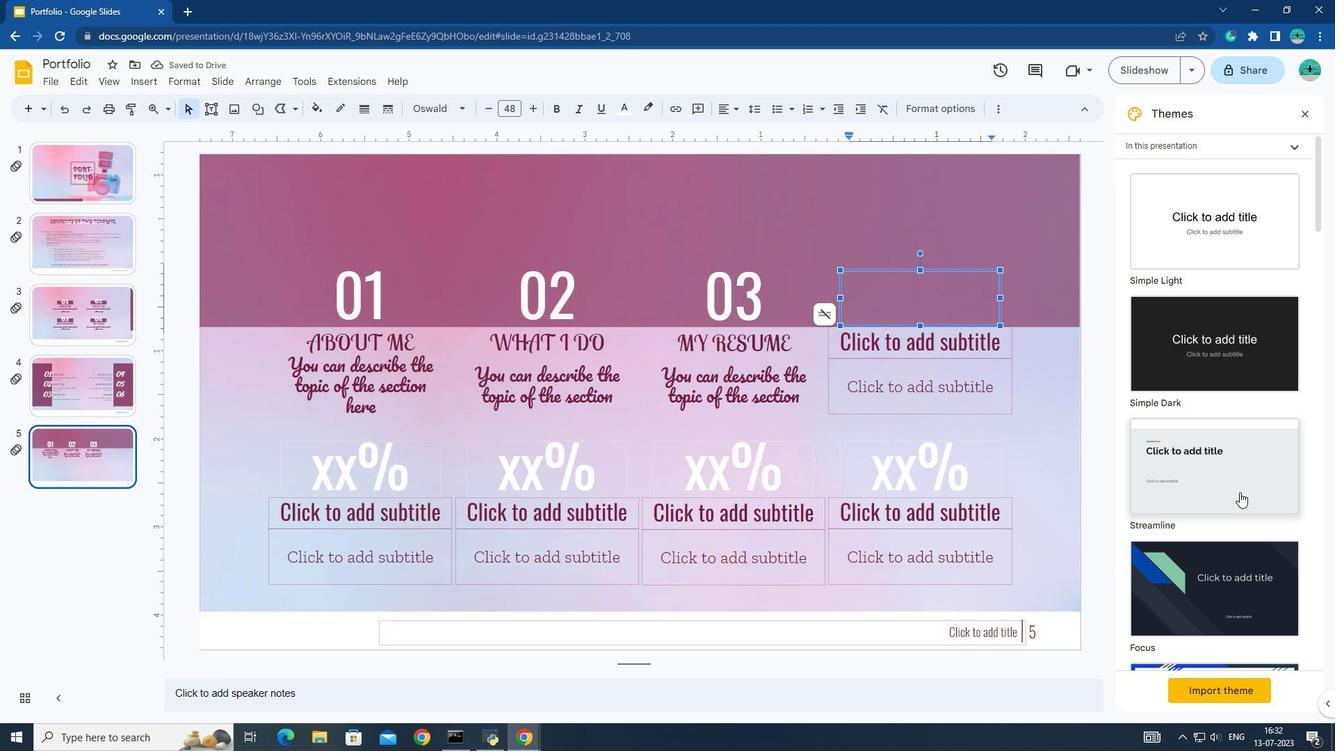 
Action: Mouse moved to (955, 341)
Screenshot: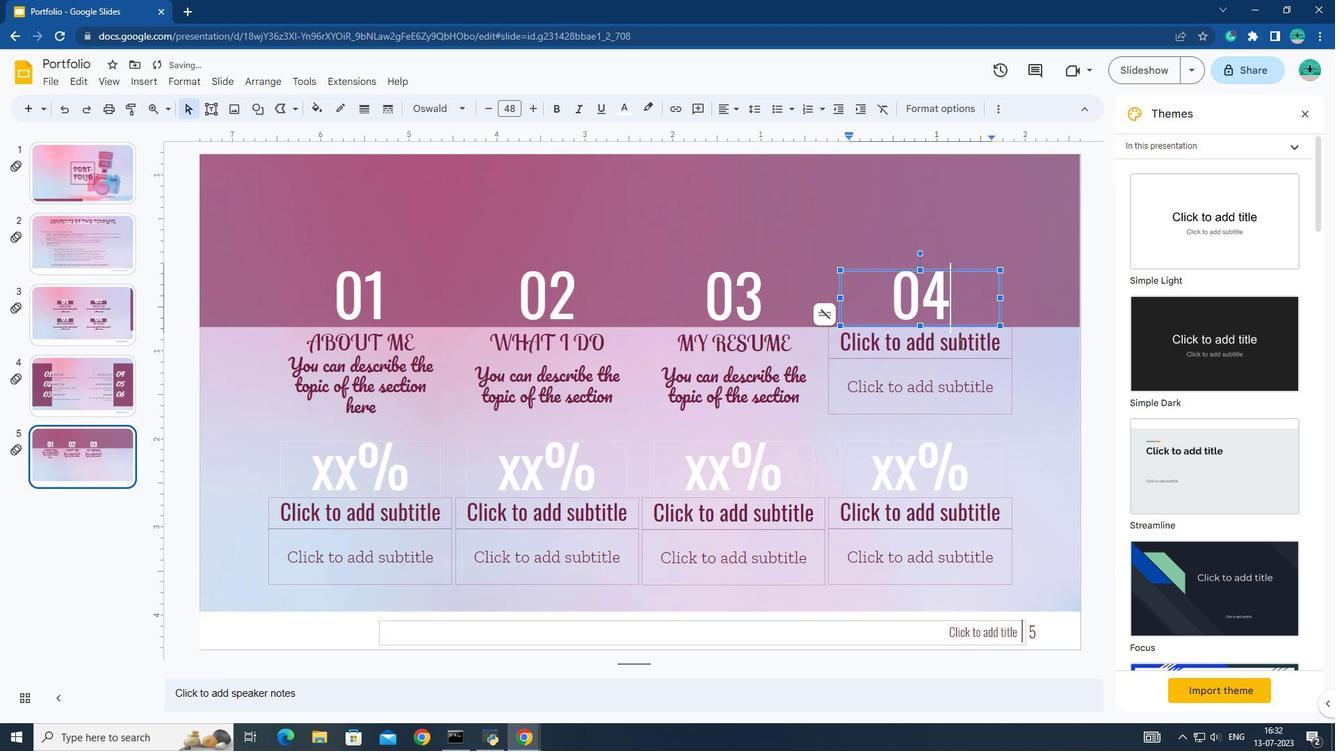 
Action: Mouse pressed left at (955, 341)
Screenshot: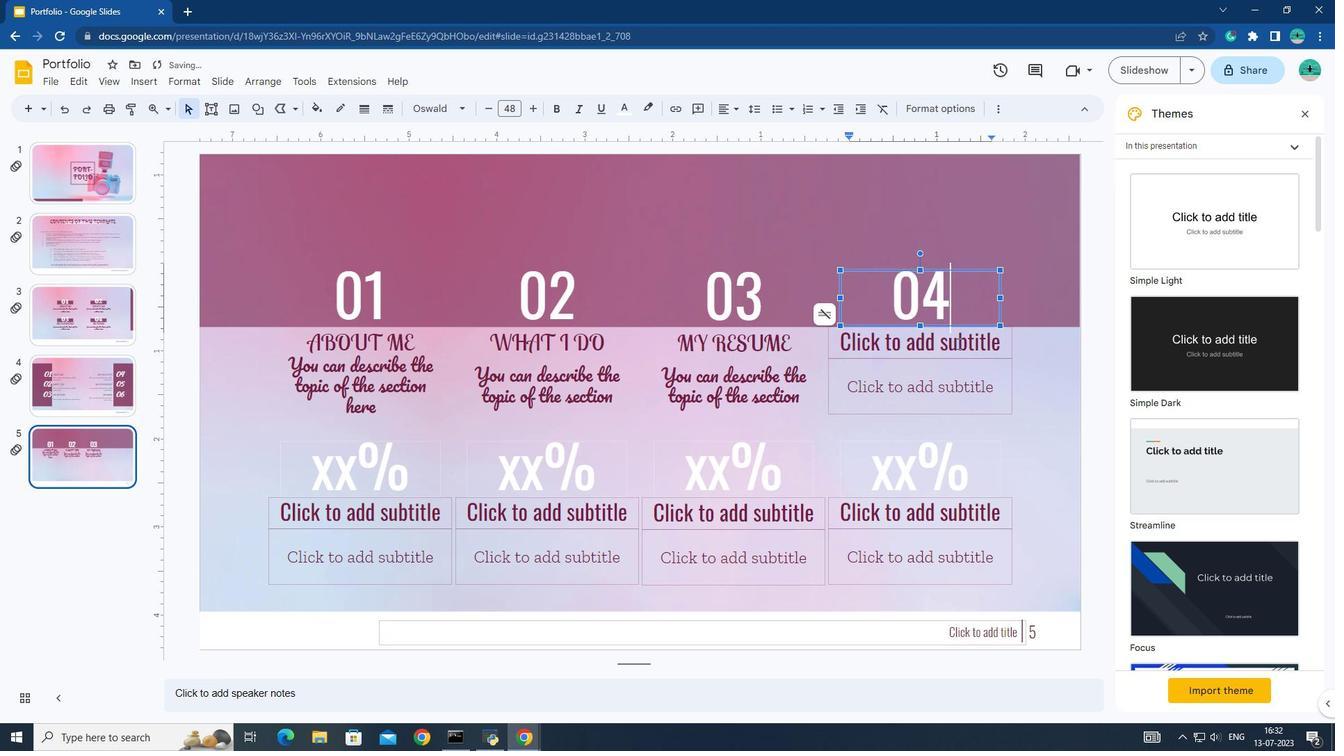 
Action: Mouse moved to (958, 342)
Screenshot: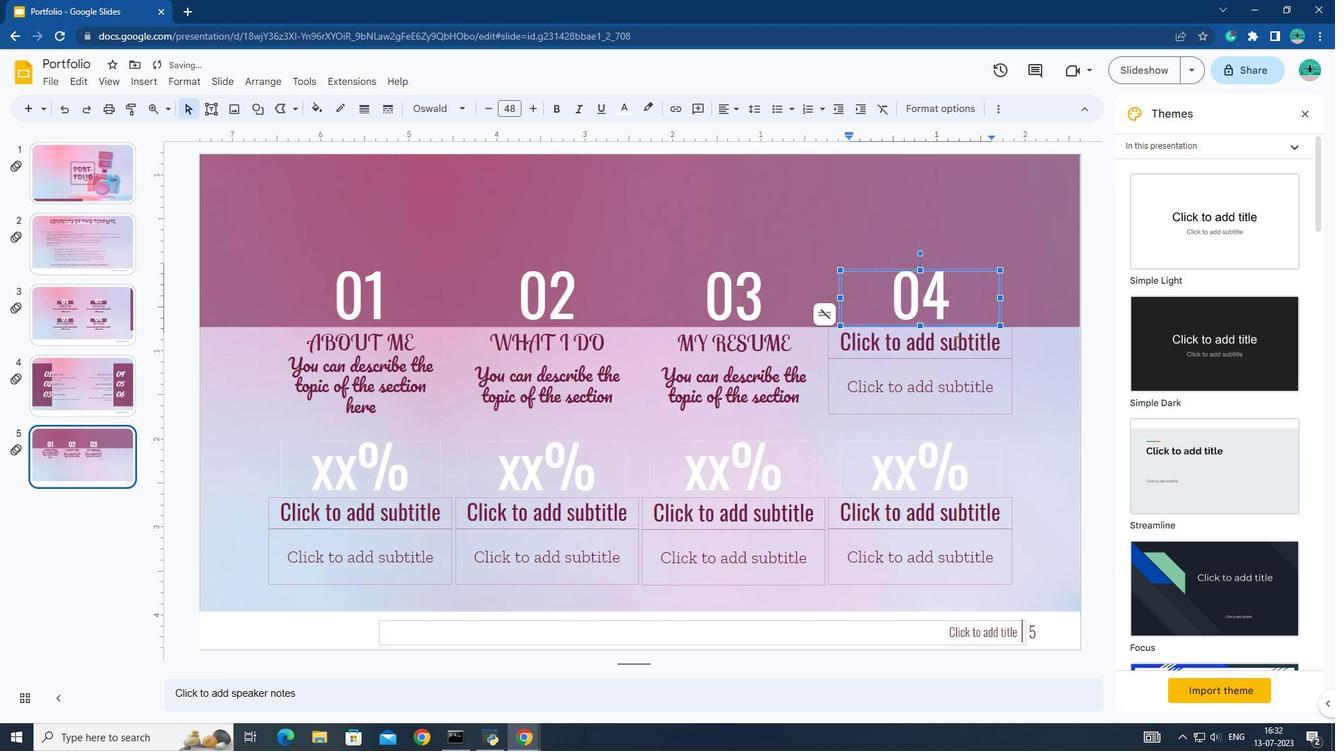 
Action: Key pressed <Key.caps_lock>MY
Screenshot: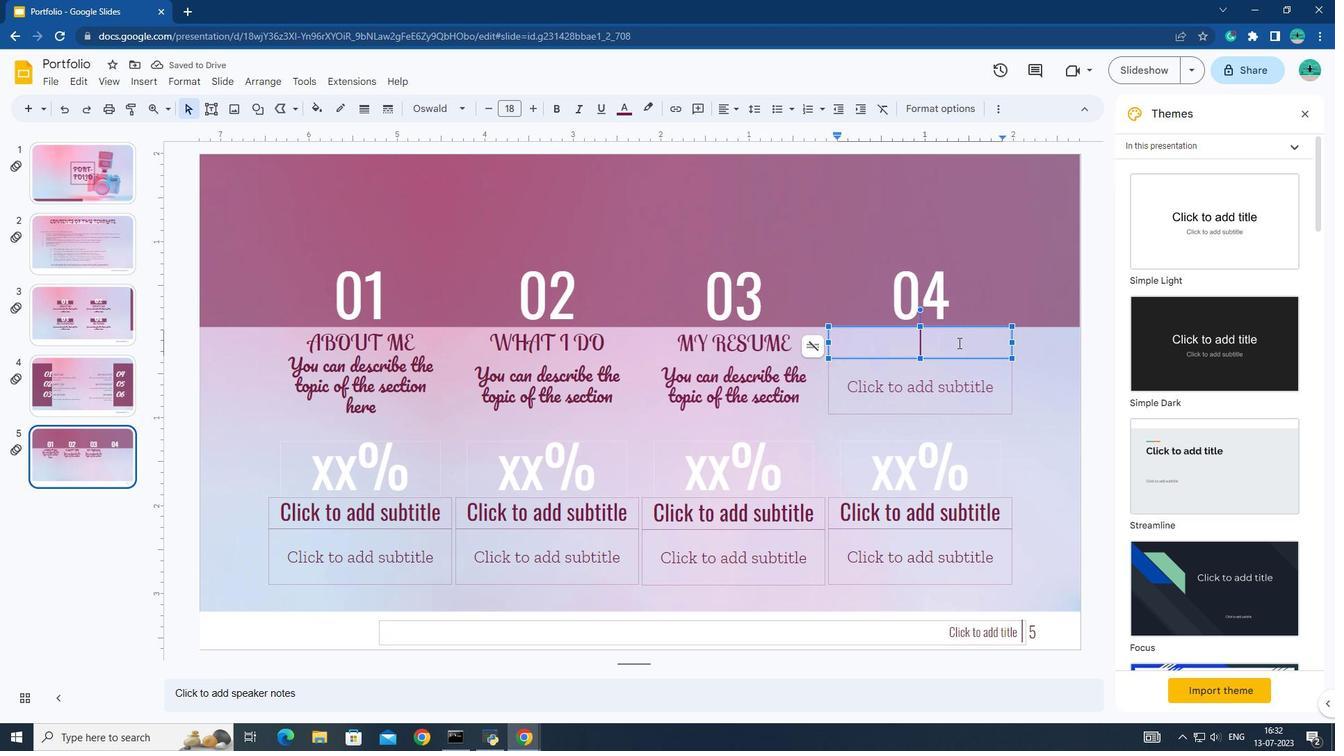 
Action: Mouse moved to (959, 342)
Screenshot: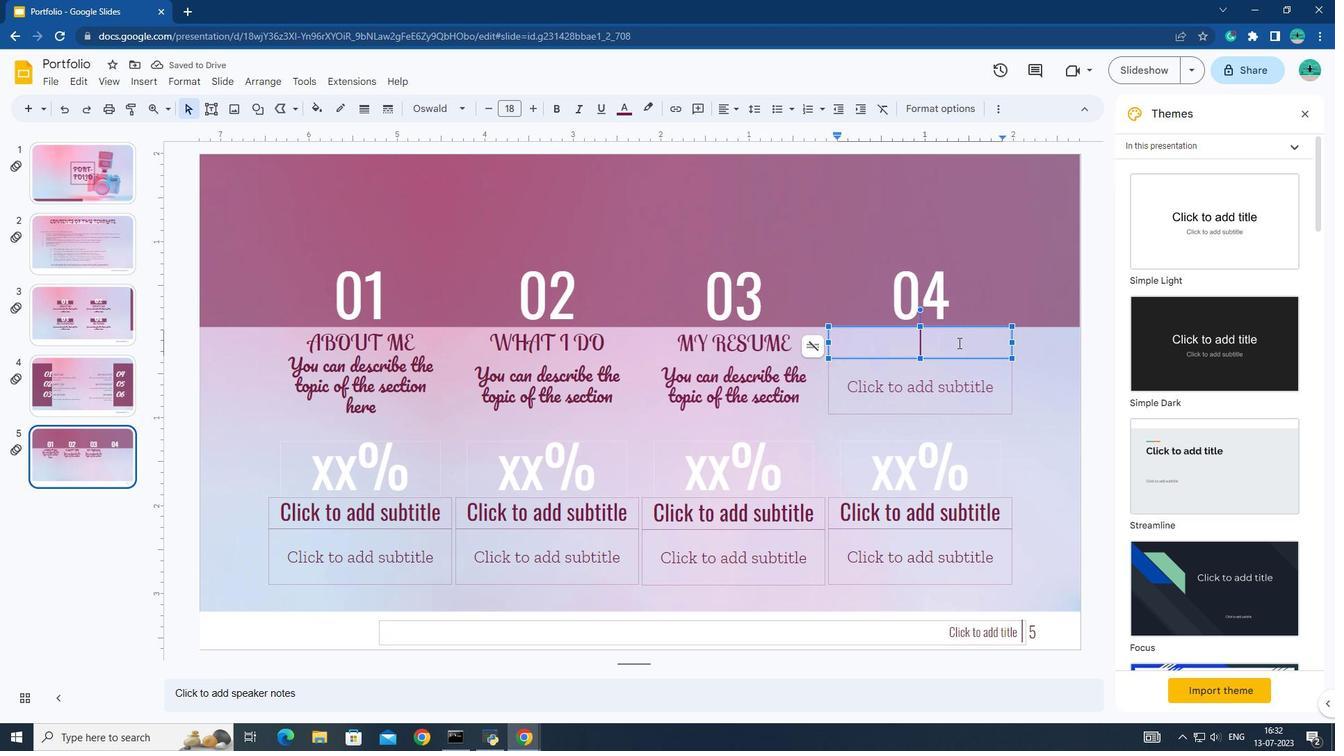 
Action: Key pressed <Key.space>ABILITIES<Key.space>
Screenshot: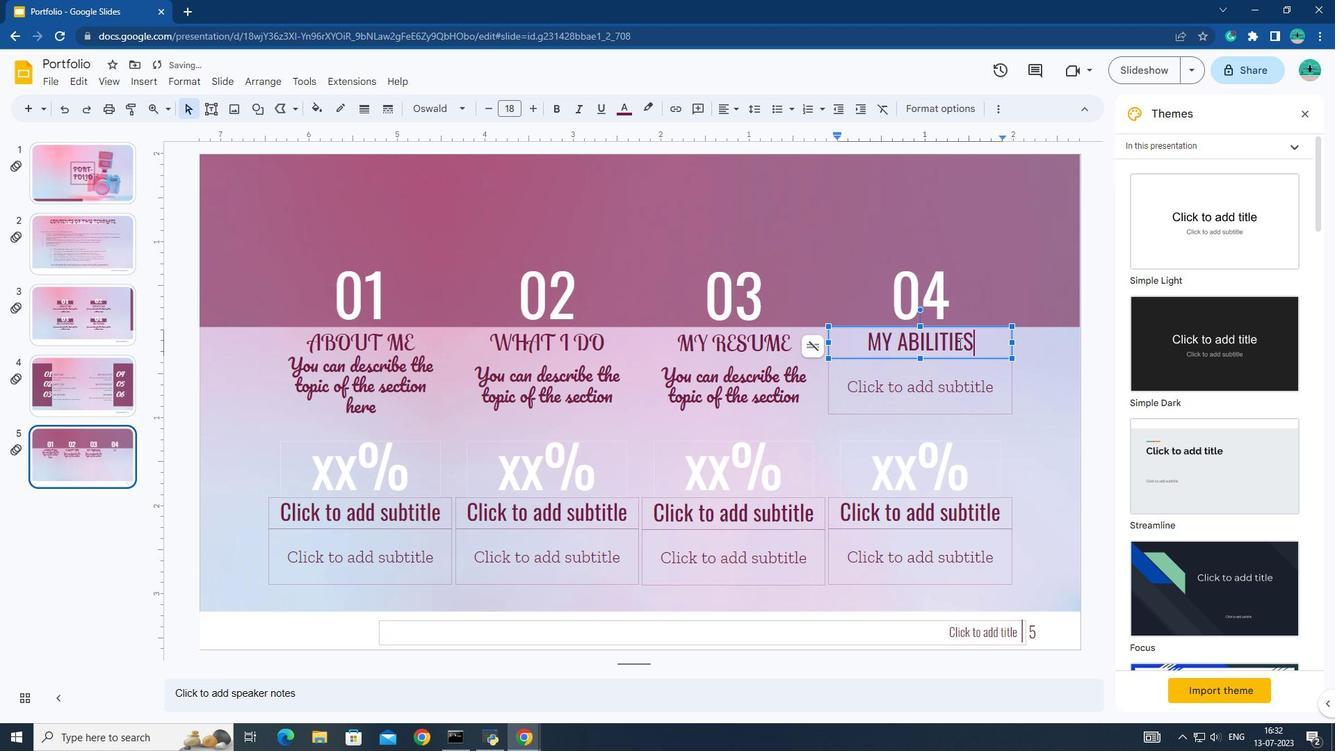 
Action: Mouse moved to (921, 383)
Screenshot: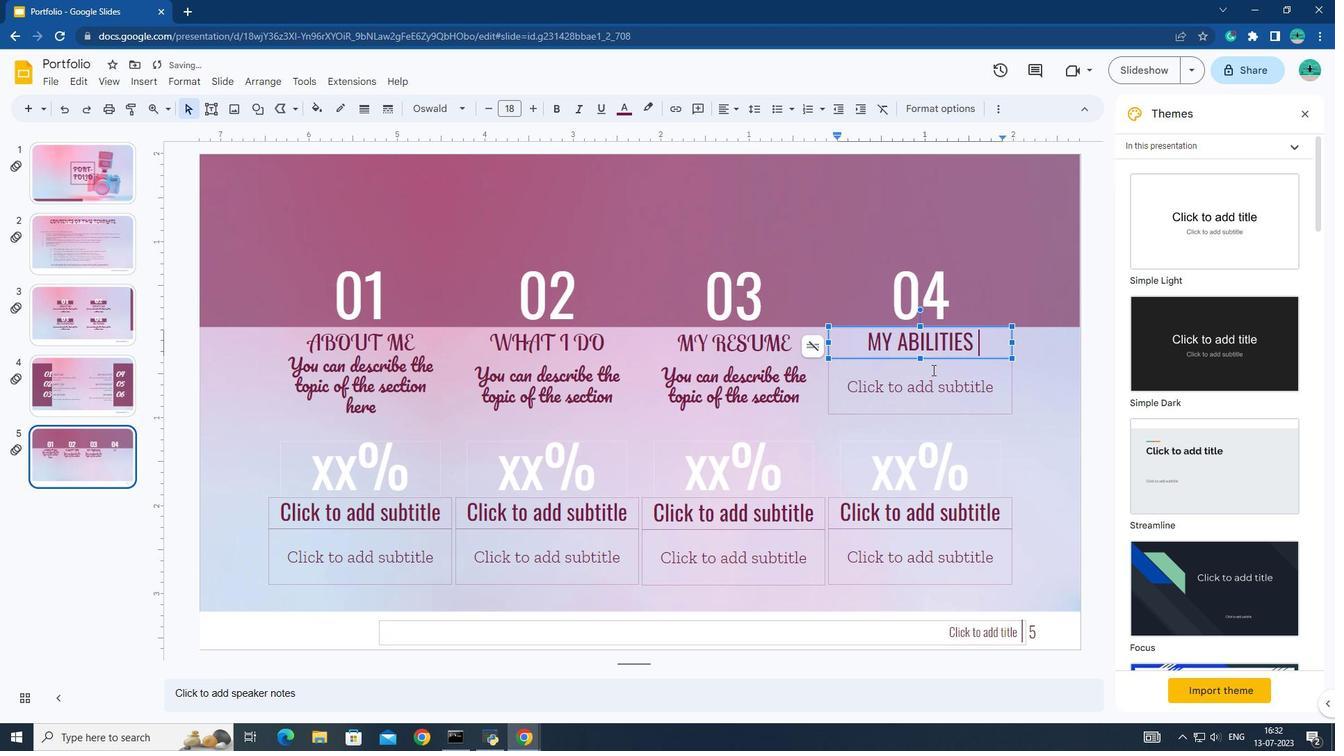 
Action: Mouse pressed left at (921, 383)
Screenshot: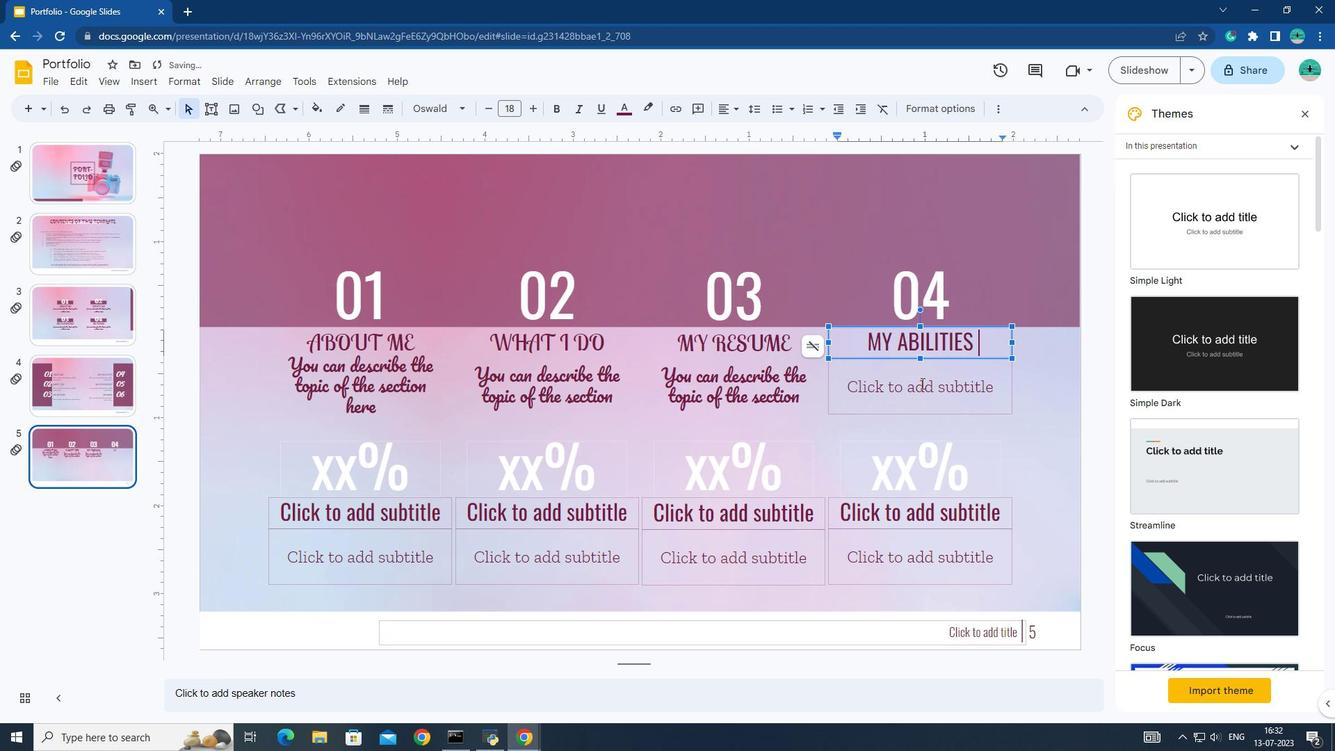 
Action: Key pressed <Key.caps_lock><Key.shift><Key.shift><Key.shift><Key.shift><Key.shift><Key.shift>You<Key.space>can<Key.space>des
Screenshot: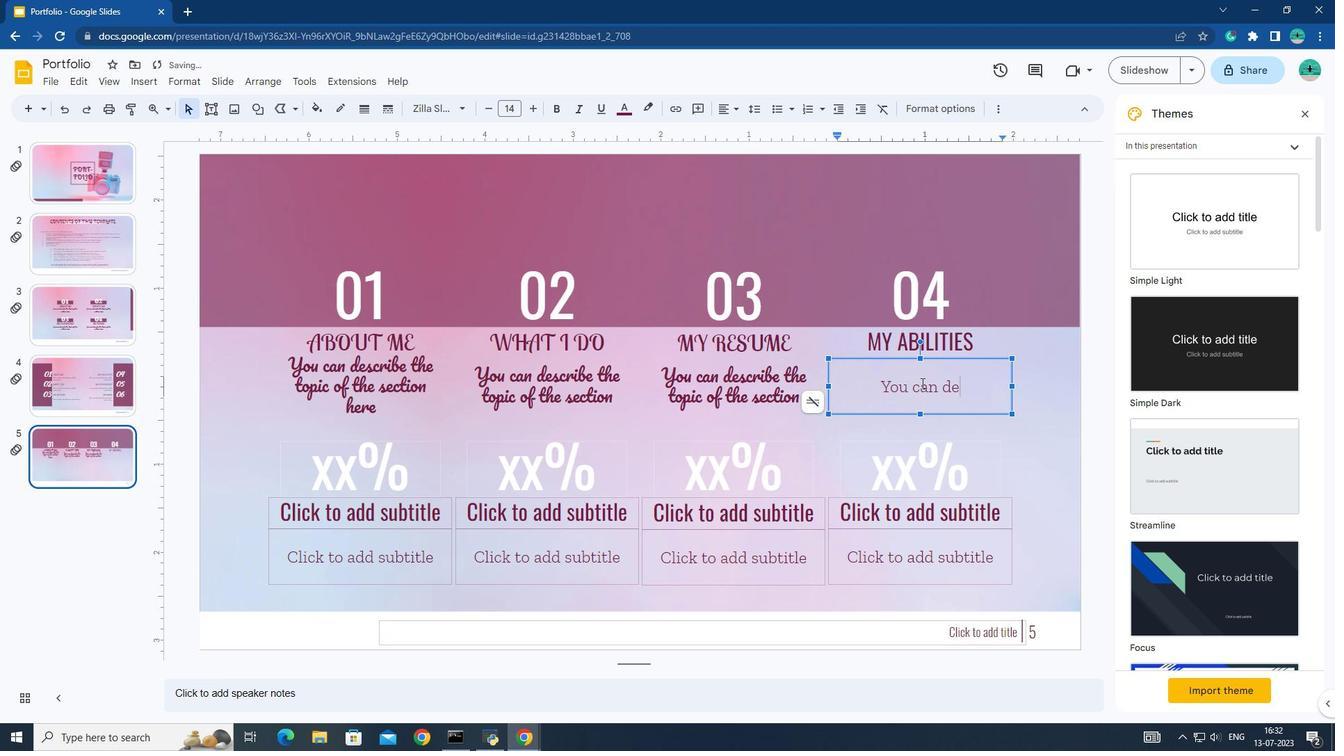 
Action: Mouse moved to (921, 383)
Screenshot: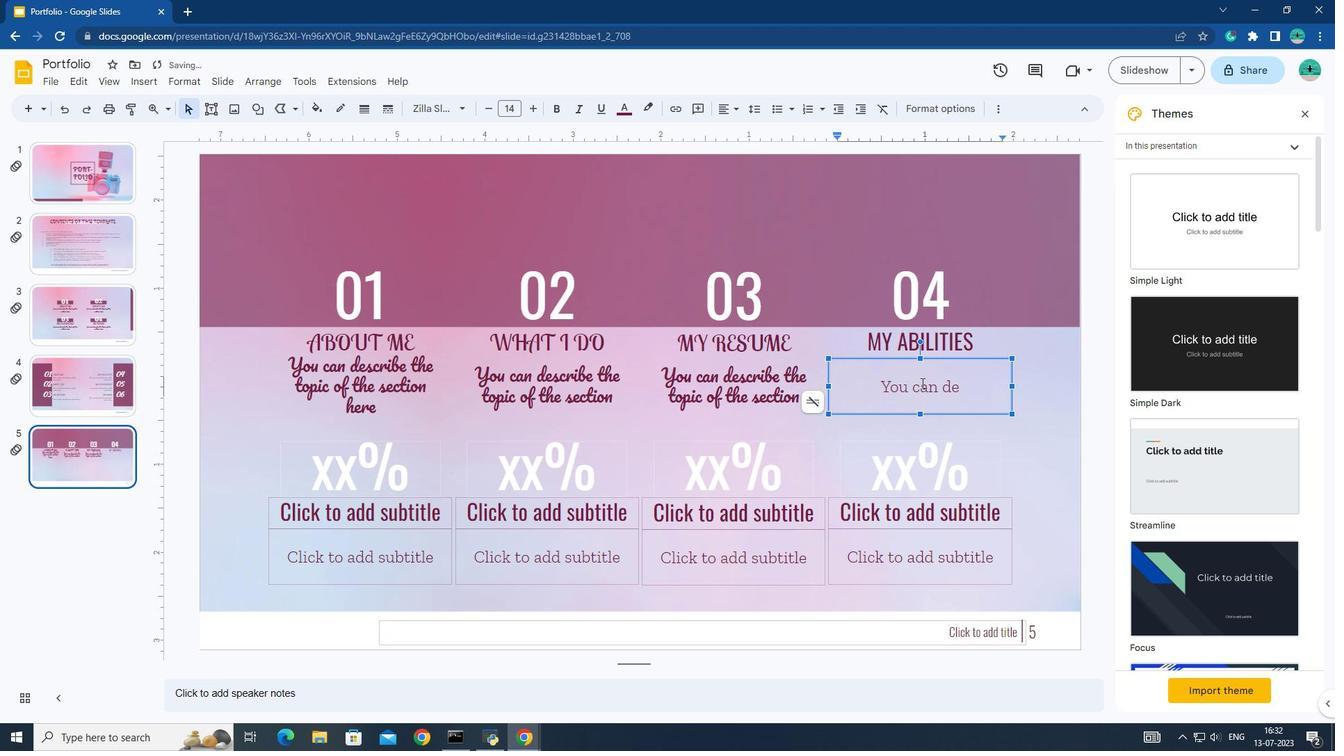 
Action: Key pressed cribe<Key.space>the<Key.space>topice<Key.space>of<Key.space>the<Key.space>s
Screenshot: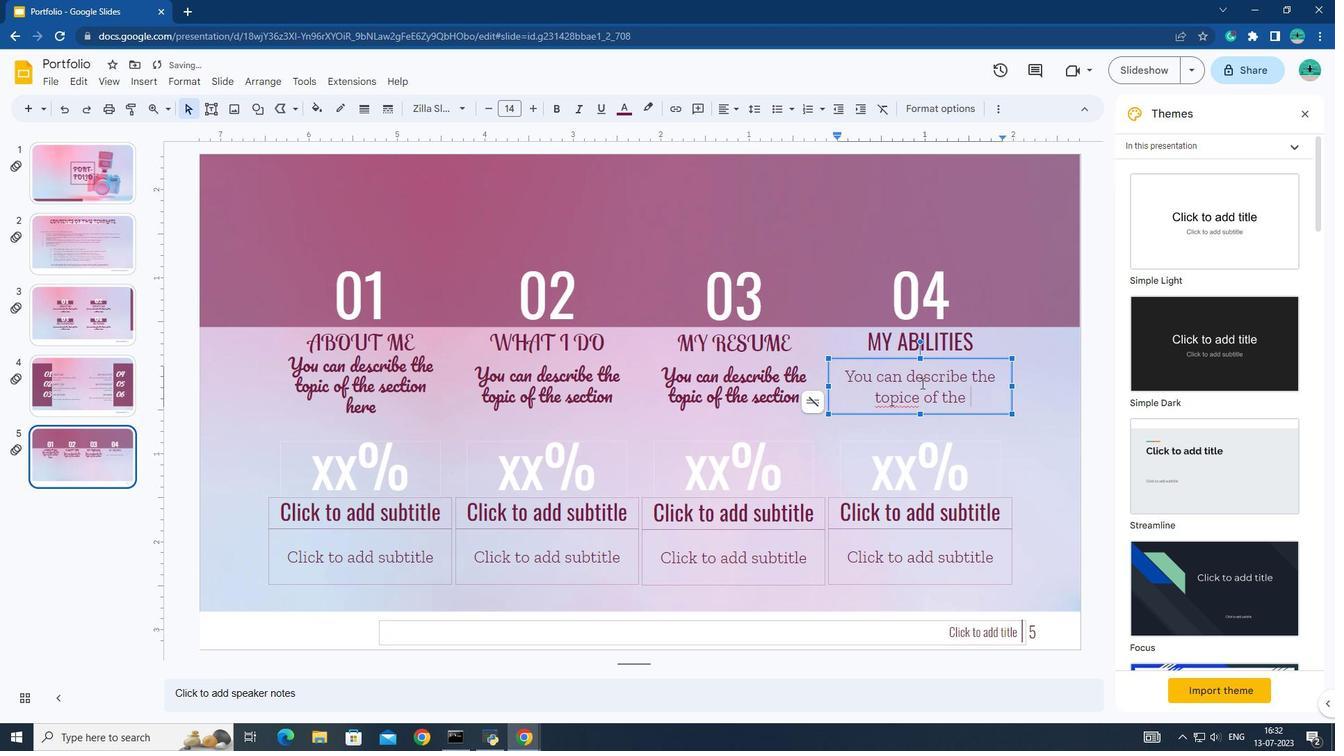 
Action: Mouse moved to (921, 384)
Screenshot: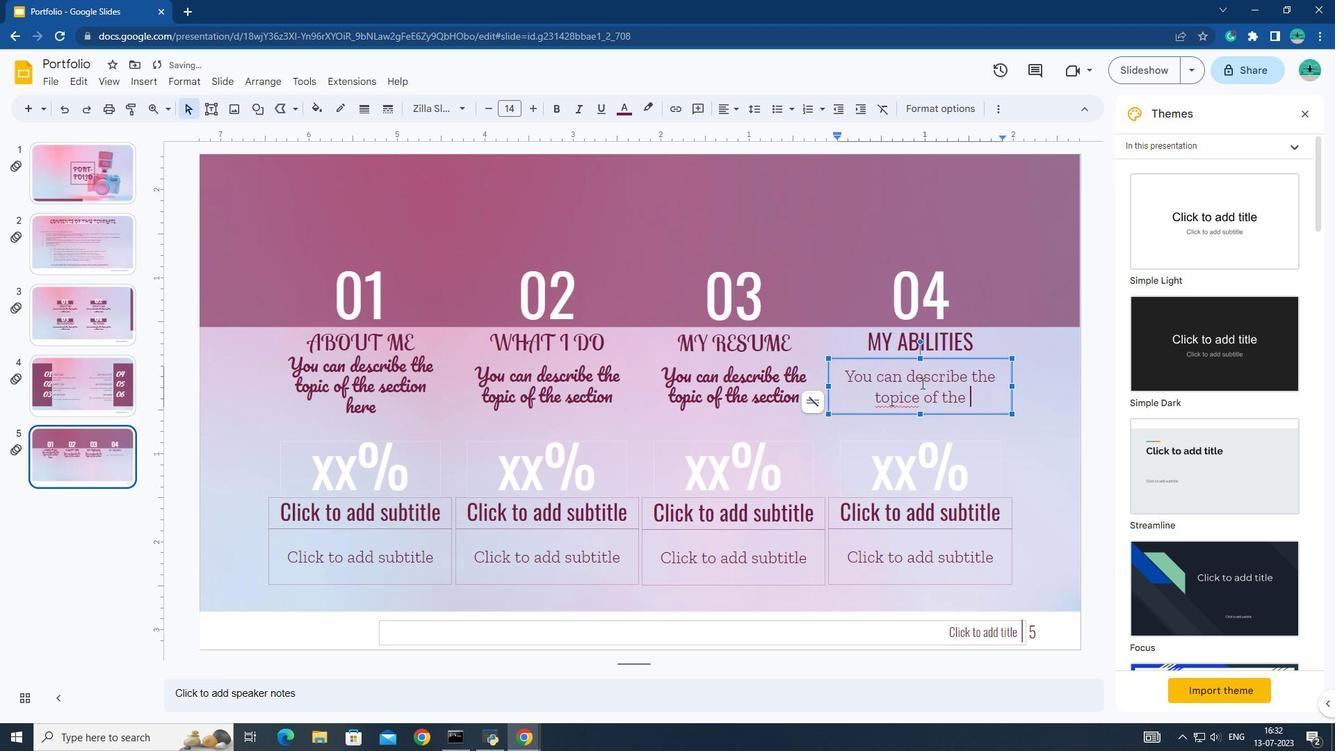 
Action: Key pressed ectio0n<Key.space><Key.backspace><Key.backspace><Key.backspace>n<Key.space><Key.left><Key.left><Key.left><Key.left><Key.left><Key.left><Key.left><Key.left><Key.left><Key.left><Key.left><Key.left><Key.left><Key.left><Key.left><Key.left><Key.backspace><Key.left>
Screenshot: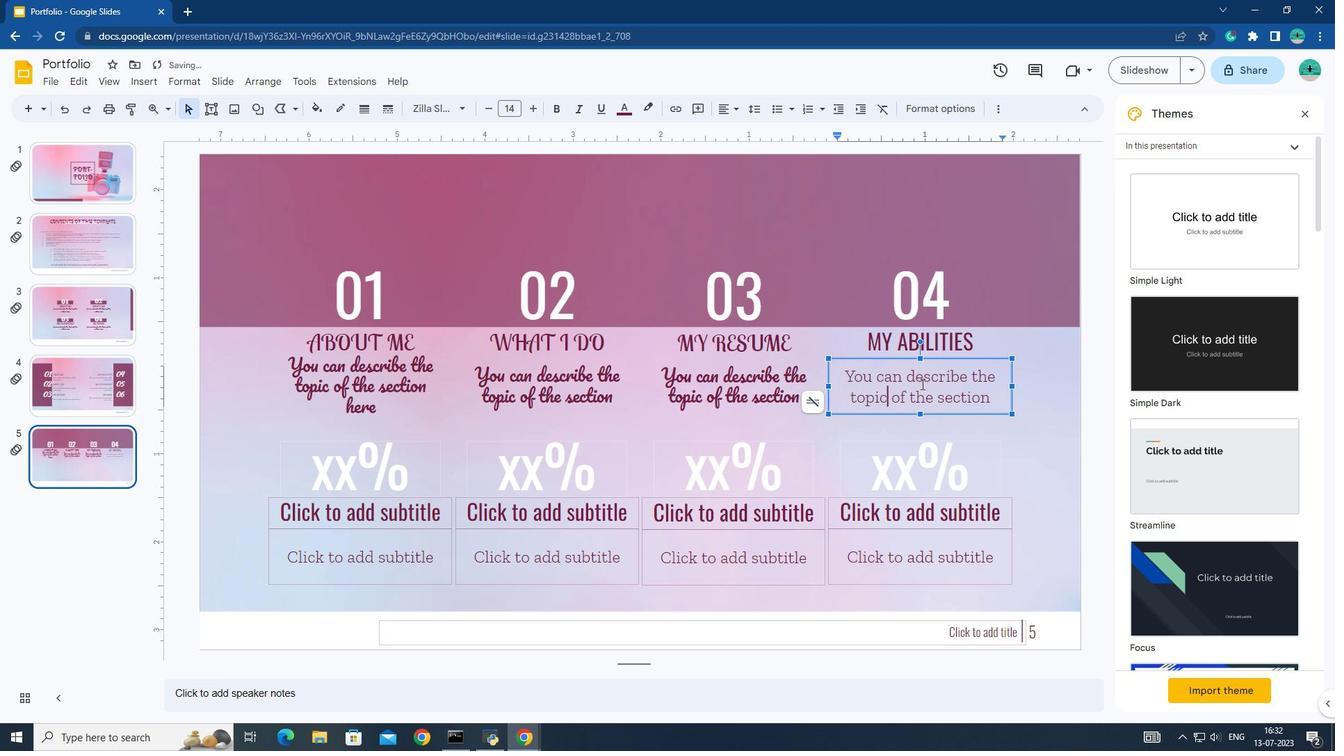
Action: Mouse moved to (394, 377)
Screenshot: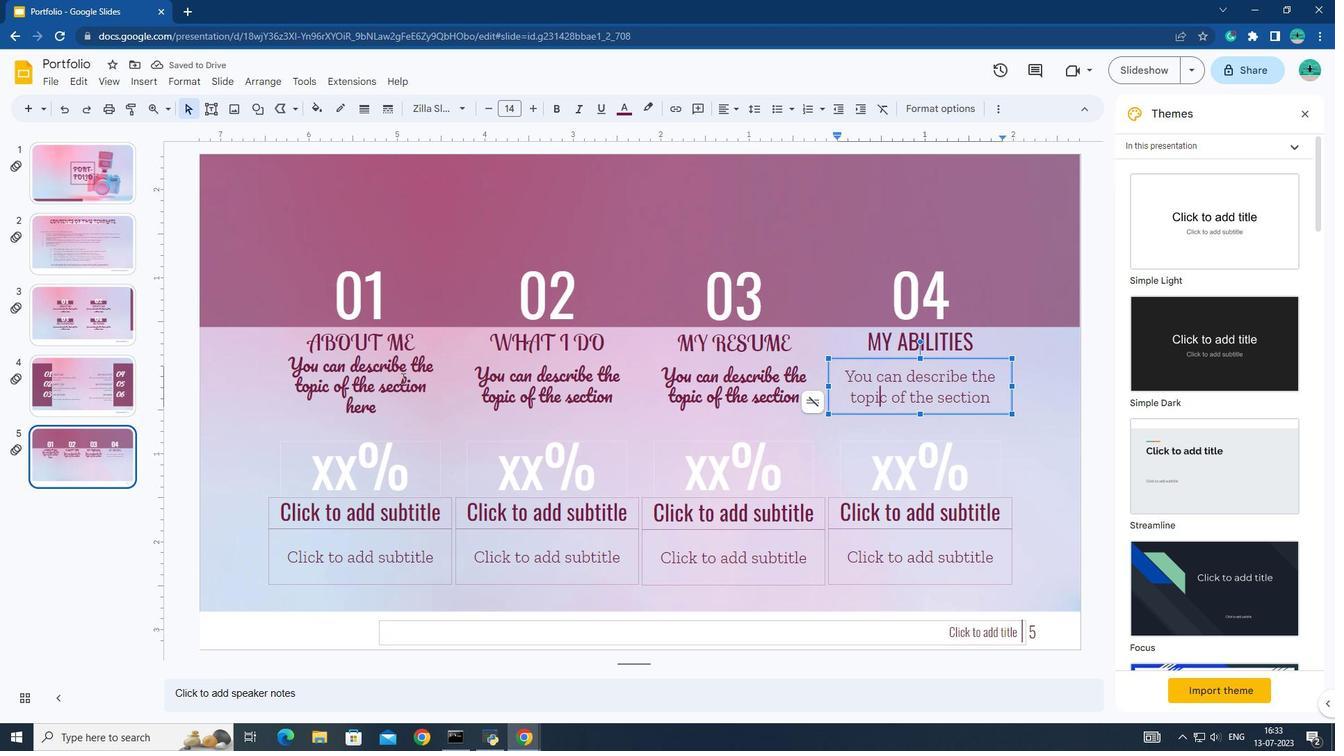 
Action: Mouse pressed left at (394, 377)
Screenshot: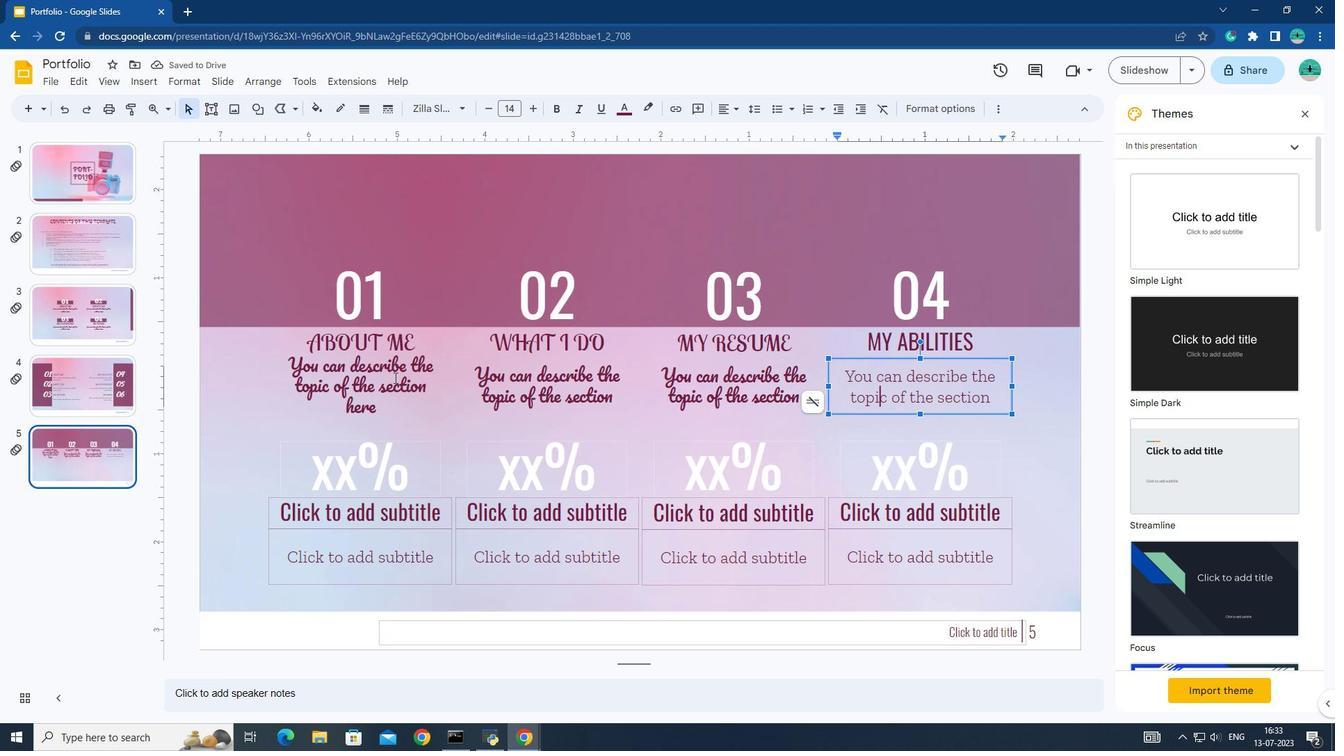 
Action: Mouse moved to (387, 403)
Screenshot: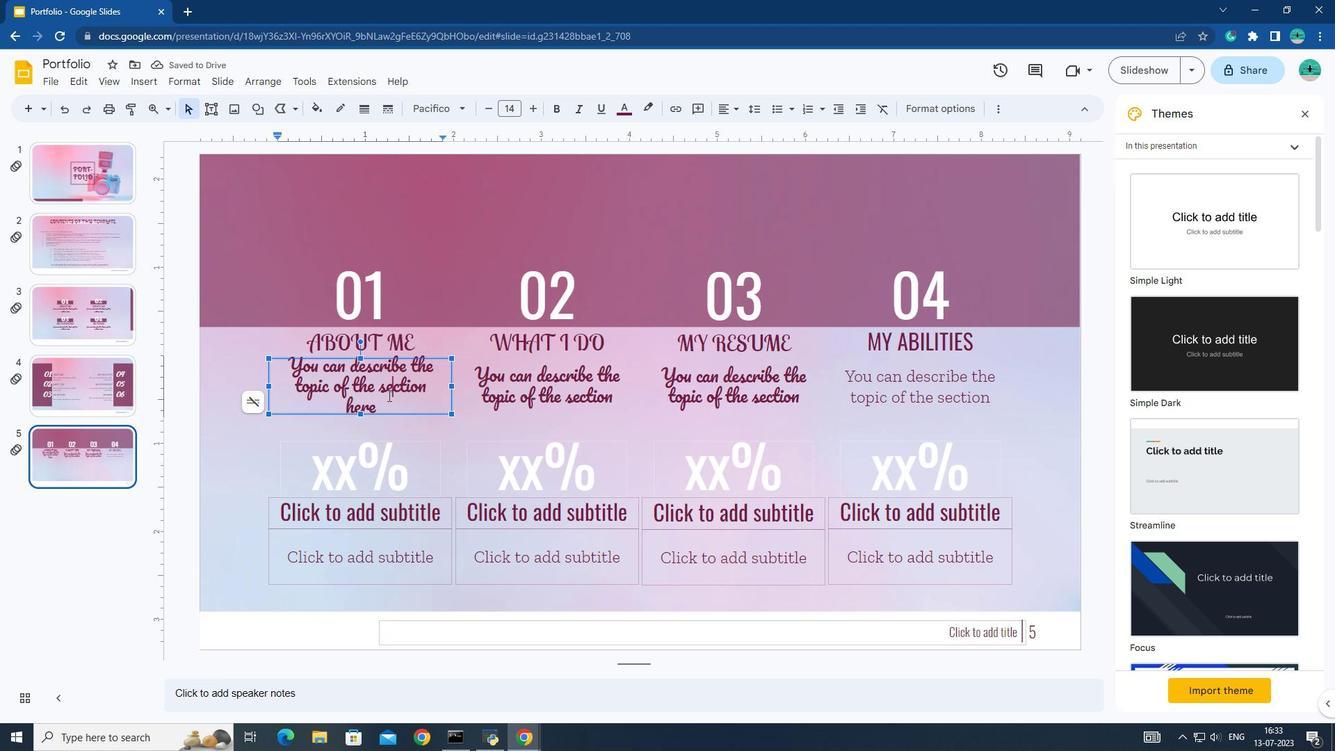 
Action: Mouse pressed left at (387, 403)
Screenshot: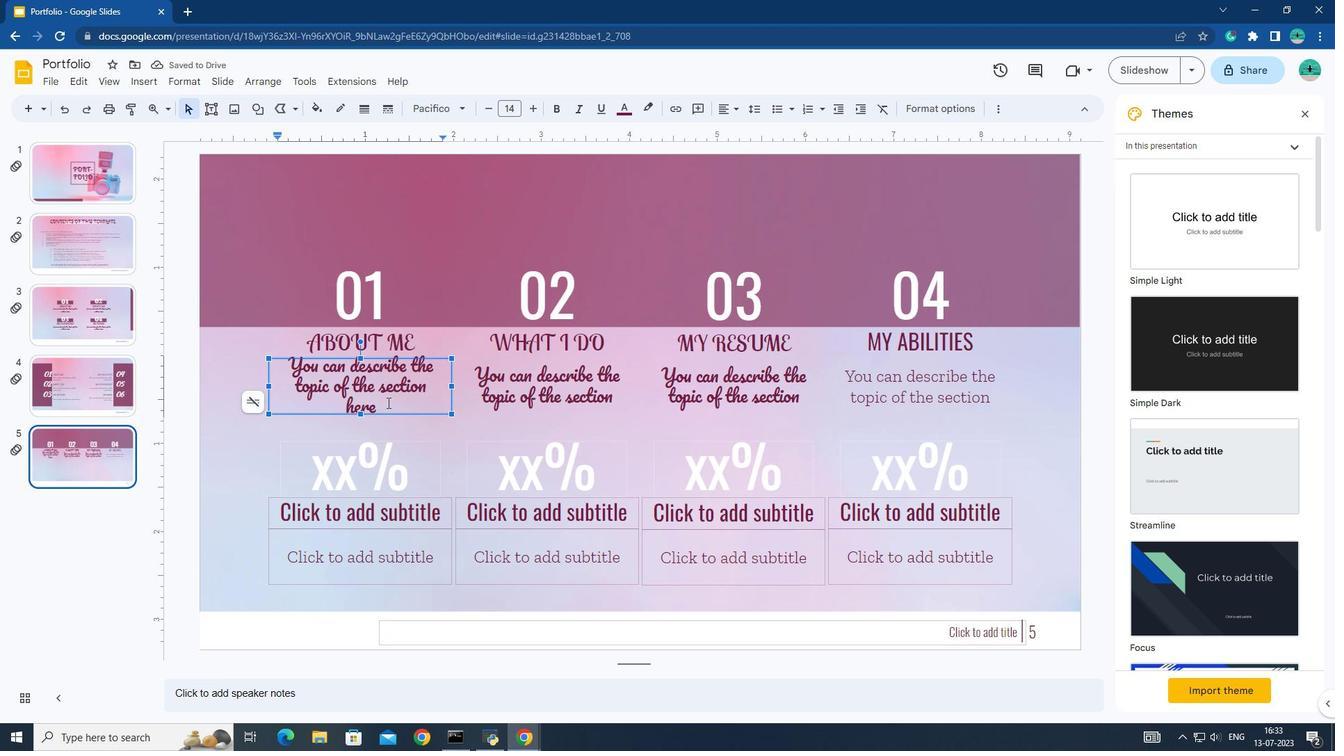 
Action: Key pressed <Key.backspace><Key.backspace><Key.backspace><Key.backspace>
Screenshot: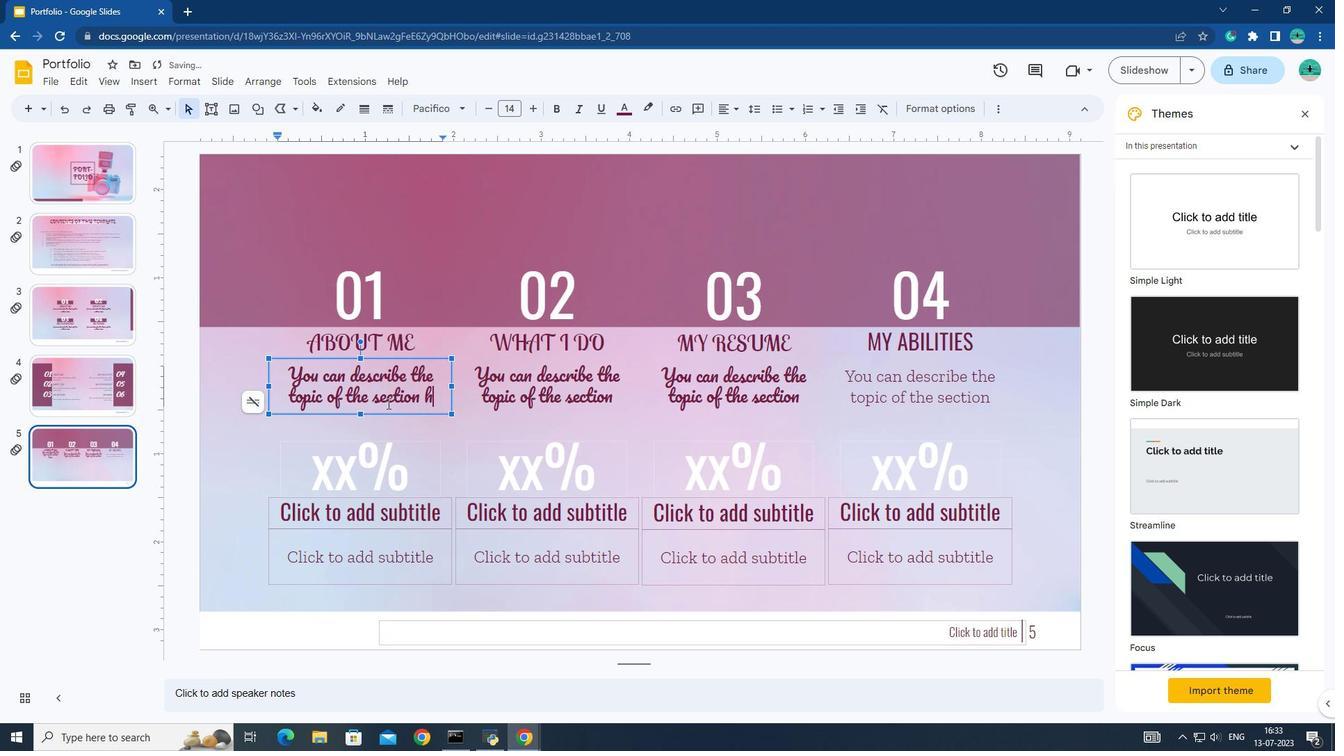 
Action: Mouse moved to (917, 383)
Screenshot: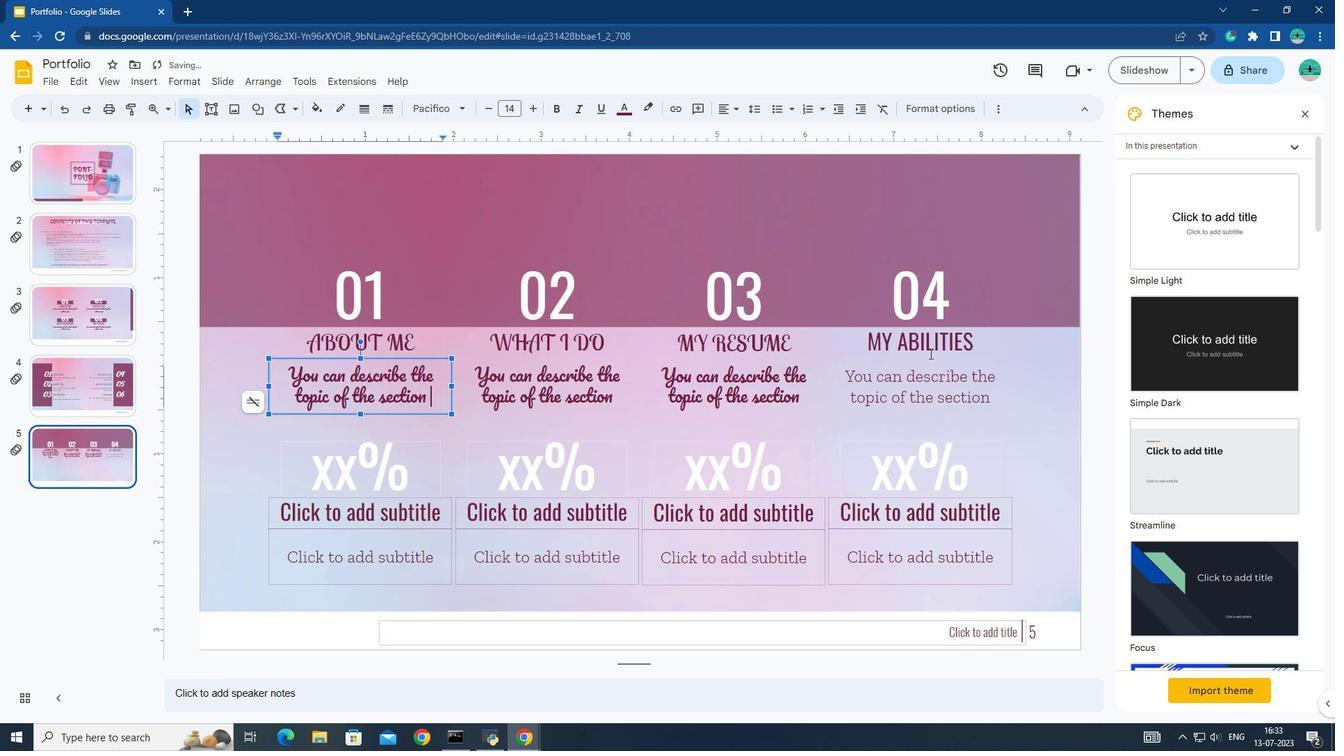 
Action: Mouse pressed left at (917, 383)
Screenshot: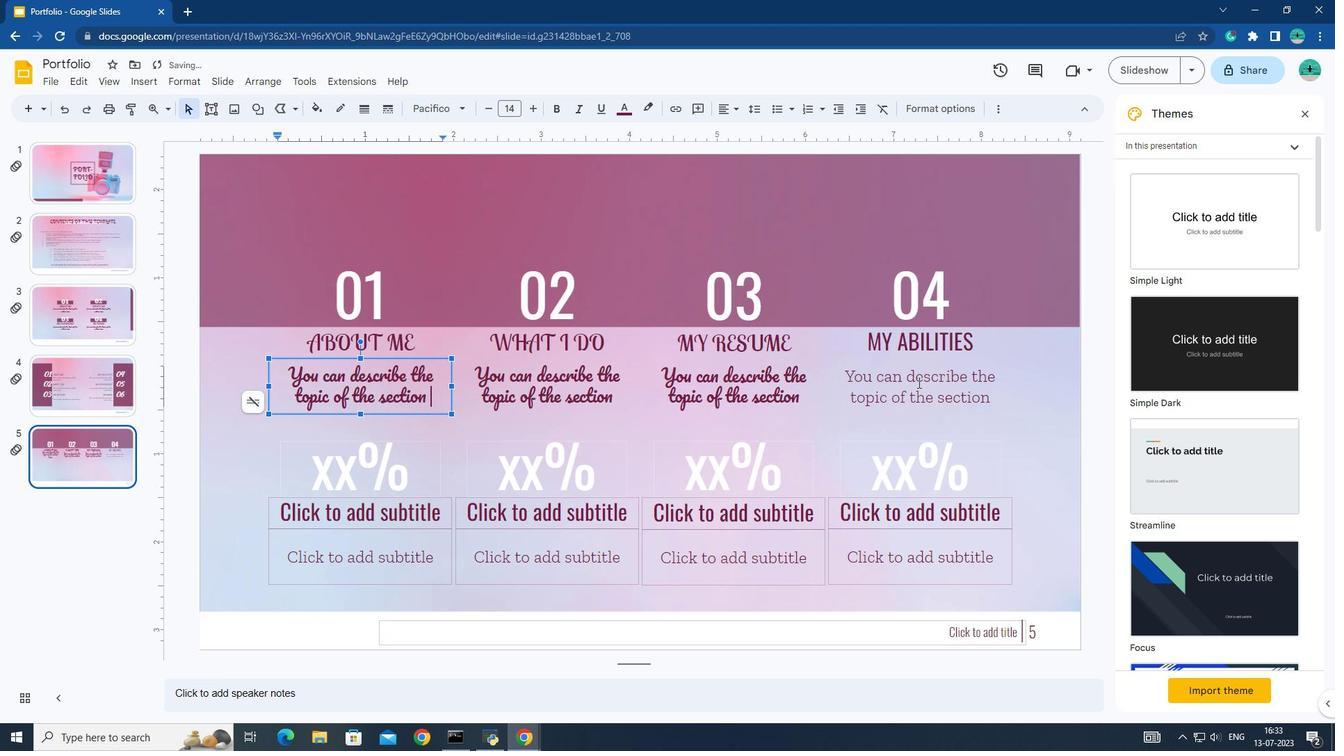 
Action: Mouse moved to (897, 314)
Screenshot: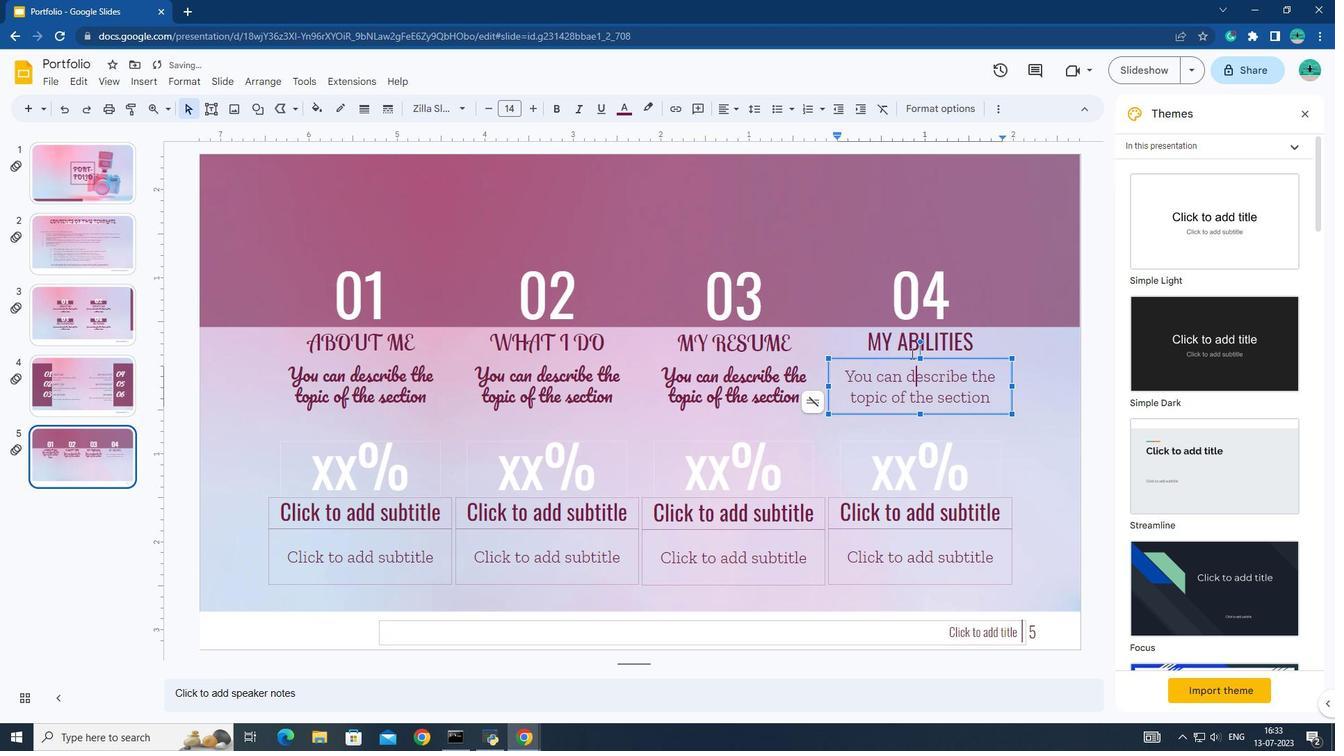 
Action: Mouse pressed left at (897, 314)
Screenshot: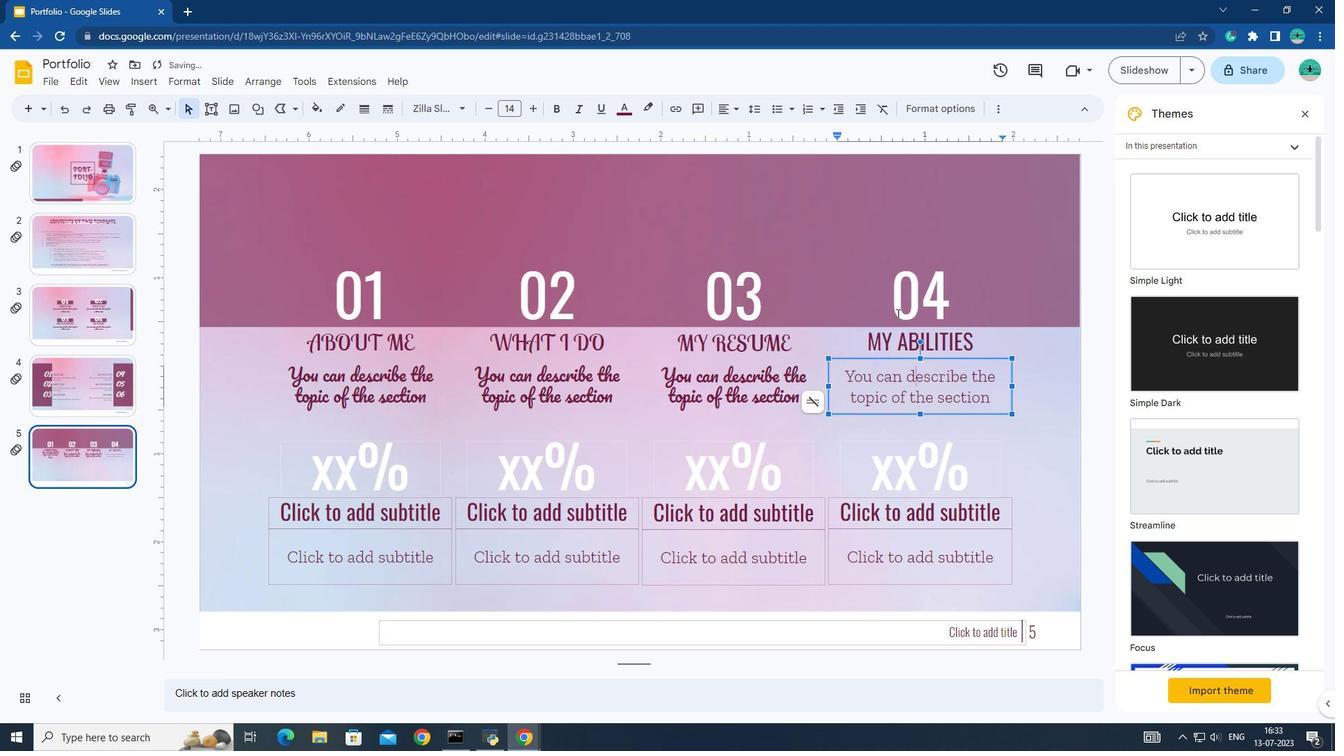 
Action: Mouse moved to (896, 333)
Screenshot: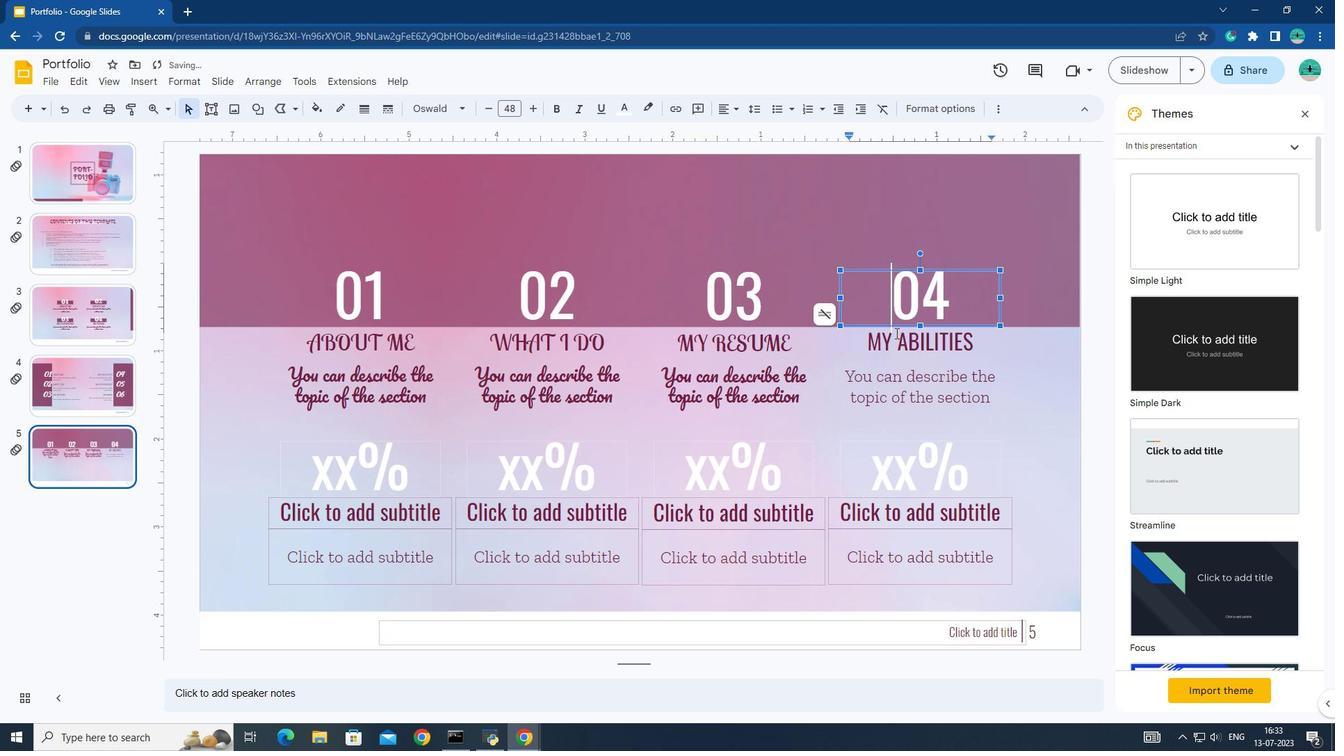 
Action: Mouse pressed left at (896, 333)
Screenshot: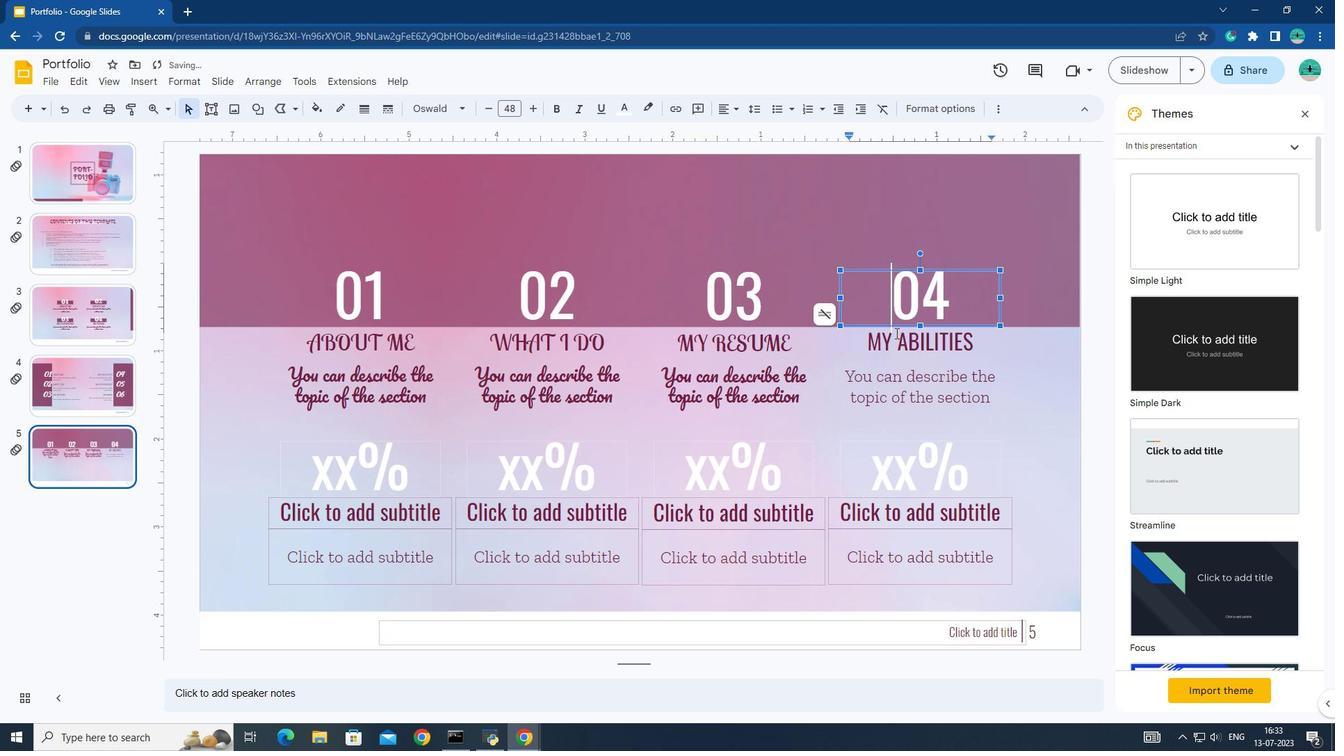 
Action: Mouse moved to (898, 341)
Screenshot: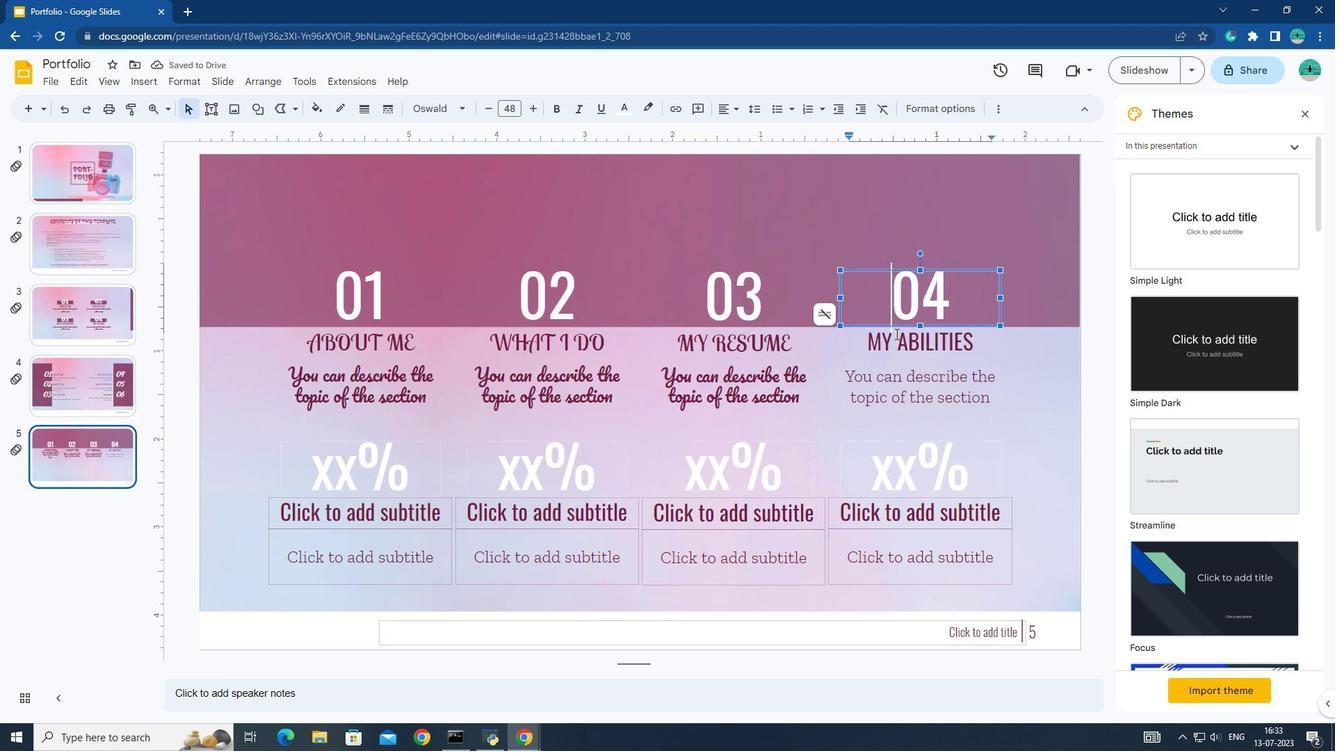 
Action: Mouse pressed left at (898, 341)
Screenshot: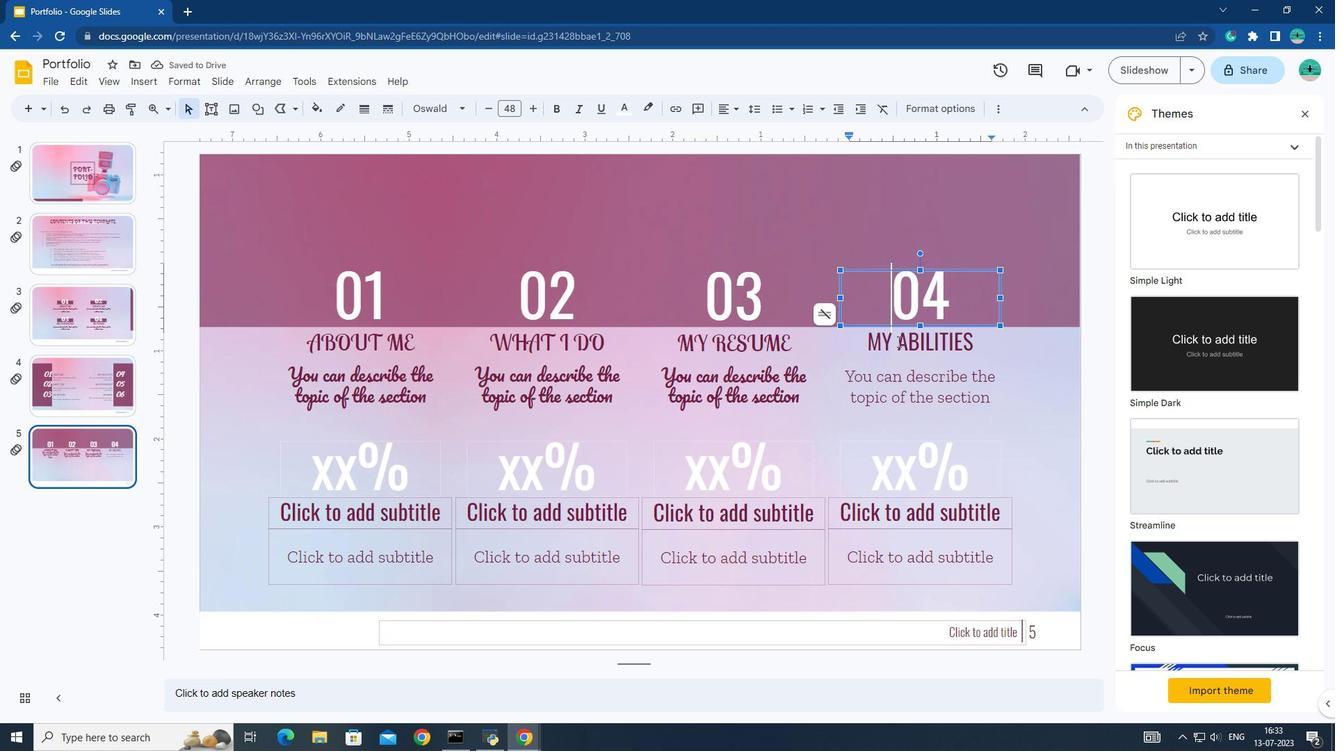 
Action: Mouse moved to (871, 341)
Screenshot: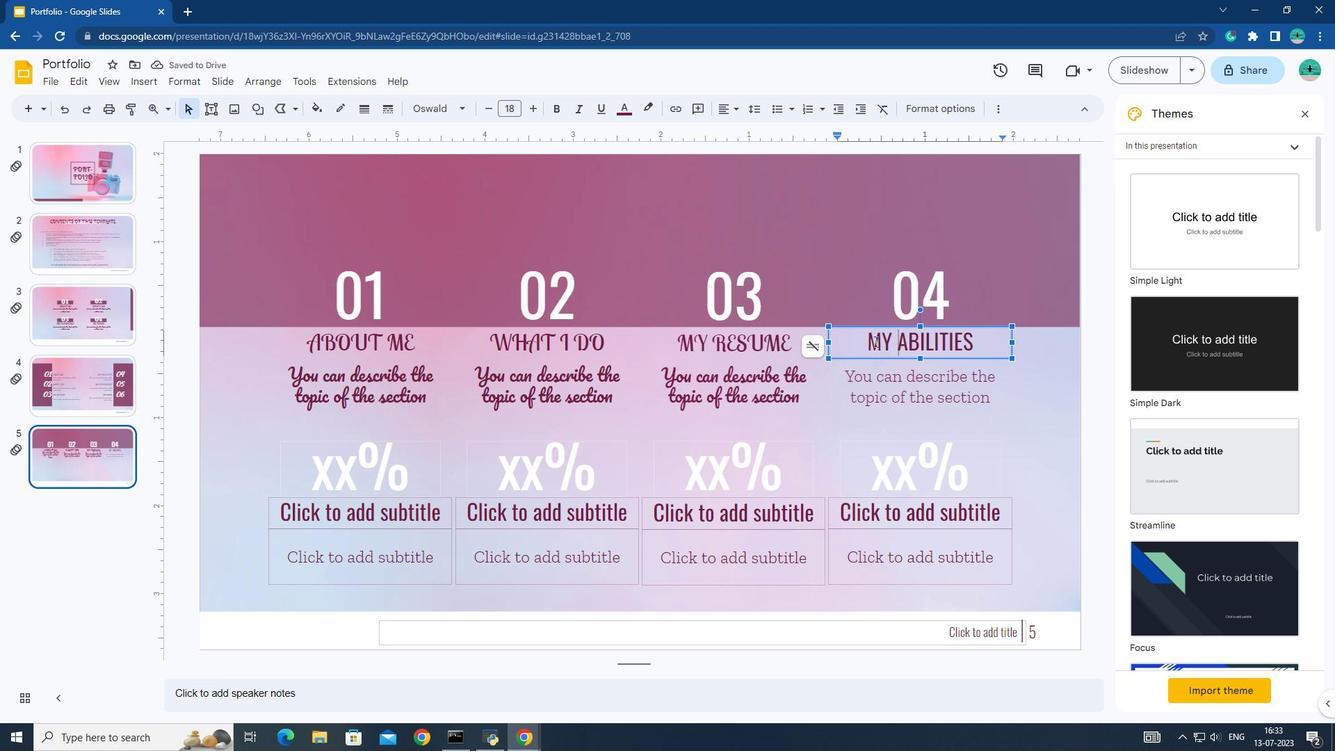 
Action: Mouse pressed left at (871, 341)
Screenshot: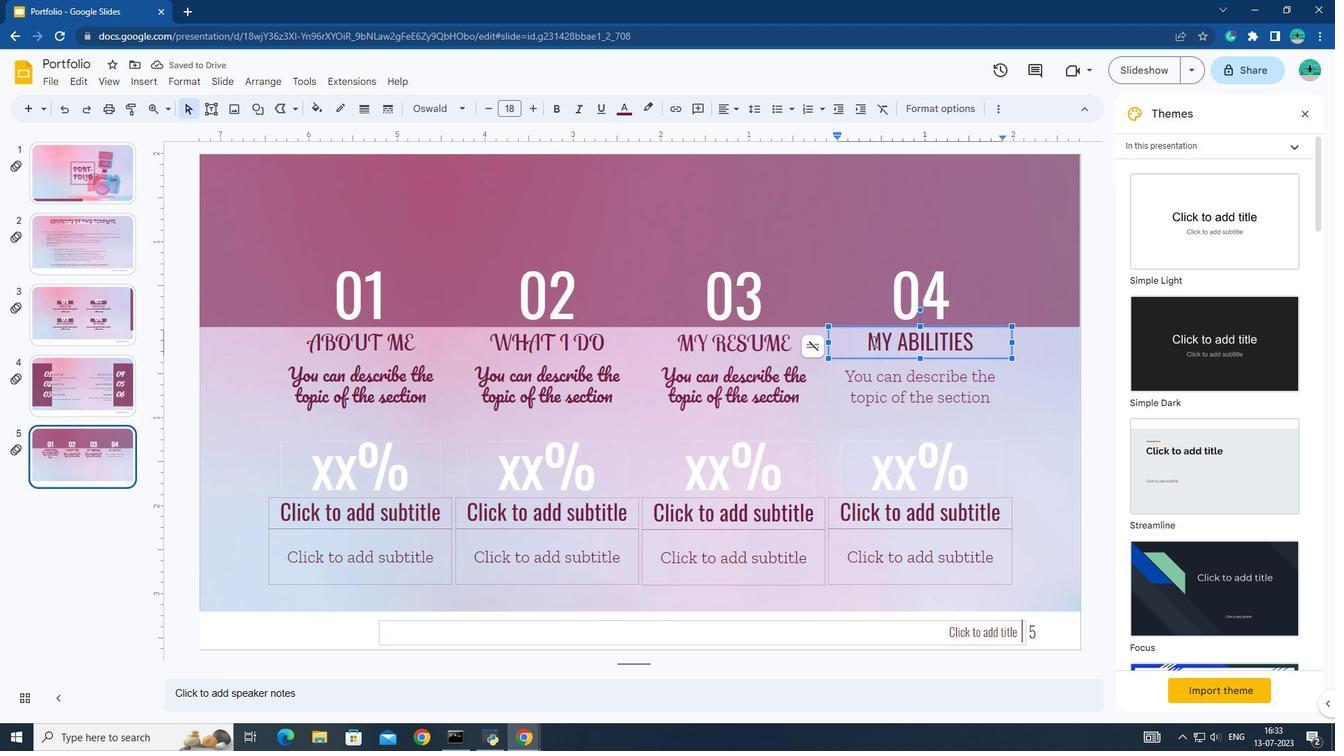 
Action: Mouse moved to (459, 107)
Screenshot: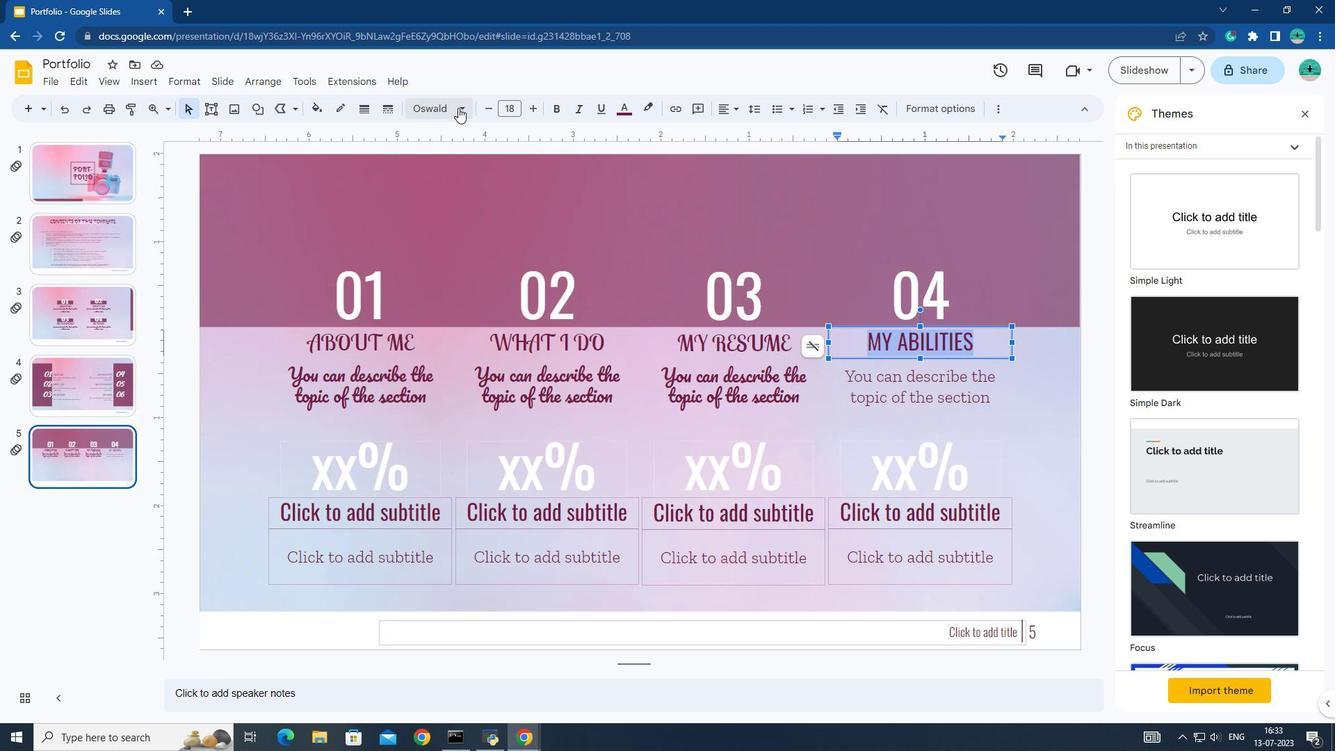 
Action: Mouse pressed left at (459, 107)
Screenshot: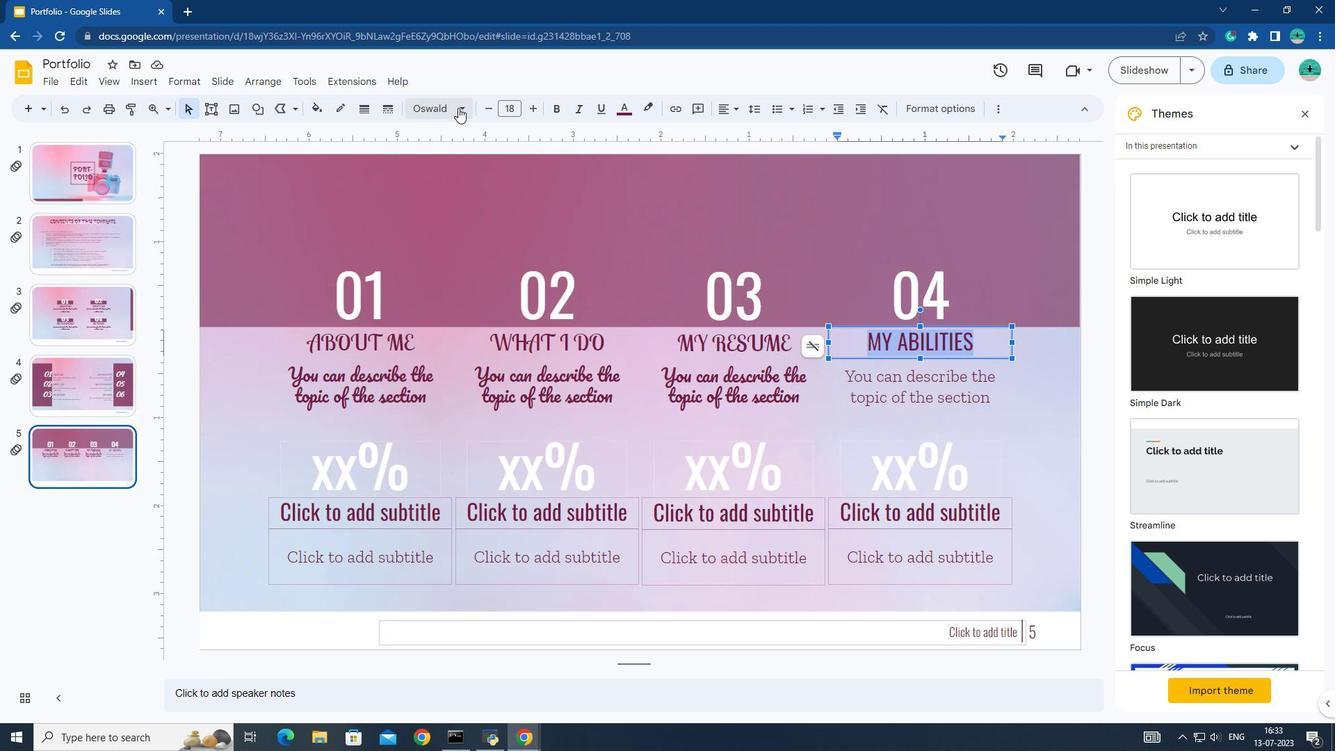 
Action: Mouse moved to (464, 317)
Screenshot: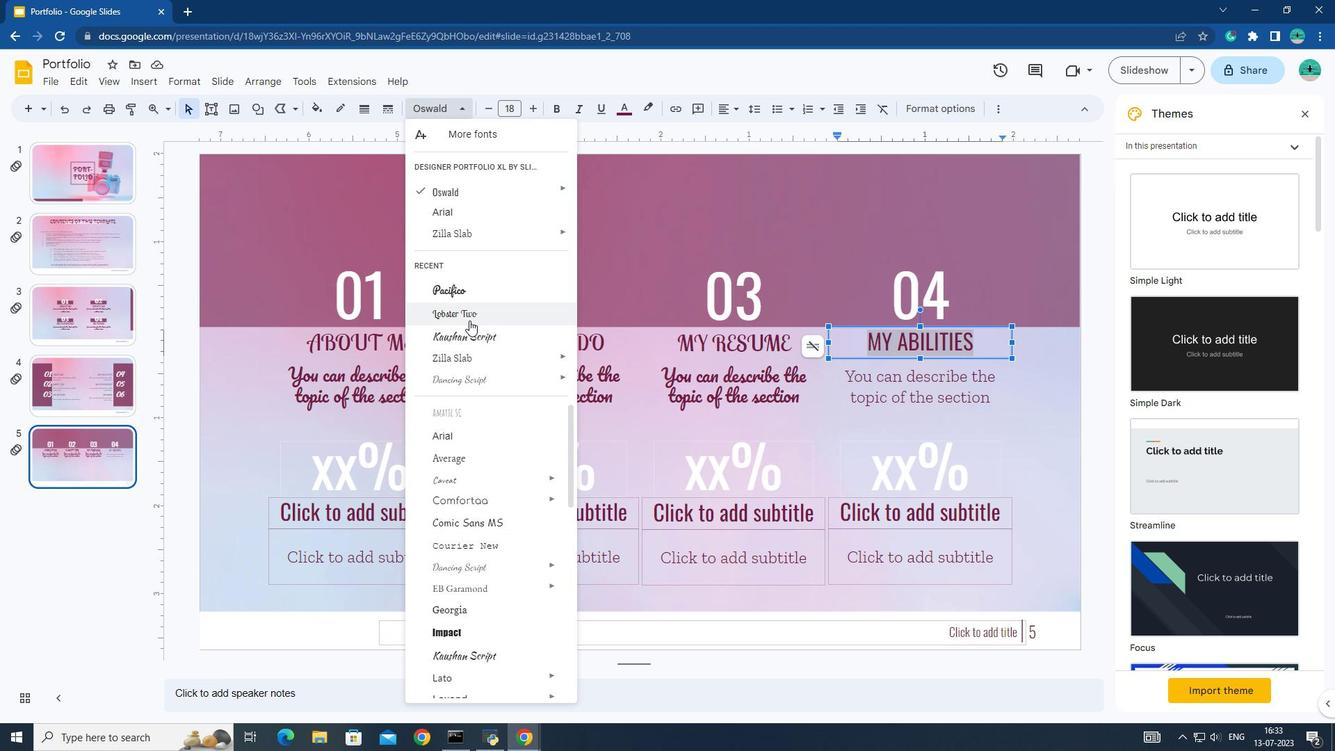 
Action: Mouse pressed left at (464, 317)
Screenshot: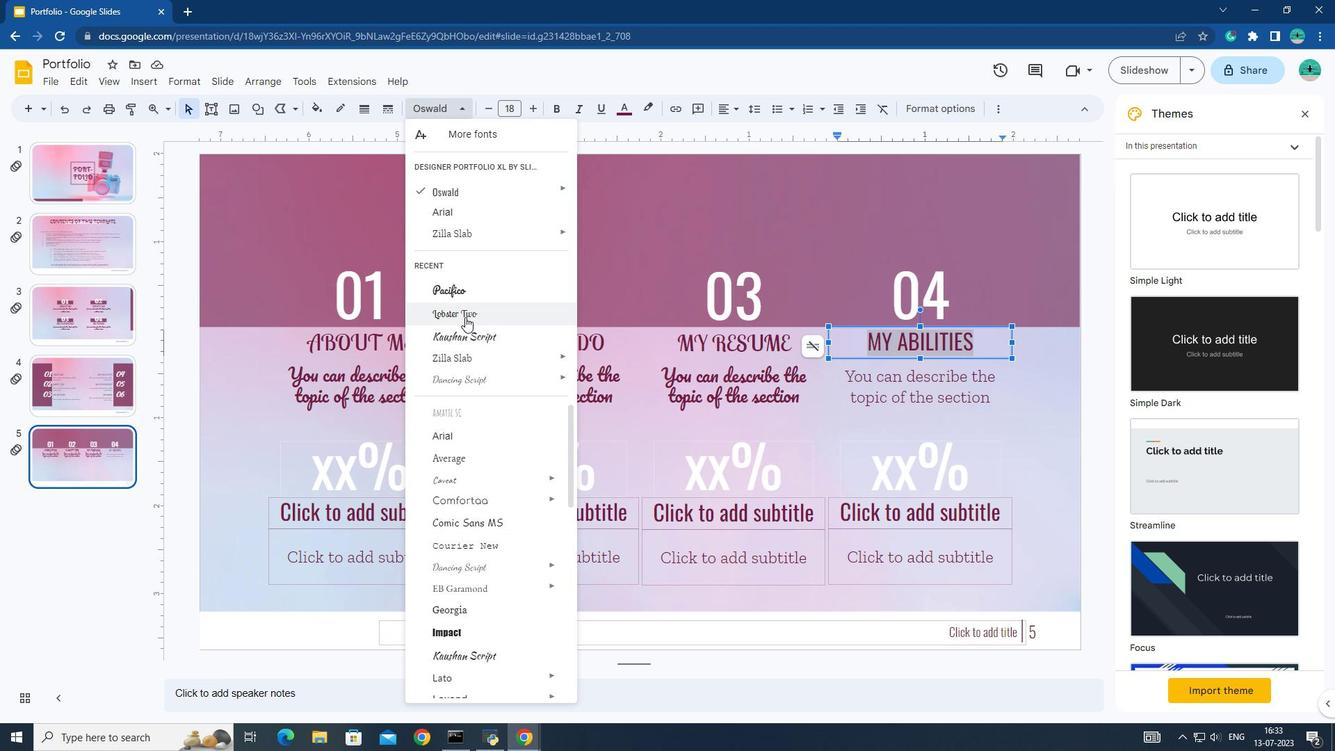 
Action: Mouse moved to (870, 395)
Screenshot: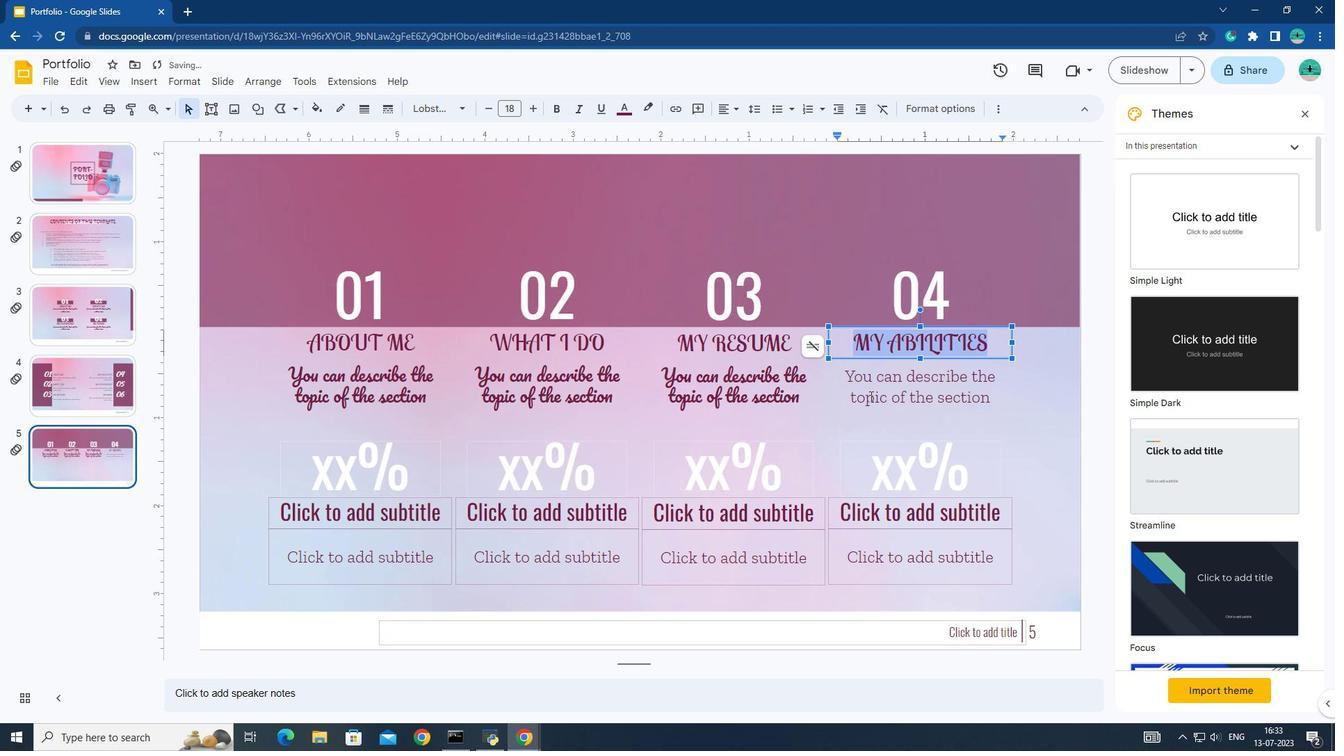 
Action: Mouse pressed left at (870, 395)
Screenshot: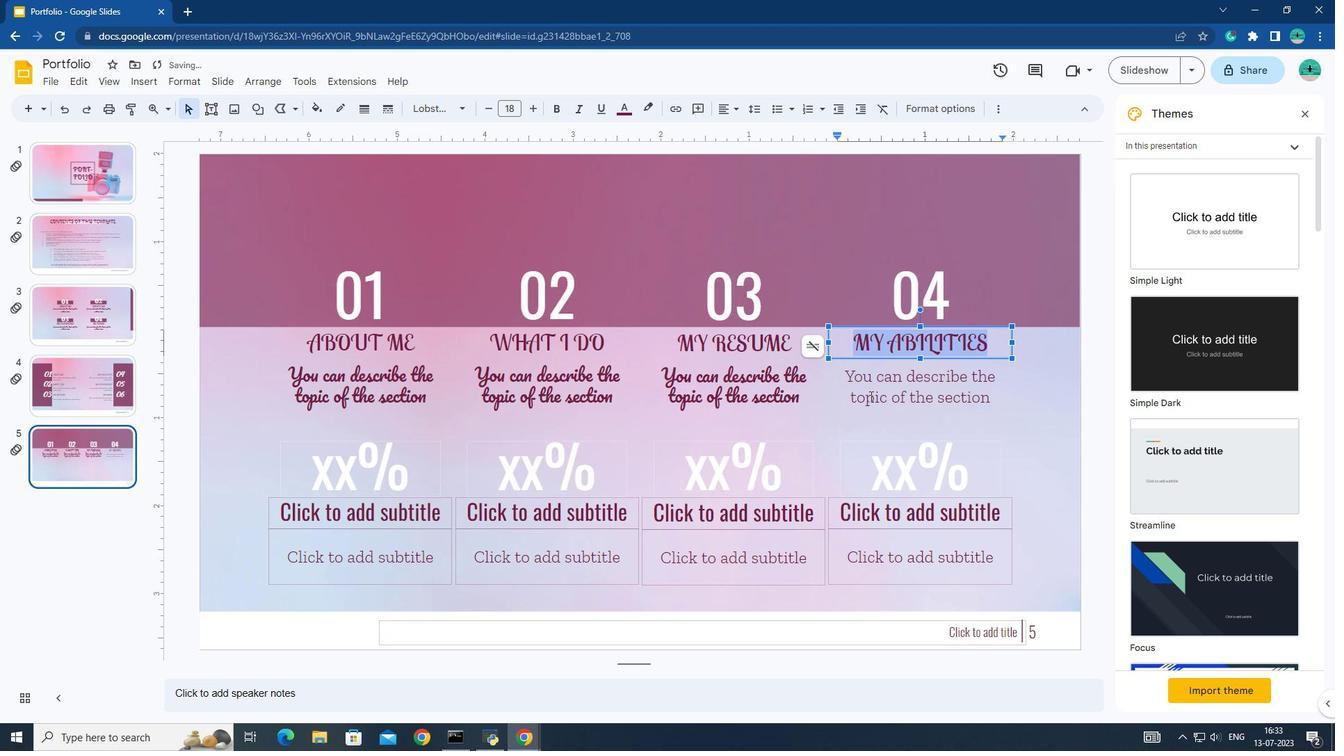 
Action: Mouse moved to (846, 372)
Screenshot: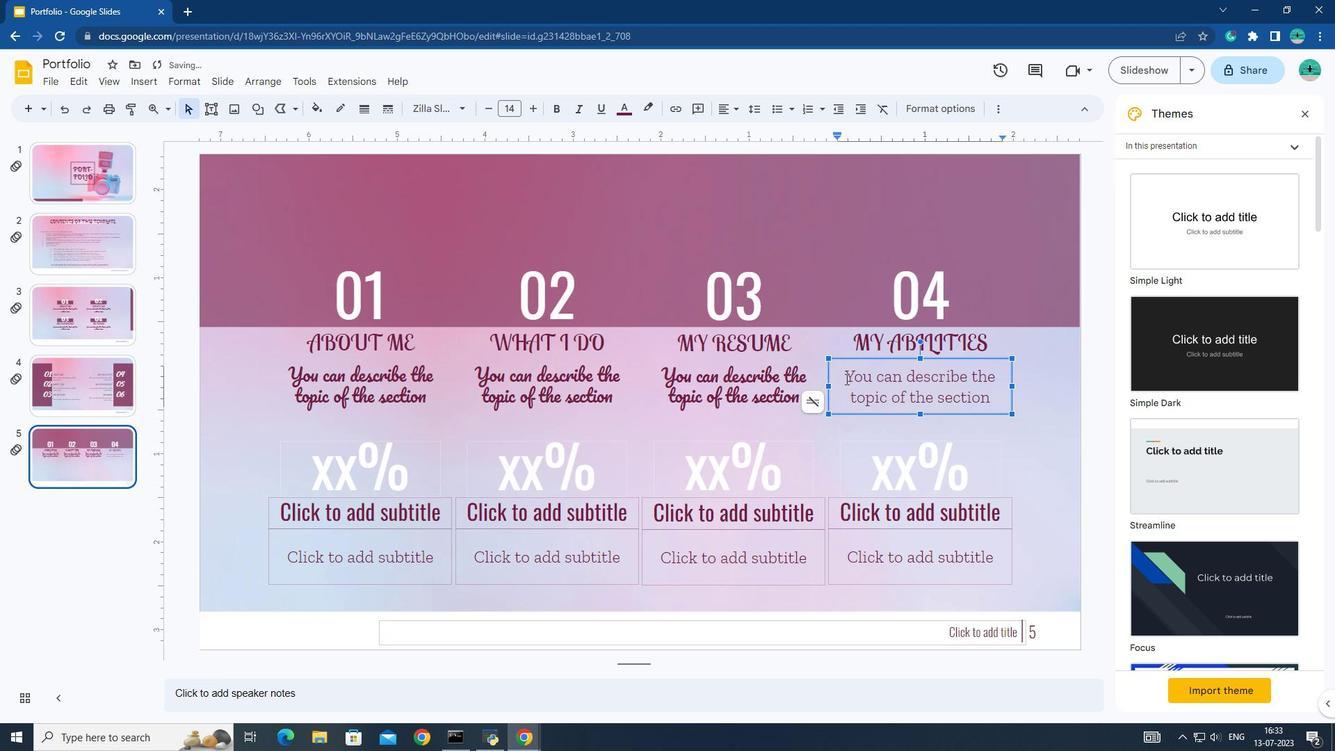 
Action: Mouse pressed left at (846, 372)
Screenshot: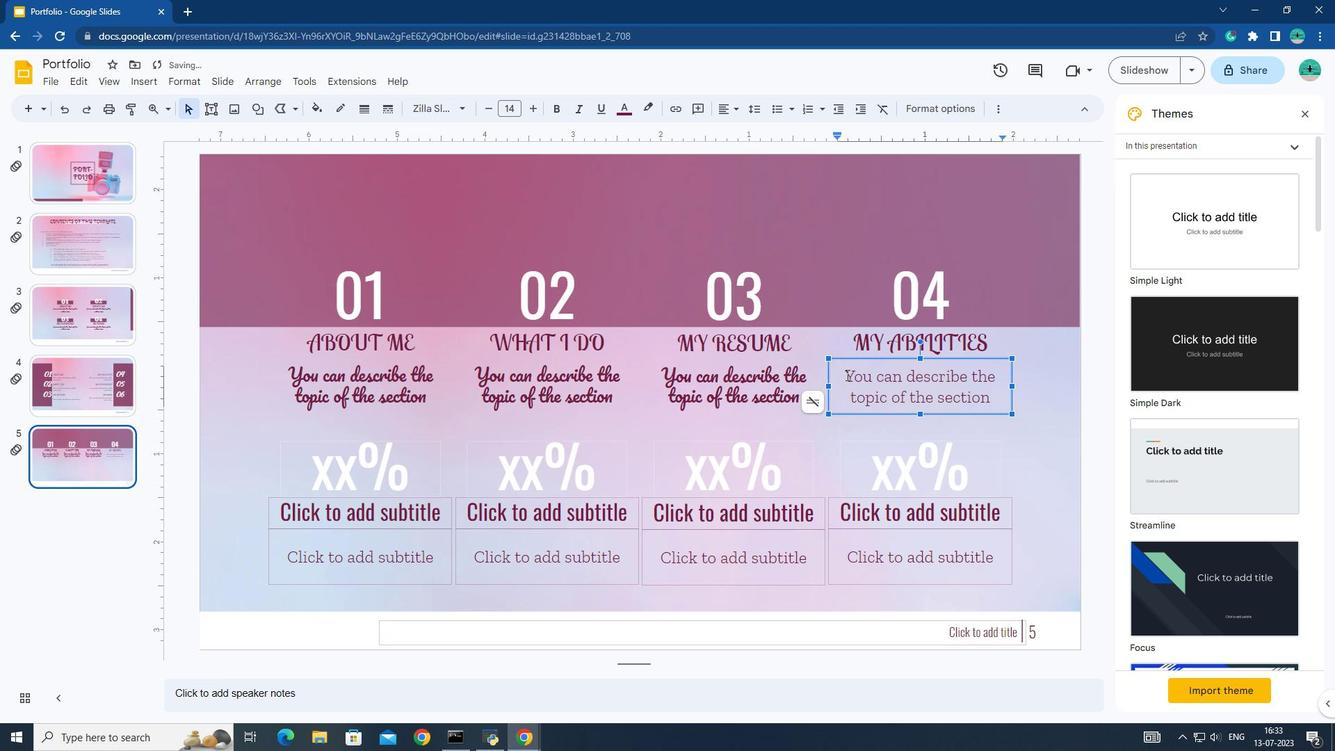 
Action: Mouse pressed left at (846, 372)
Screenshot: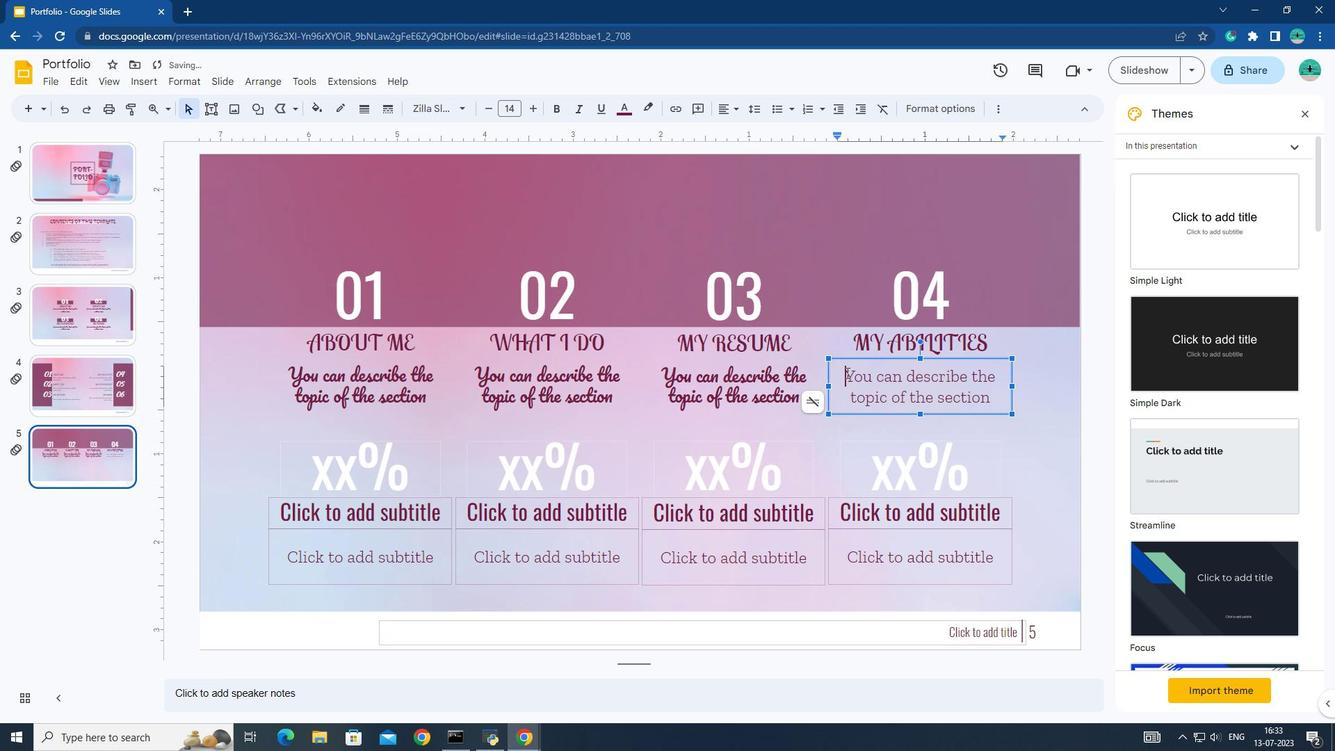 
Action: Mouse pressed left at (846, 372)
Screenshot: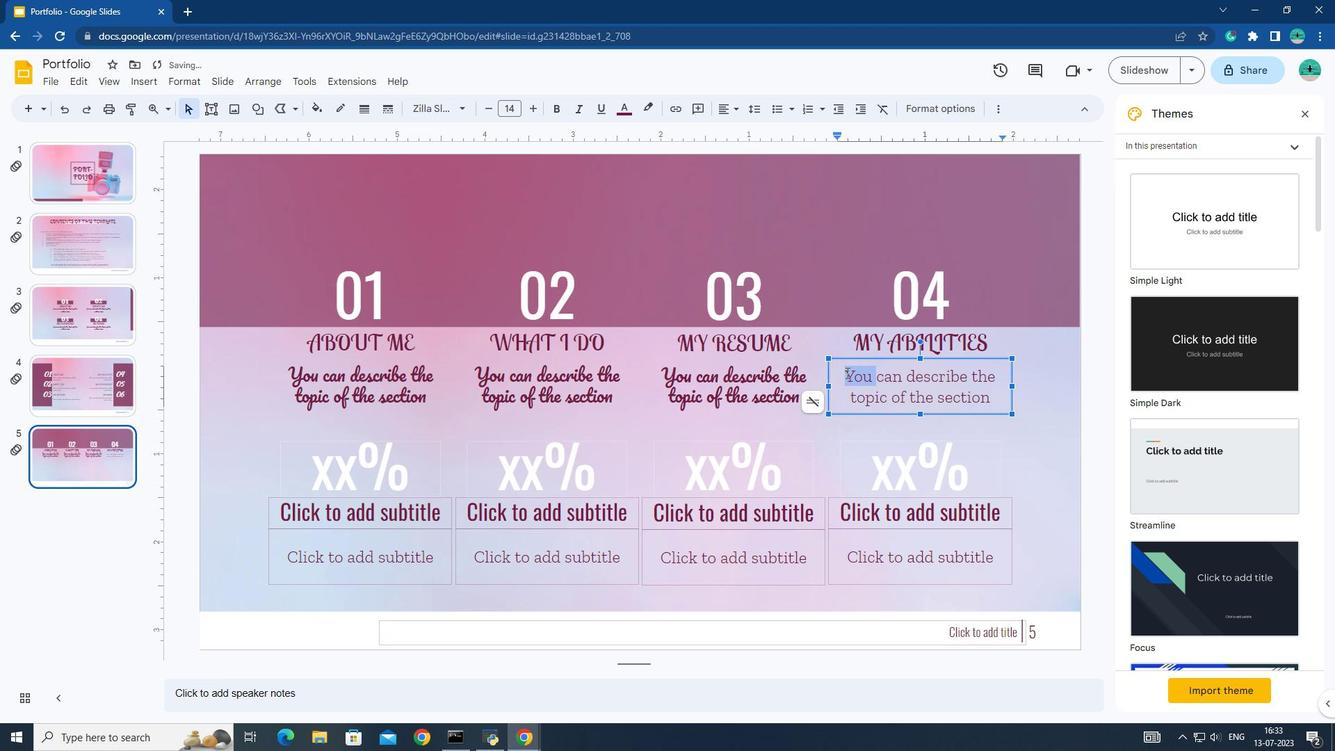 
Action: Mouse moved to (454, 111)
Screenshot: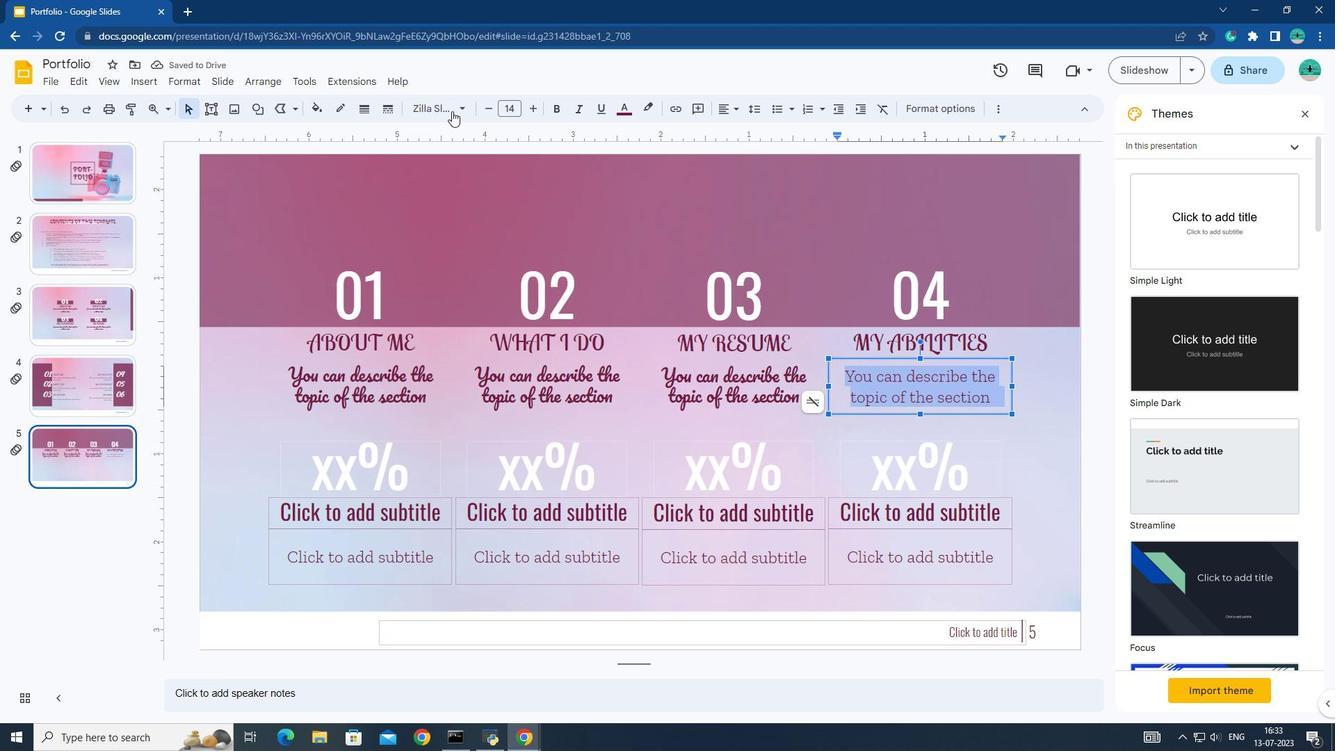 
Action: Mouse pressed left at (454, 111)
Screenshot: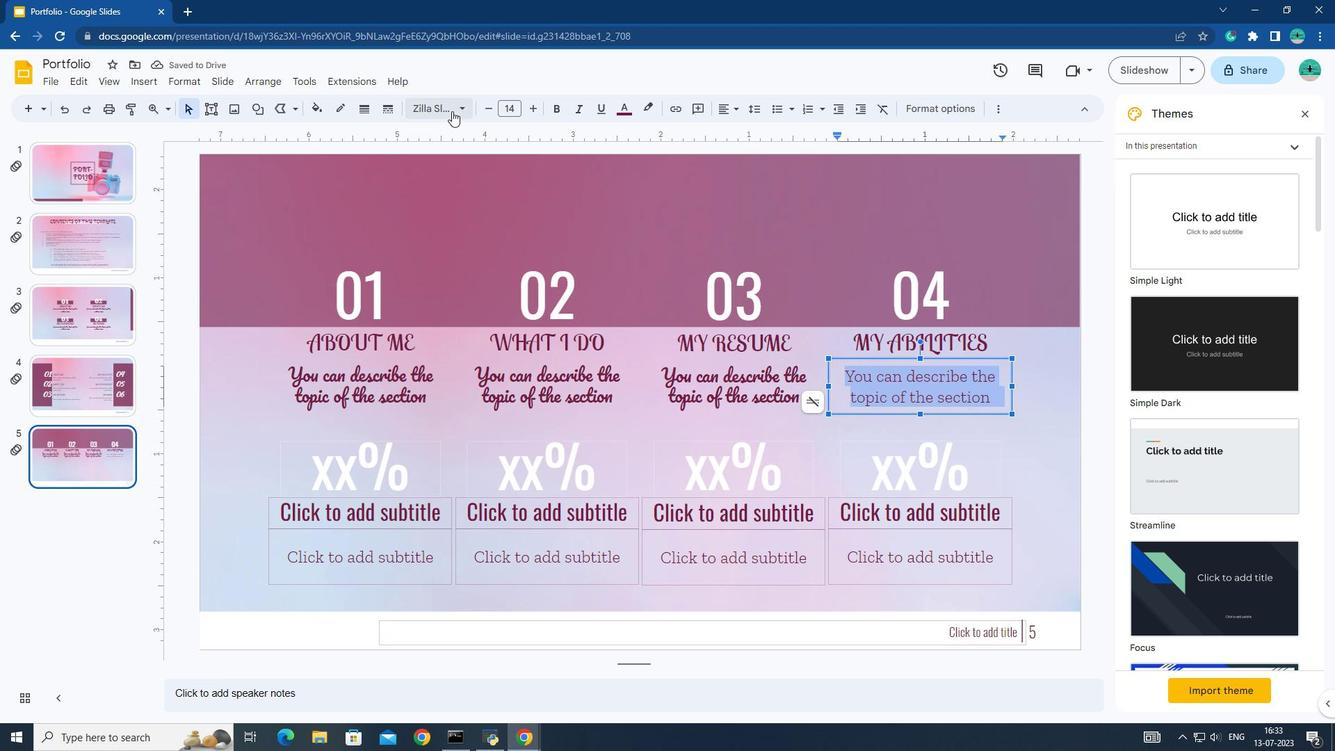 
Action: Mouse moved to (474, 311)
Screenshot: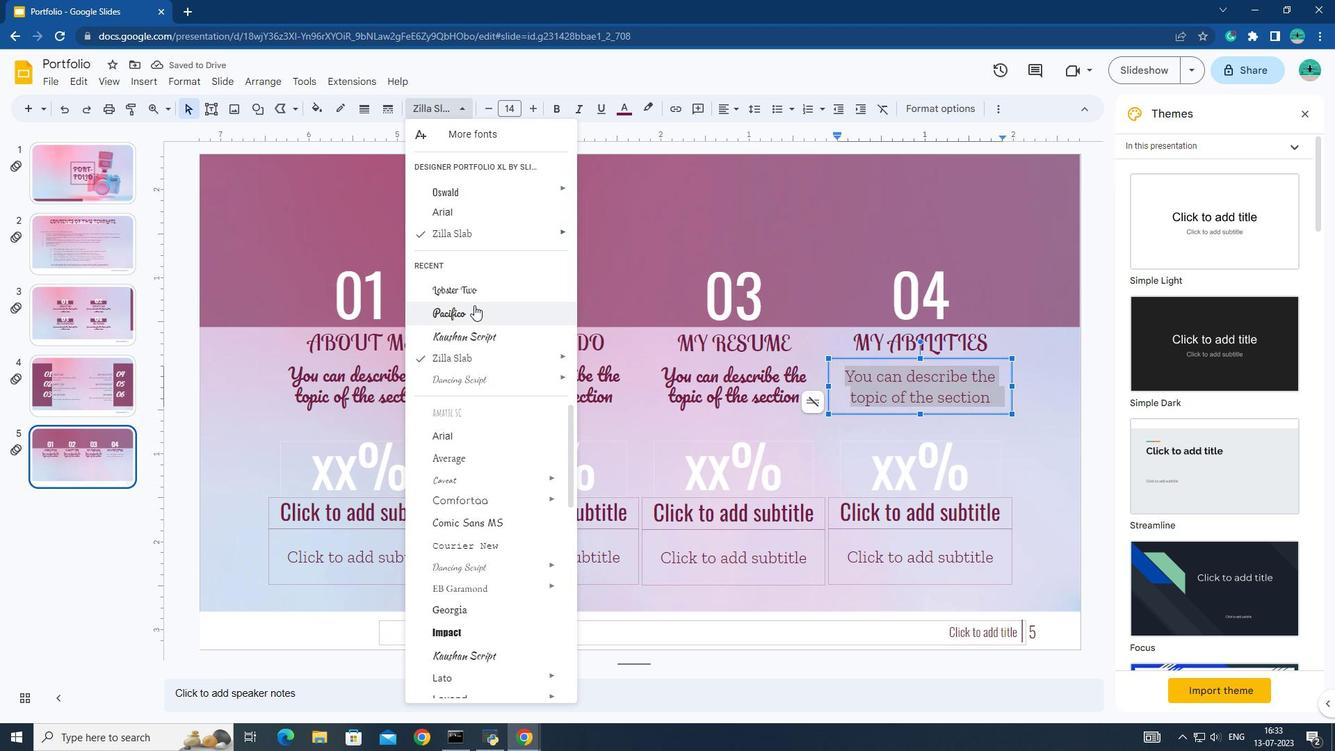 
Action: Mouse pressed left at (474, 311)
Screenshot: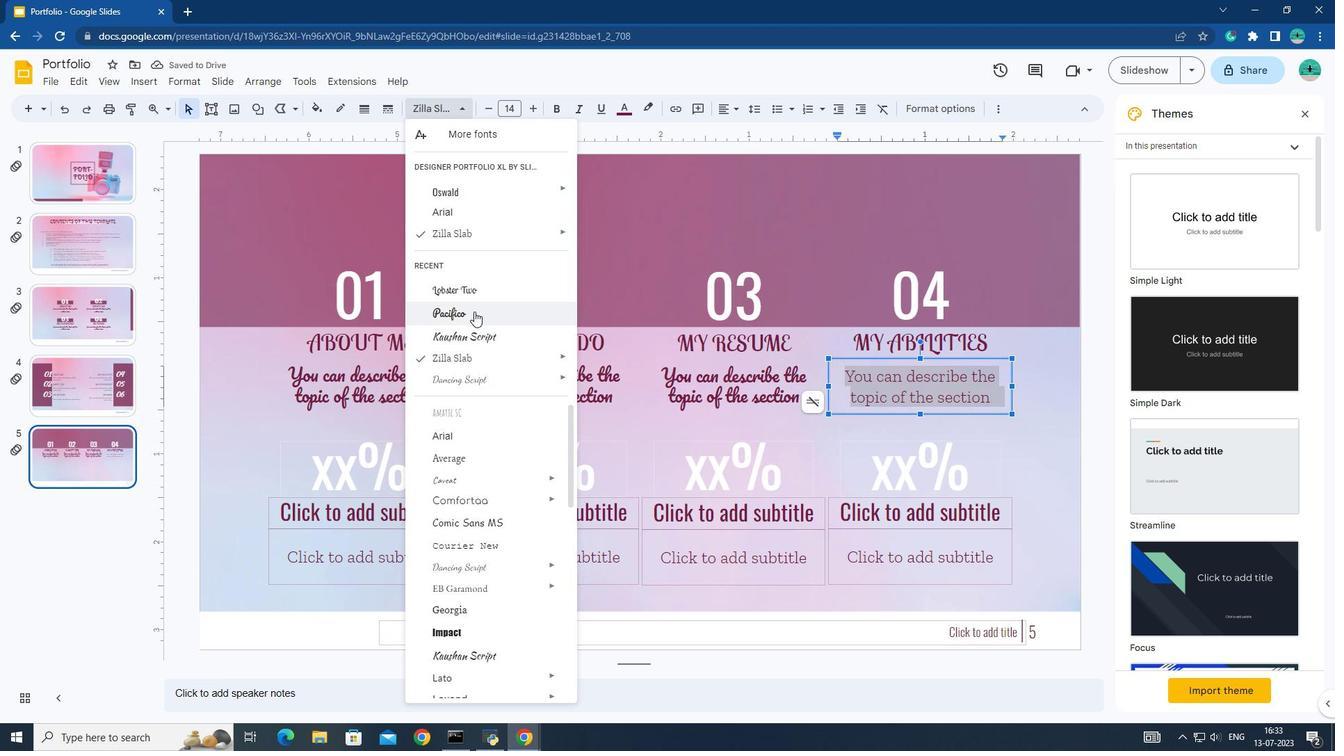 
Action: Mouse moved to (346, 477)
Screenshot: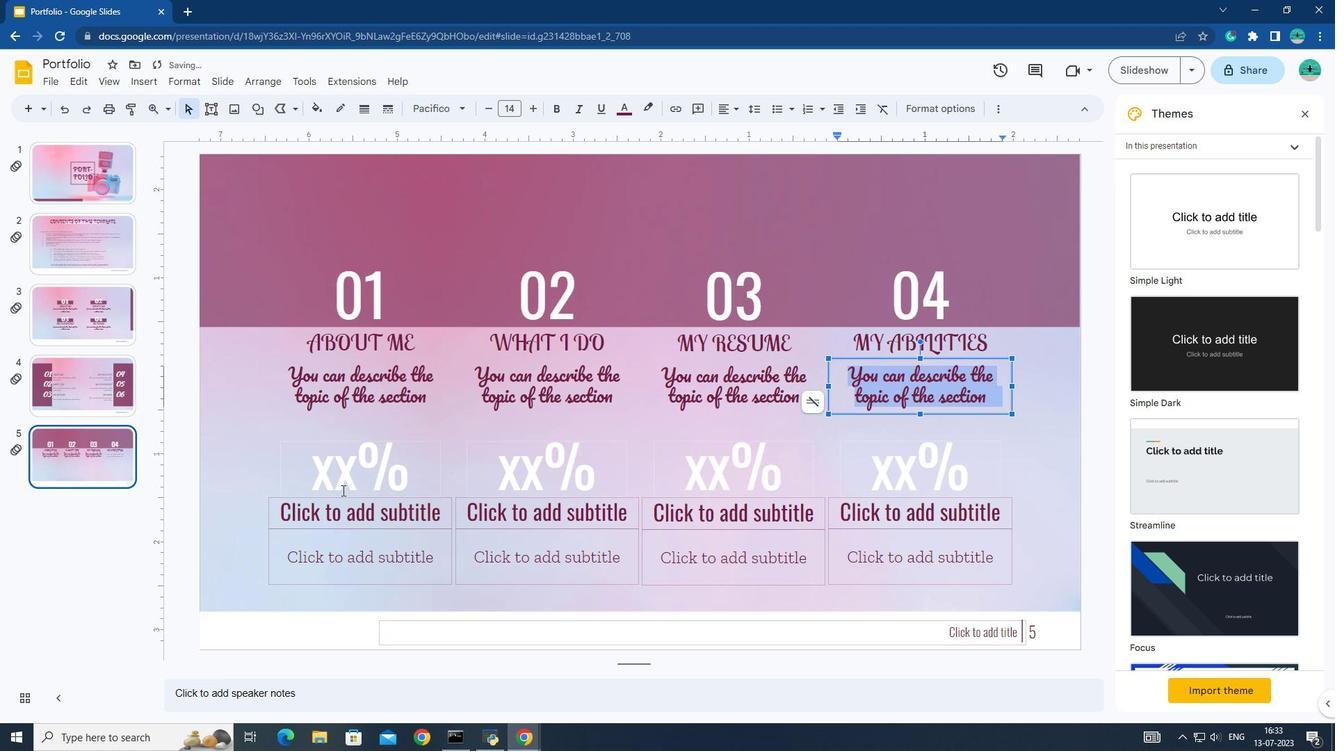 
Action: Mouse pressed left at (346, 477)
Screenshot: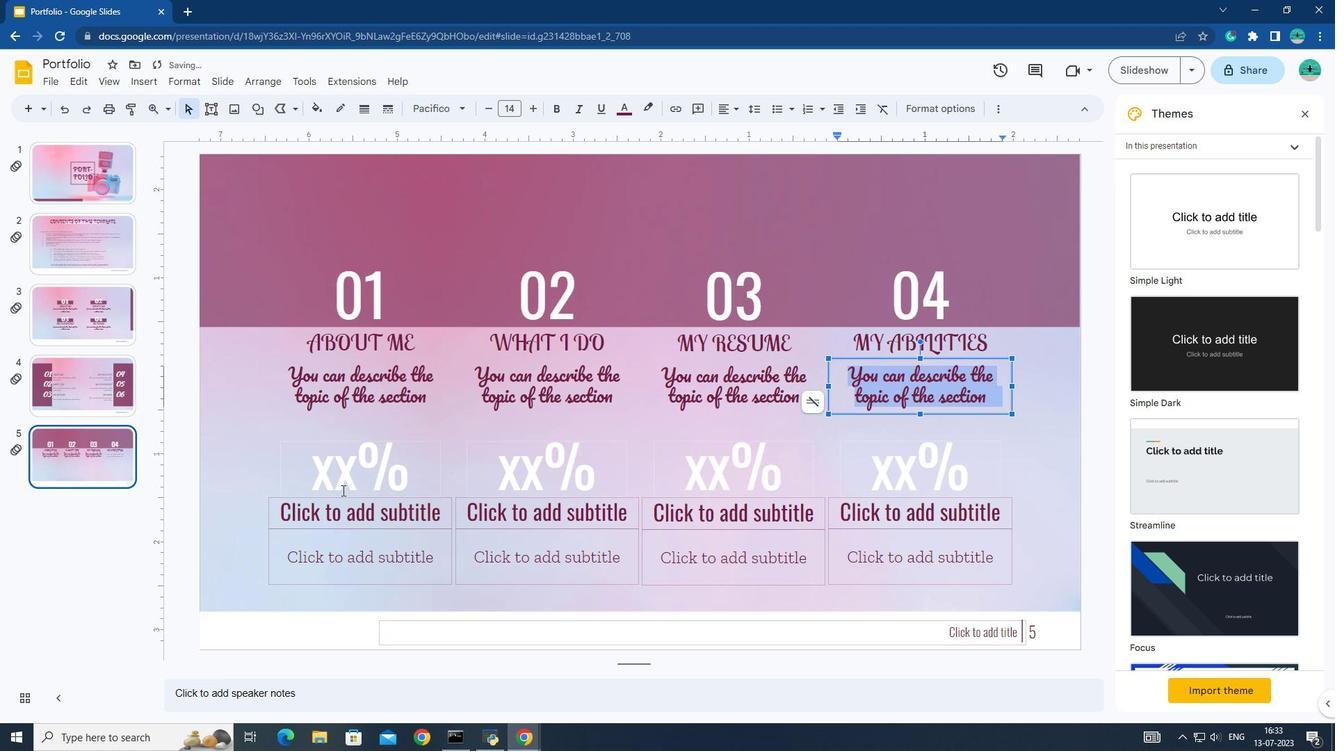 
Action: Mouse moved to (350, 477)
Screenshot: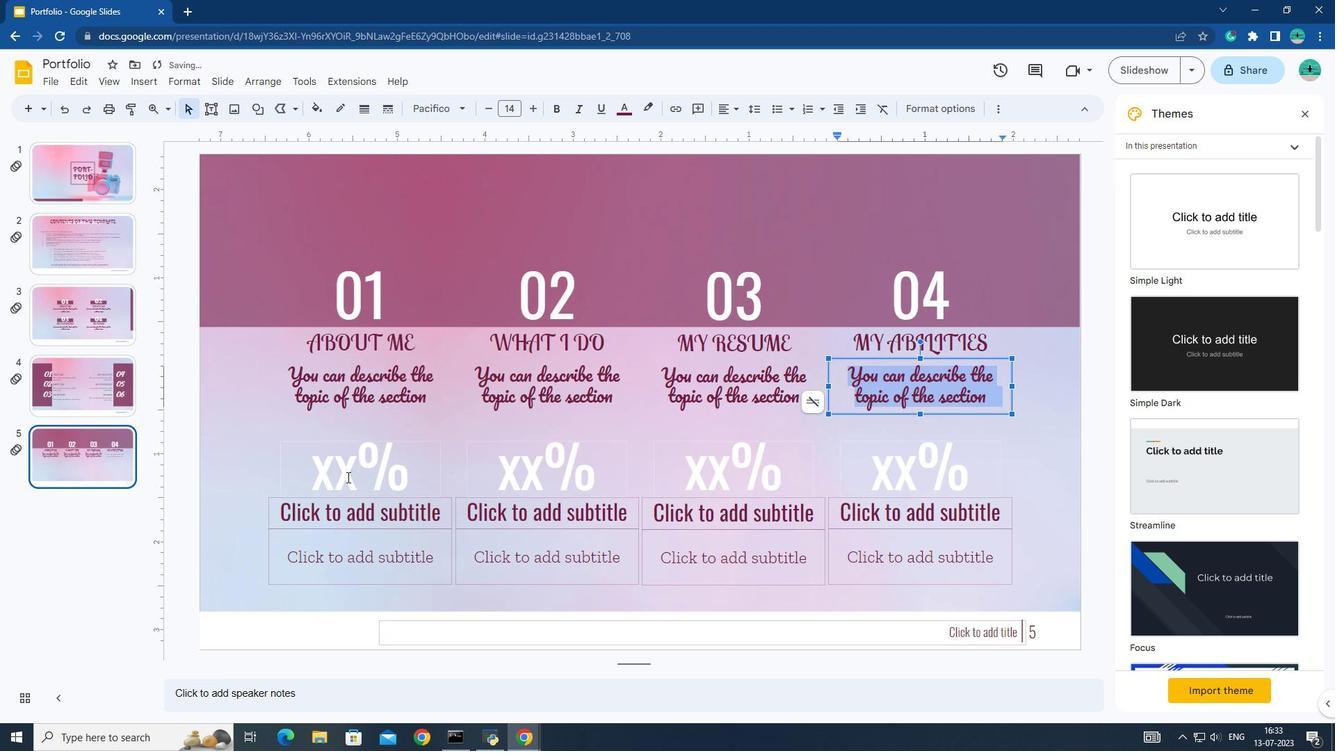 
Action: Key pressed 05
Screenshot: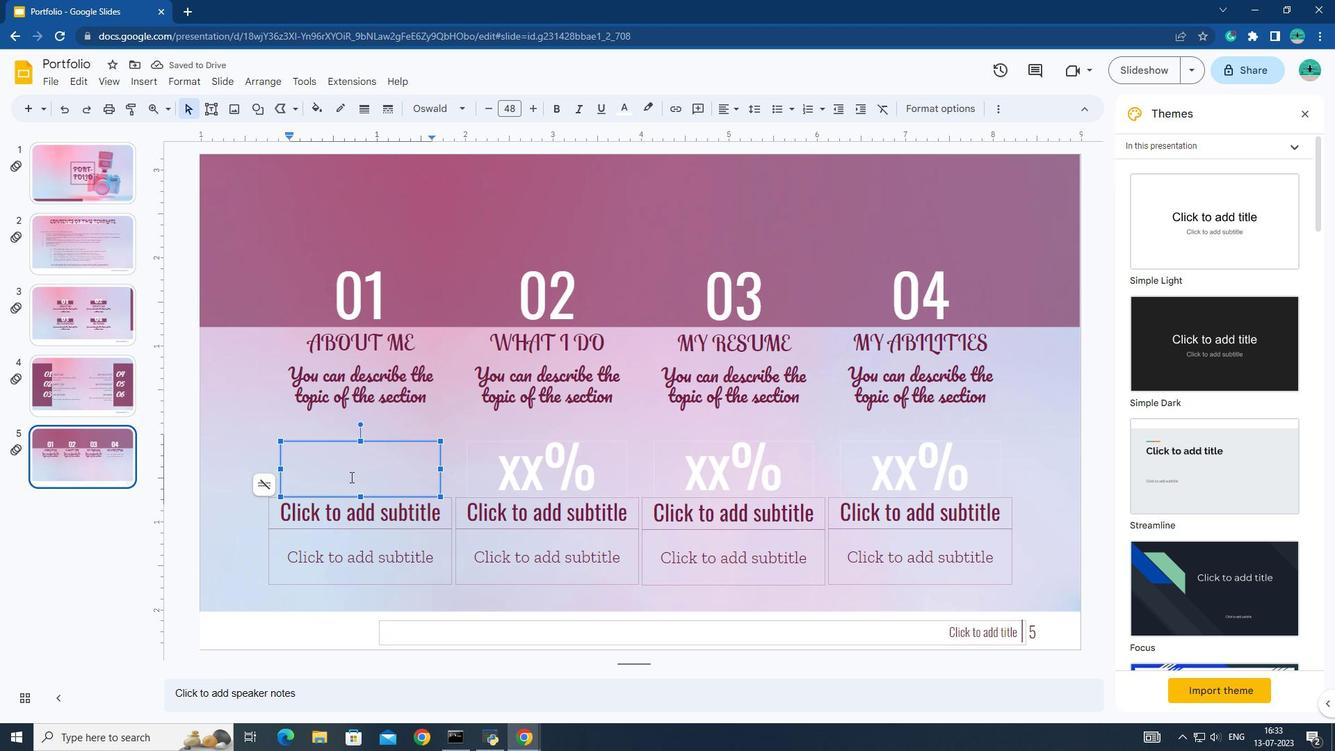 
Action: Mouse moved to (320, 513)
Screenshot: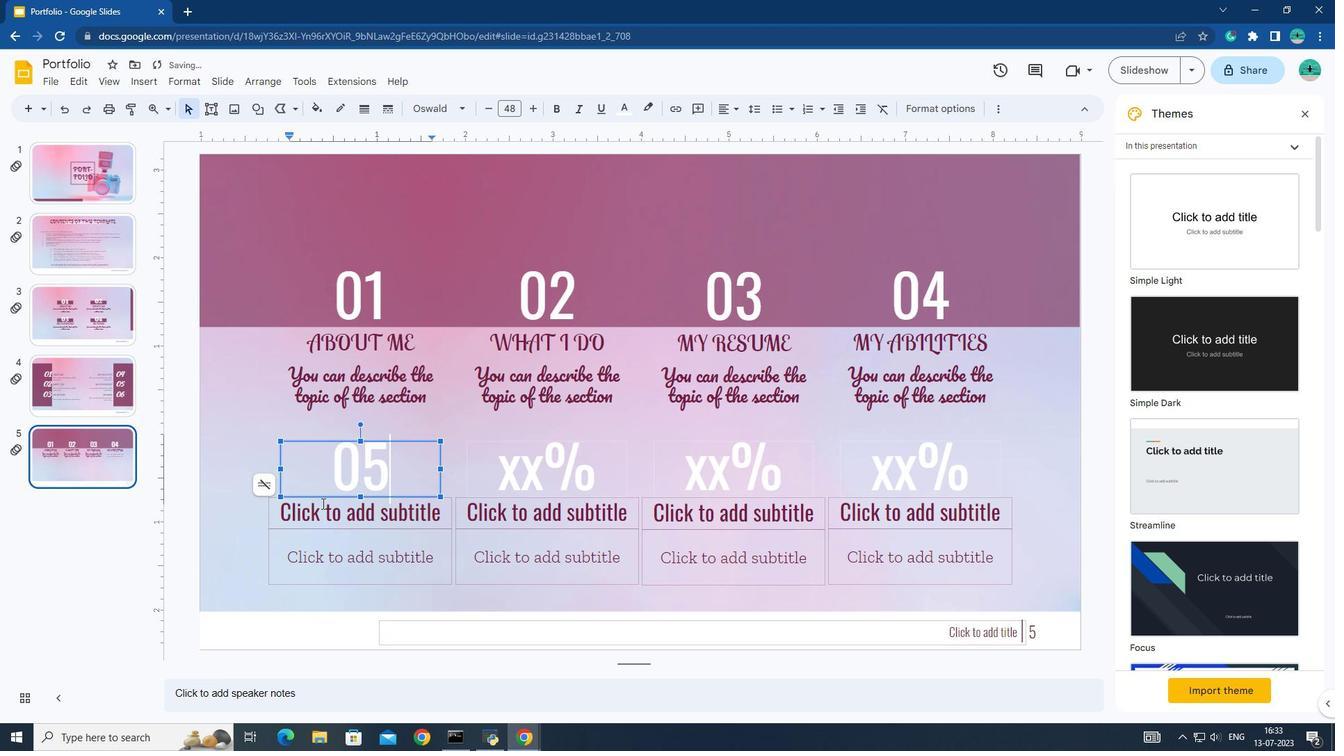 
Action: Mouse pressed left at (320, 513)
Screenshot: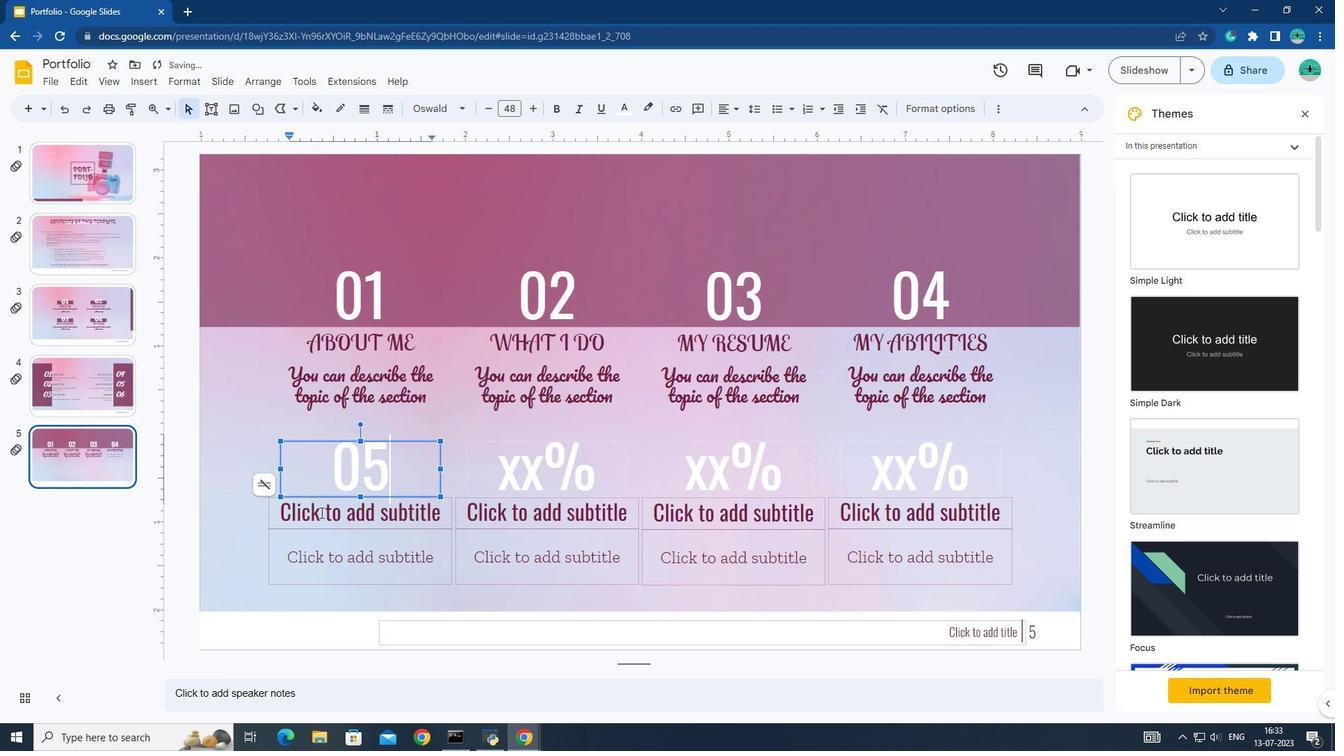 
Action: Mouse moved to (320, 513)
Screenshot: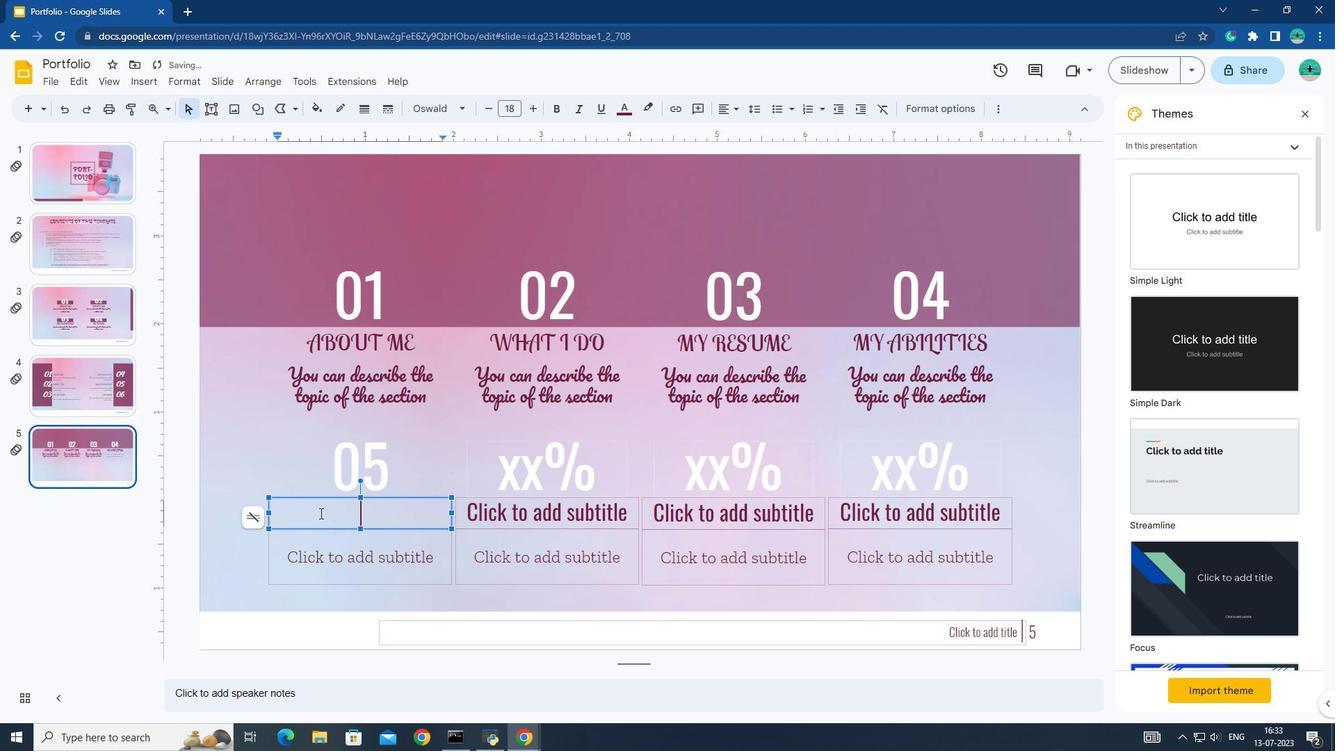 
Action: Key pressed <Key.caps_lock>MY<Key.space>EXPERIENCE<Key.space>
Screenshot: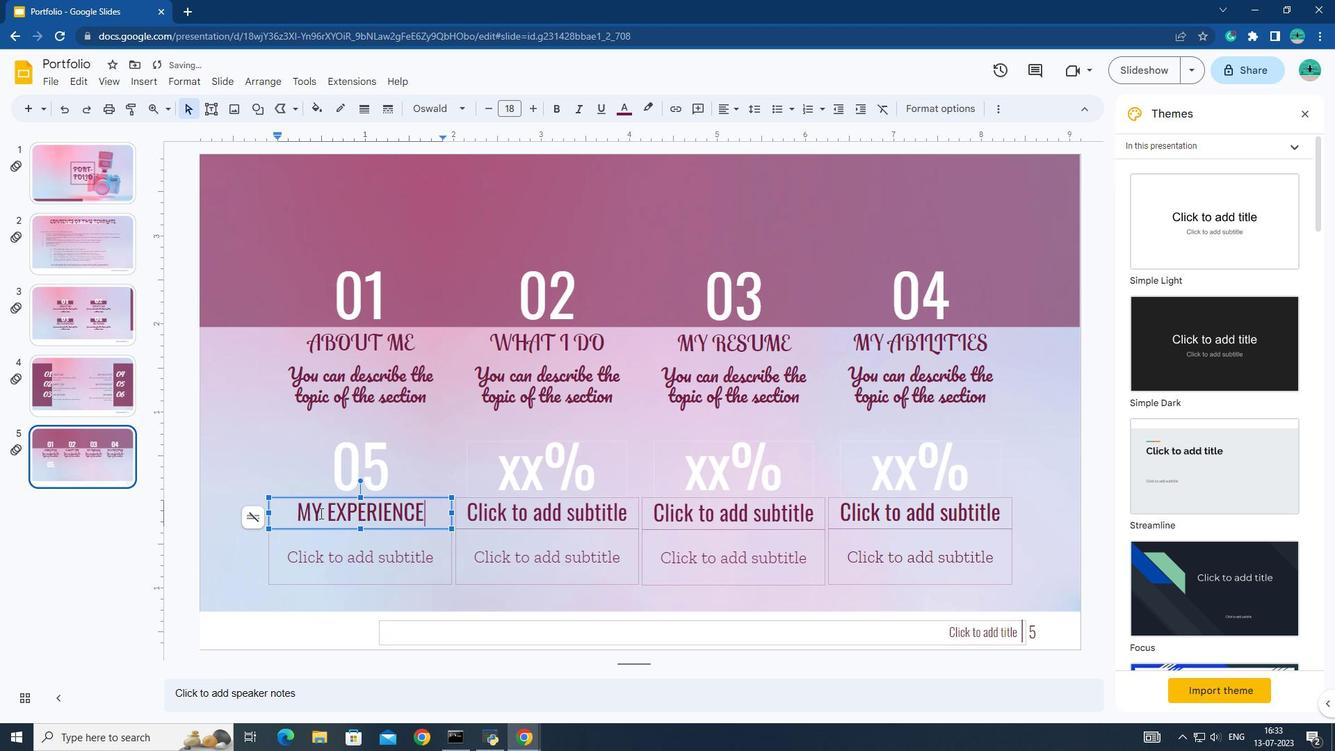 
Action: Mouse moved to (310, 544)
Screenshot: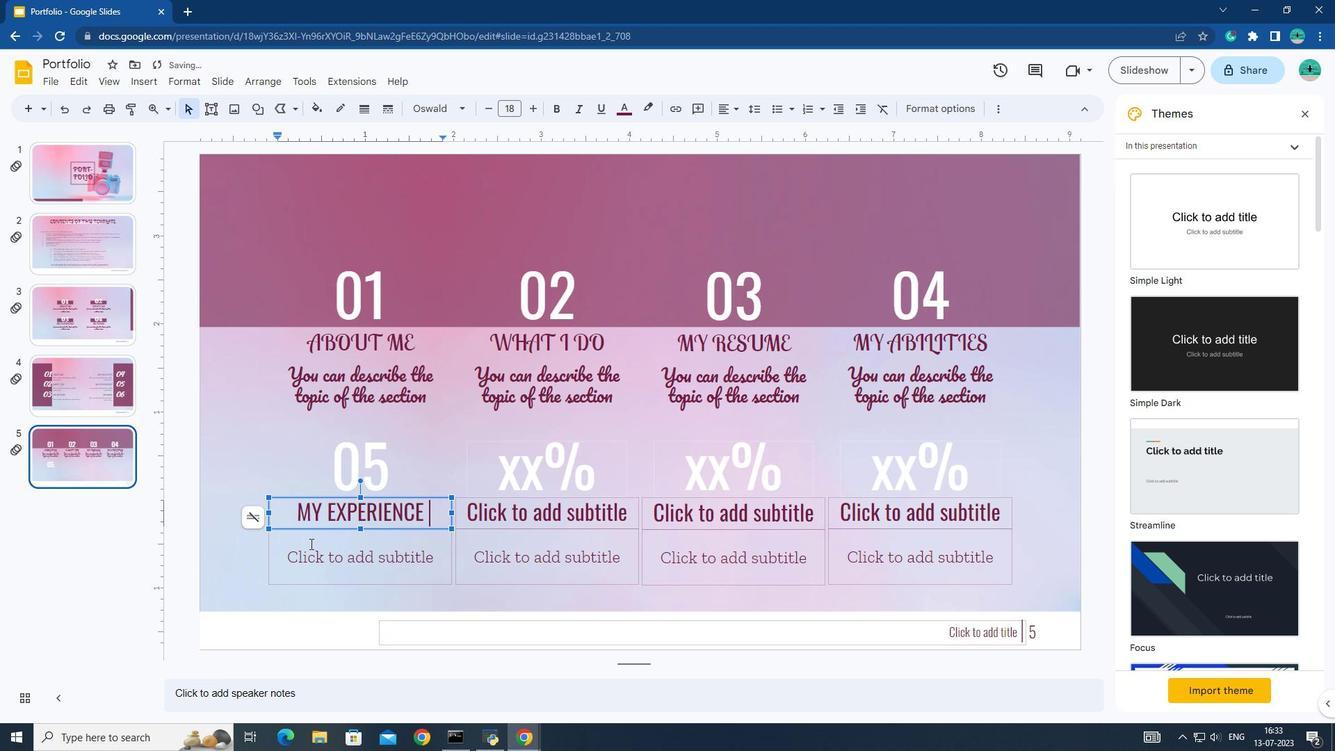 
Action: Mouse pressed left at (310, 544)
Screenshot: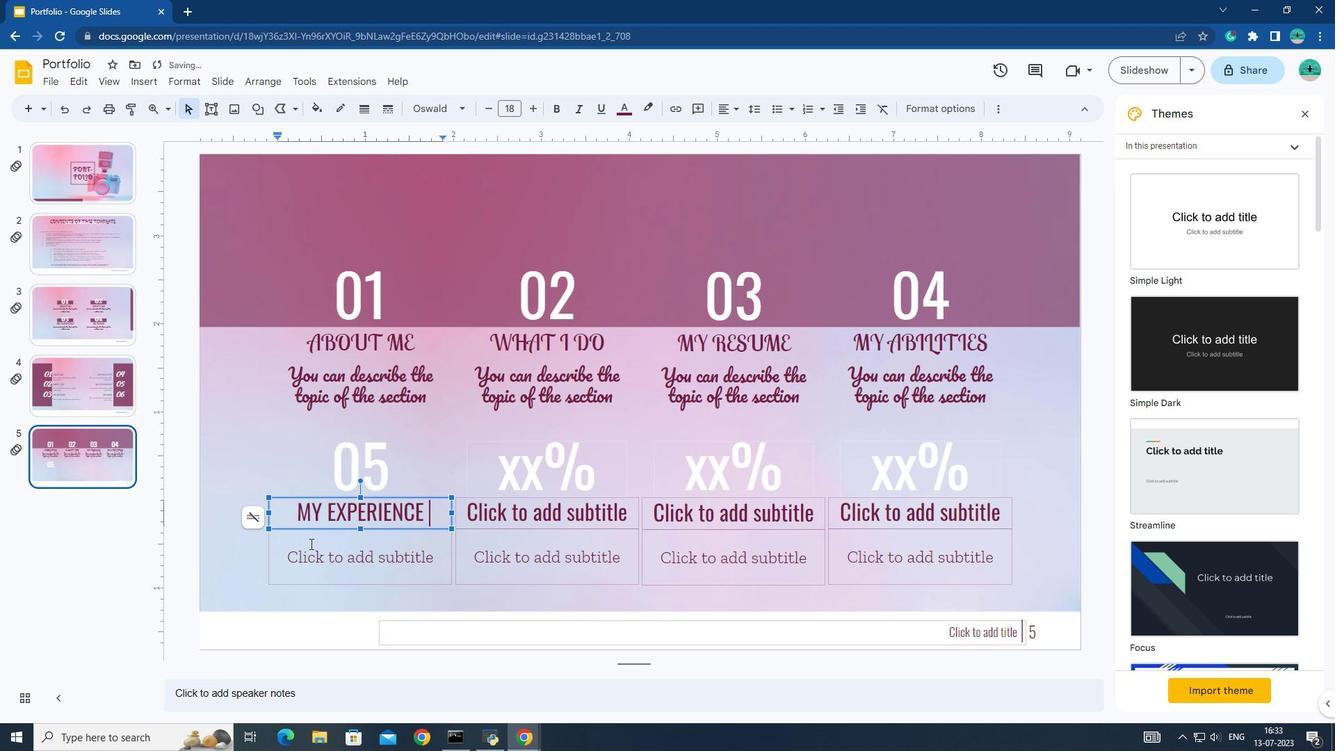 
Action: Mouse moved to (311, 544)
Screenshot: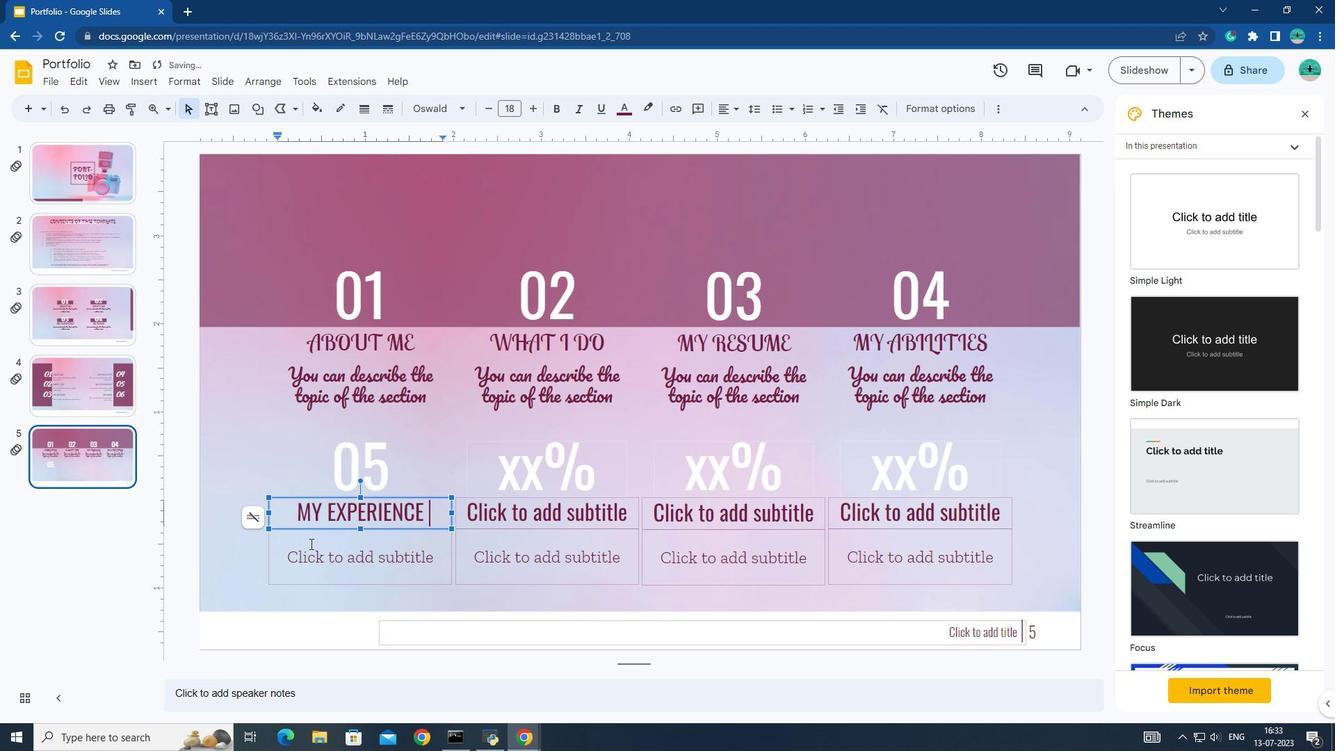 
Action: Key pressed <Key.caps_lock>you<Key.backspace><Key.backspace><Key.backspace>you<Key.space>can<Key.space>describe<Key.space>the<Key.space>topic<Key.space>of<Key.space>the<Key.space>section
Screenshot: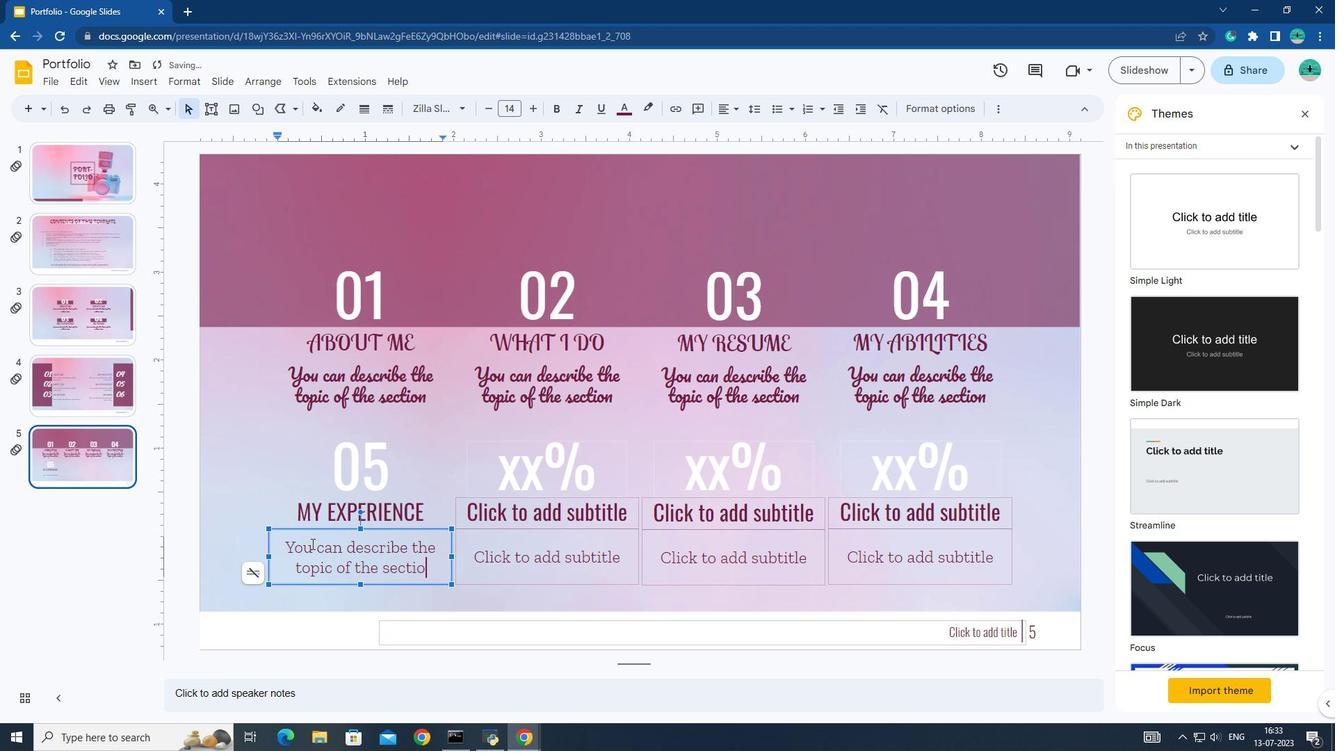 
Action: Mouse moved to (306, 500)
Screenshot: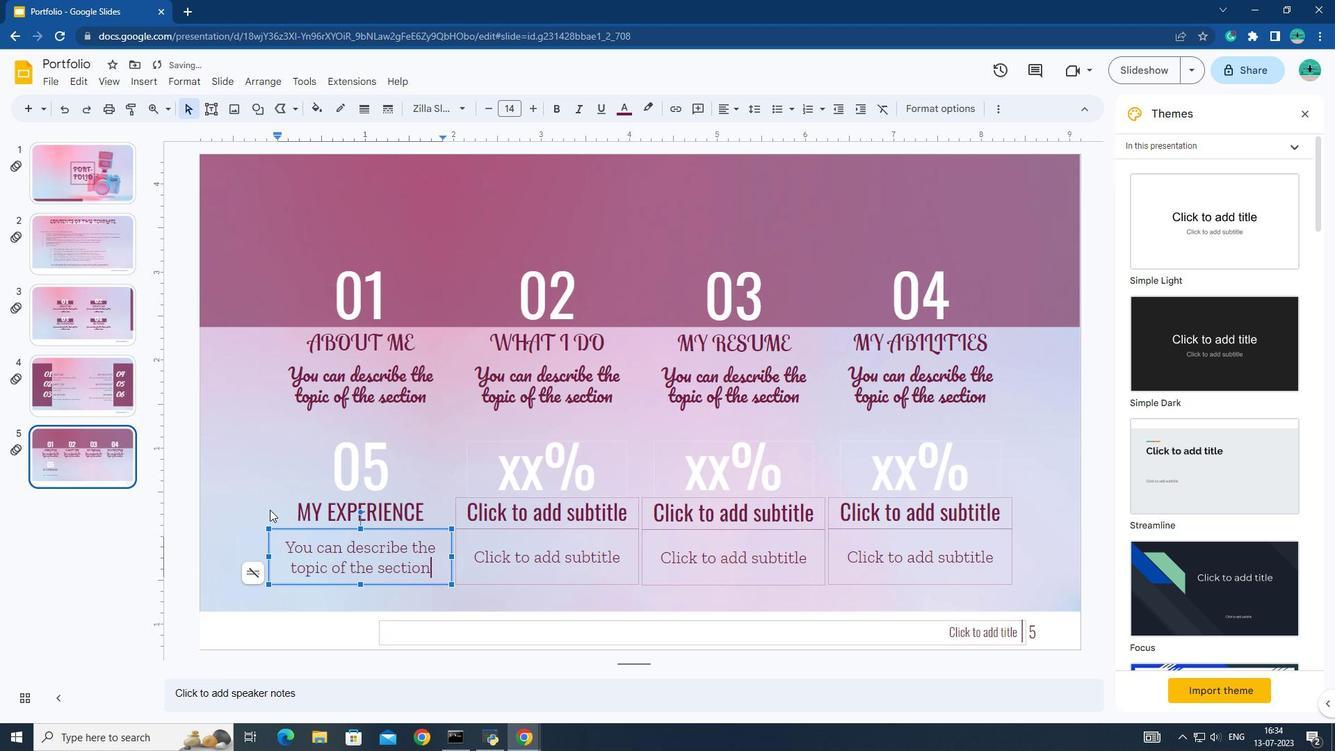 
Action: Mouse pressed left at (306, 500)
Screenshot: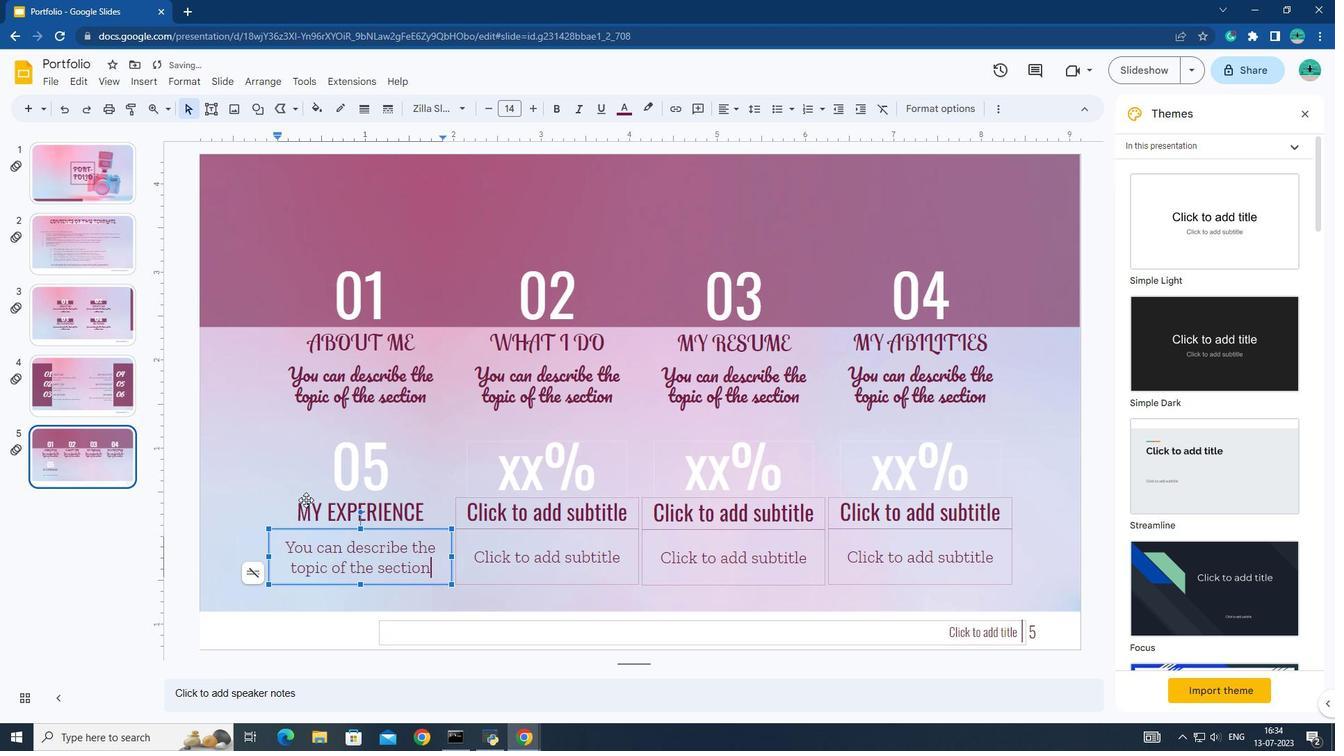 
Action: Mouse moved to (303, 512)
Screenshot: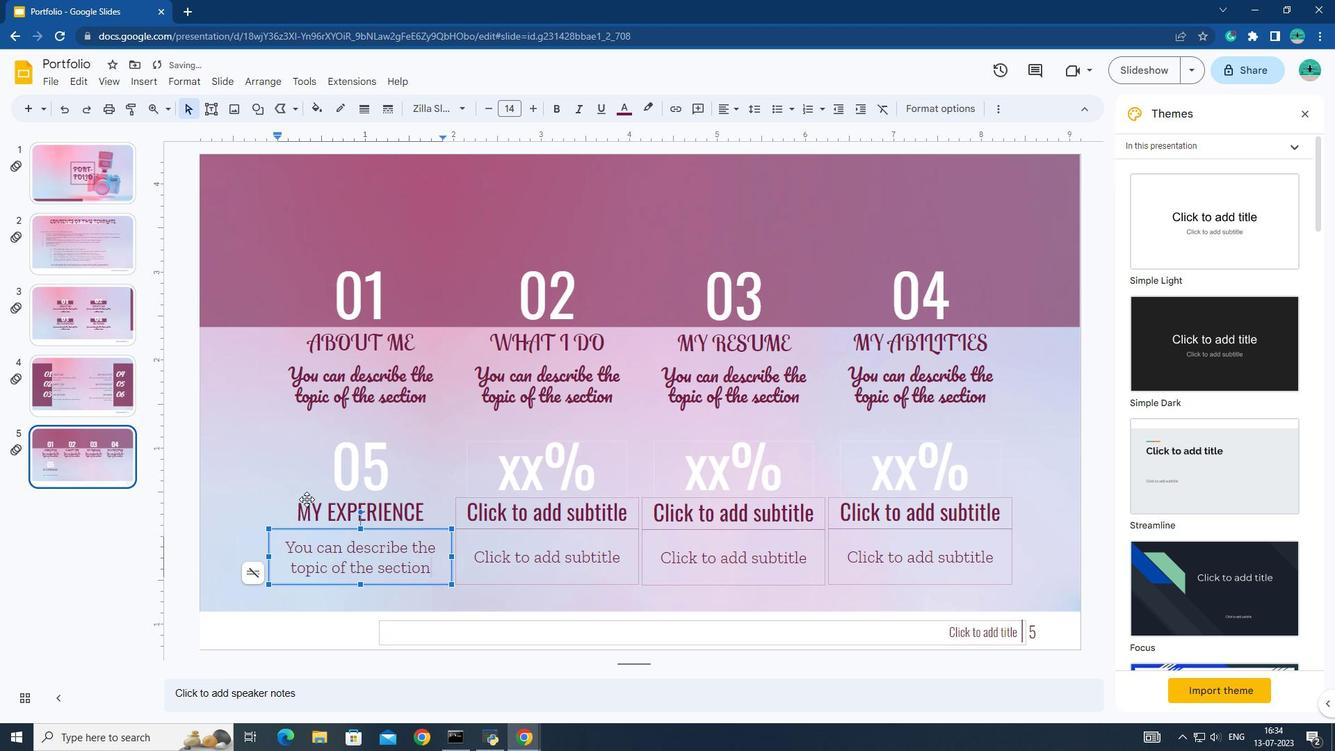 
Action: Mouse pressed left at (303, 512)
Screenshot: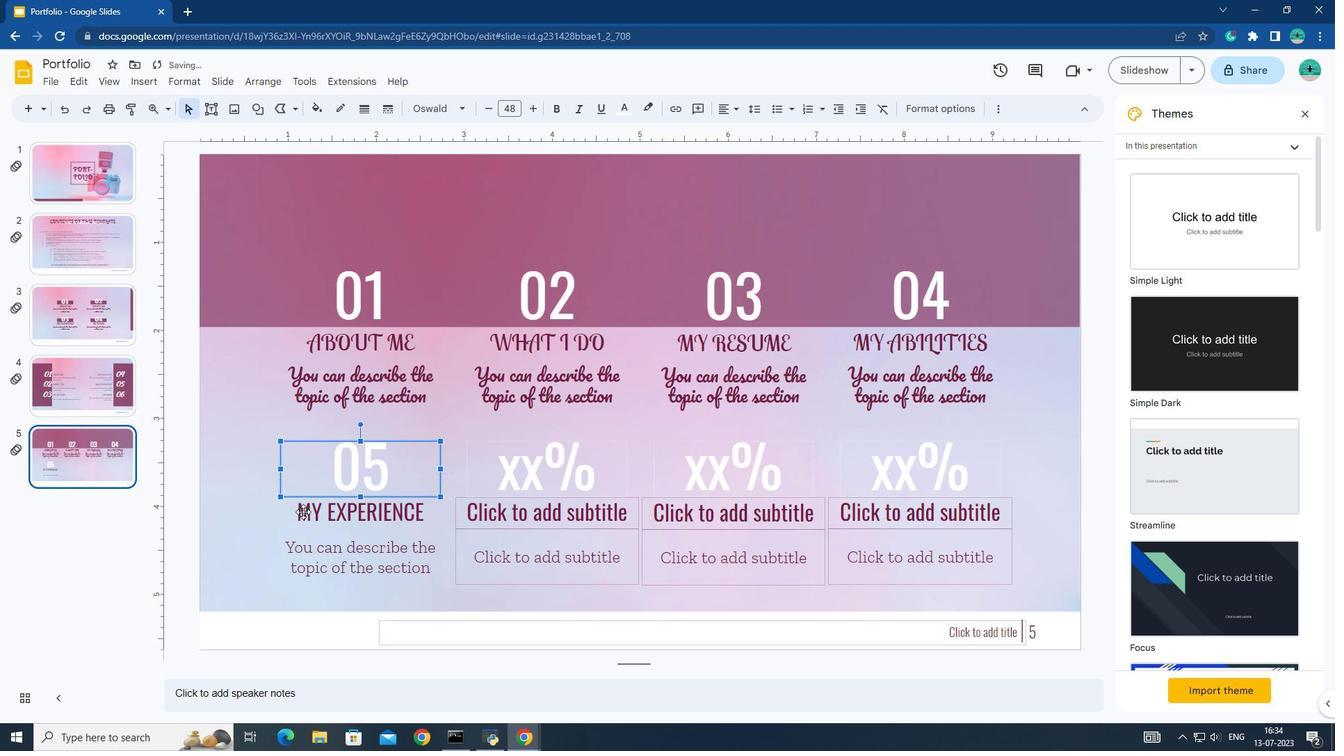 
Action: Mouse pressed left at (303, 512)
Screenshot: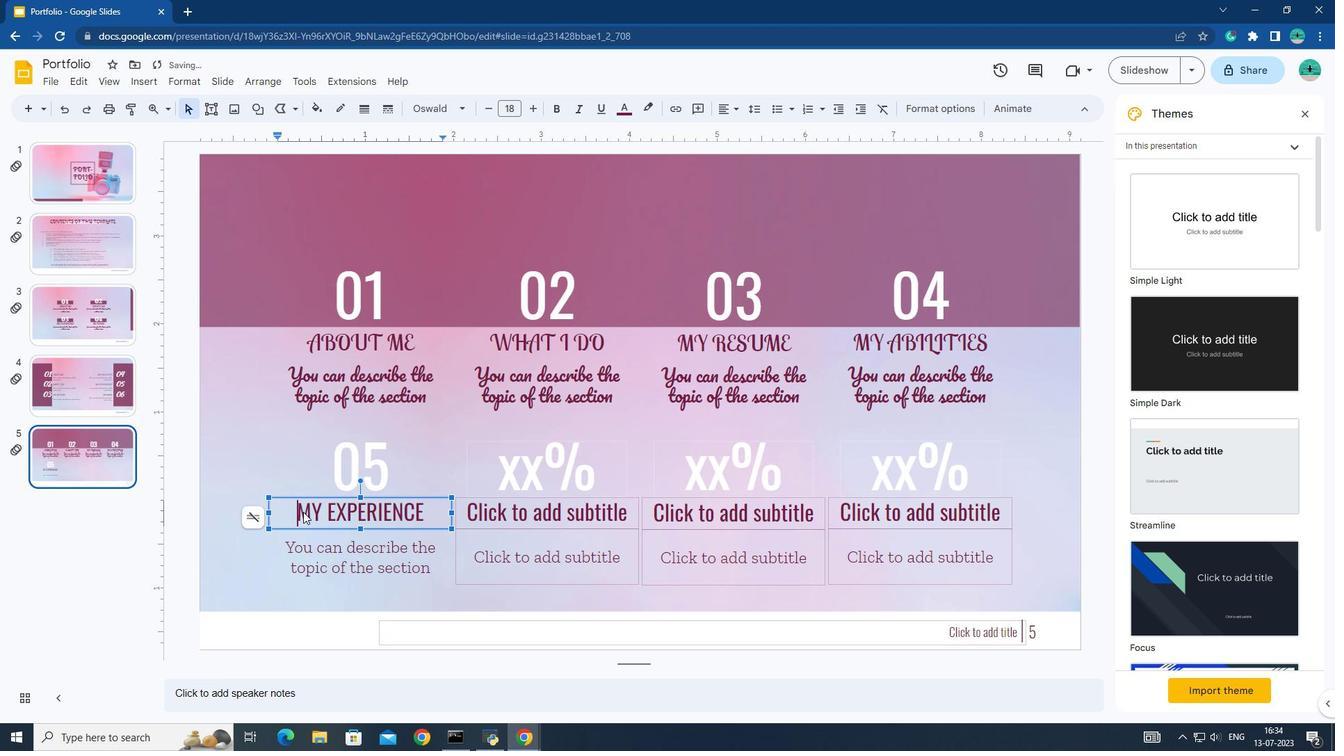 
Action: Mouse pressed left at (303, 512)
Screenshot: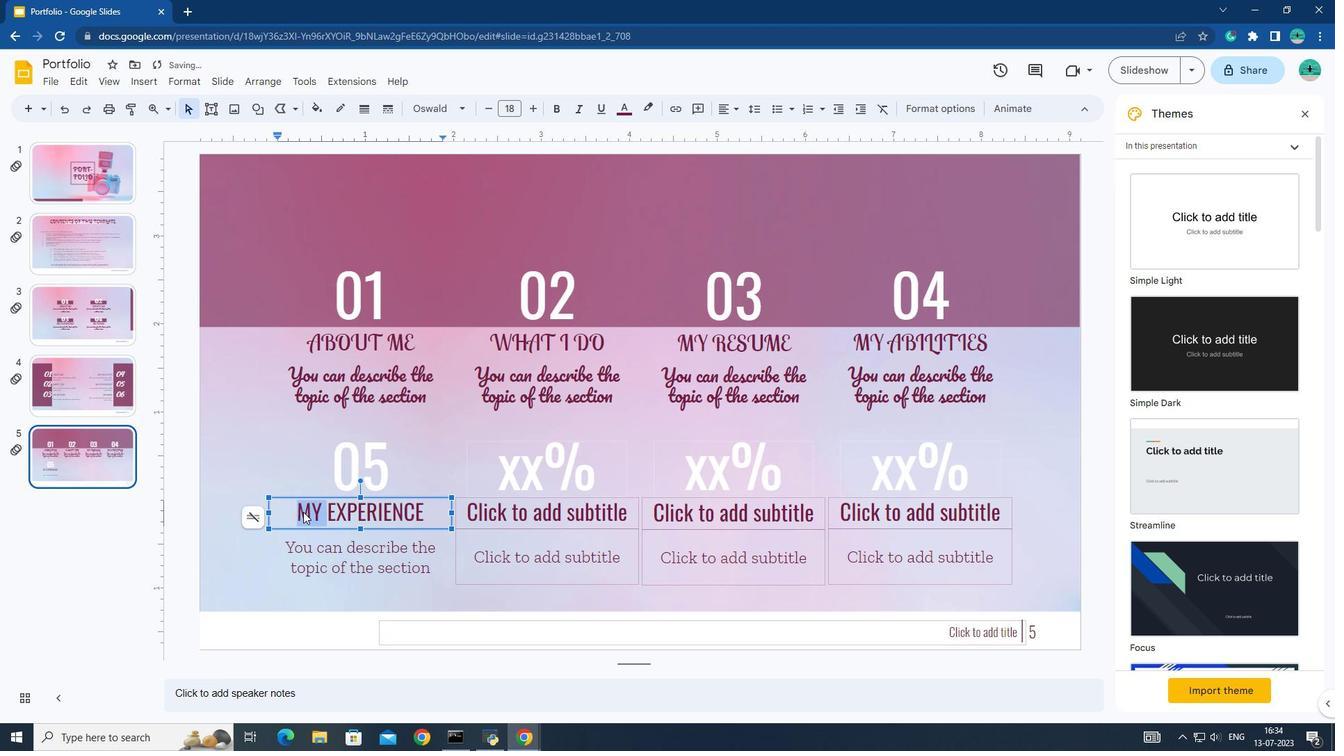 
Action: Mouse moved to (462, 105)
Screenshot: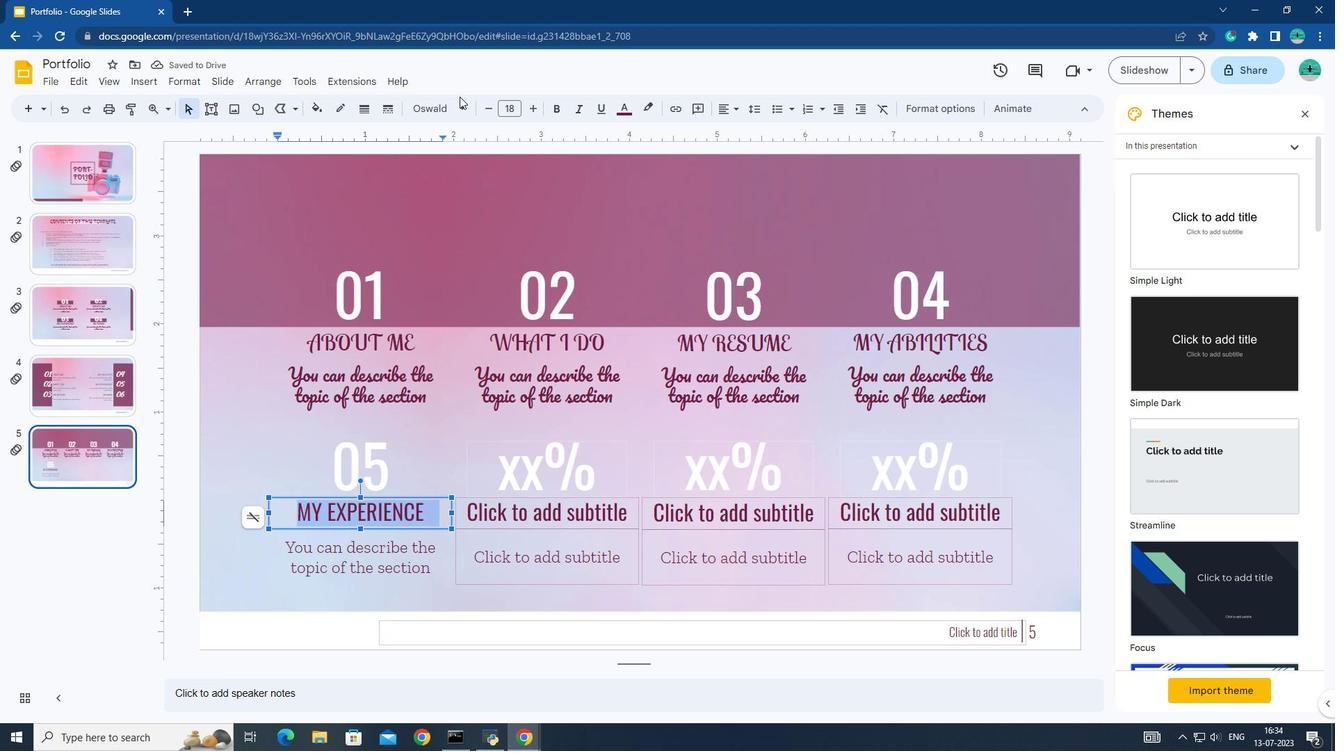 
Action: Mouse pressed left at (462, 105)
Screenshot: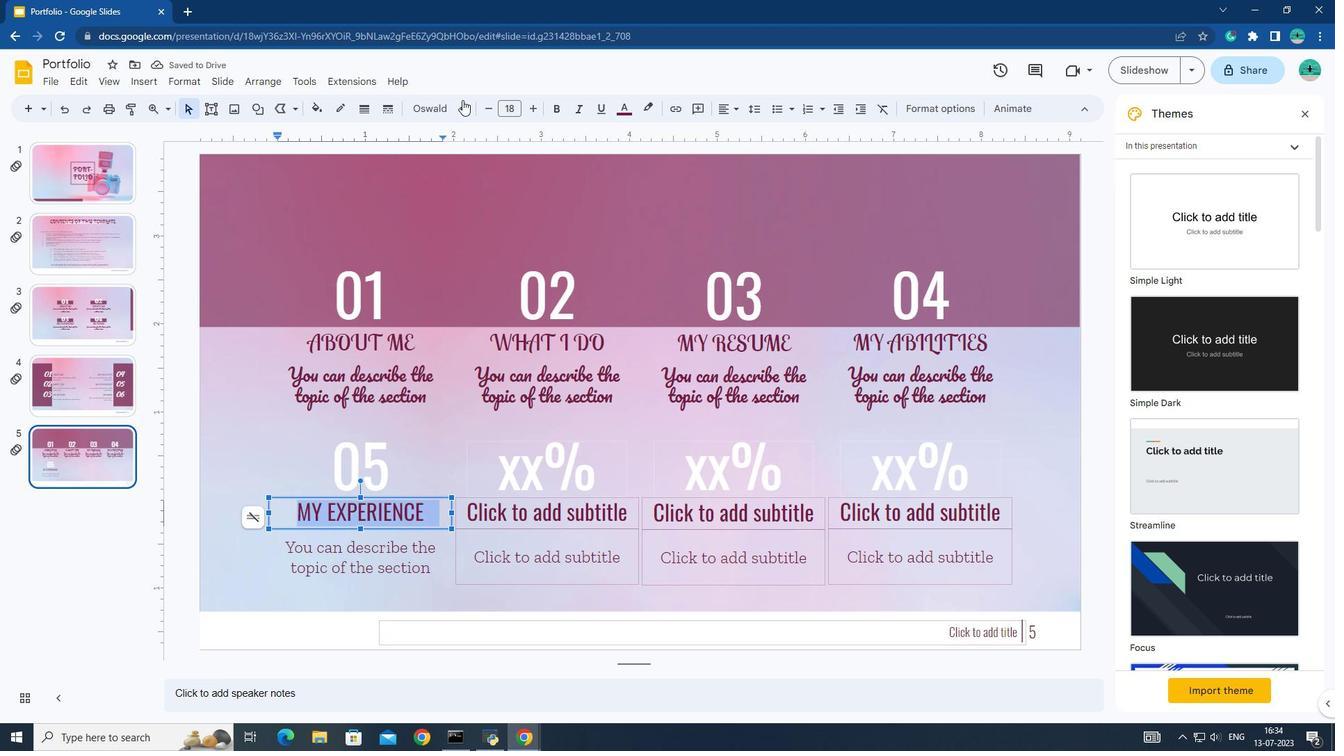 
Action: Mouse moved to (482, 317)
Screenshot: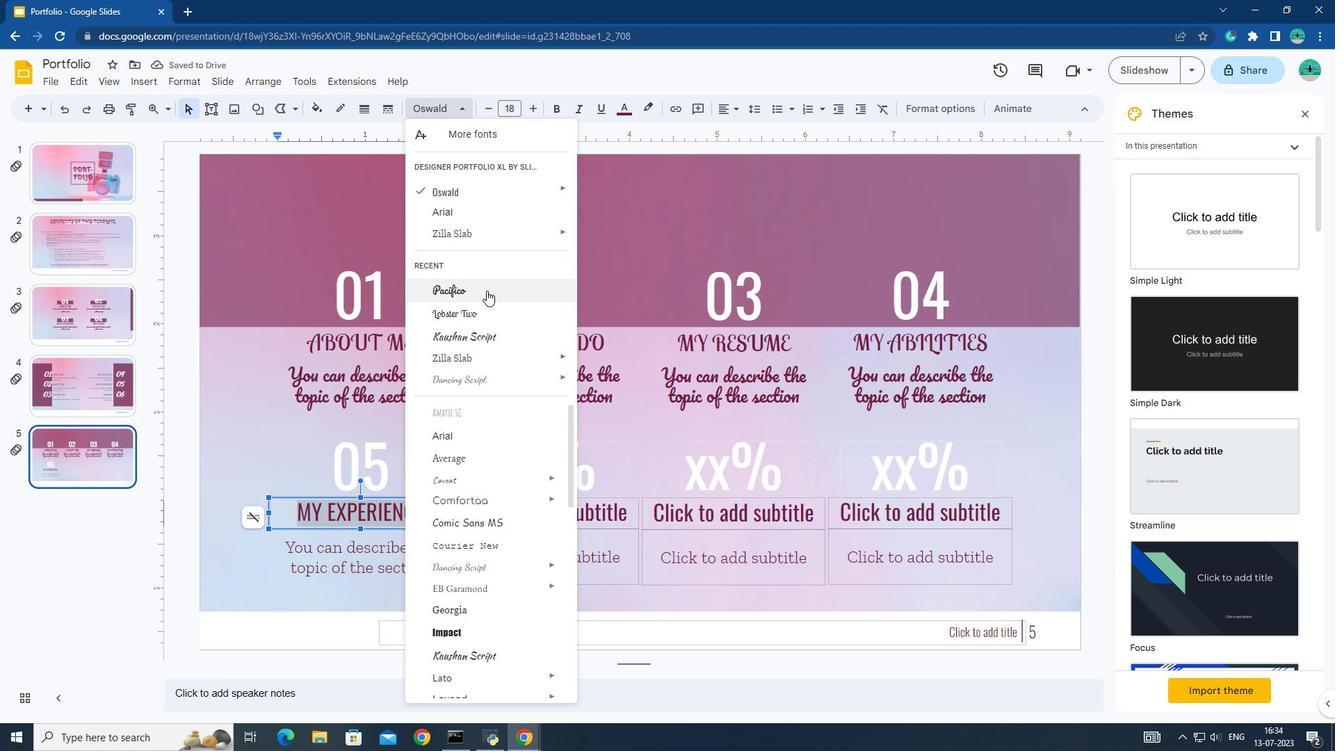 
Action: Mouse pressed left at (482, 317)
Screenshot: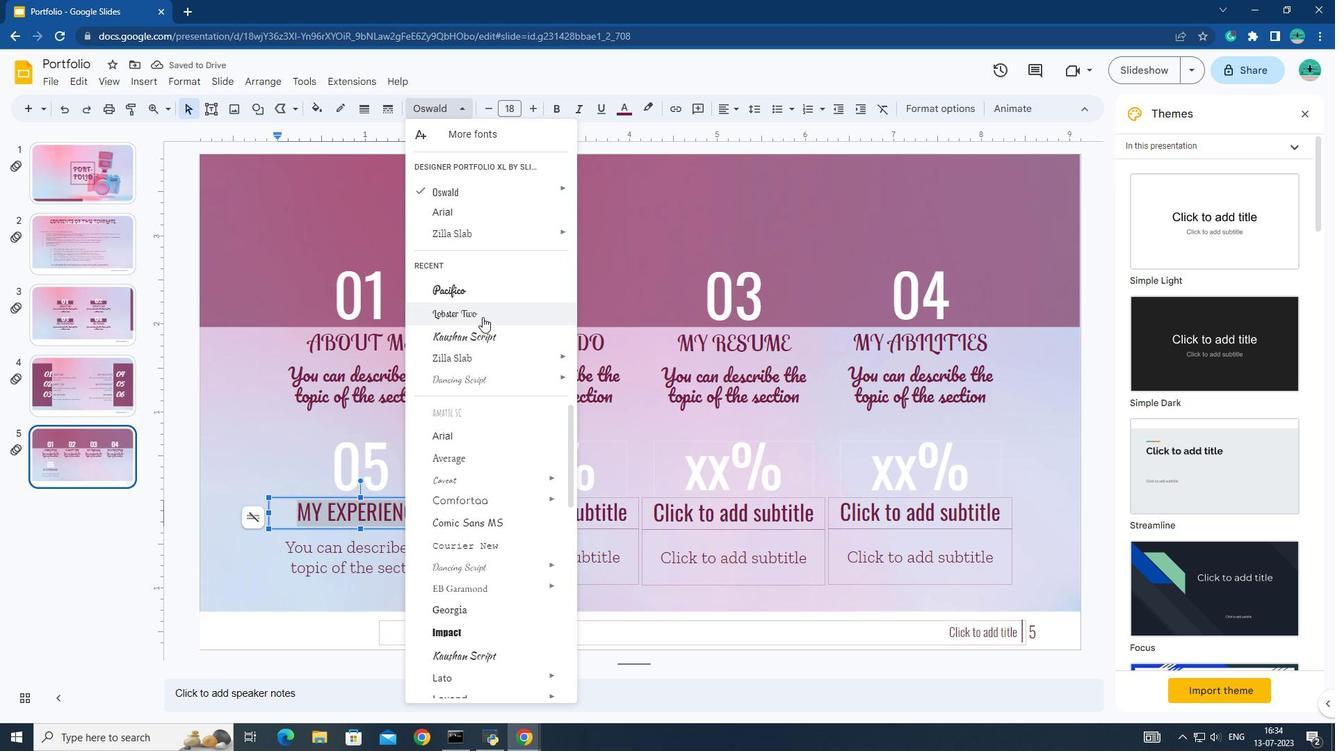 
Action: Mouse moved to (397, 539)
Screenshot: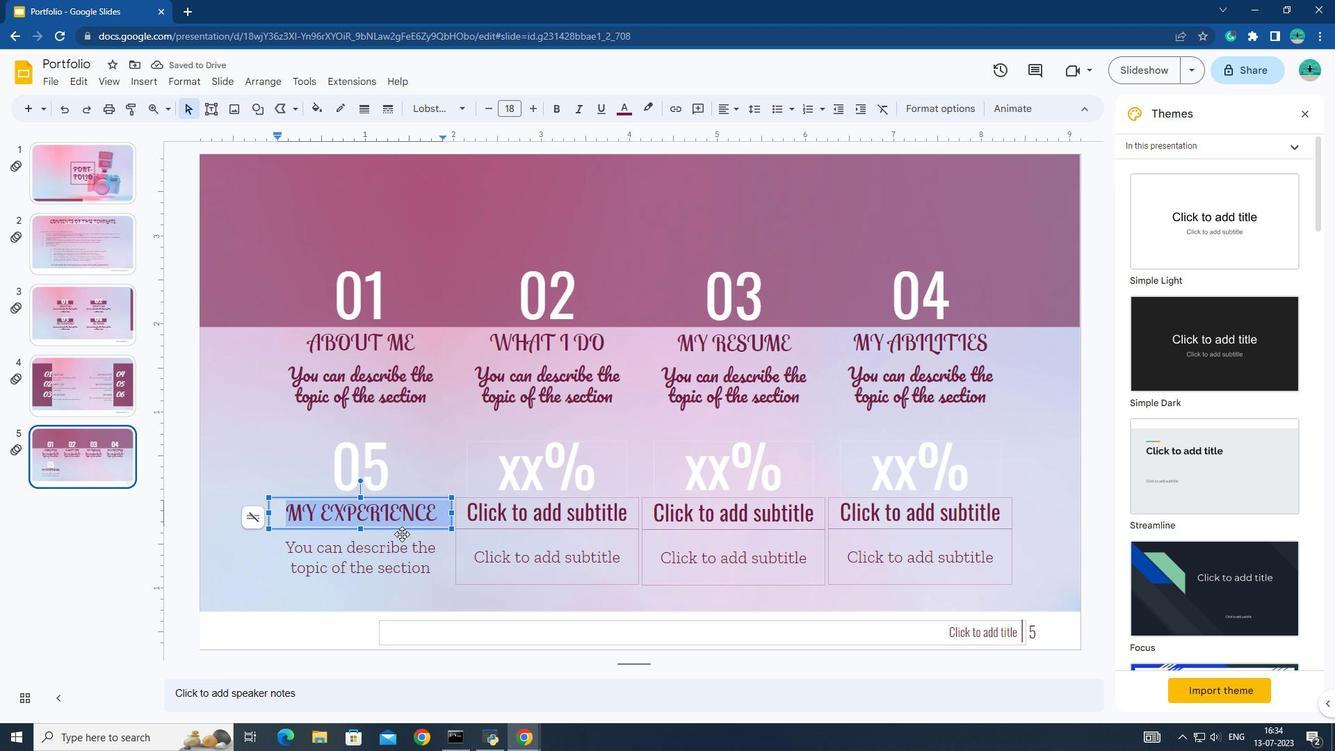 
Action: Mouse pressed left at (397, 539)
Screenshot: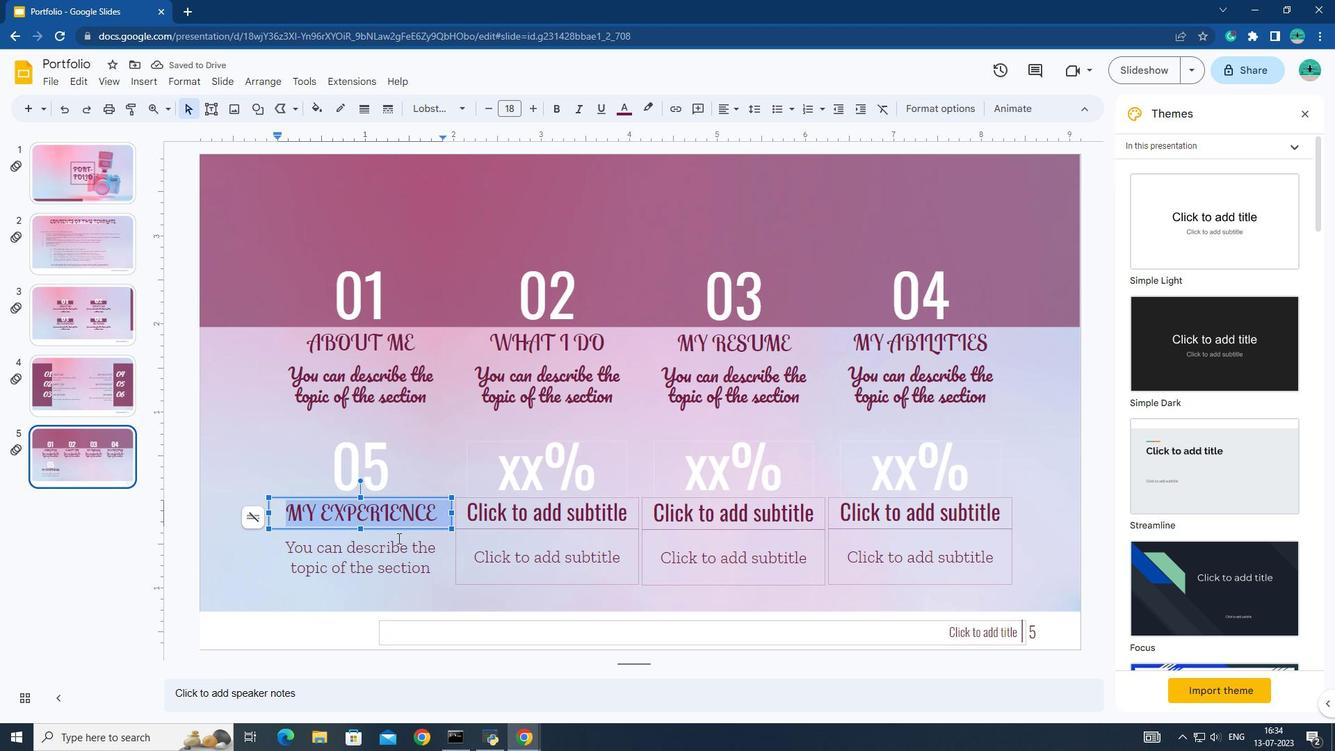
Action: Mouse moved to (283, 544)
Screenshot: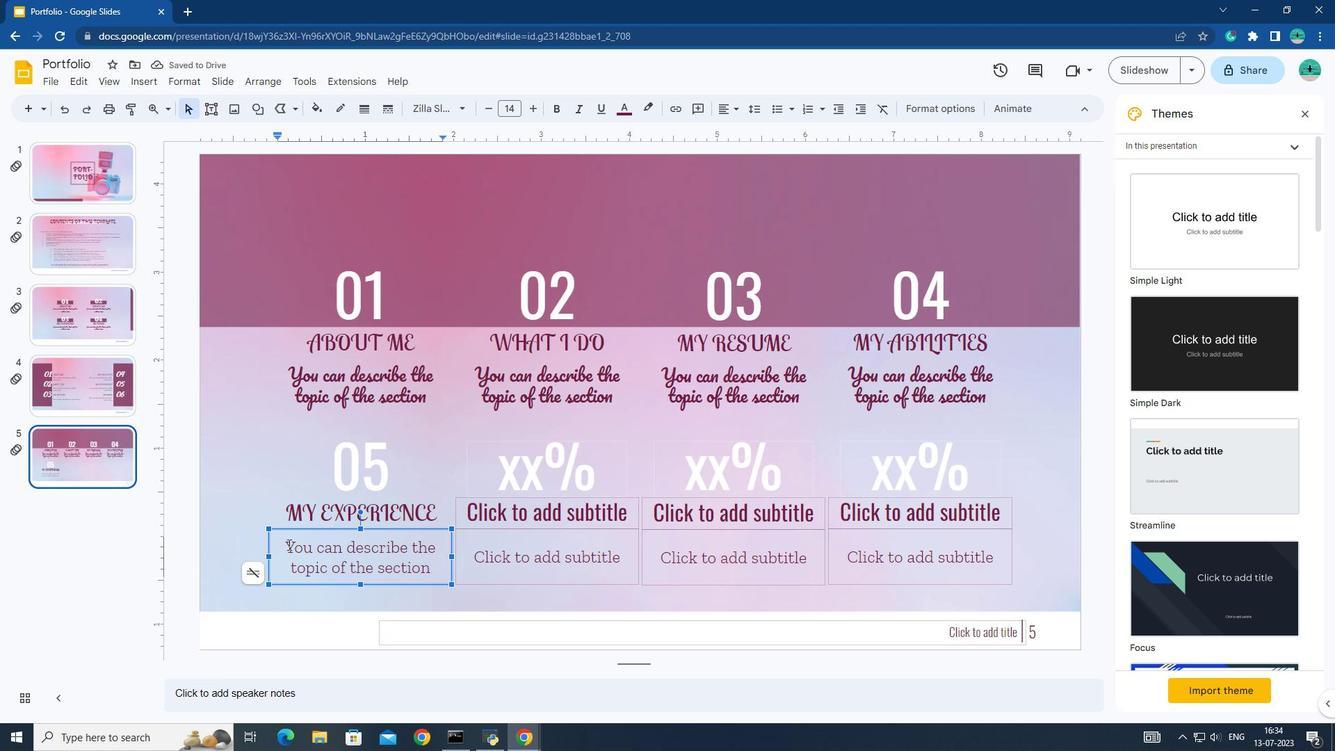 
Action: Mouse pressed left at (283, 544)
Screenshot: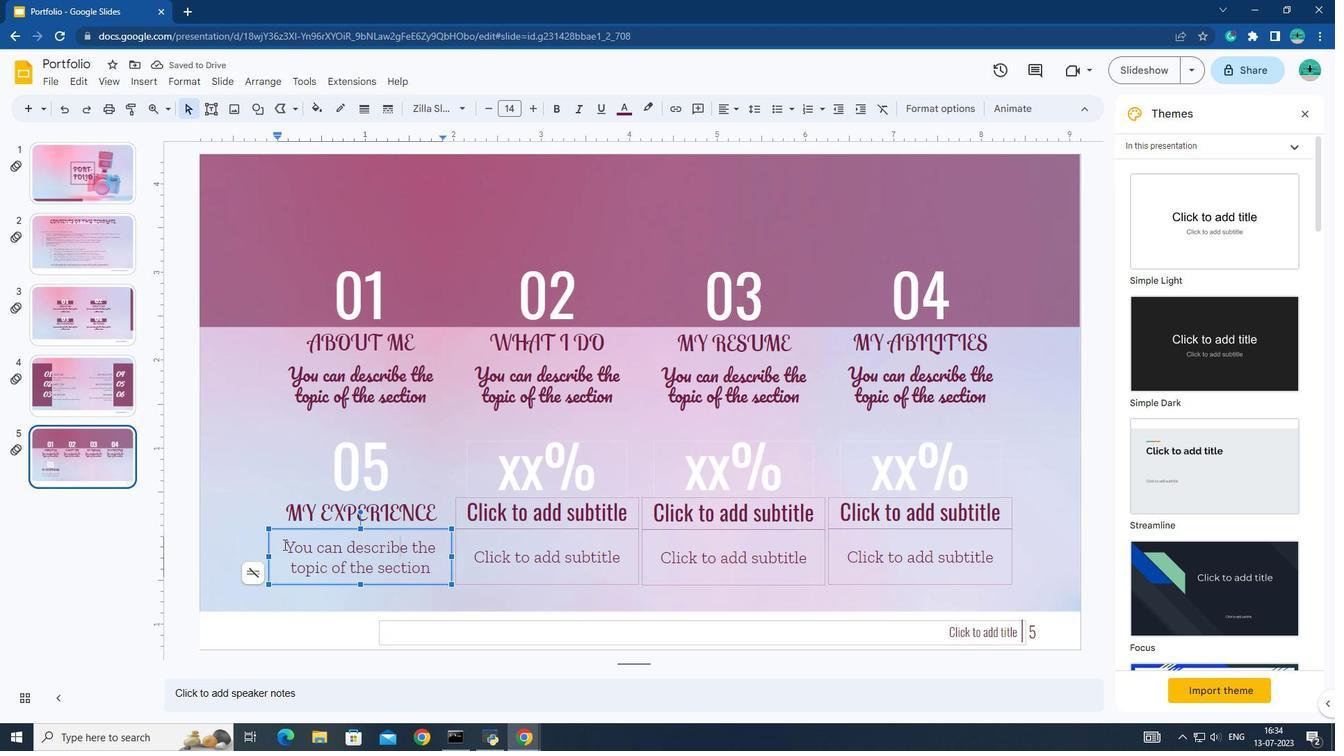 
Action: Mouse pressed left at (283, 544)
Screenshot: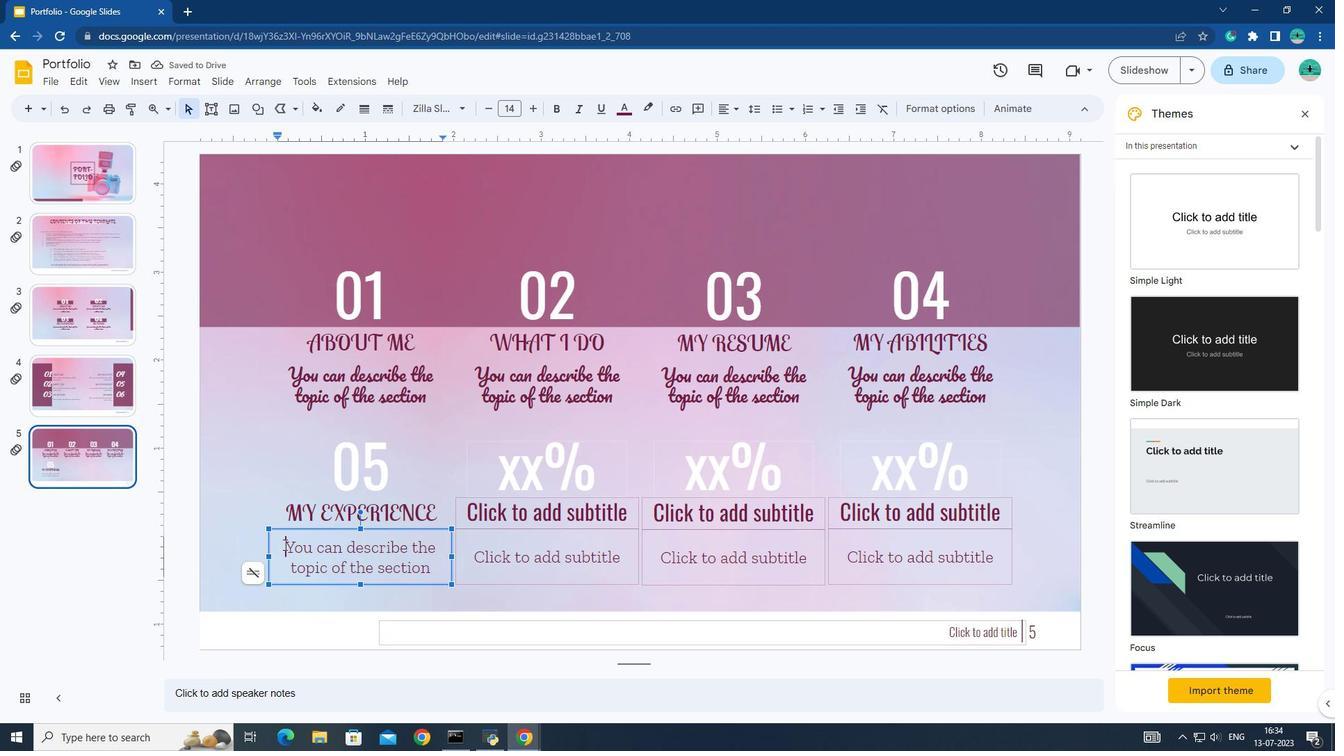
Action: Mouse pressed left at (283, 544)
Screenshot: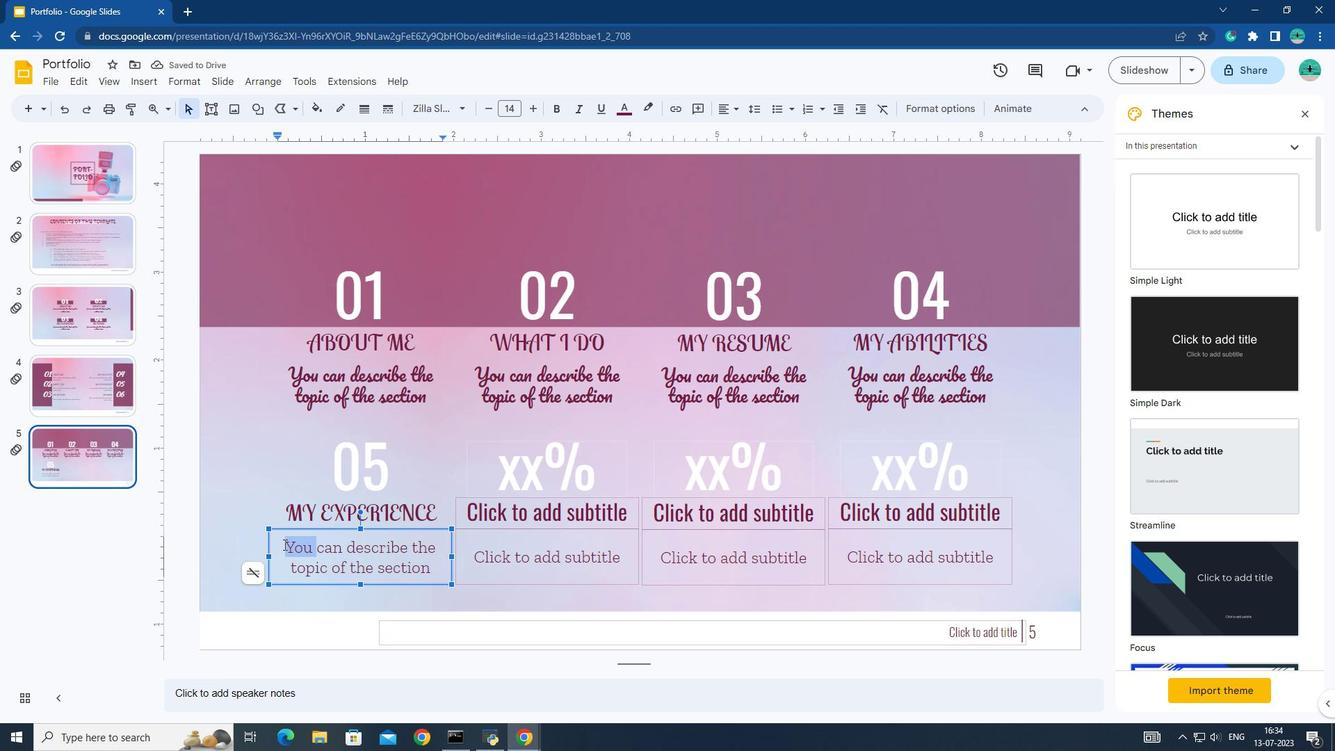 
Action: Mouse pressed left at (283, 544)
Screenshot: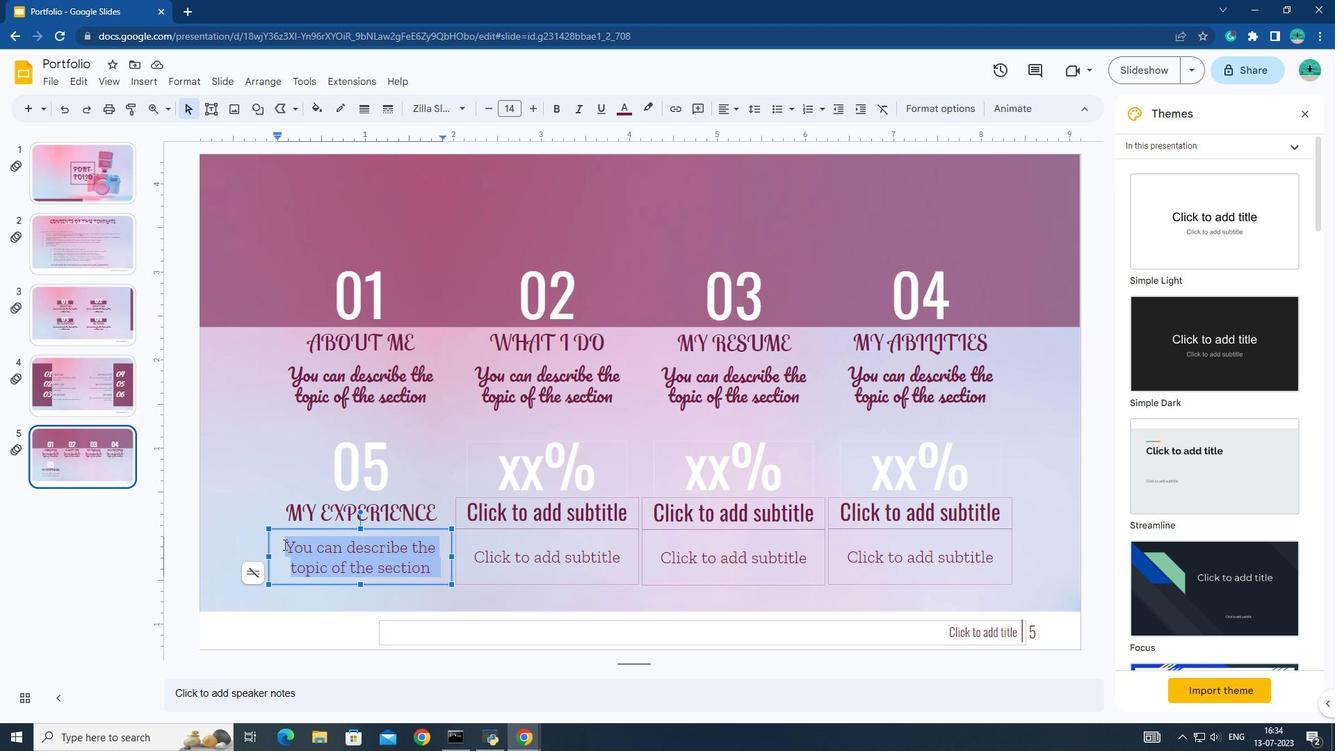 
Action: Mouse pressed left at (283, 544)
Screenshot: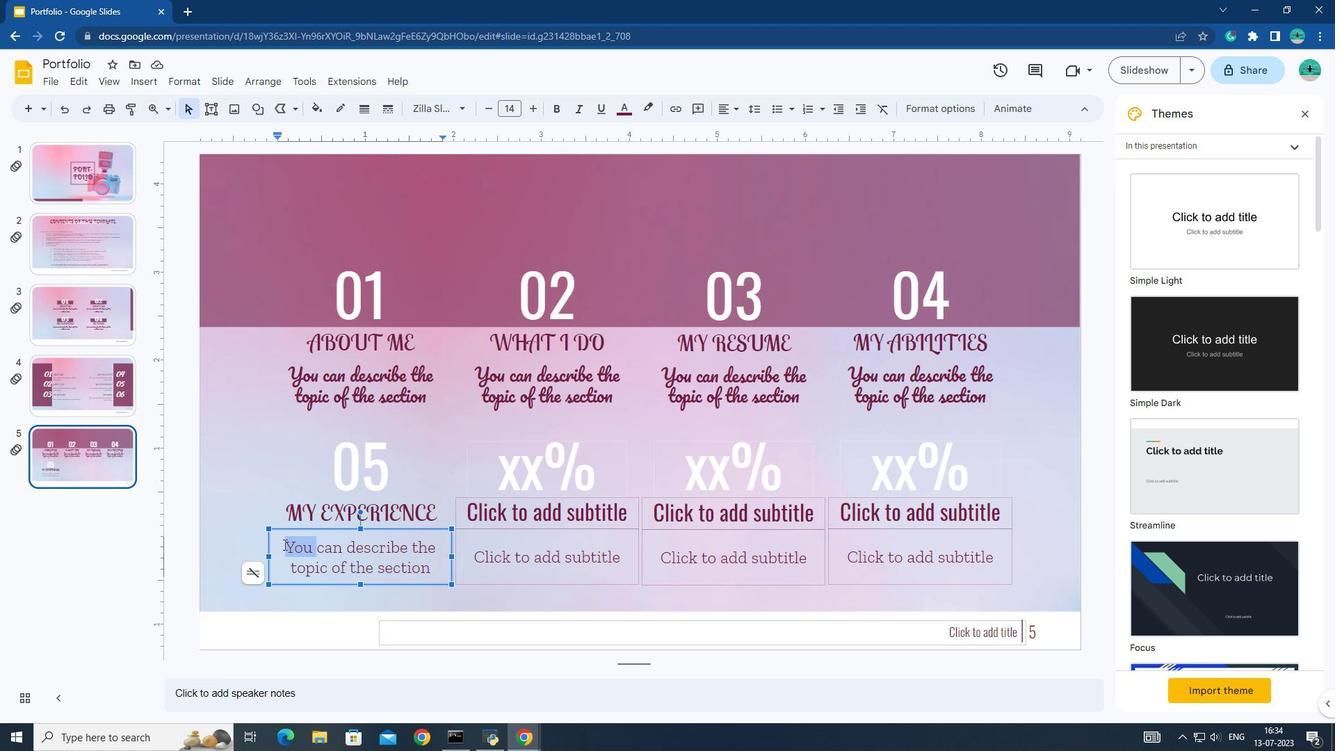 
Action: Mouse moved to (453, 113)
Screenshot: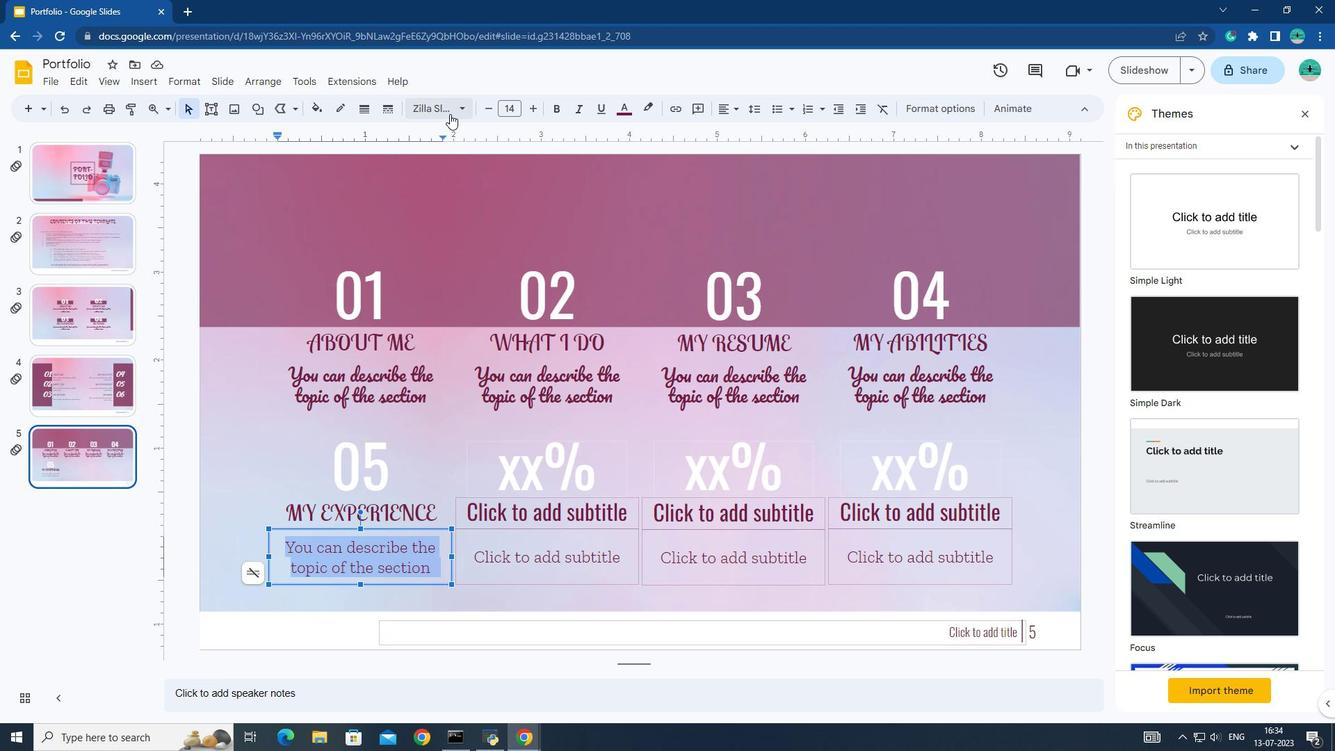 
Action: Mouse pressed left at (453, 113)
Screenshot: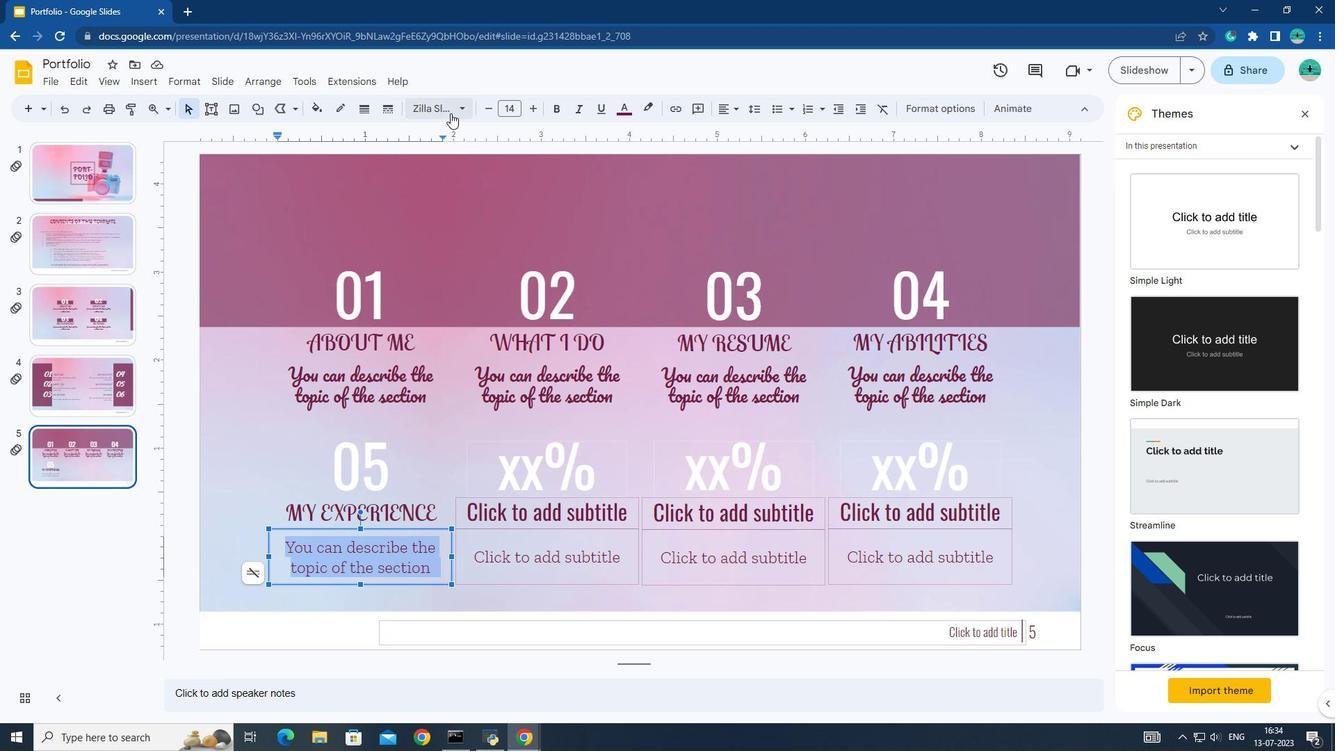 
Action: Mouse moved to (470, 310)
Screenshot: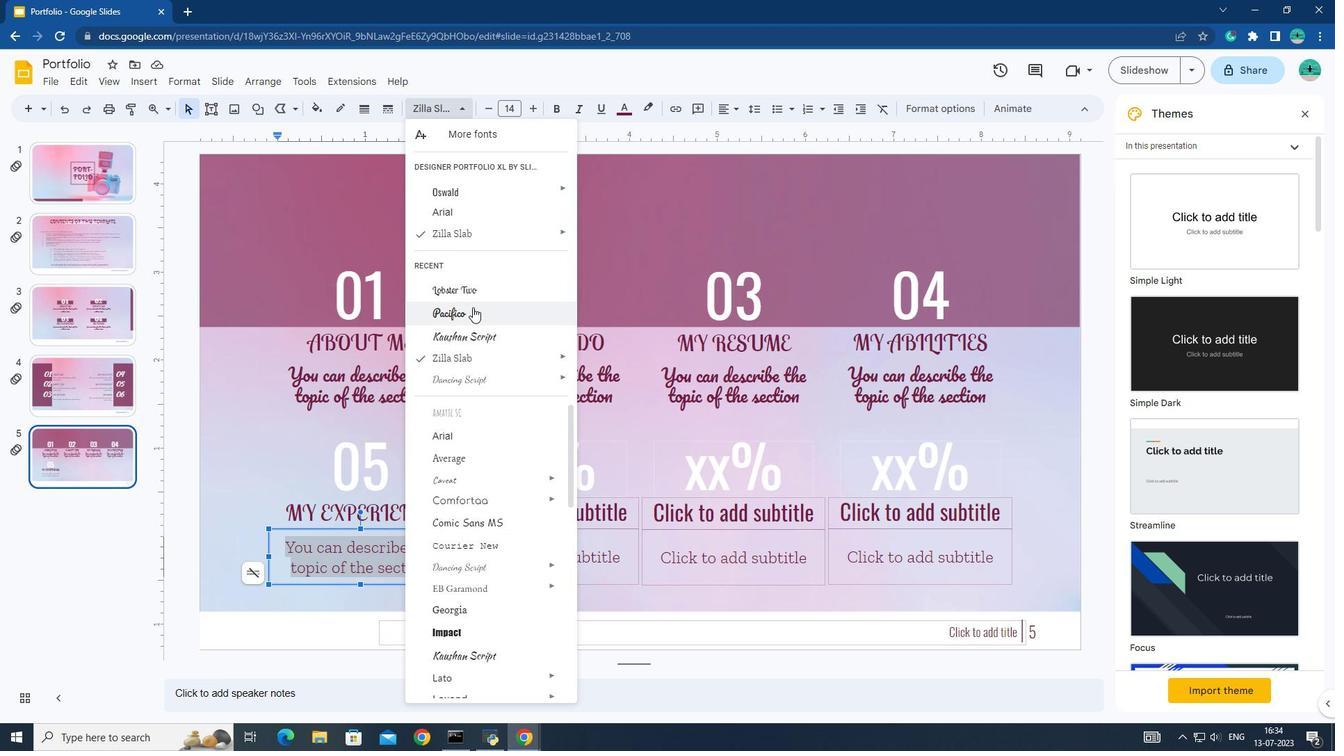 
Action: Mouse pressed left at (470, 310)
Screenshot: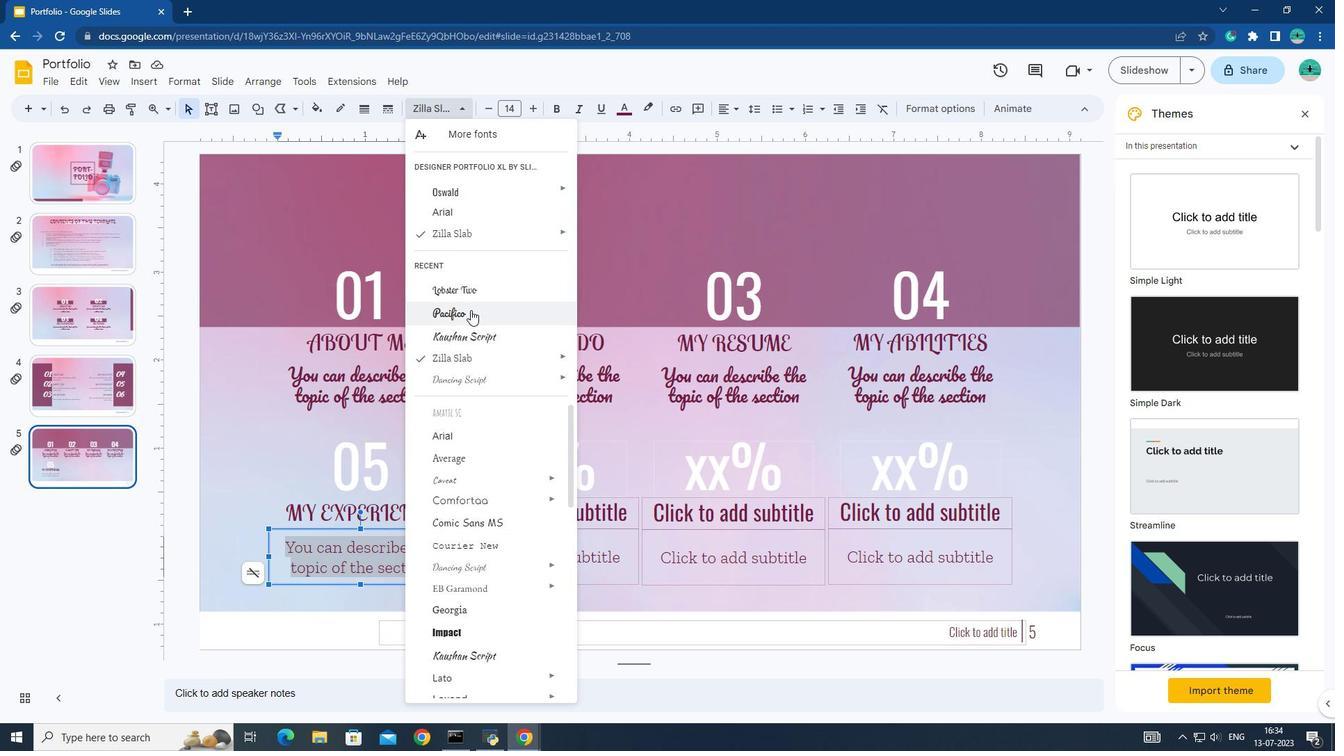 
Action: Mouse moved to (543, 462)
Screenshot: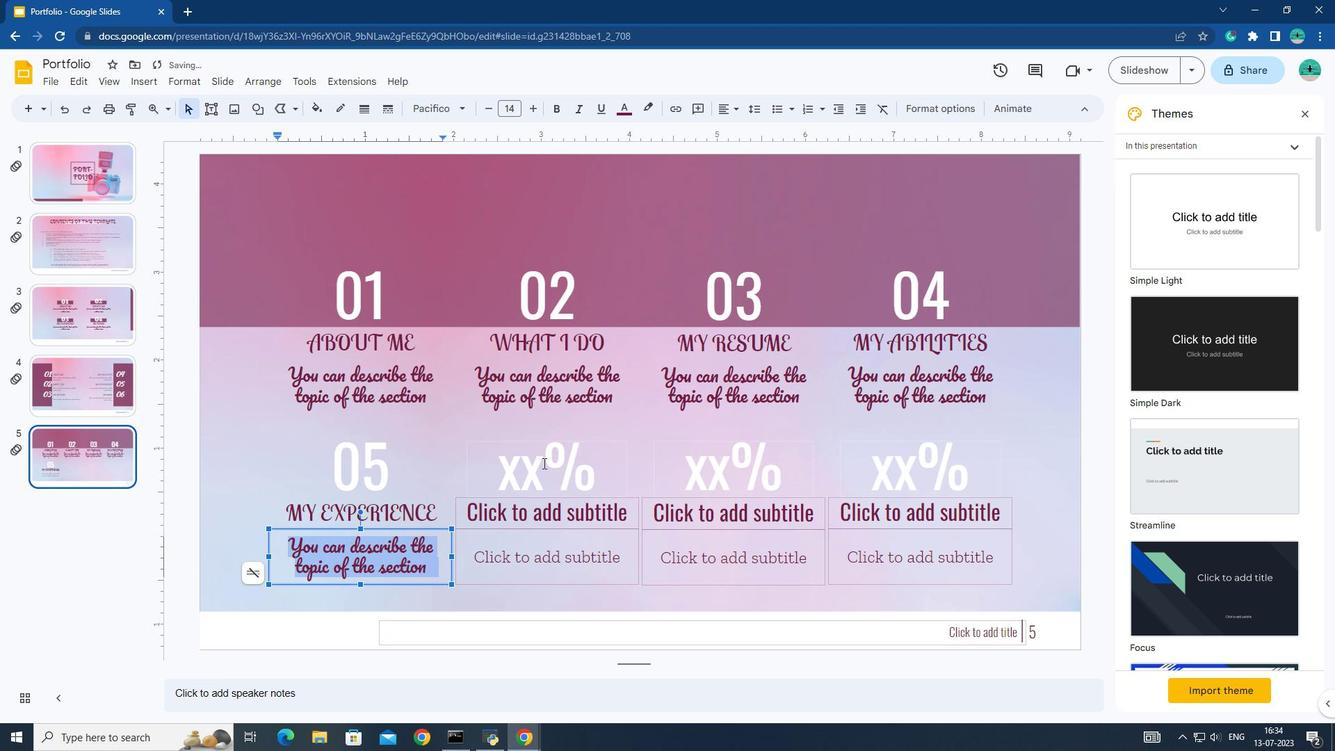 
Action: Mouse pressed left at (543, 462)
Screenshot: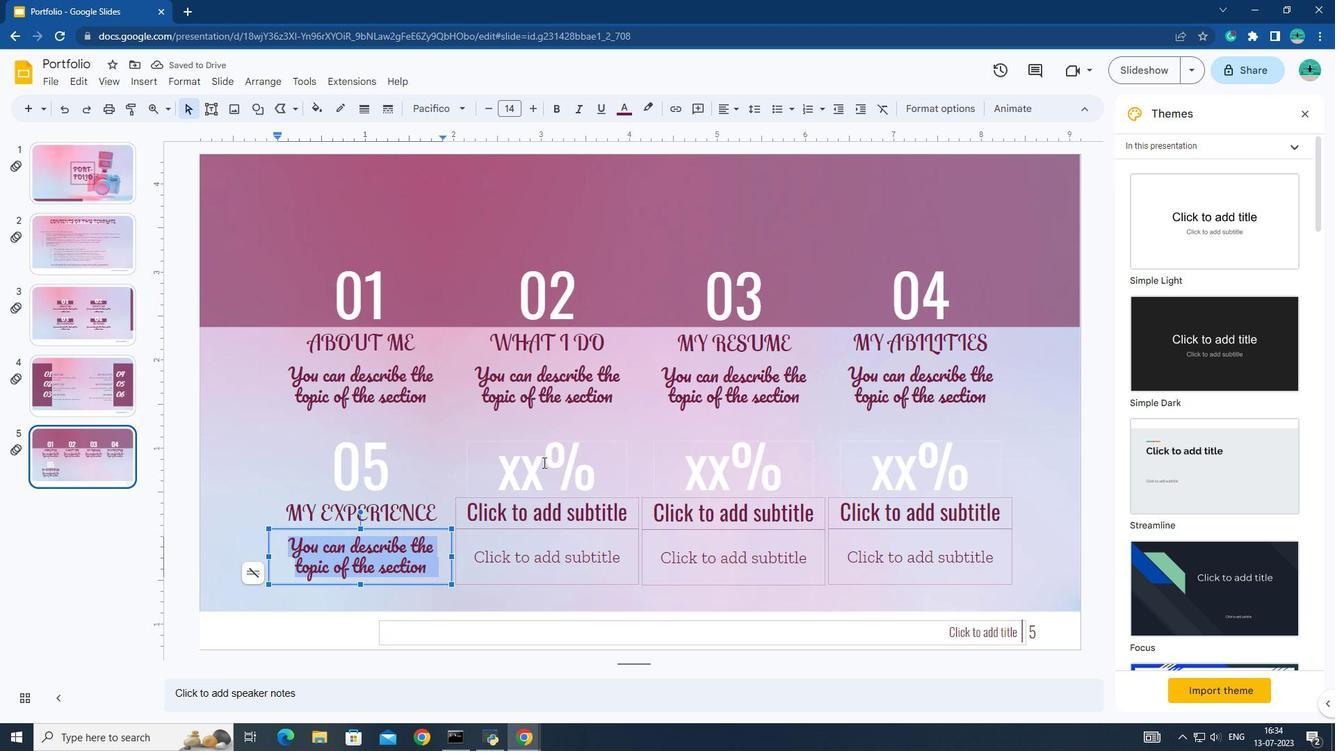 
Action: Mouse moved to (543, 462)
Screenshot: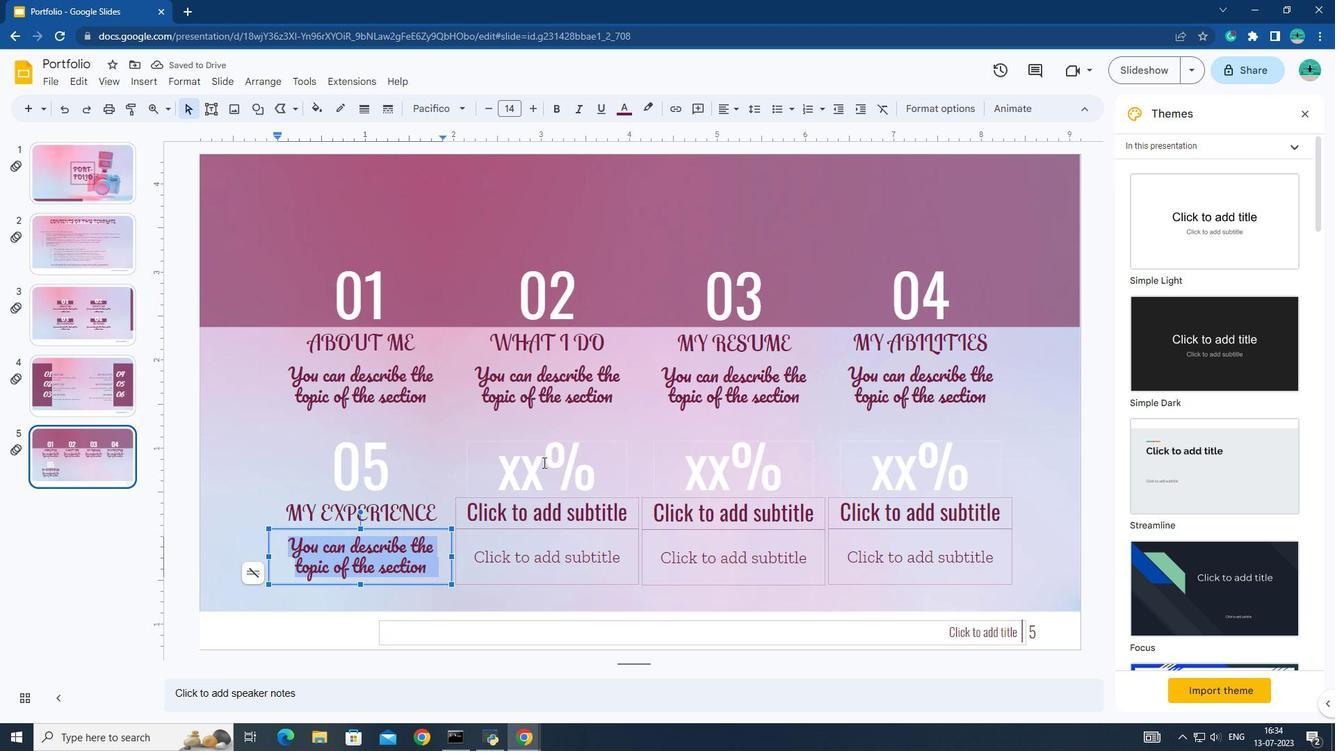 
Action: Key pressed 06
Screenshot: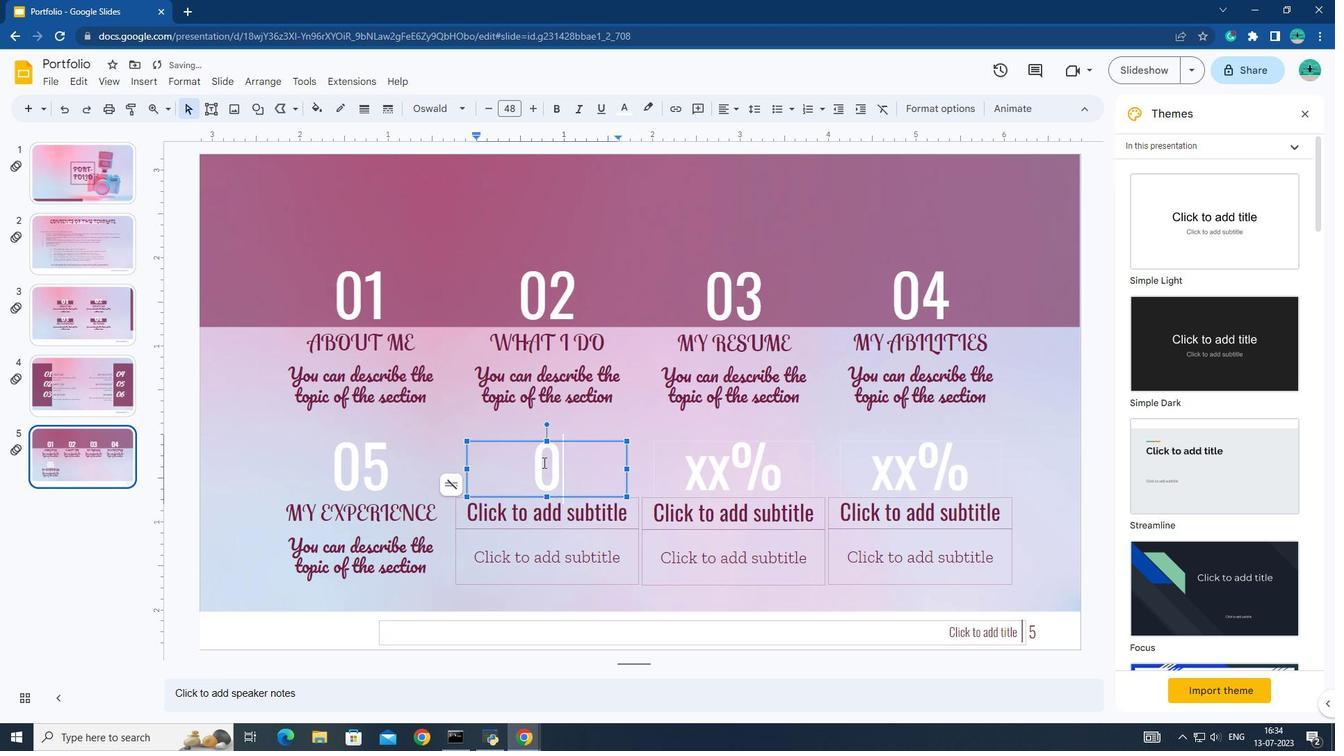 
Action: Mouse moved to (569, 512)
Screenshot: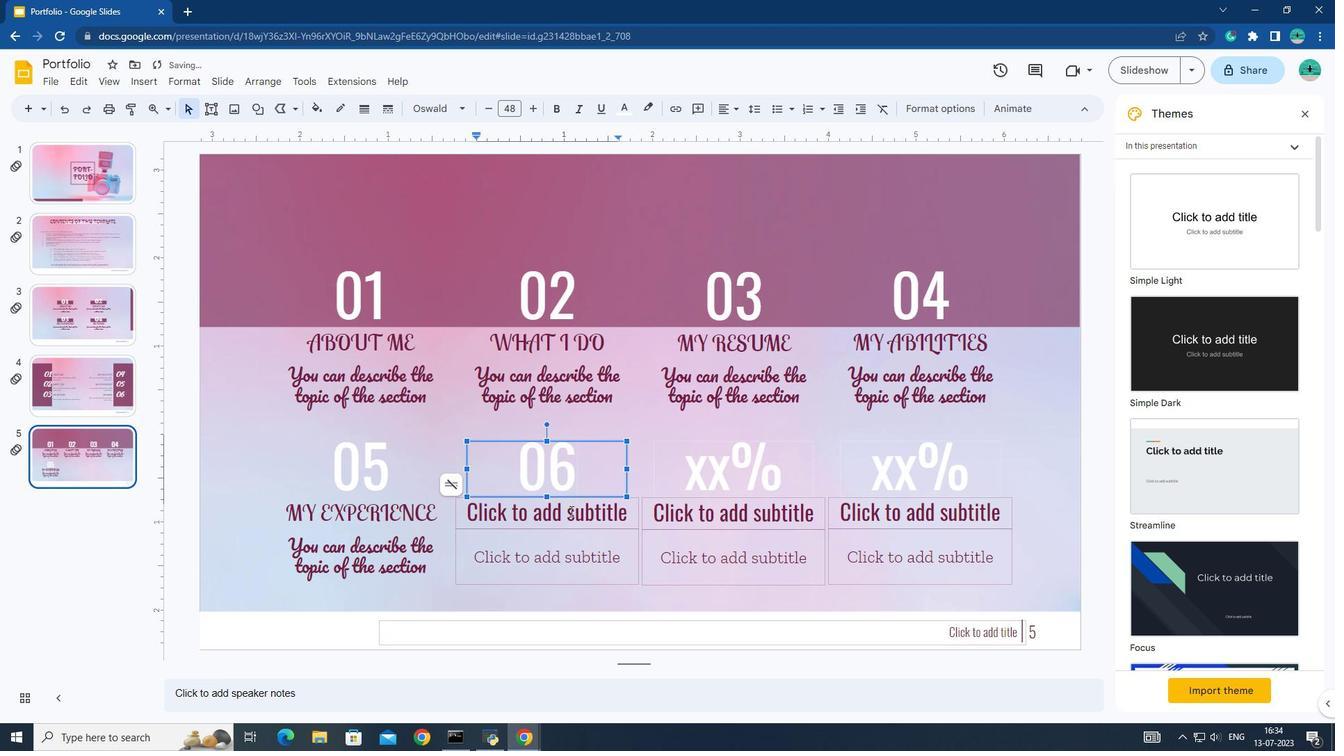 
Action: Mouse pressed left at (569, 512)
Screenshot: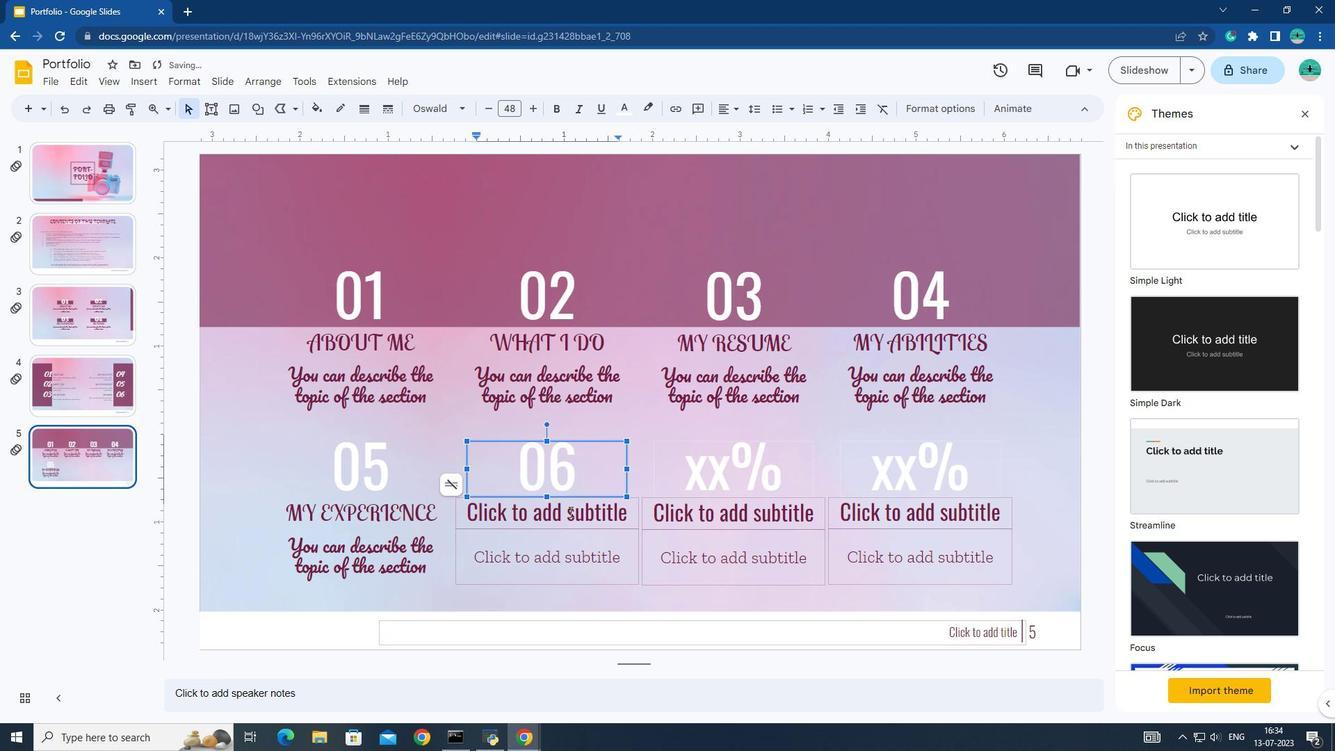 
Action: Key pressed <Key.caps_lock>MY<Key.space>SERVICES
Screenshot: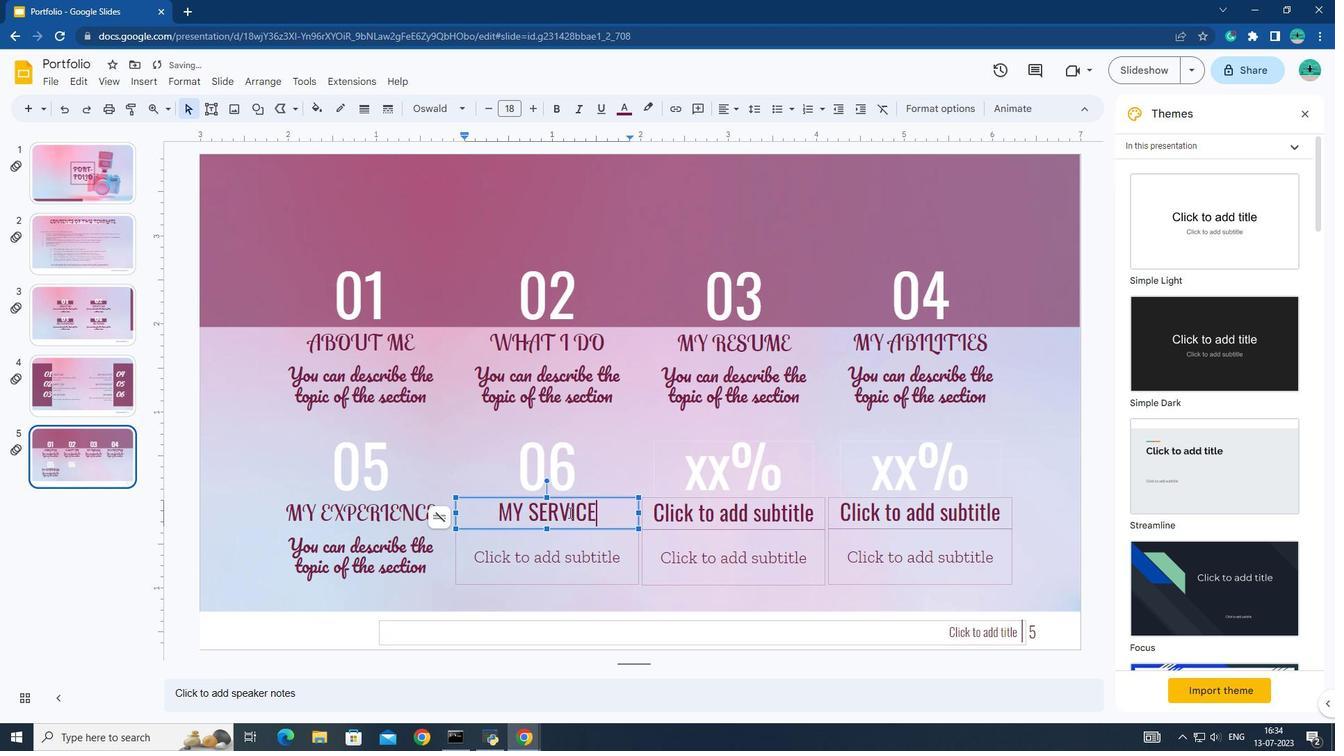 
Action: Mouse moved to (568, 561)
Screenshot: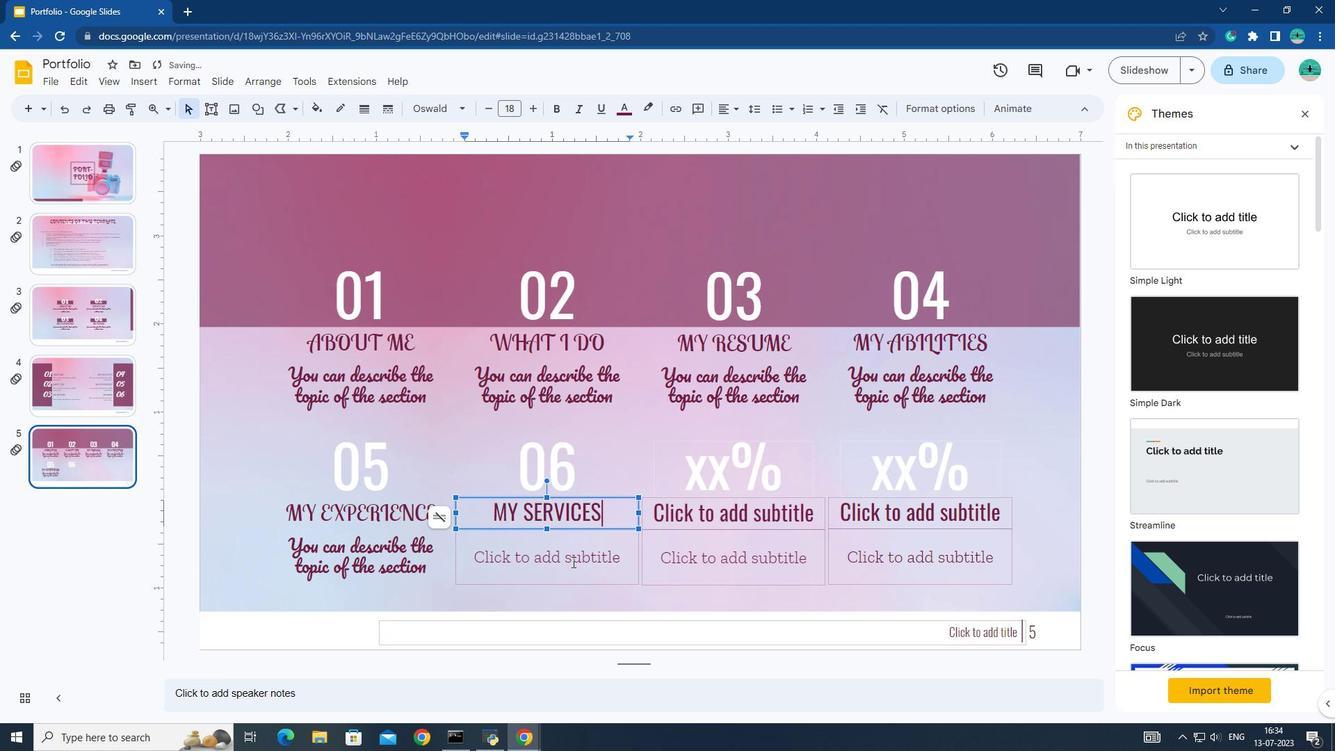 
Action: Mouse pressed left at (568, 561)
Screenshot: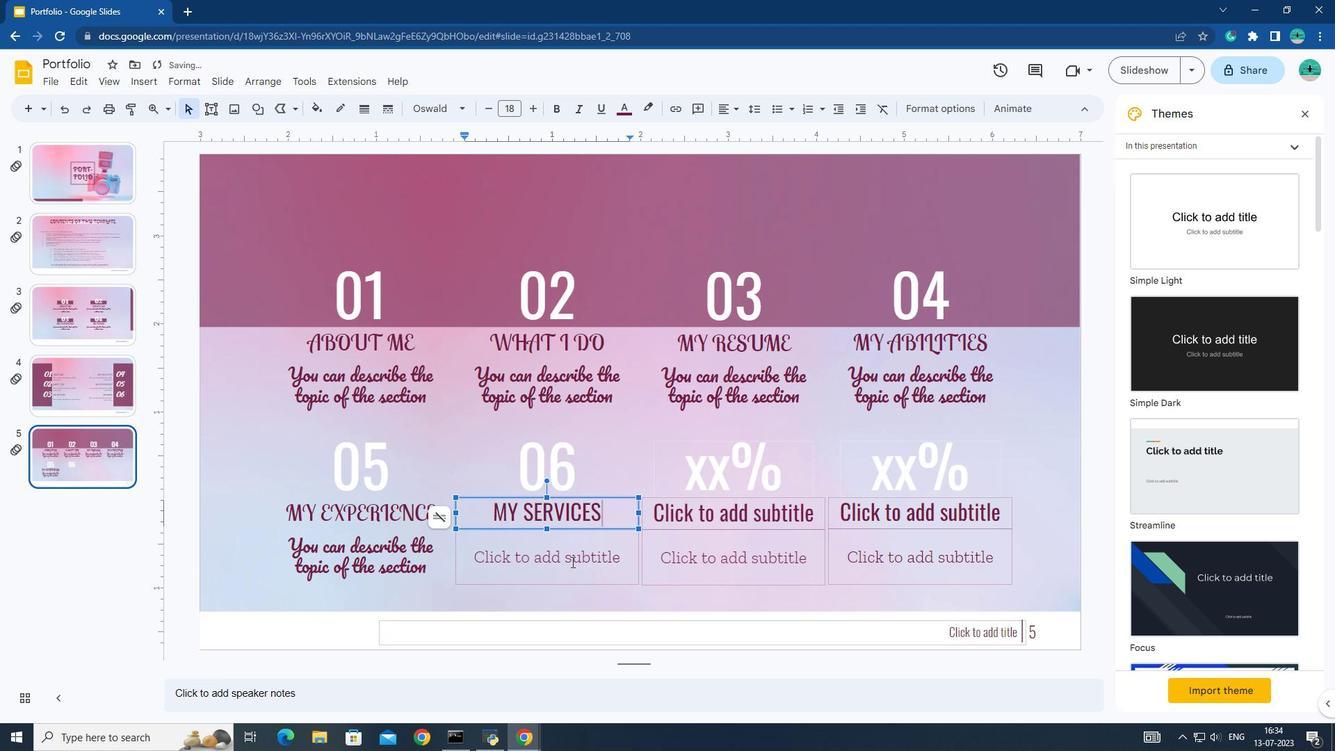 
Action: Mouse moved to (494, 107)
Screenshot: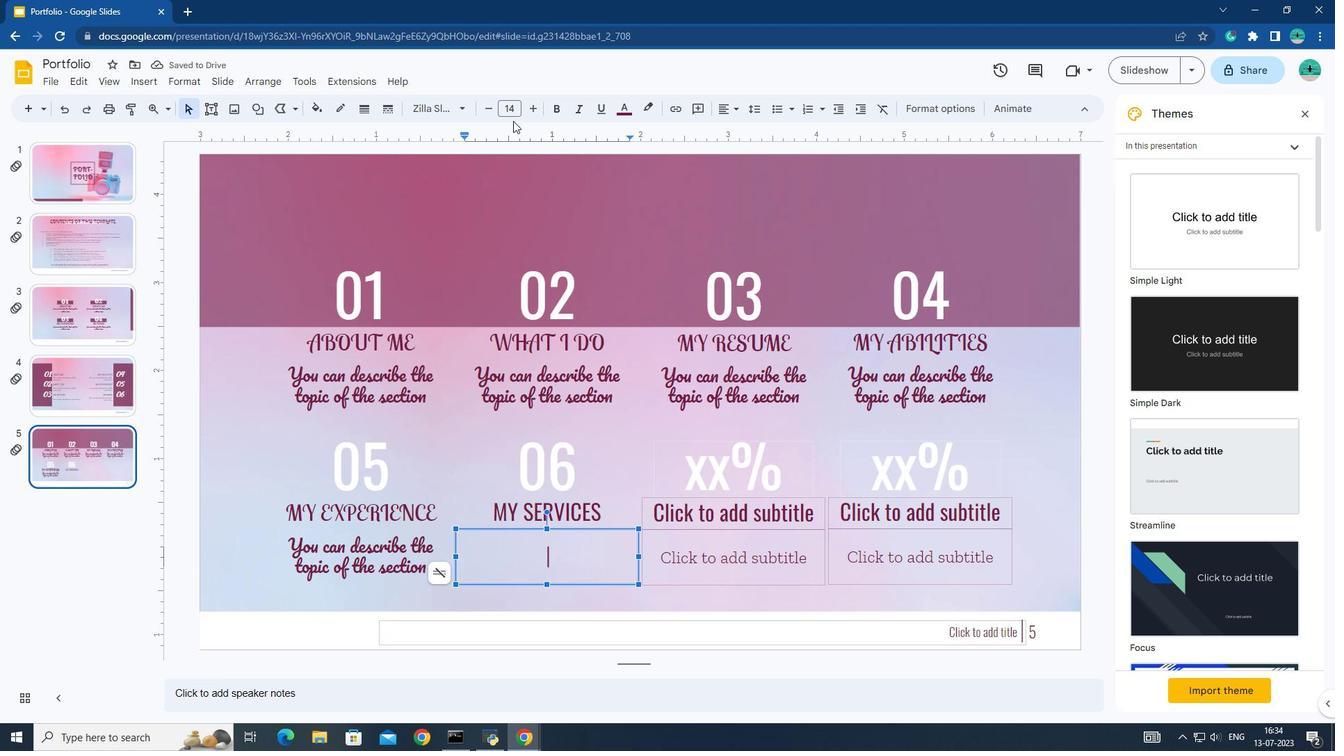 
Action: Key pressed Y<Key.caps_lock>ou<Key.space>can<Key.space>describe<Key.space>the<Key.space>topic<Key.space>of<Key.space>the<Key.space>section<Key.space>
Screenshot: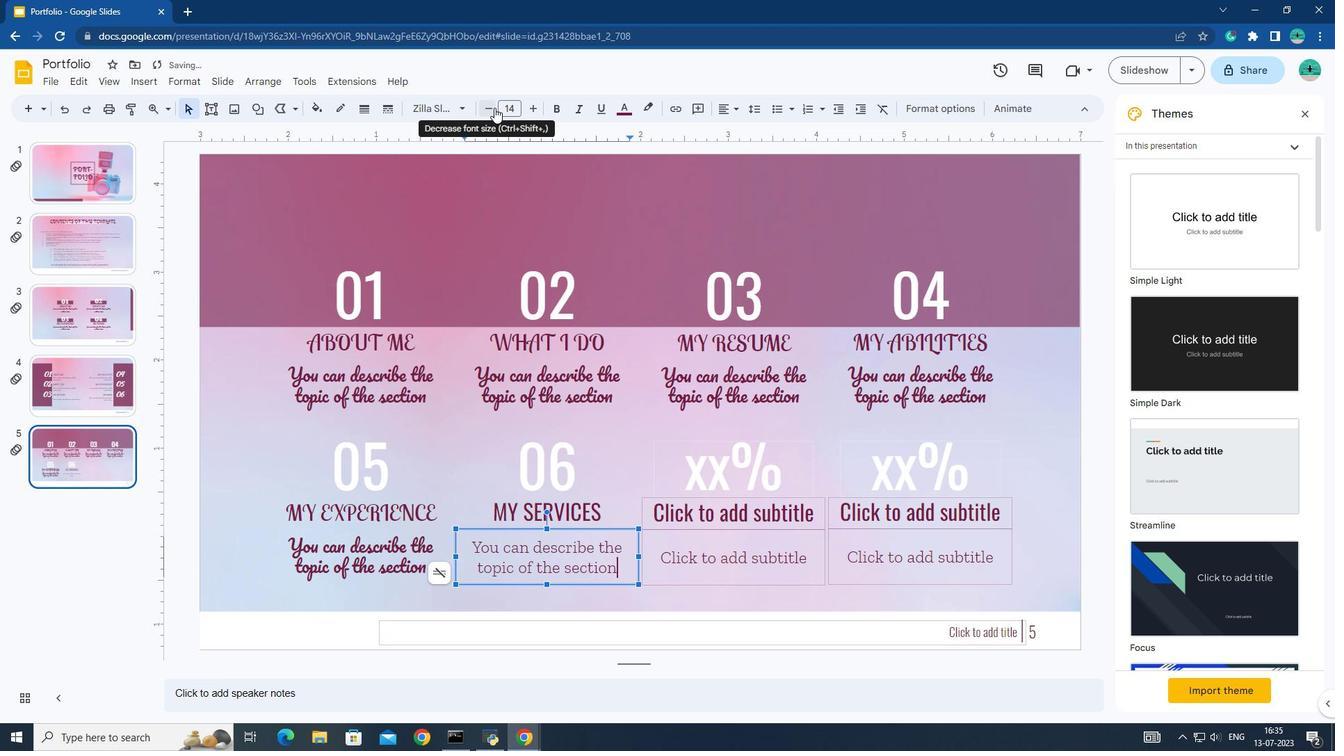 
Action: Mouse moved to (505, 507)
Screenshot: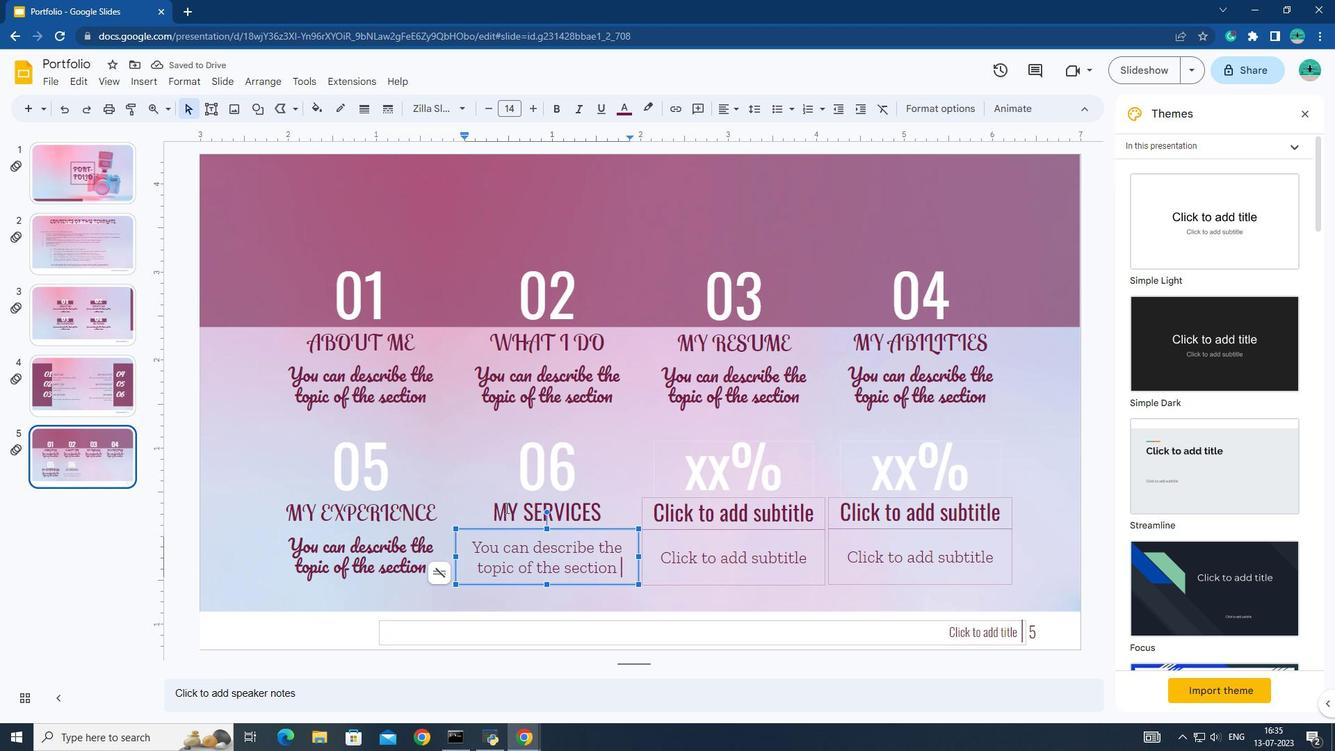 
Action: Mouse pressed left at (505, 507)
Screenshot: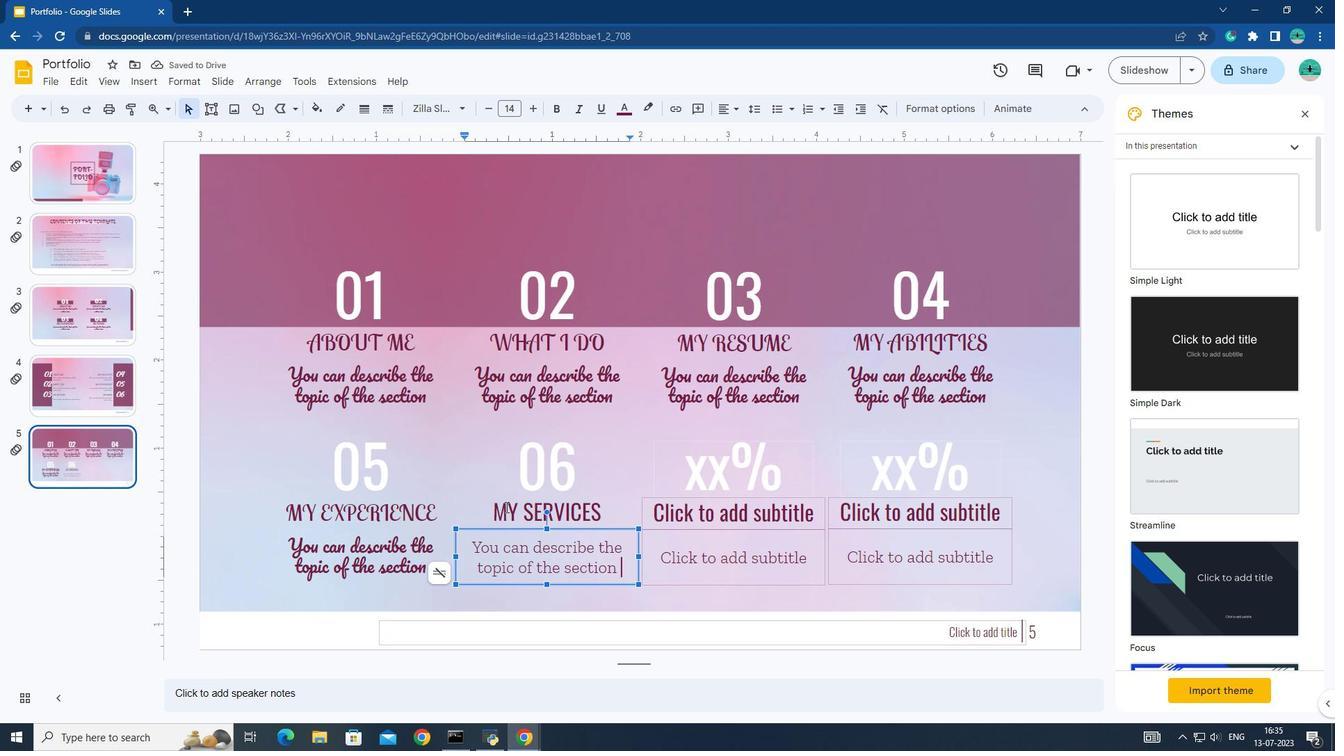 
Action: Mouse moved to (493, 505)
Screenshot: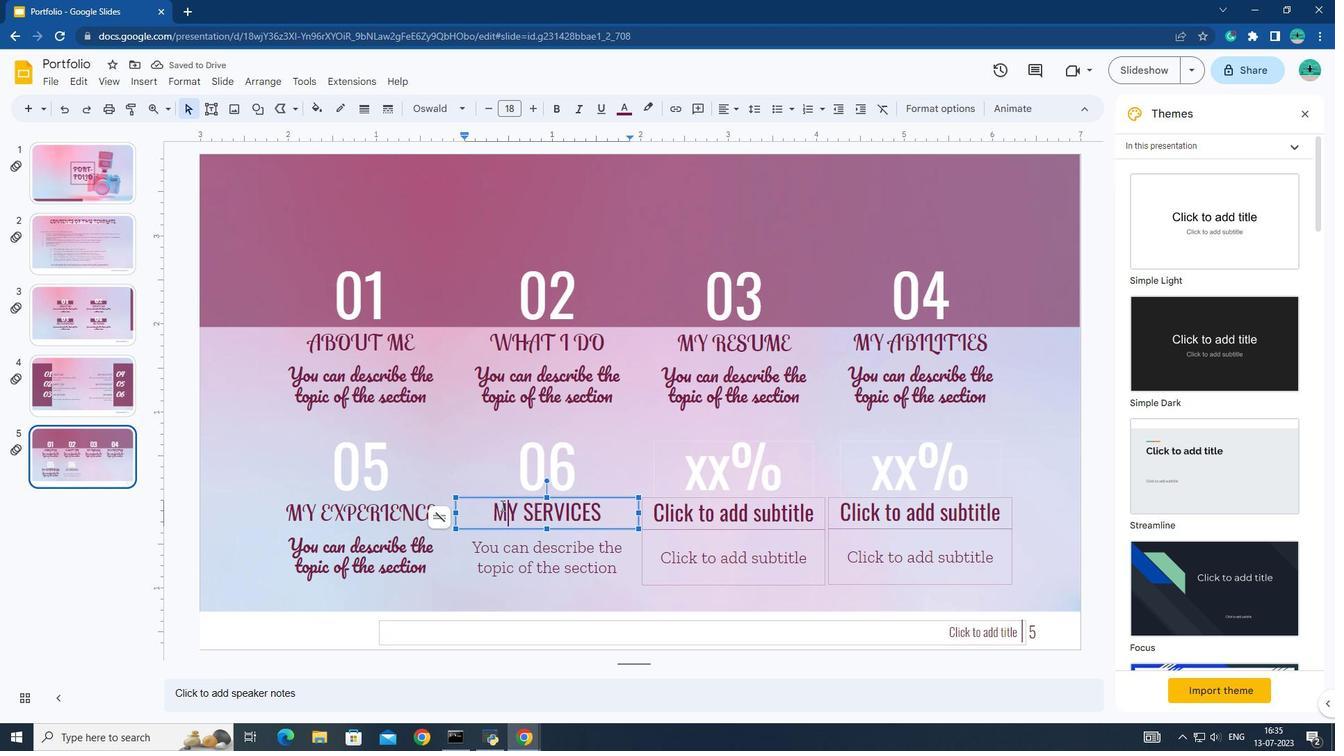 
Action: Mouse pressed left at (493, 505)
Screenshot: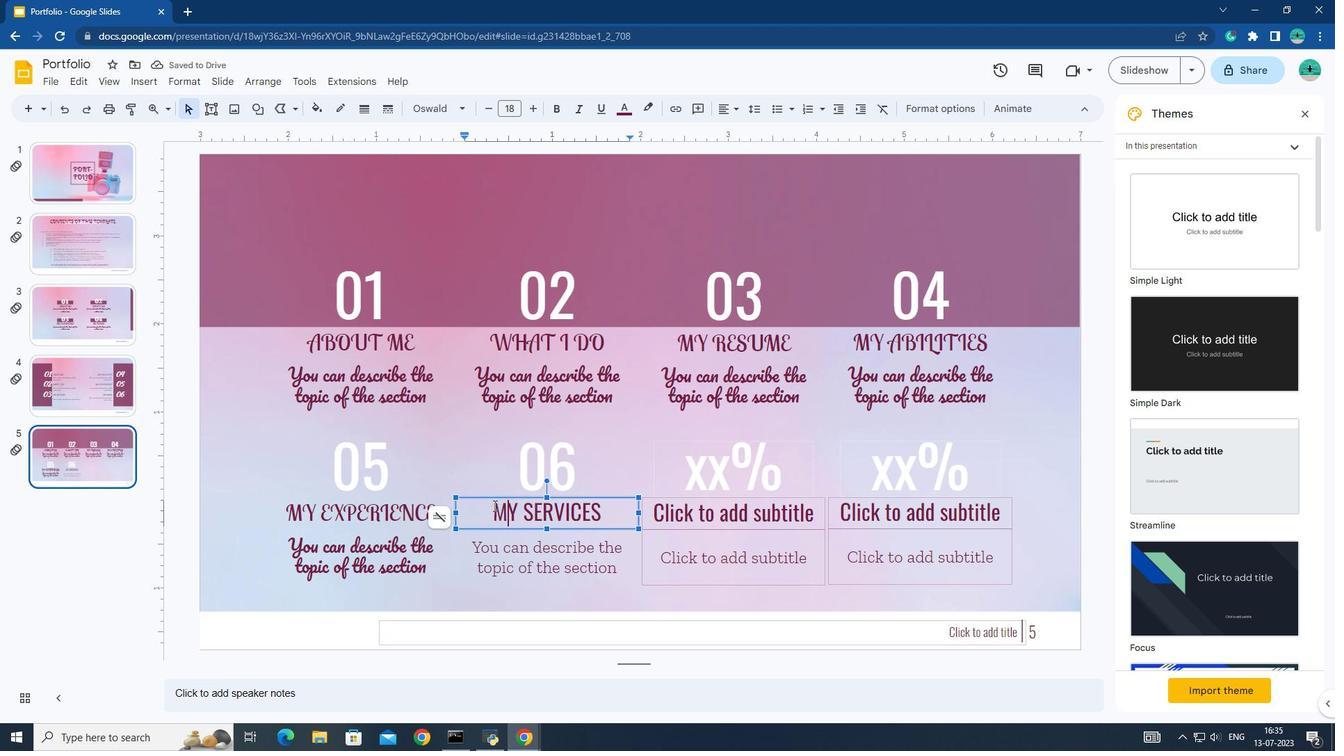 
Action: Mouse pressed left at (493, 505)
Screenshot: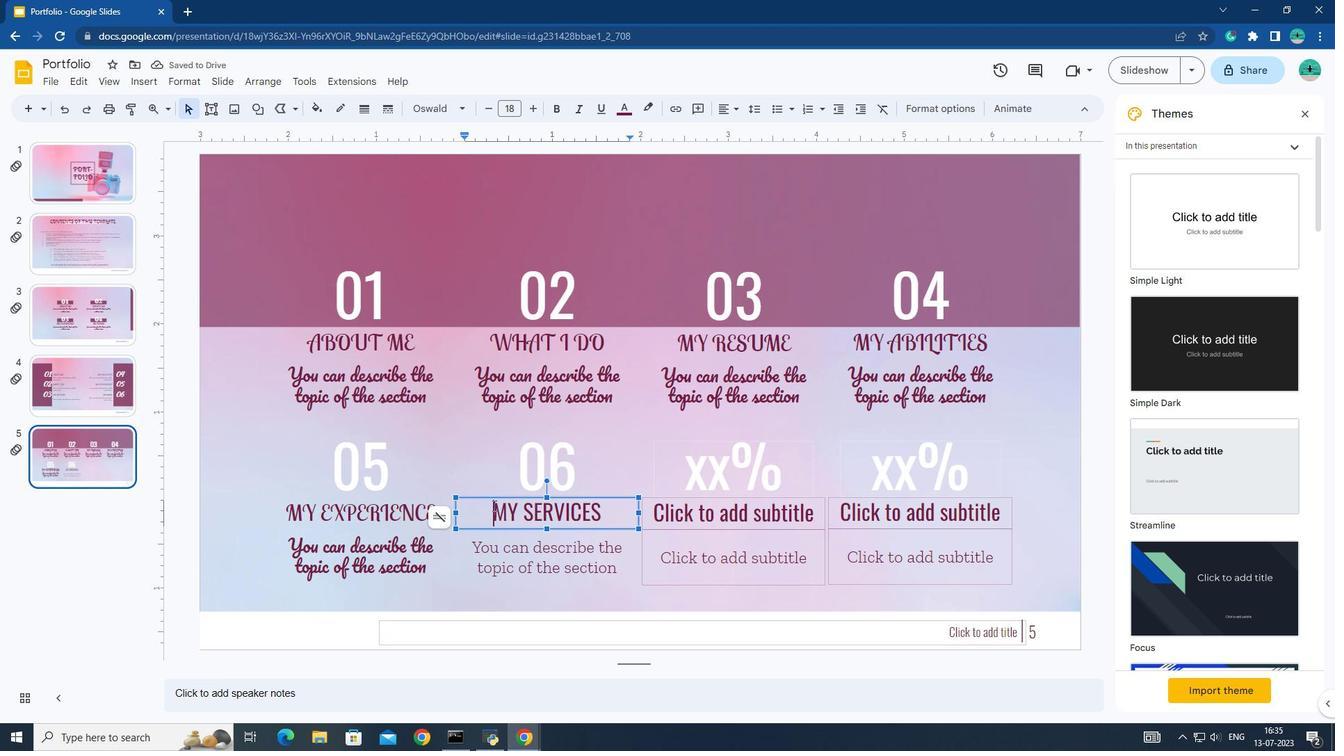 
Action: Mouse pressed left at (493, 505)
Screenshot: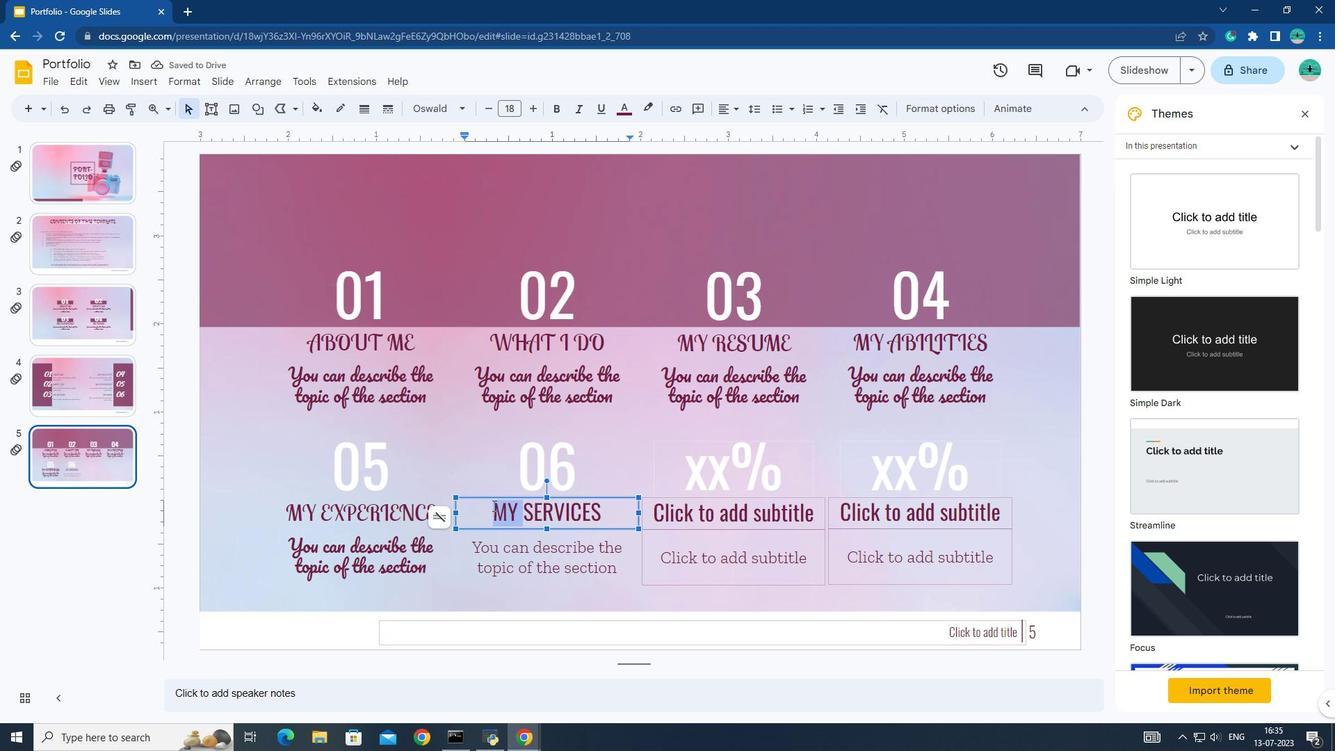 
Action: Mouse moved to (455, 116)
Screenshot: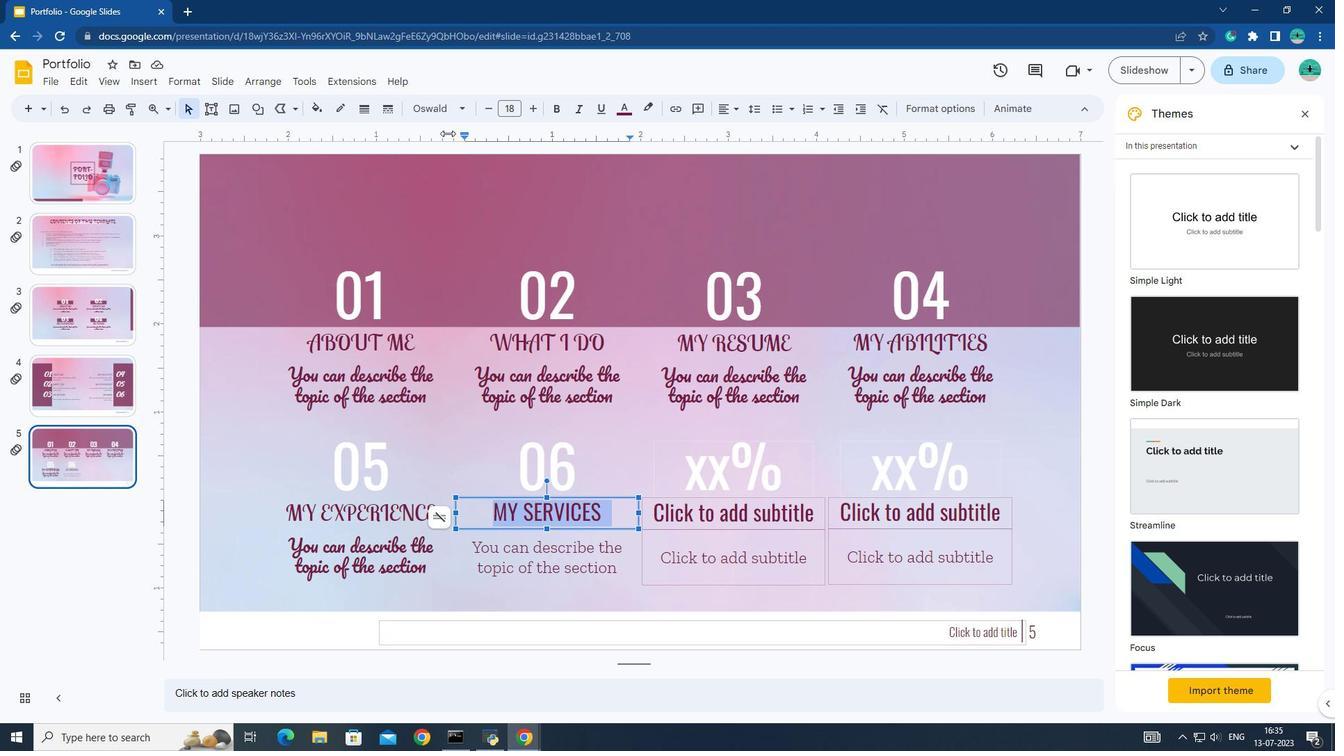 
Action: Mouse pressed left at (455, 116)
Screenshot: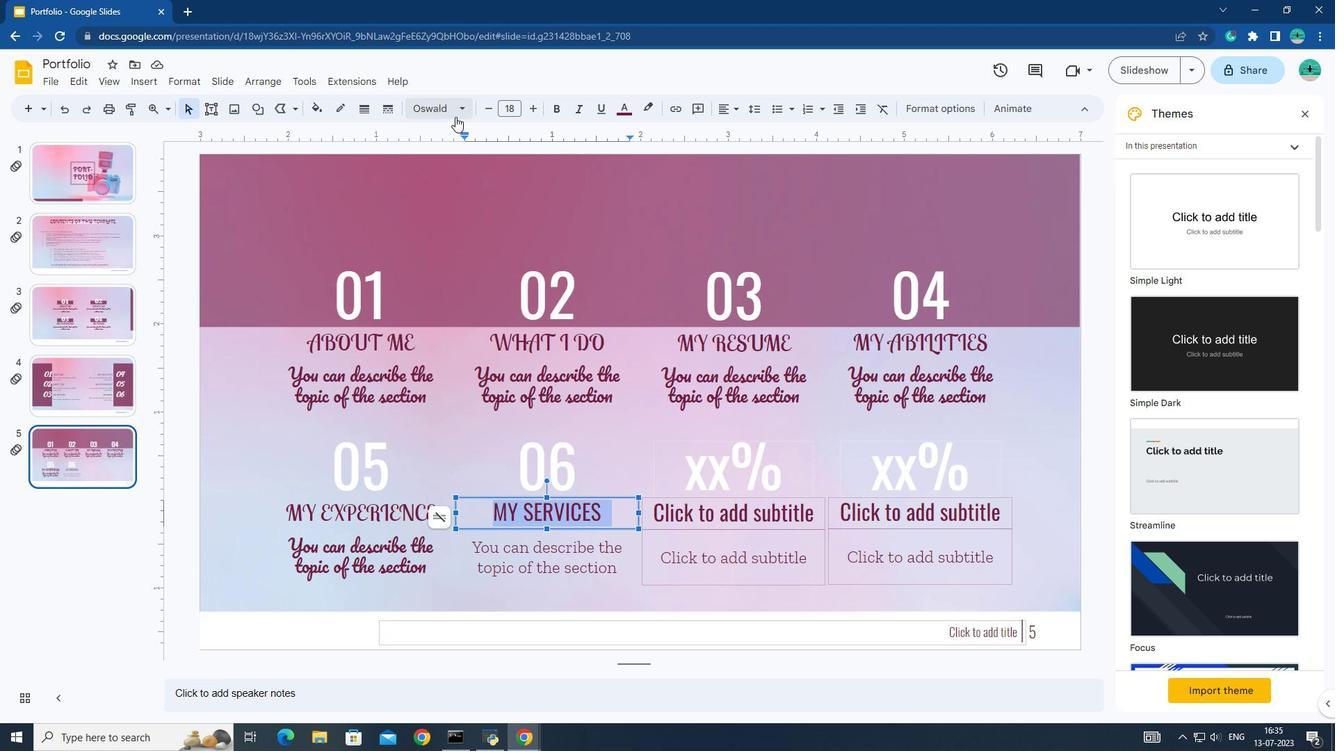 
Action: Mouse moved to (470, 308)
Screenshot: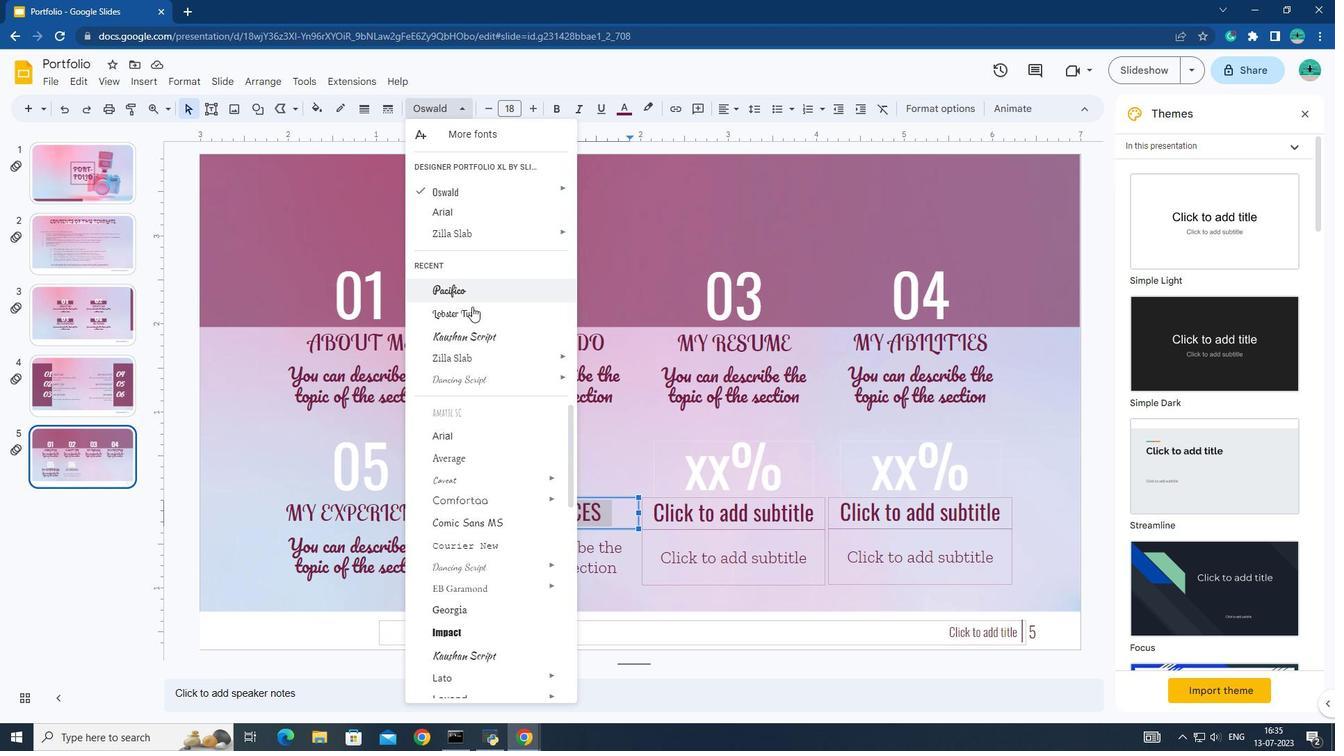 
Action: Mouse pressed left at (470, 308)
Screenshot: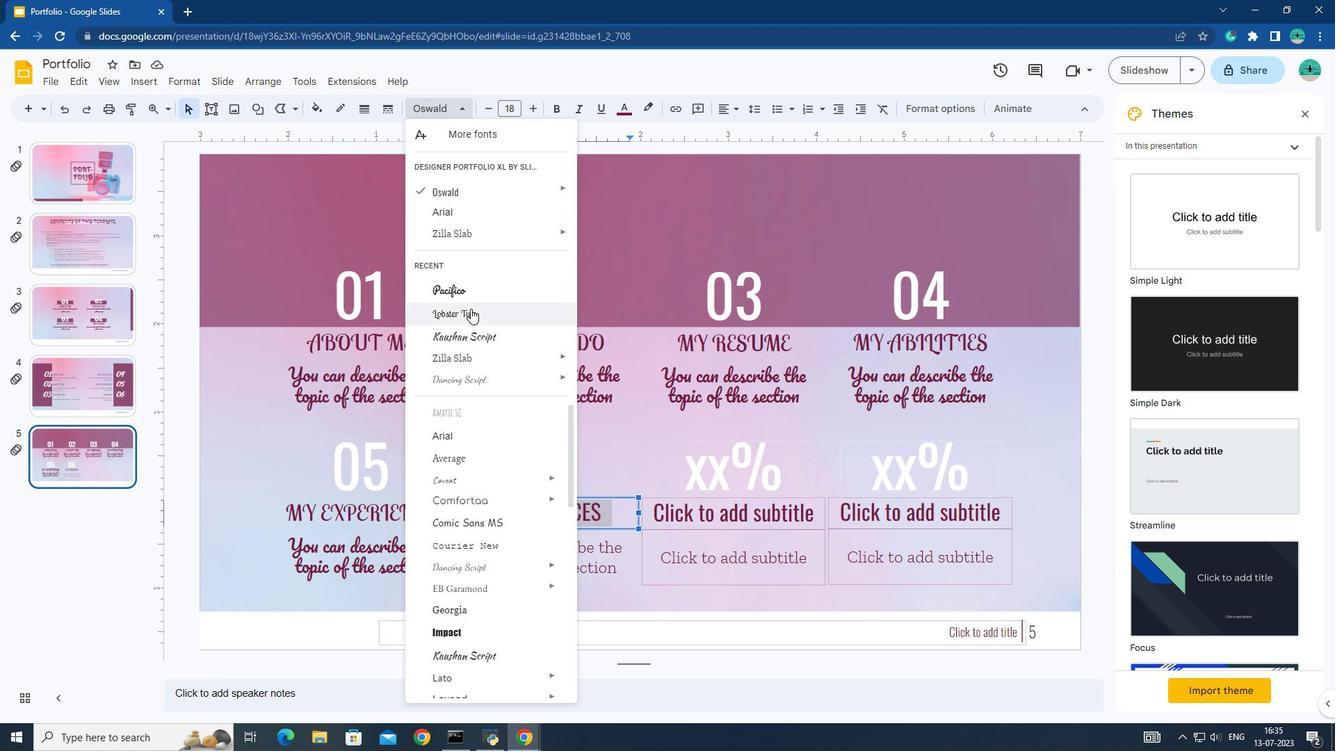 
Action: Mouse moved to (472, 544)
Screenshot: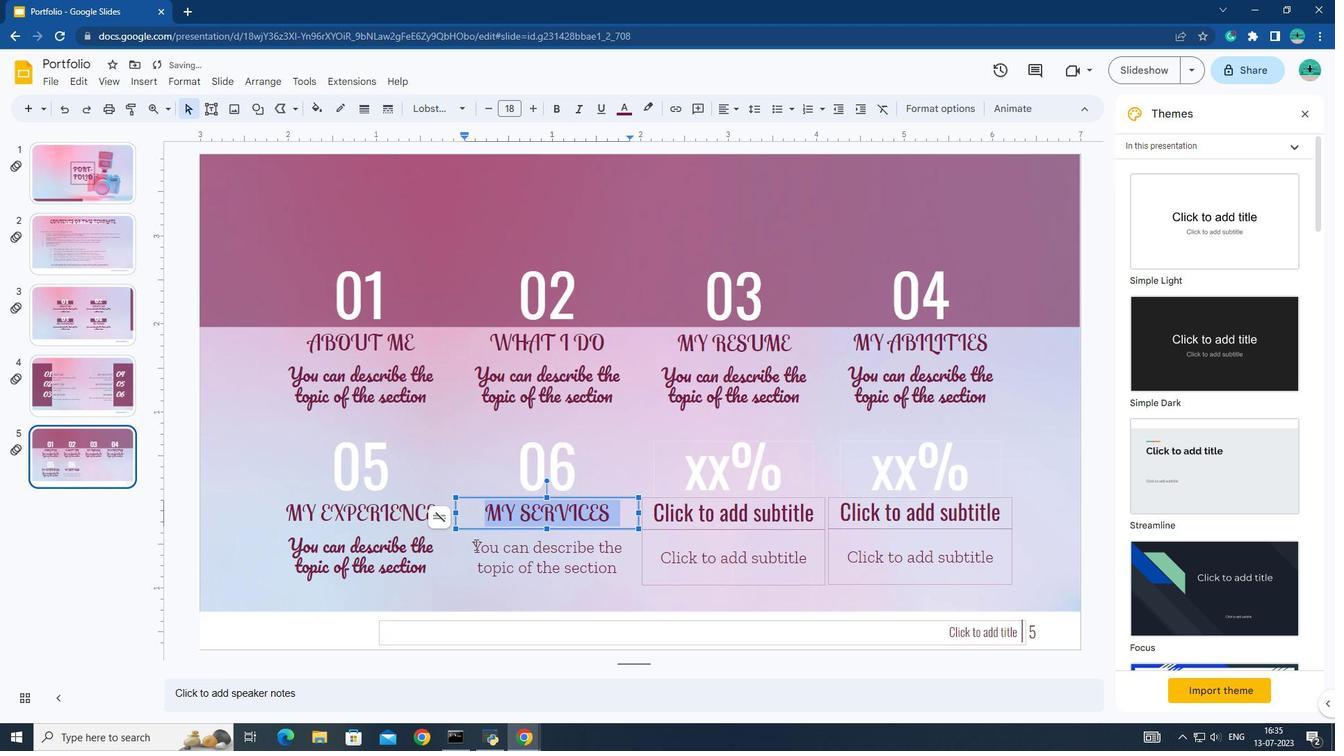 
Action: Mouse pressed left at (472, 544)
Screenshot: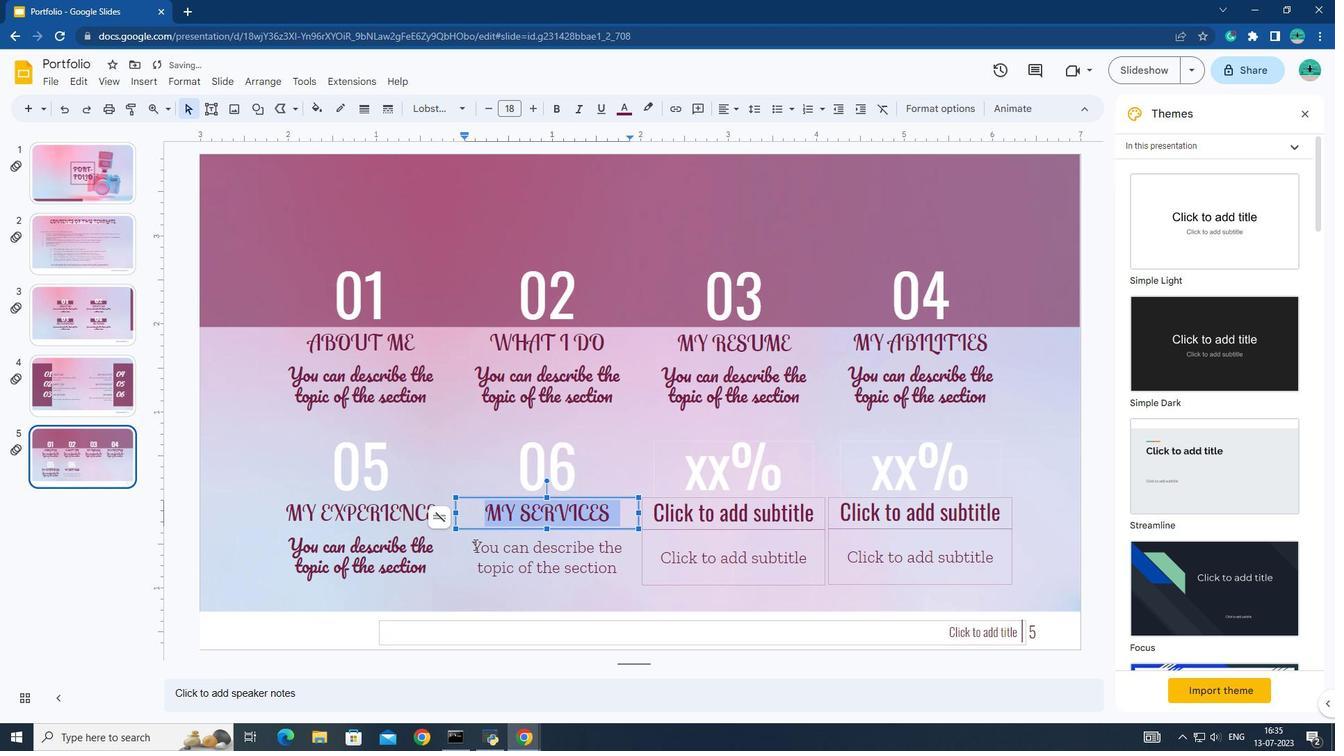 
Action: Mouse pressed left at (472, 544)
Screenshot: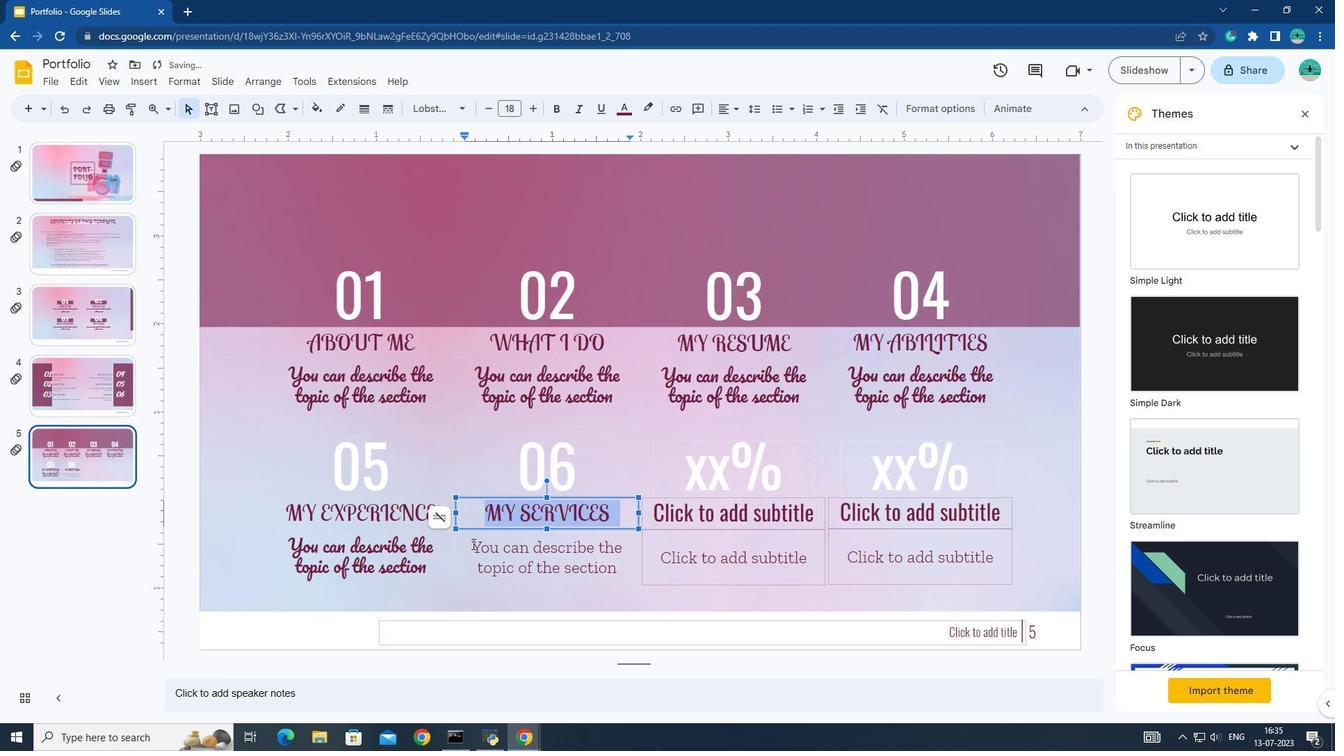
Action: Mouse pressed left at (472, 544)
Screenshot: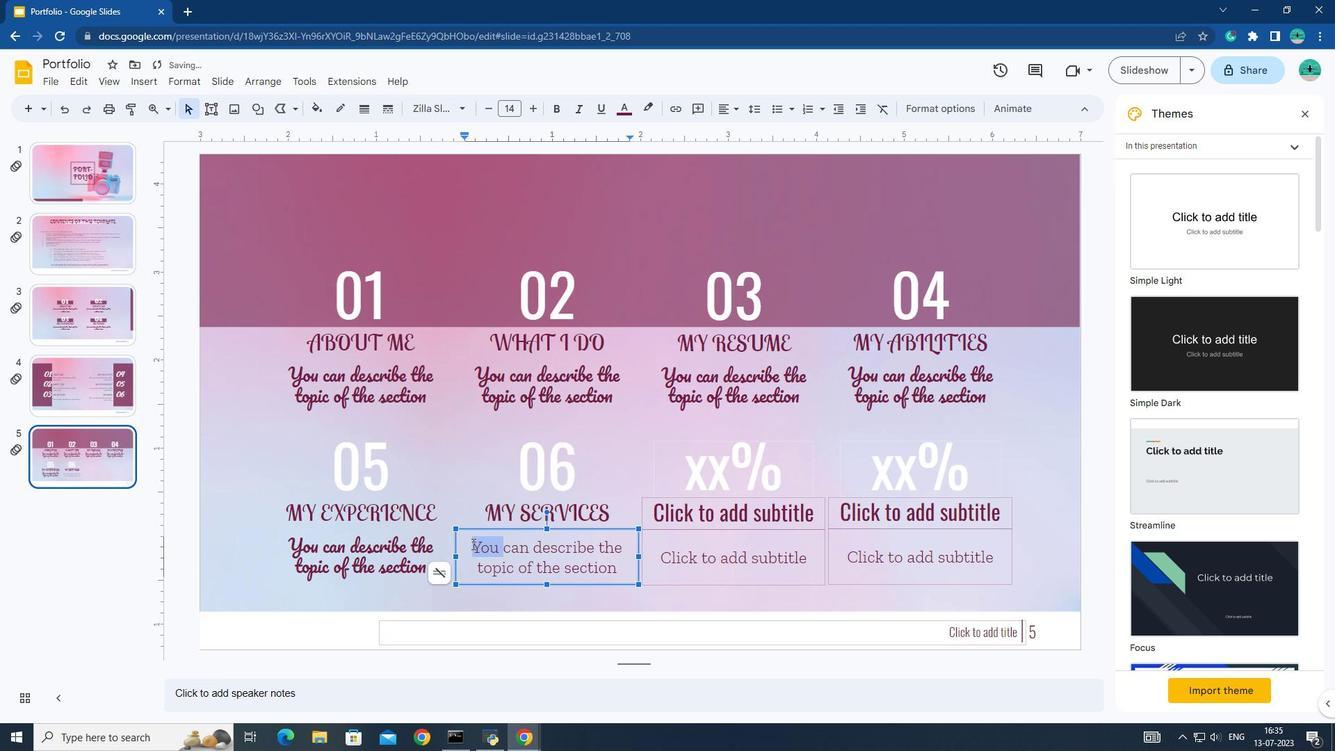 
Action: Mouse moved to (459, 109)
Screenshot: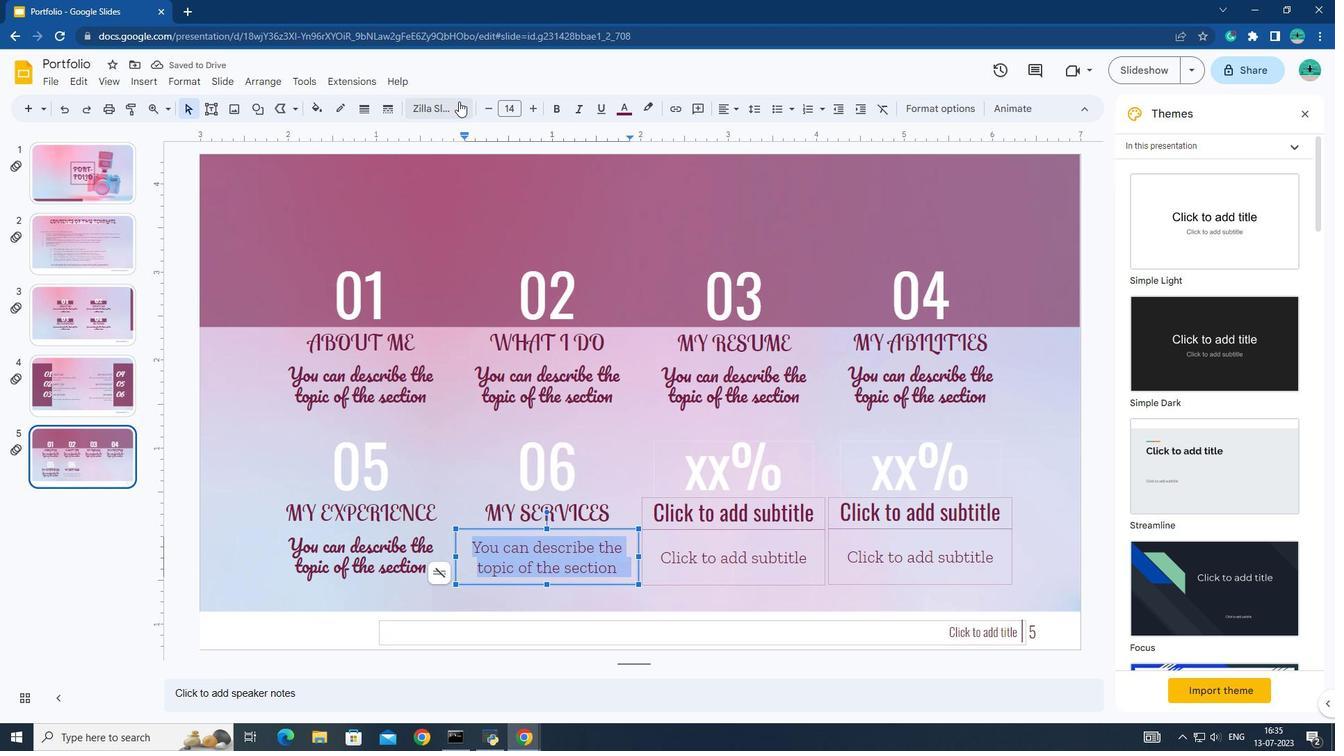 
Action: Mouse pressed left at (459, 109)
Screenshot: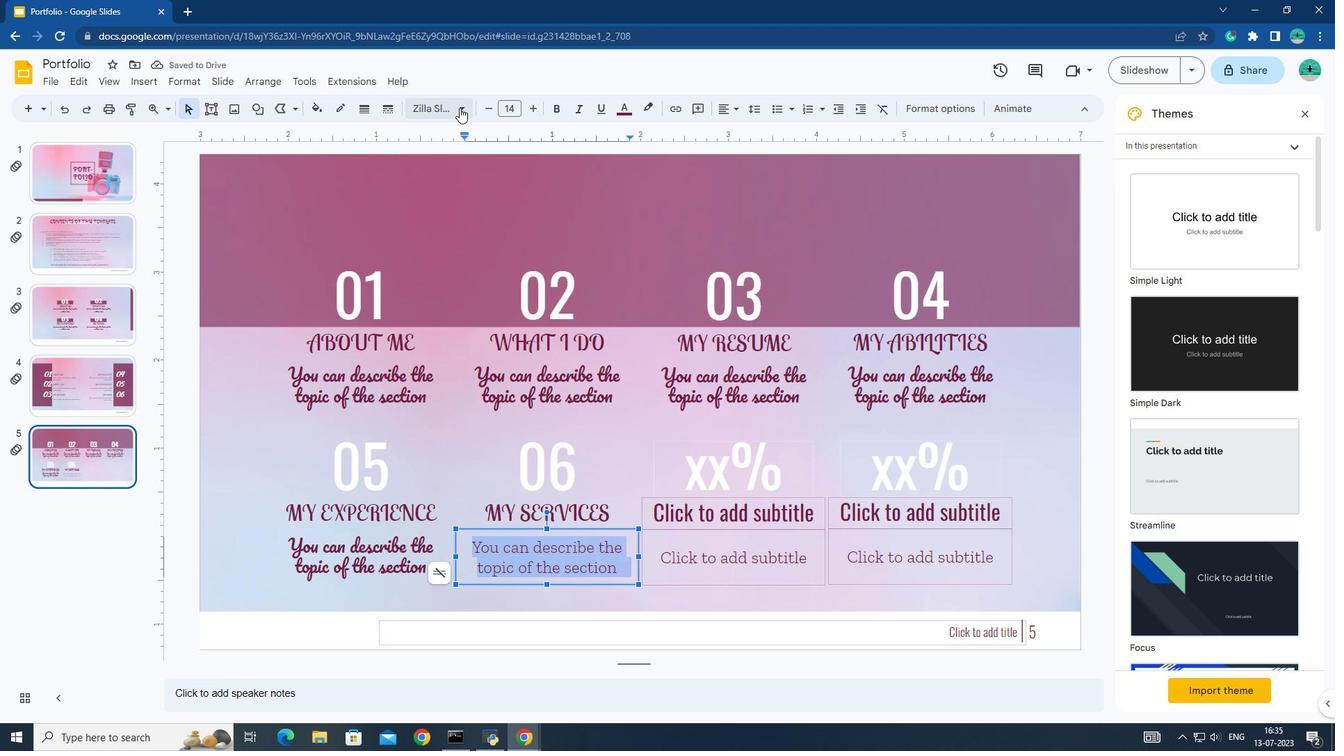 
Action: Mouse moved to (459, 312)
Screenshot: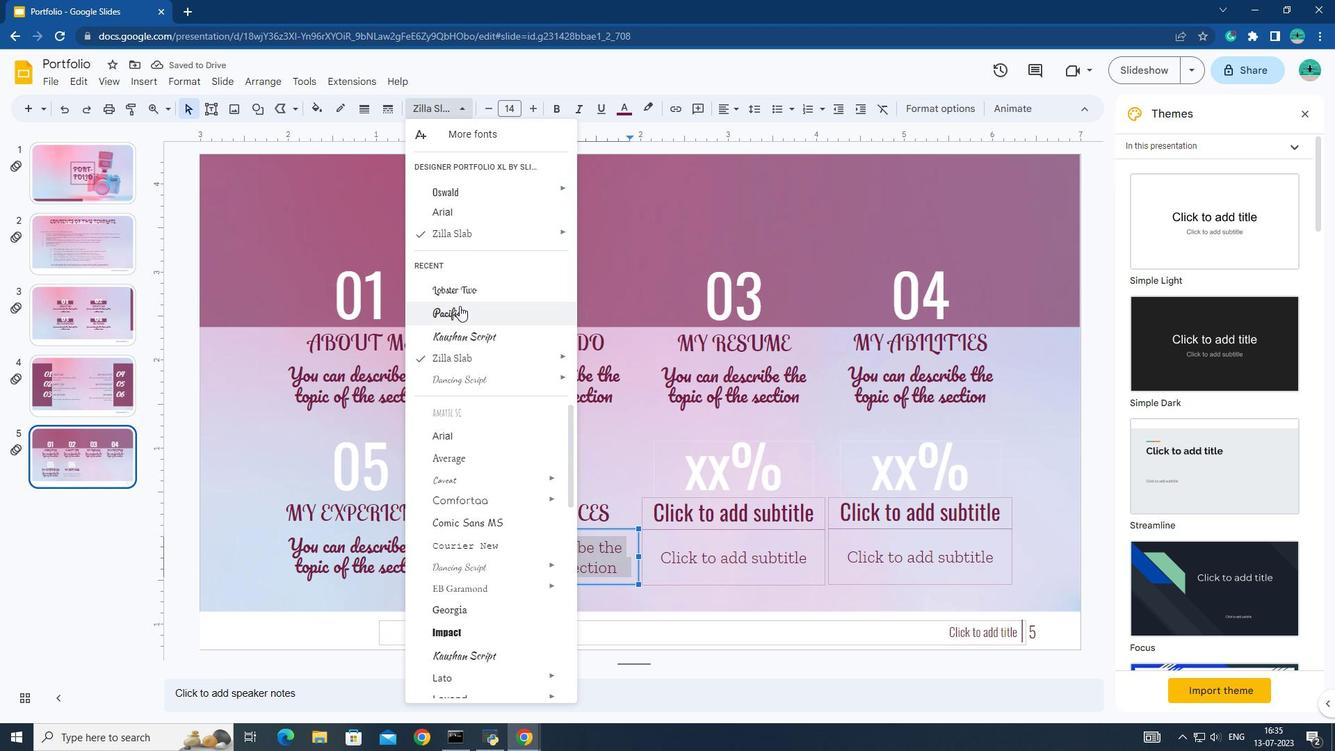 
Action: Mouse pressed left at (459, 312)
Screenshot: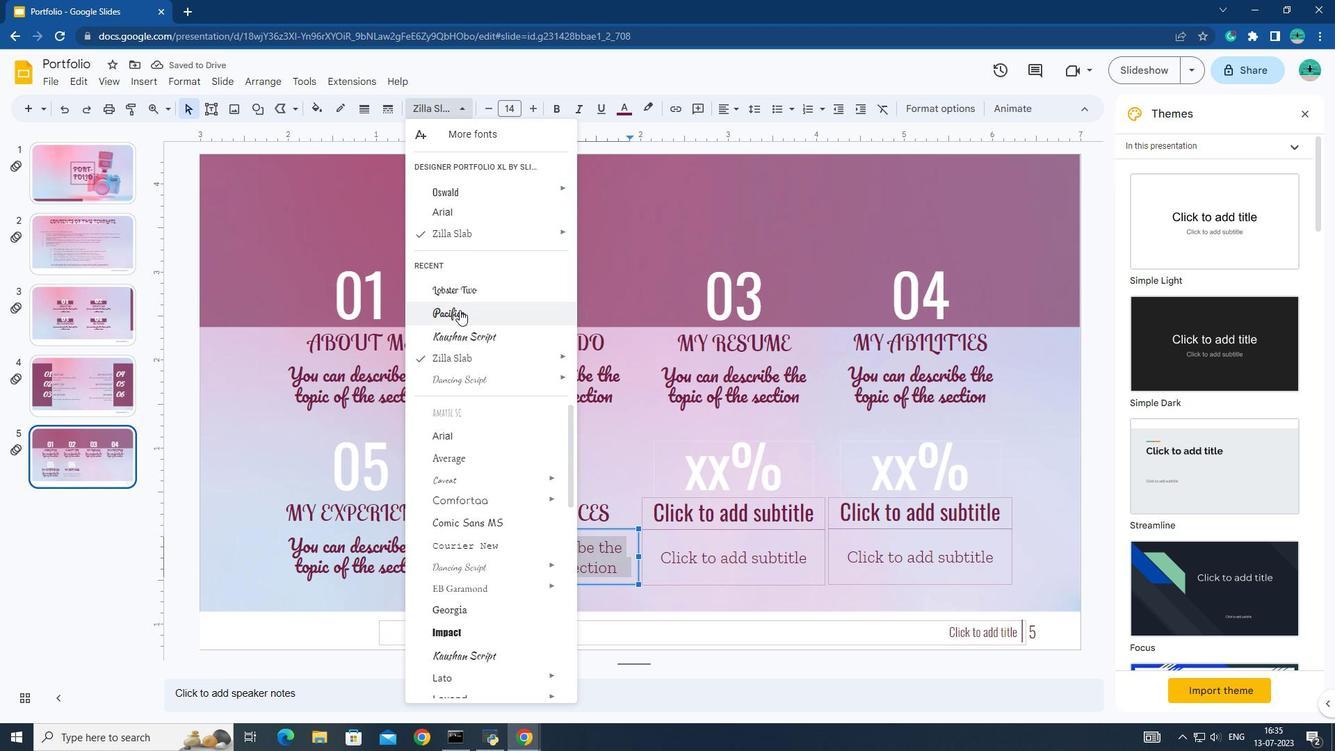 
Action: Mouse moved to (776, 480)
Screenshot: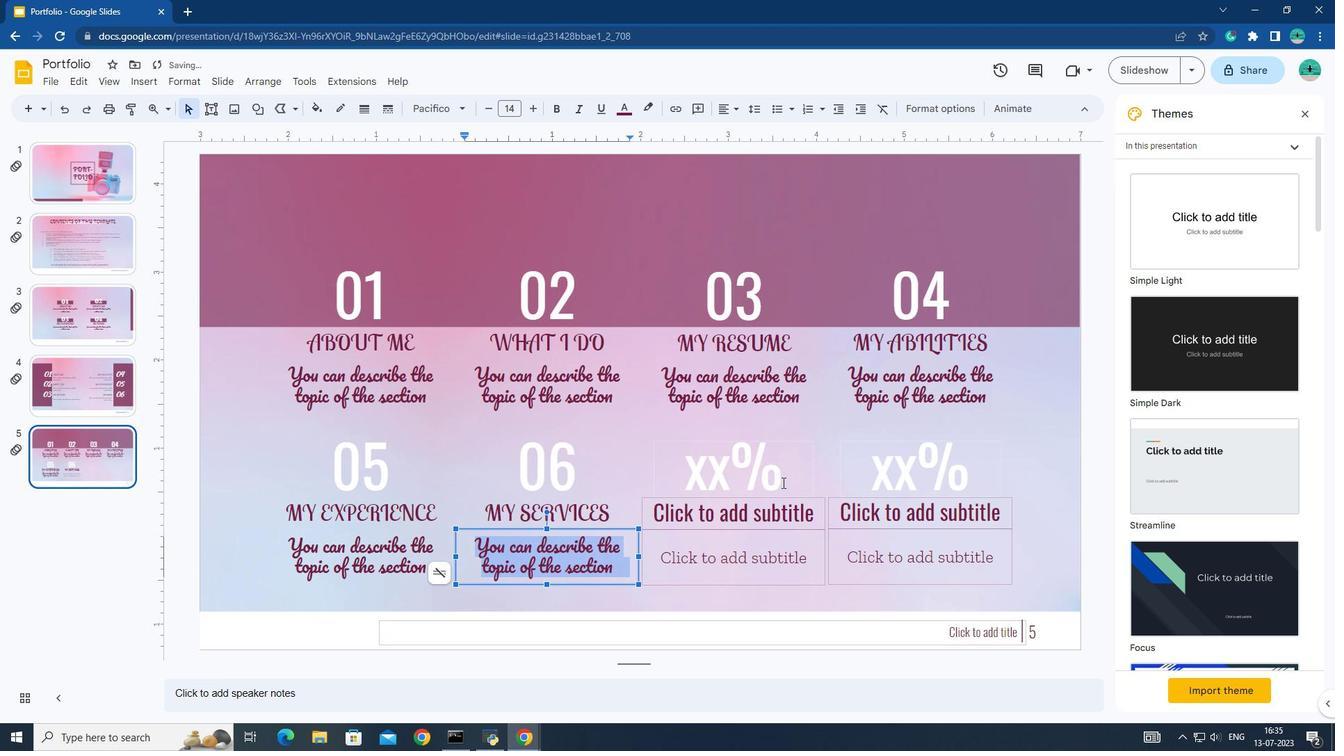 
Action: Mouse pressed left at (776, 480)
Screenshot: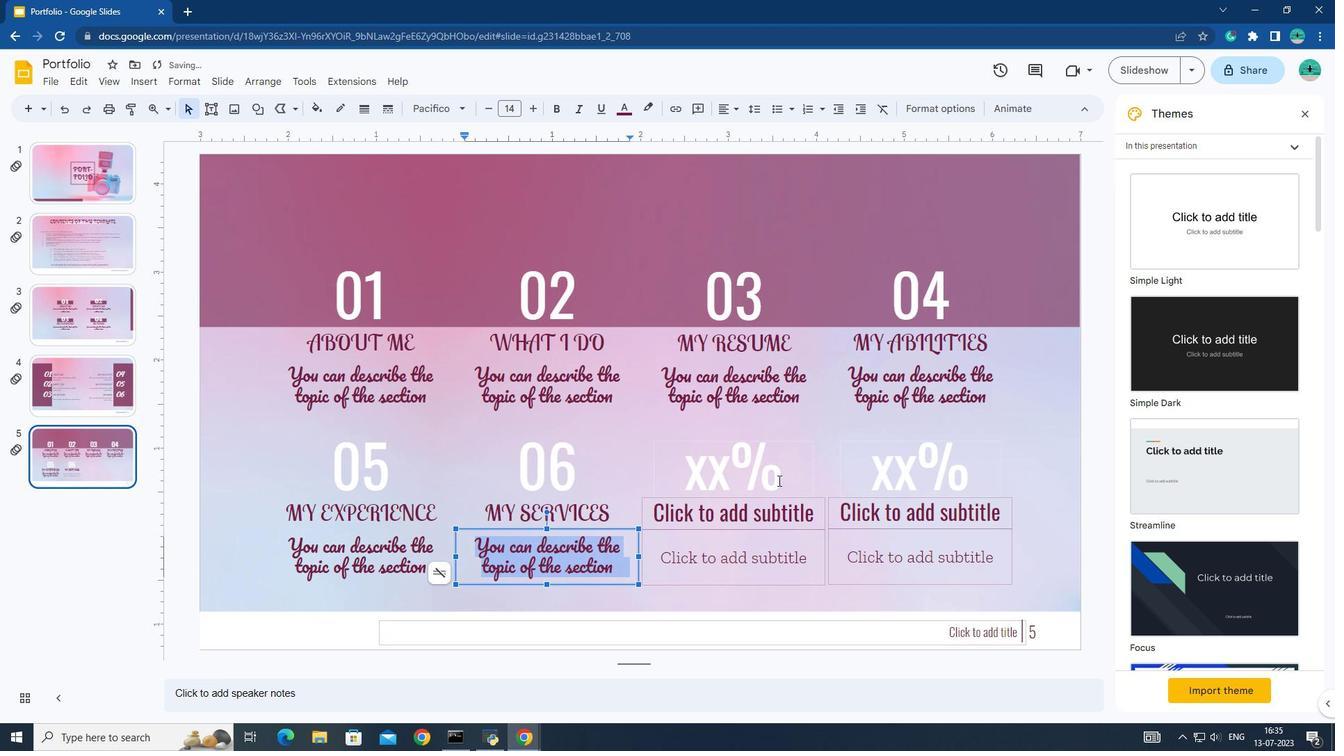 
Action: Mouse moved to (667, 393)
Screenshot: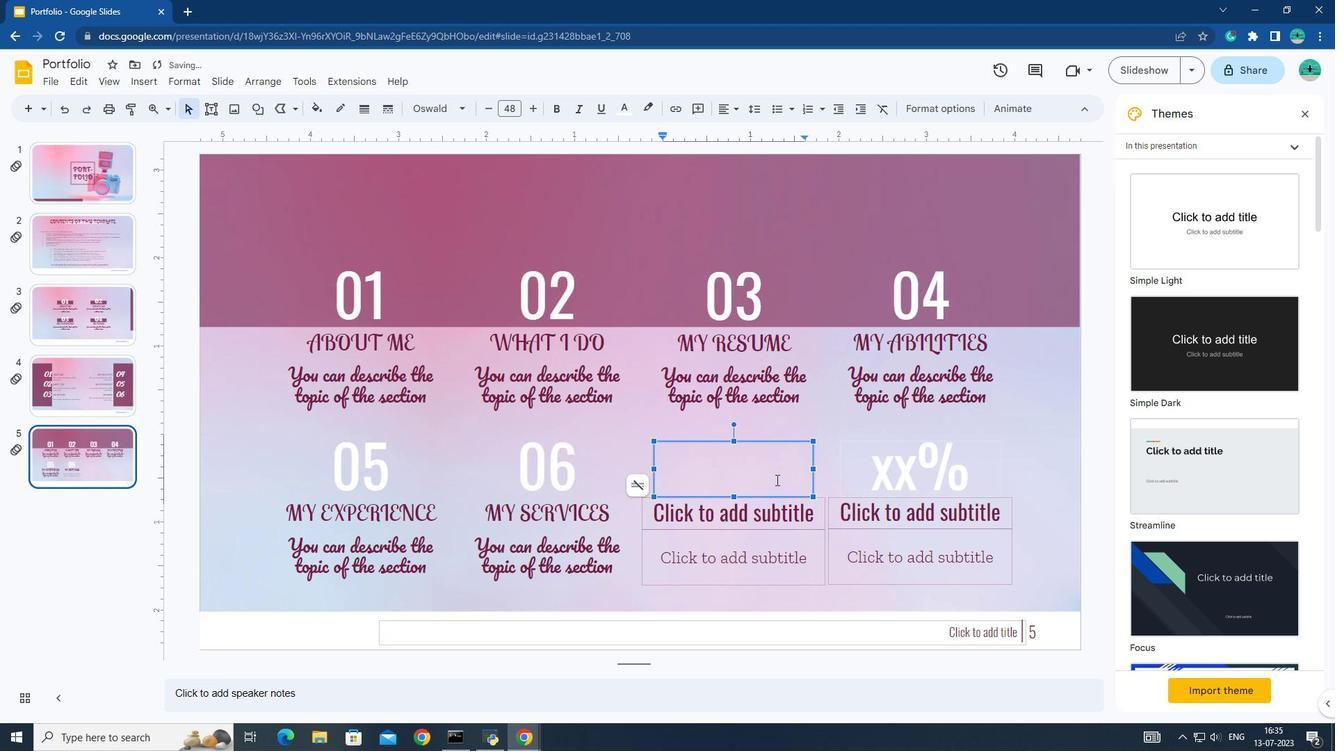 
Action: Key pressed 07
Screenshot: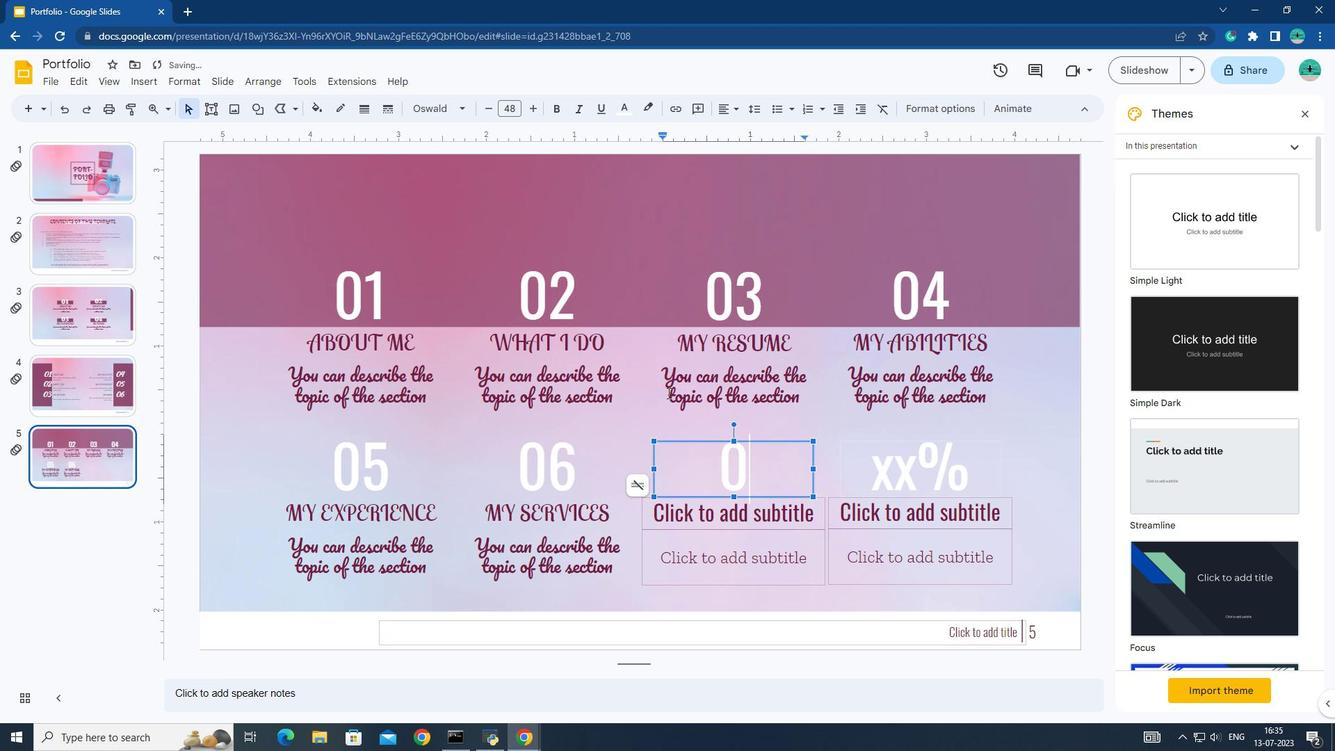
Action: Mouse moved to (717, 507)
Screenshot: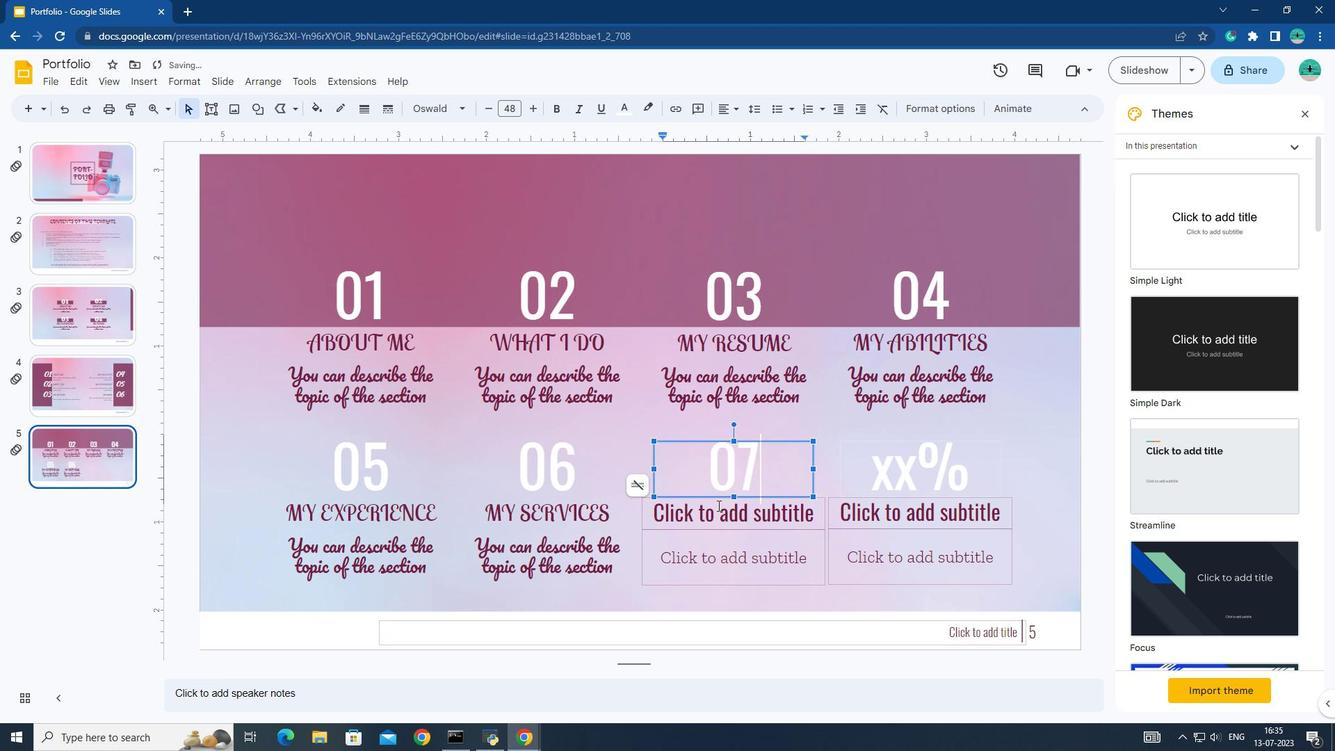 
Action: Mouse pressed left at (717, 507)
Screenshot: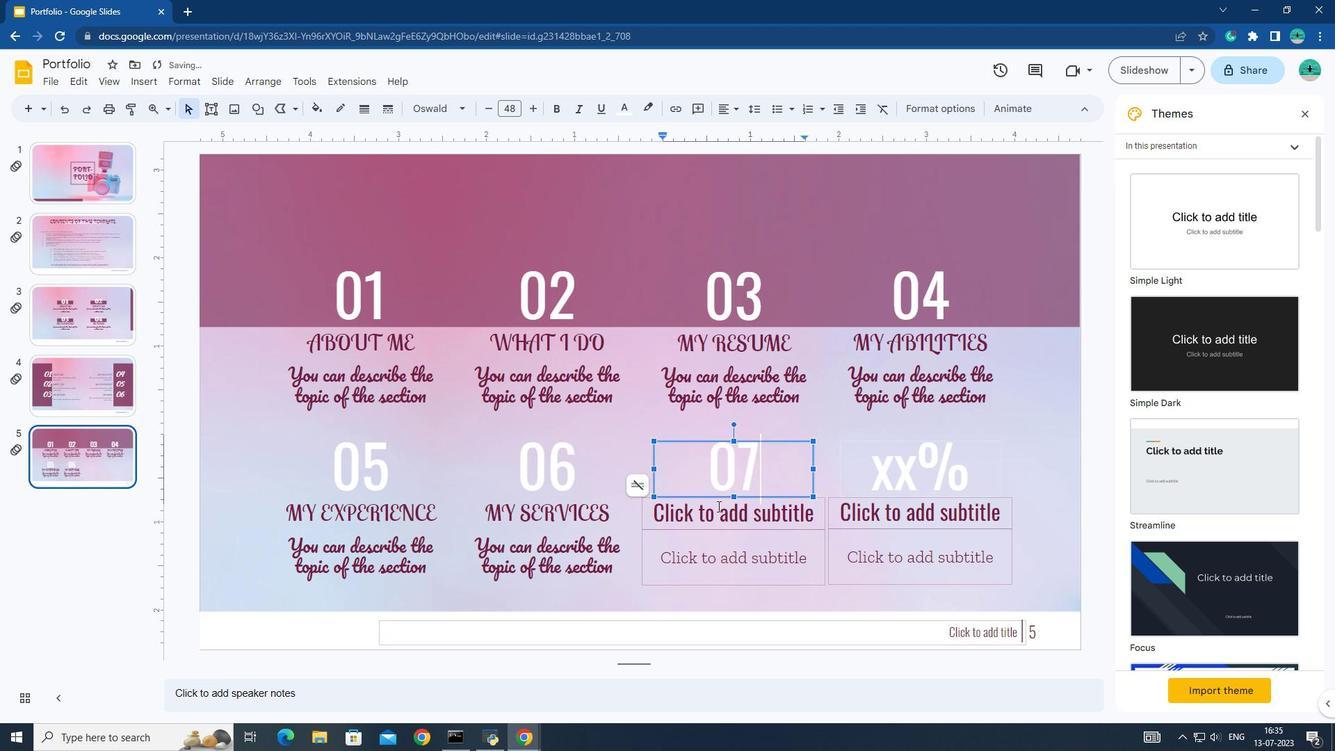 
Action: Mouse moved to (723, 511)
Screenshot: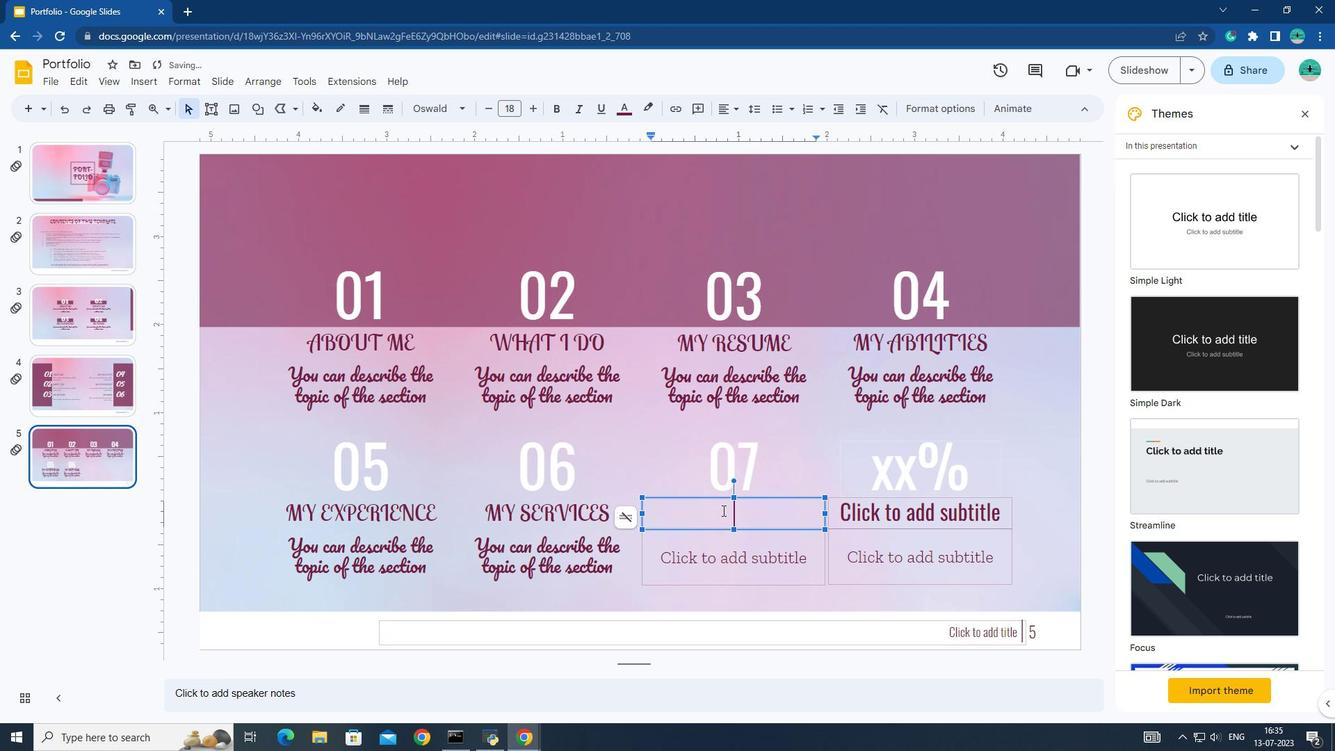 
Action: Key pressed <Key.shift><Key.caps_lock>MY<Key.space>WORK<Key.space>
Screenshot: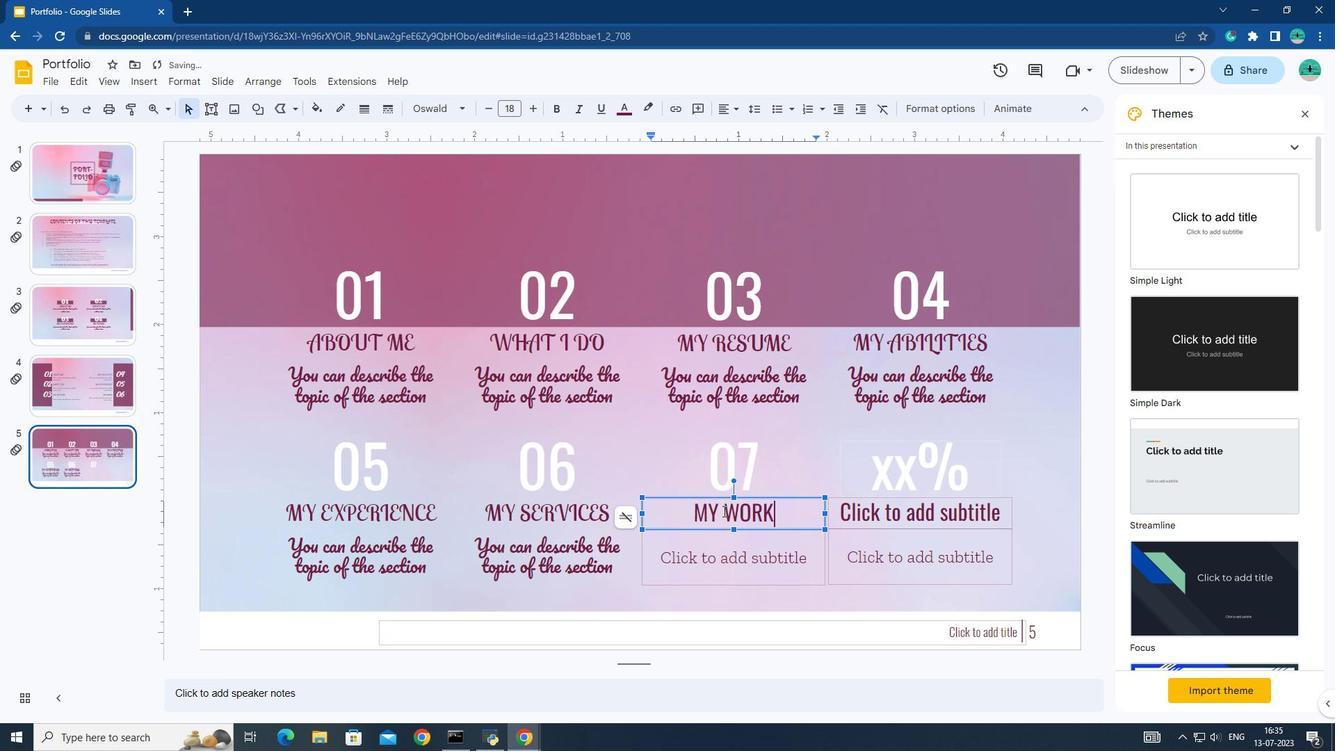 
Action: Mouse moved to (793, 553)
